 Task: Research Airbnb accommodation in Lappeenranta, Finland from 15th December, 2023 to 20th December, 2023 for 1 adult.1  bedroom having 1 bed and 1 bathroom. Property type can be hotel. Look for 4 properties as per requirement.
Action: Mouse moved to (434, 51)
Screenshot: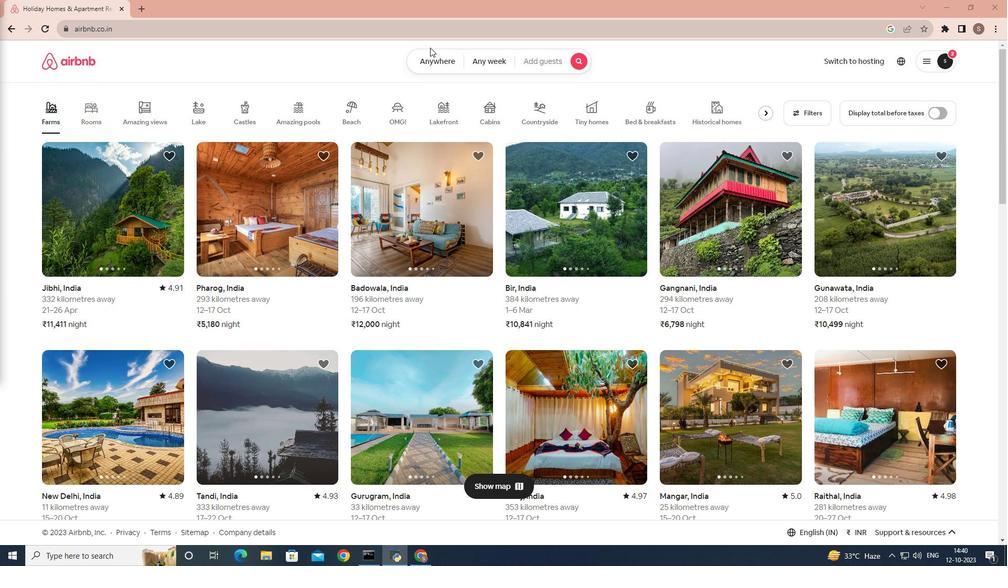 
Action: Mouse pressed left at (434, 51)
Screenshot: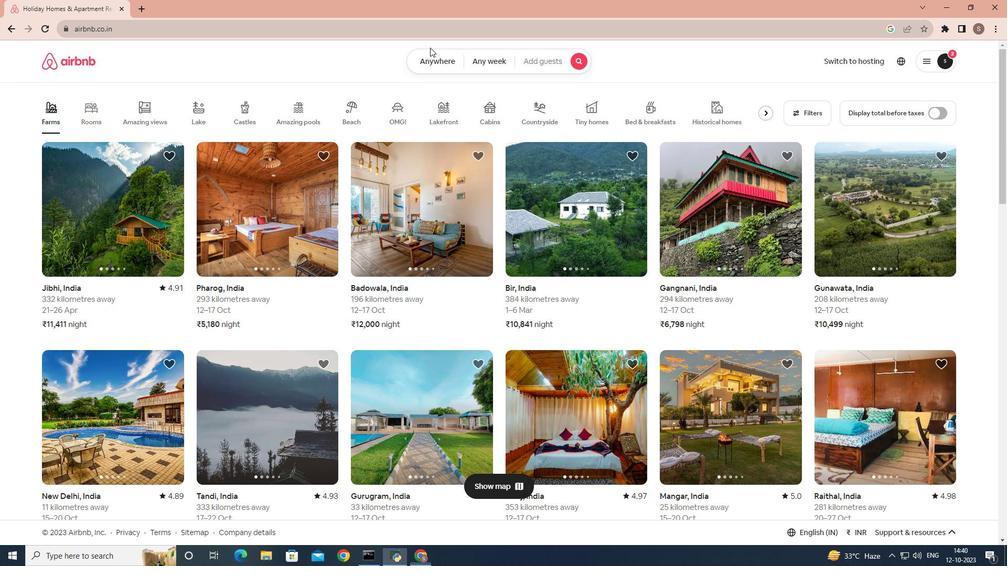 
Action: Mouse moved to (432, 60)
Screenshot: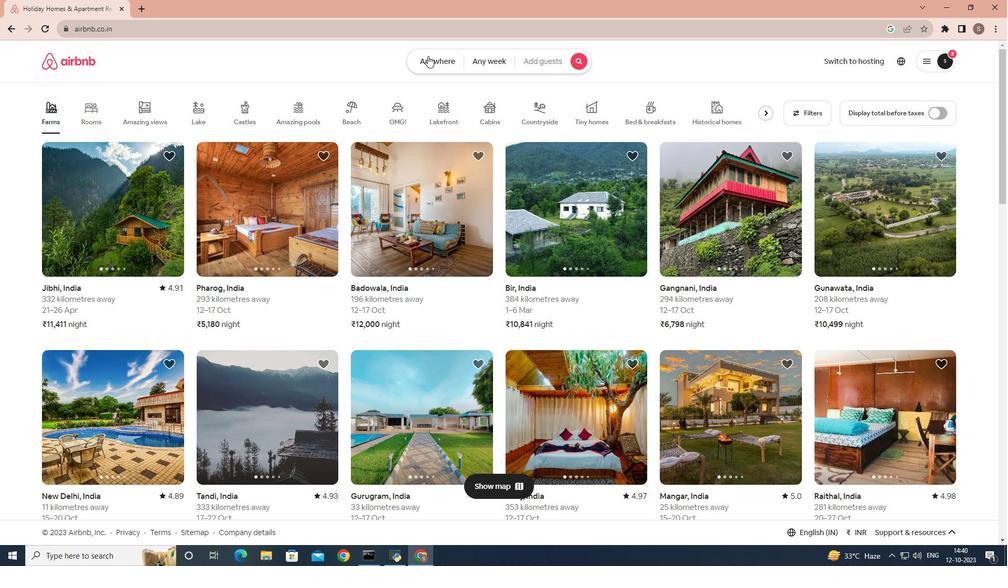 
Action: Mouse pressed left at (432, 60)
Screenshot: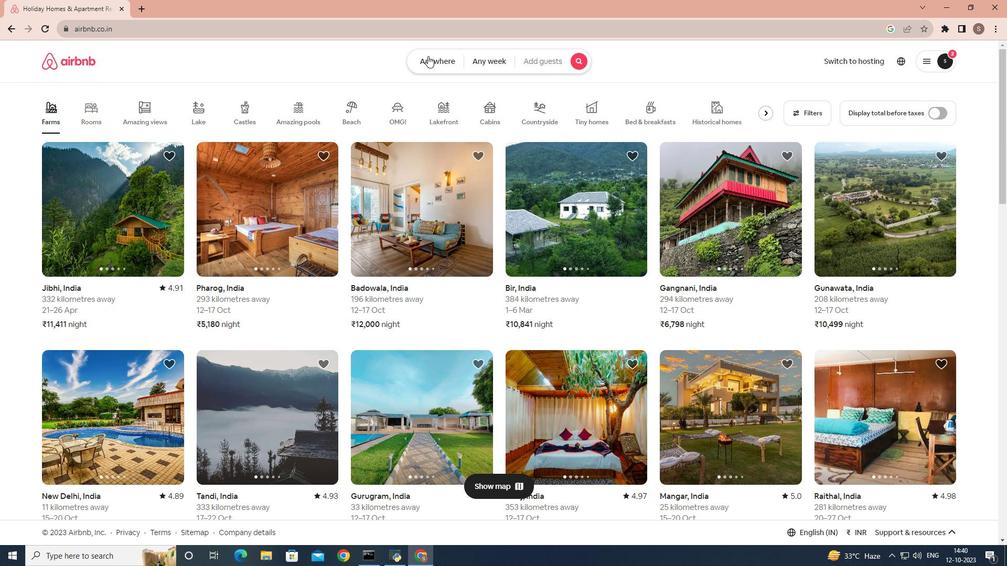 
Action: Mouse moved to (358, 103)
Screenshot: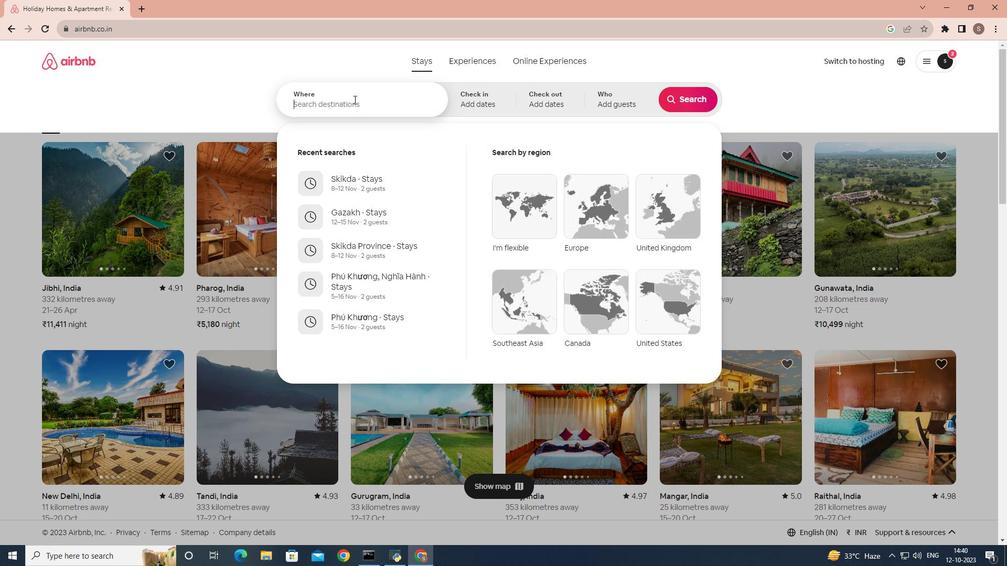 
Action: Mouse pressed left at (358, 103)
Screenshot: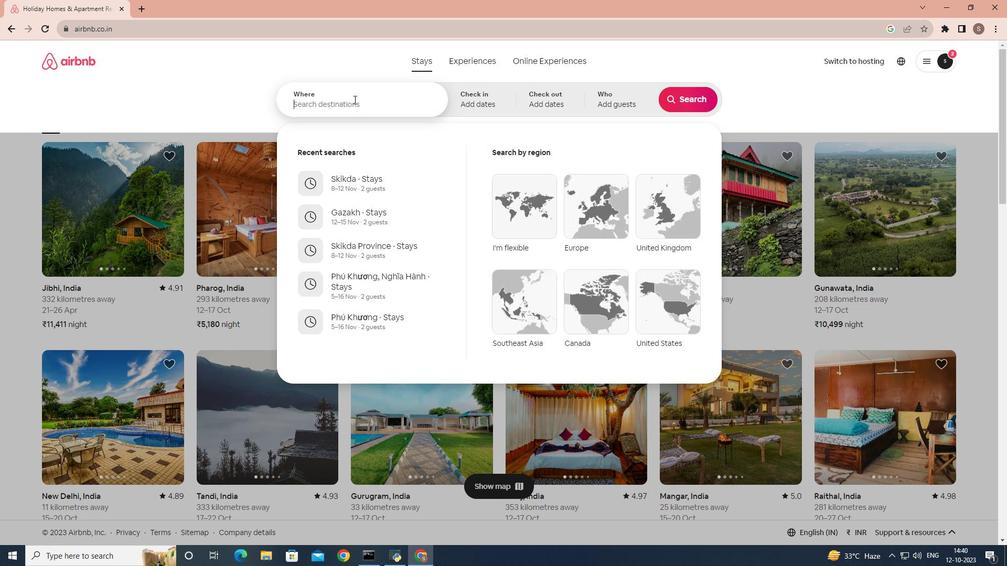 
Action: Mouse moved to (364, 103)
Screenshot: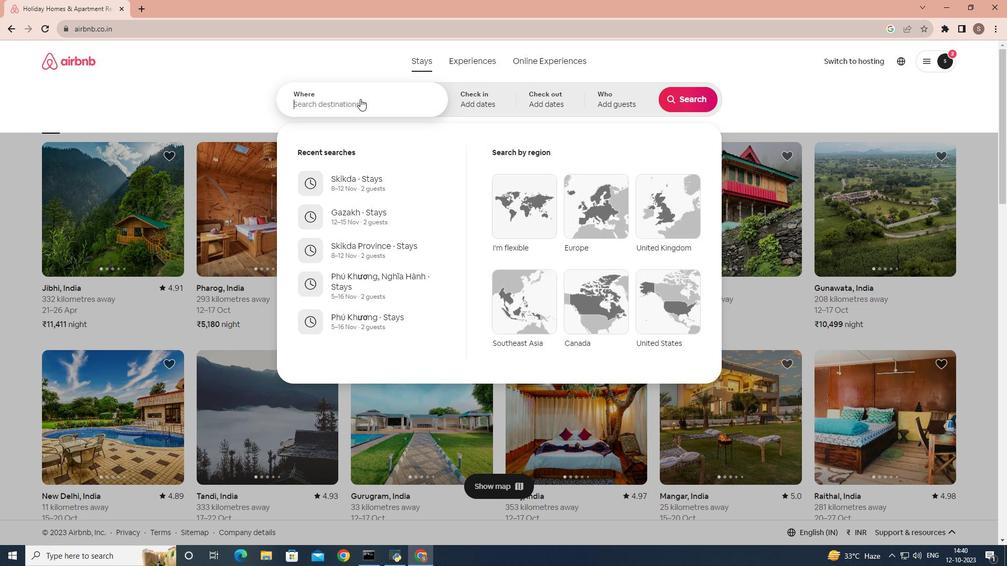 
Action: Key pressed lappeenranta
Screenshot: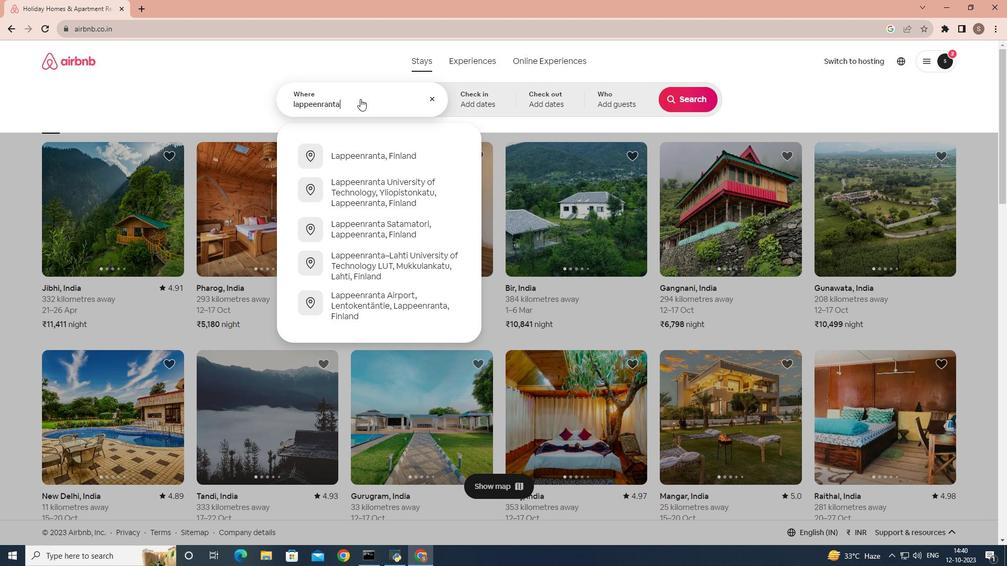 
Action: Mouse moved to (386, 166)
Screenshot: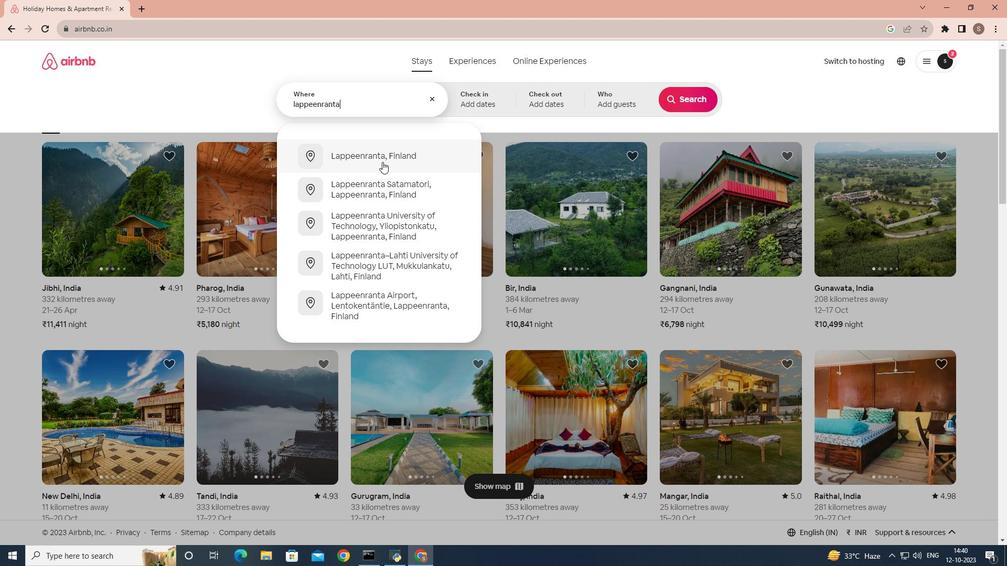 
Action: Mouse pressed left at (386, 166)
Screenshot: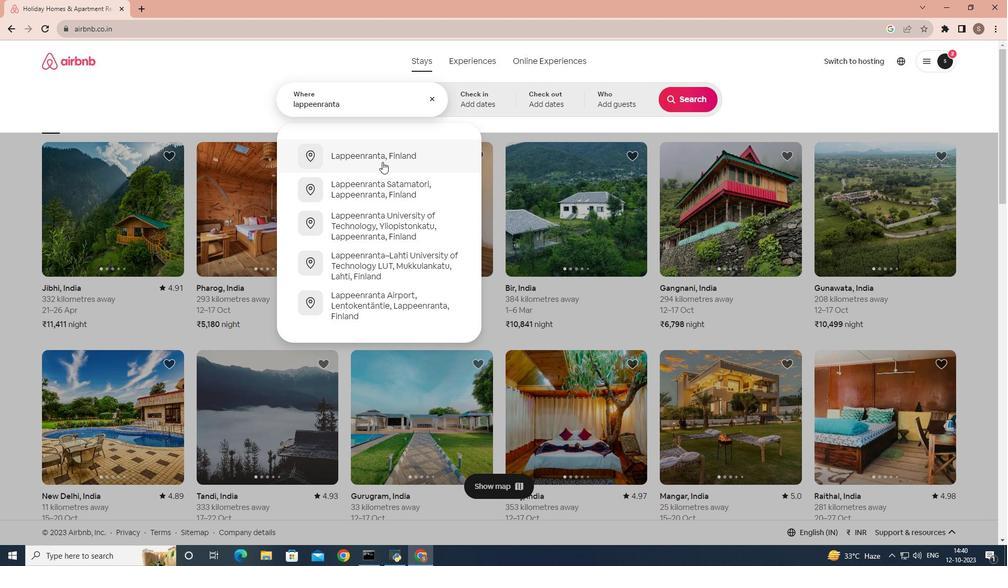 
Action: Mouse moved to (686, 184)
Screenshot: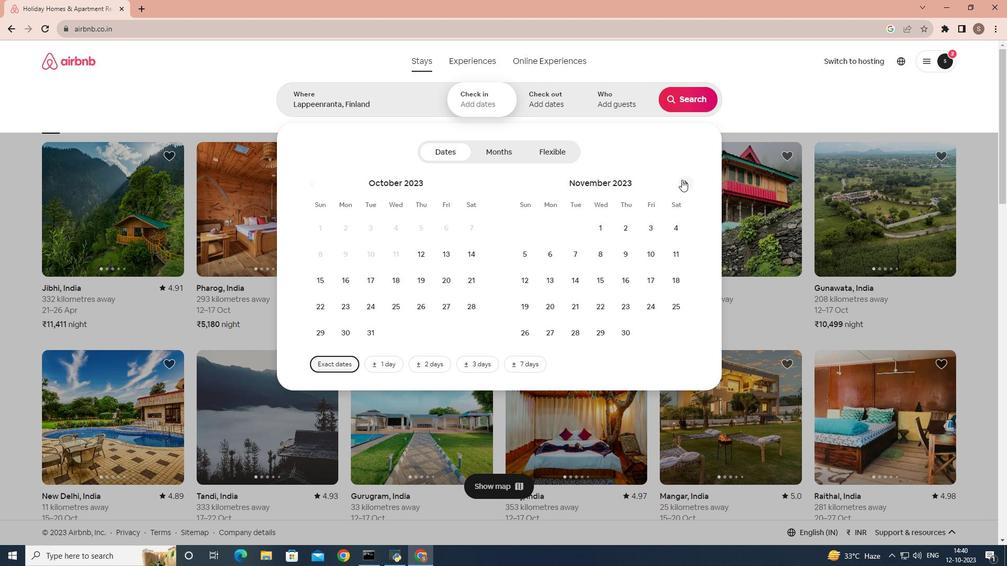 
Action: Mouse pressed left at (686, 184)
Screenshot: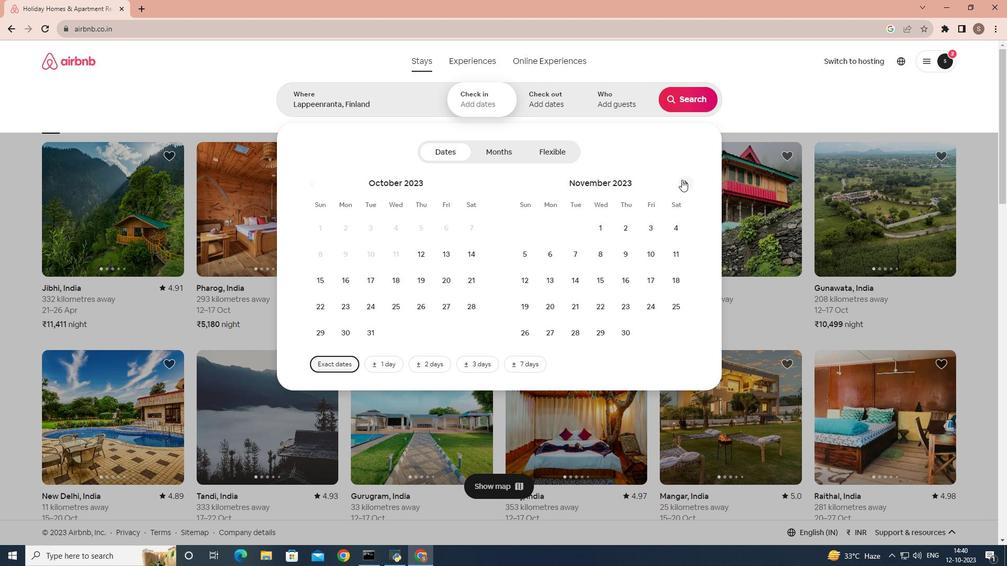 
Action: Mouse moved to (652, 284)
Screenshot: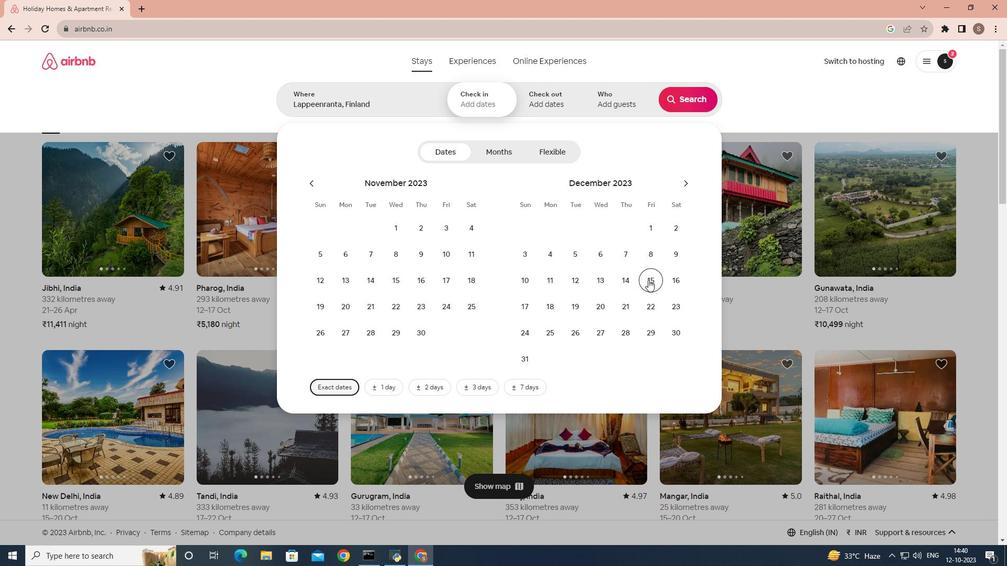 
Action: Mouse pressed left at (652, 284)
Screenshot: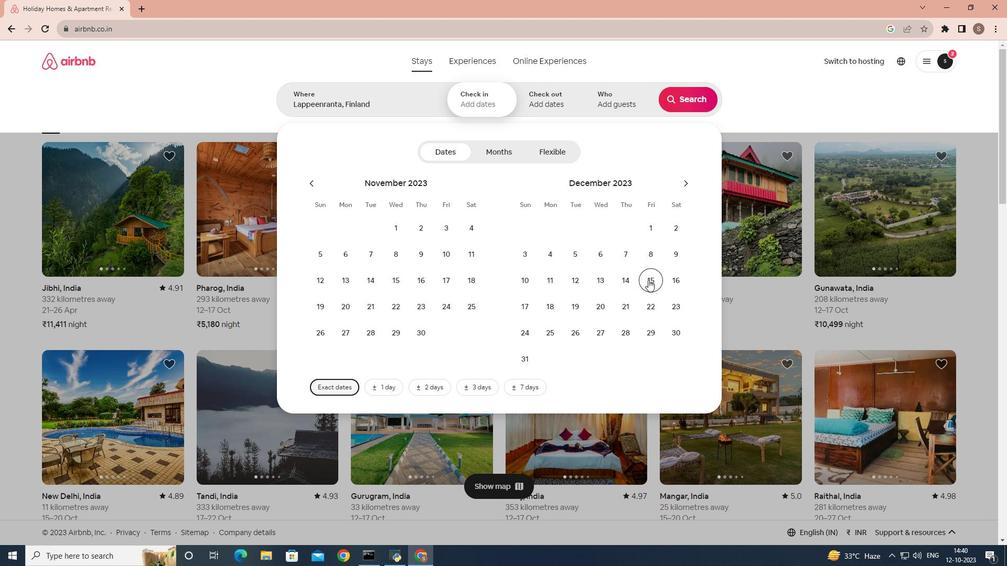 
Action: Mouse moved to (595, 309)
Screenshot: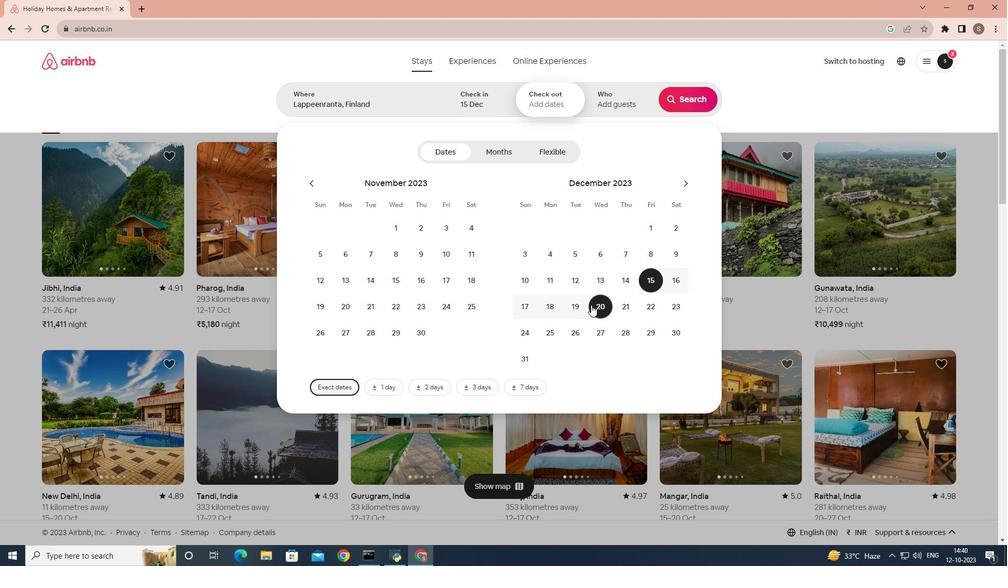 
Action: Mouse pressed left at (595, 309)
Screenshot: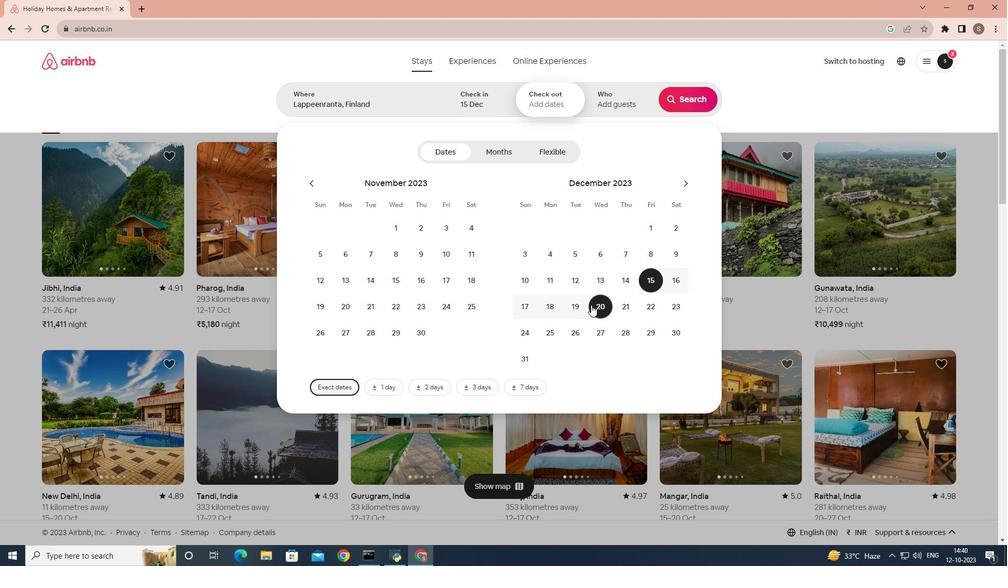
Action: Mouse moved to (623, 113)
Screenshot: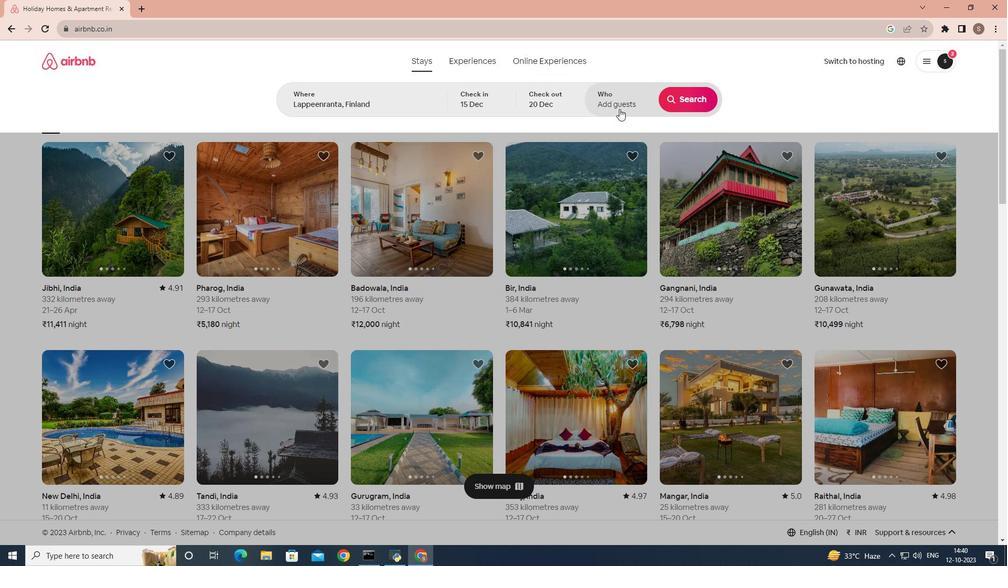 
Action: Mouse pressed left at (623, 113)
Screenshot: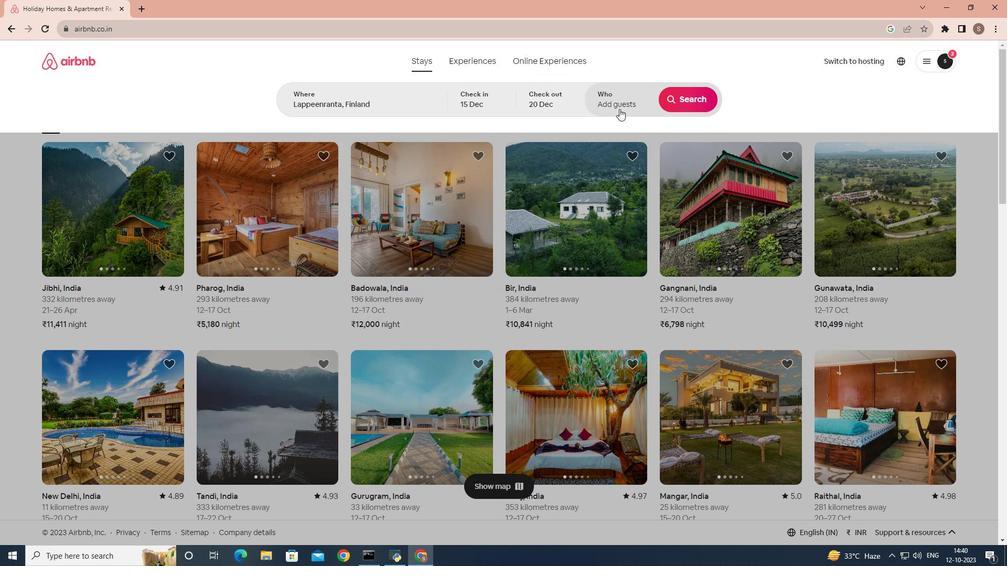 
Action: Mouse moved to (700, 161)
Screenshot: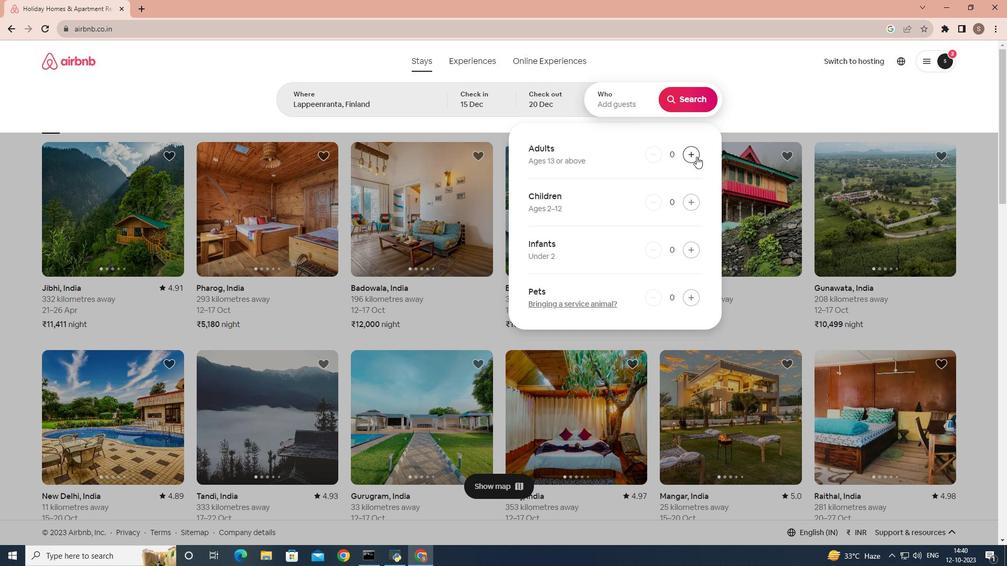 
Action: Mouse pressed left at (700, 161)
Screenshot: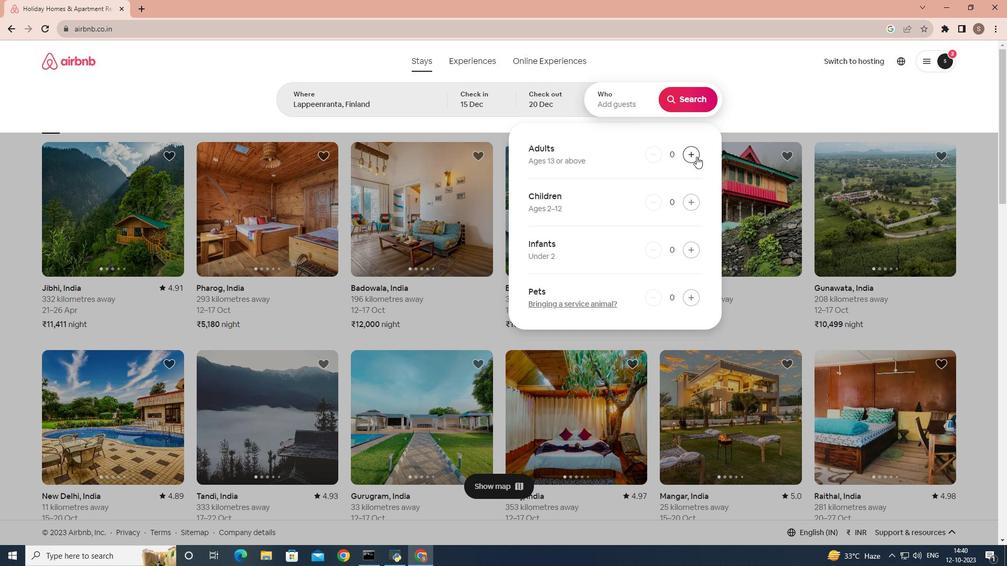 
Action: Mouse moved to (699, 109)
Screenshot: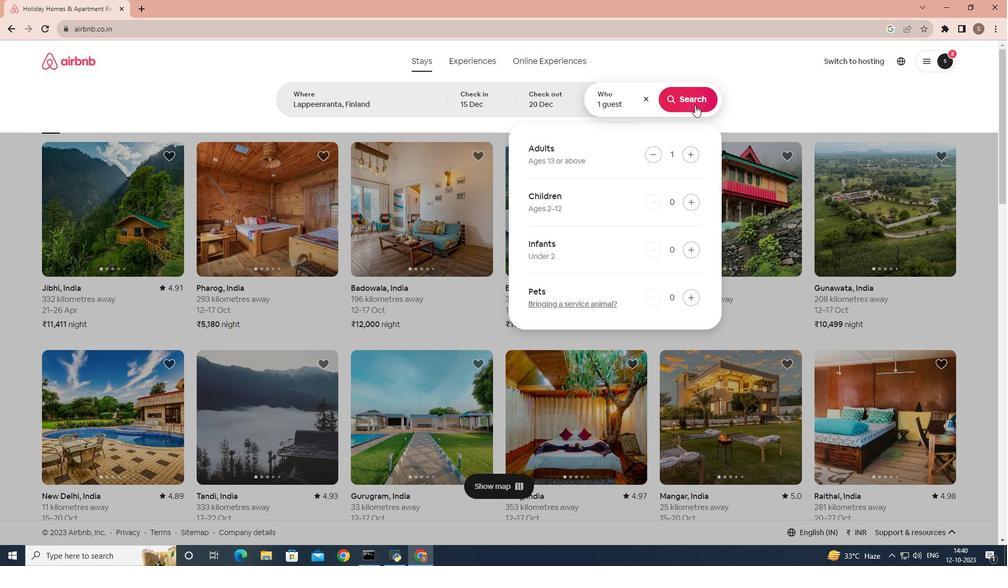 
Action: Mouse pressed left at (699, 109)
Screenshot: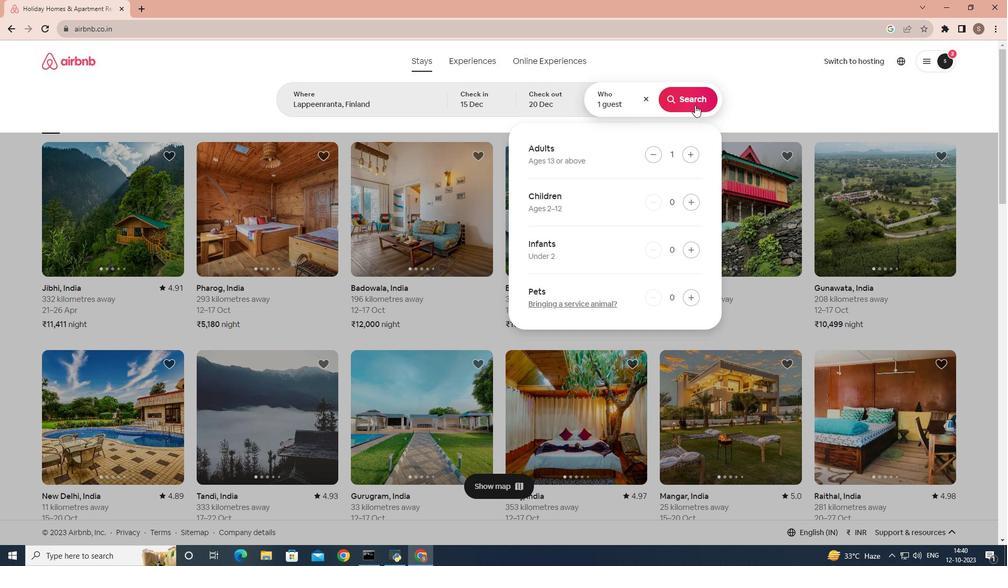 
Action: Mouse moved to (843, 109)
Screenshot: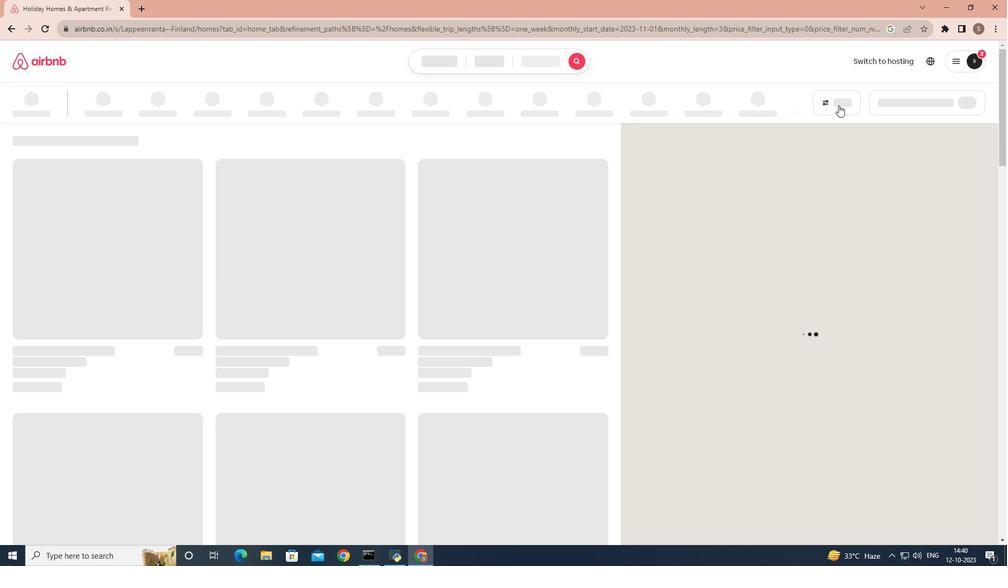 
Action: Mouse pressed left at (843, 109)
Screenshot: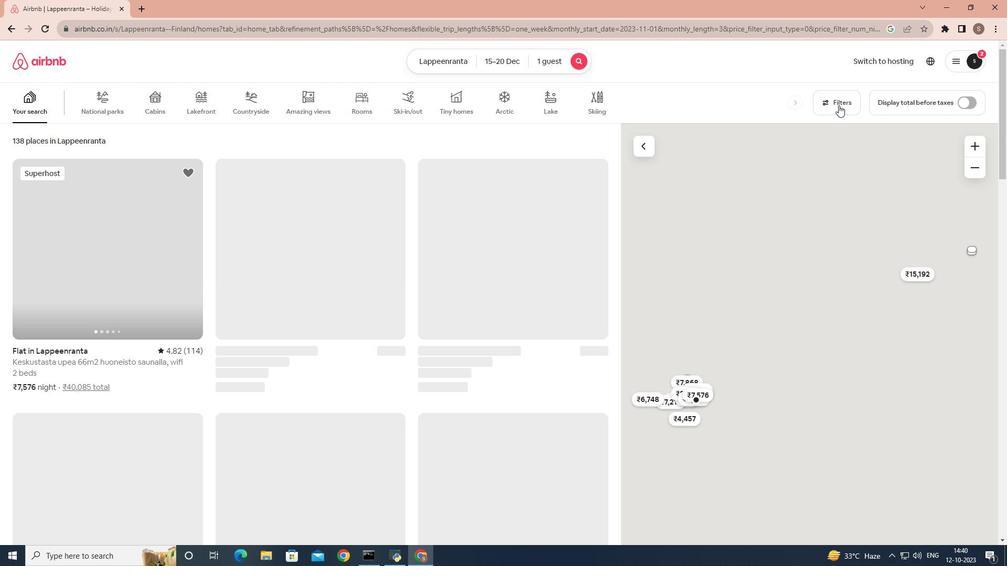 
Action: Mouse moved to (380, 331)
Screenshot: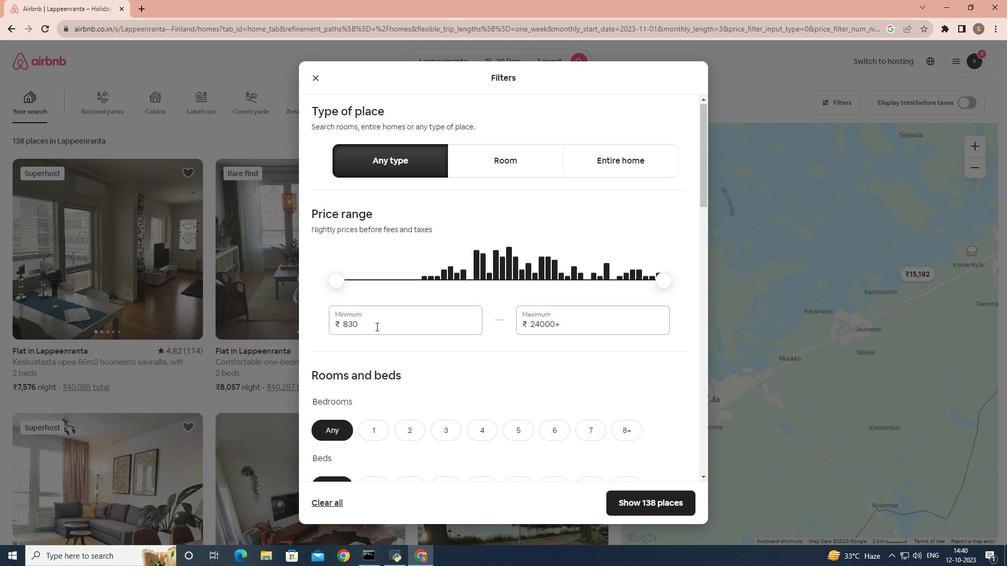 
Action: Mouse scrolled (380, 330) with delta (0, 0)
Screenshot: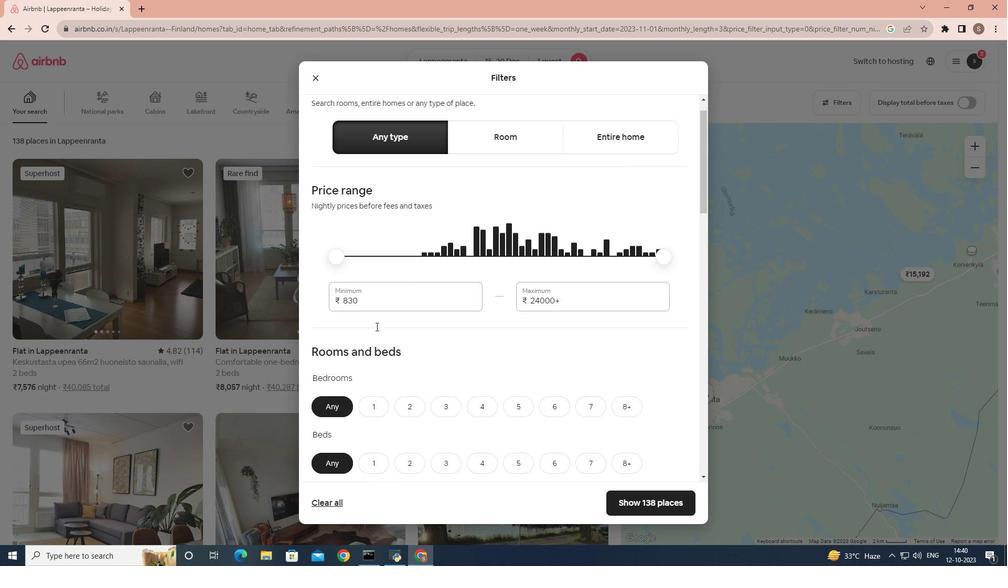 
Action: Mouse scrolled (380, 330) with delta (0, 0)
Screenshot: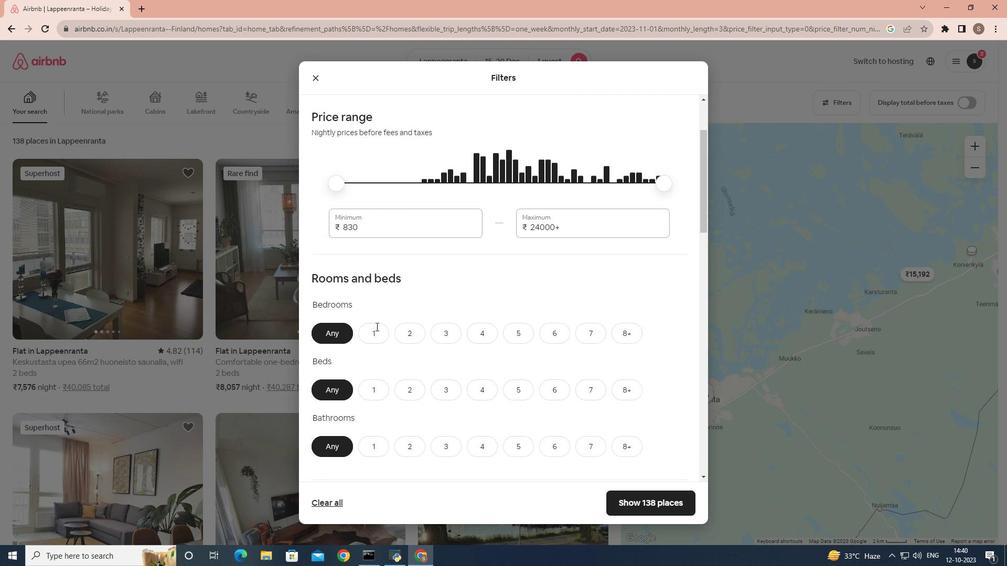 
Action: Mouse scrolled (380, 330) with delta (0, 0)
Screenshot: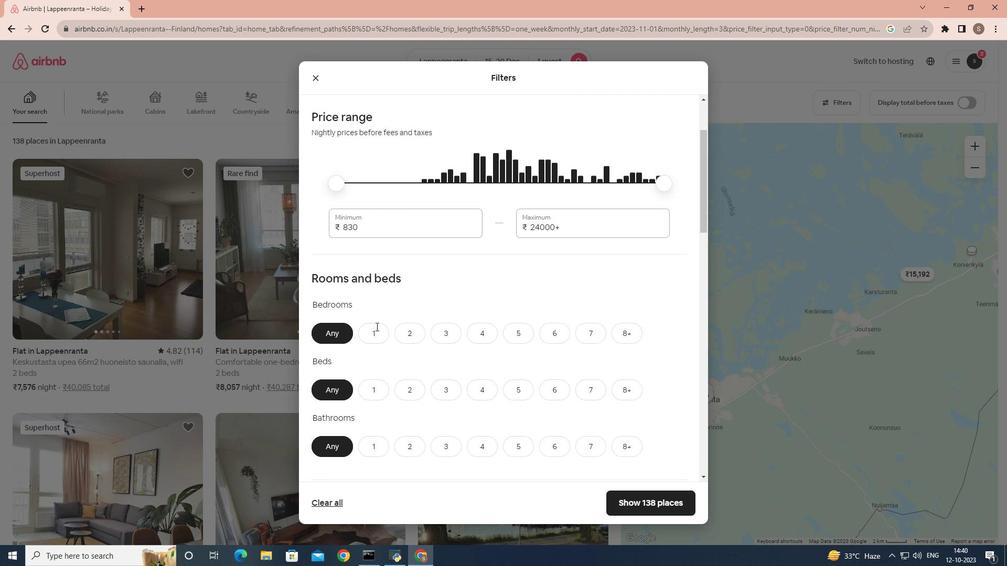 
Action: Mouse scrolled (380, 330) with delta (0, 0)
Screenshot: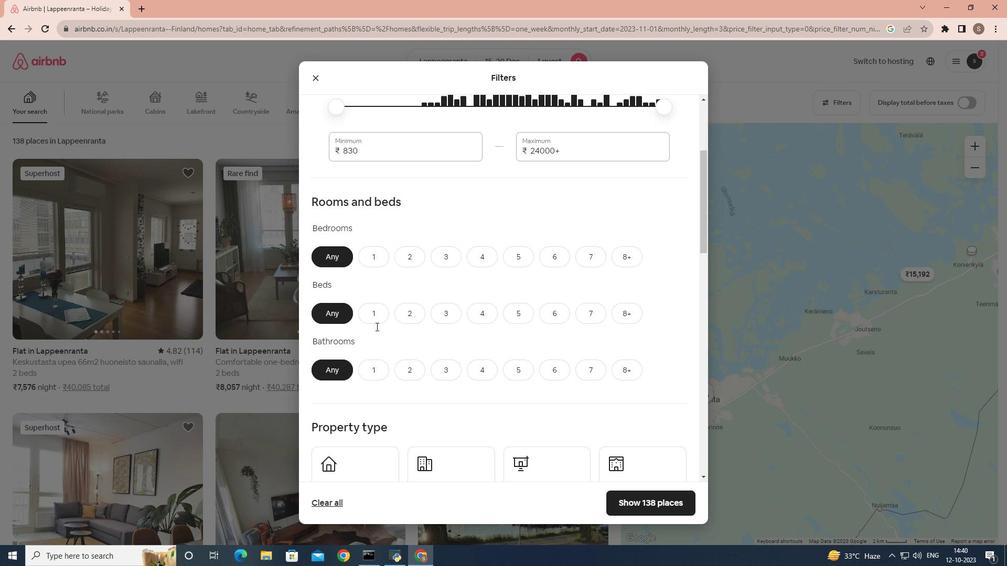 
Action: Mouse moved to (375, 230)
Screenshot: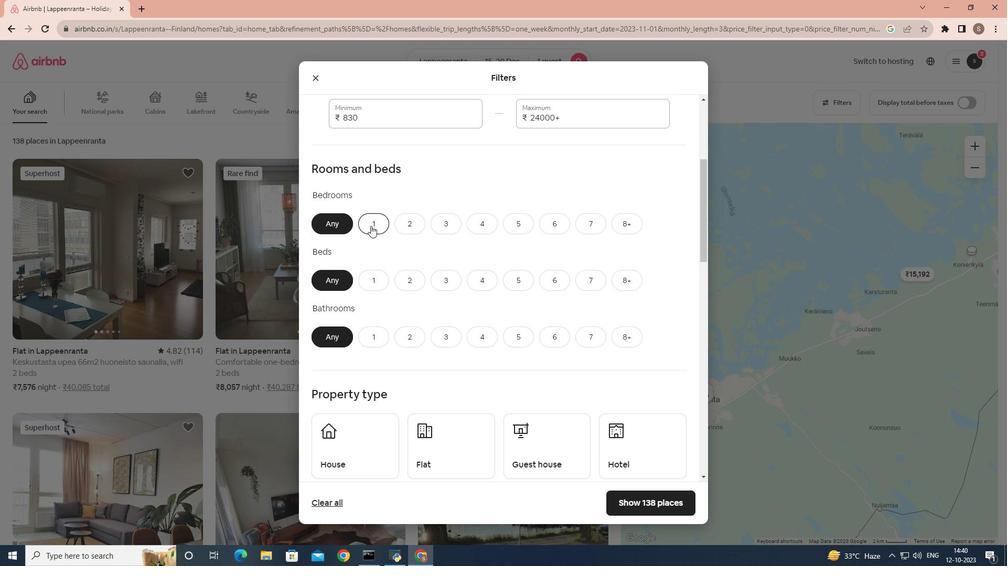 
Action: Mouse pressed left at (375, 230)
Screenshot: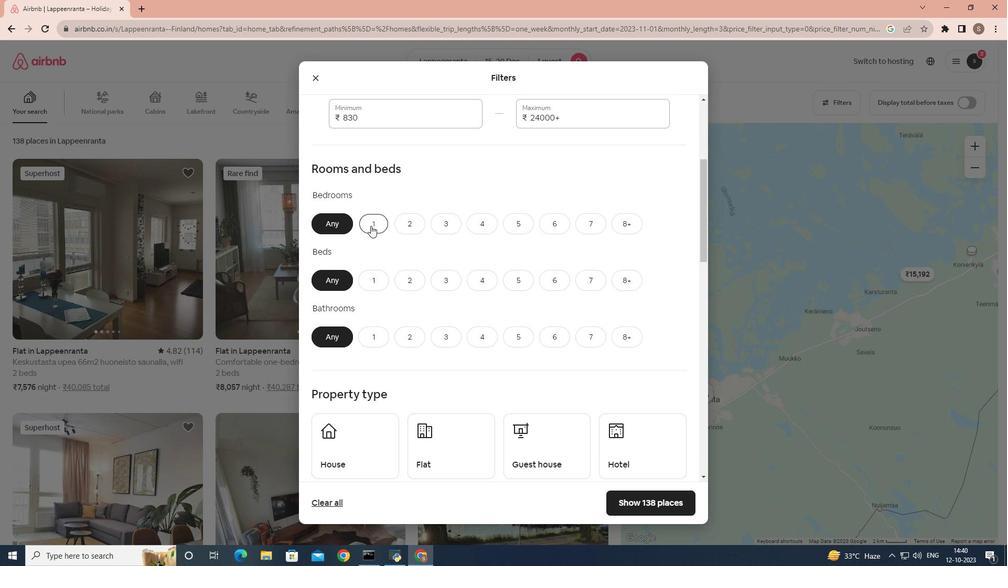 
Action: Mouse moved to (375, 278)
Screenshot: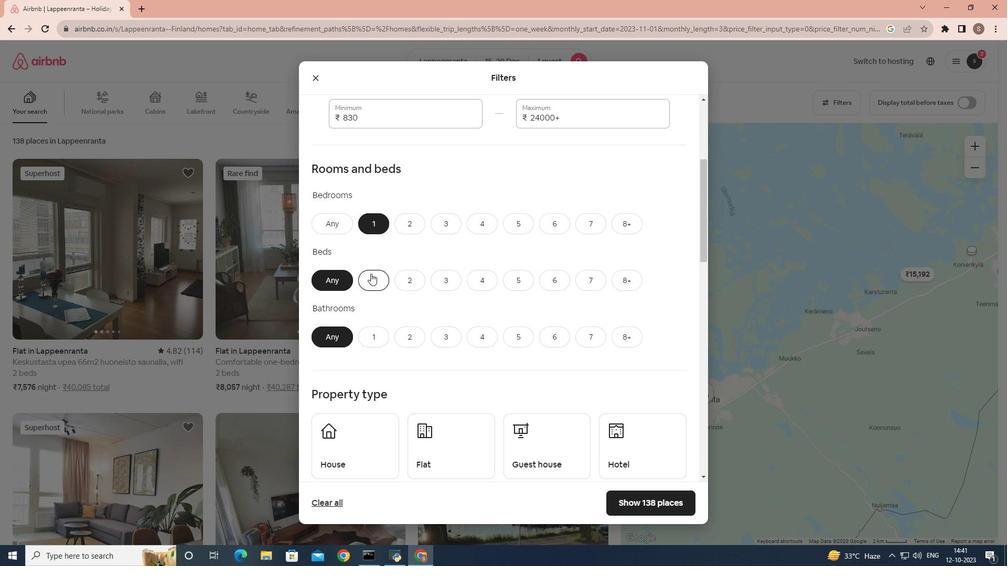 
Action: Mouse pressed left at (375, 278)
Screenshot: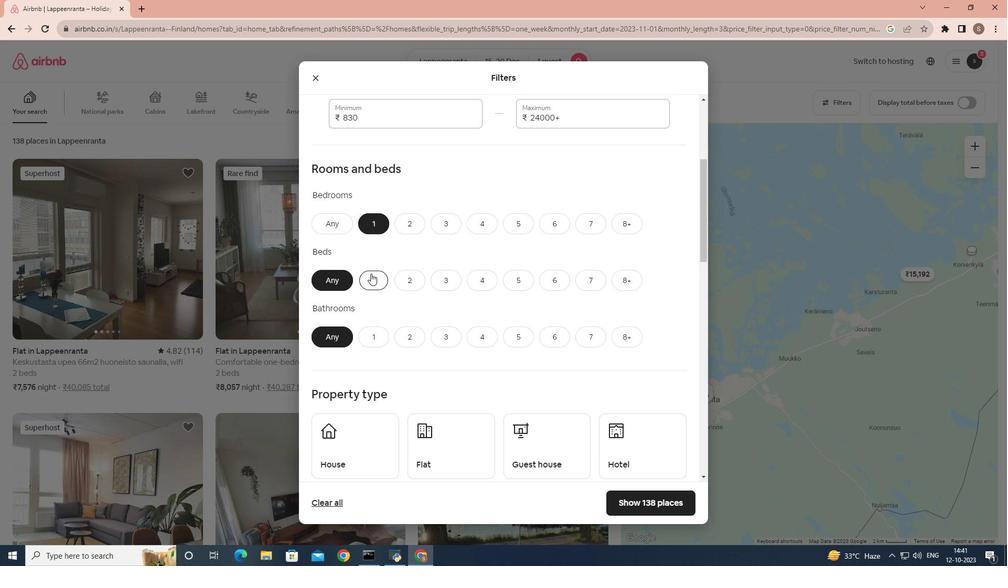 
Action: Mouse moved to (367, 332)
Screenshot: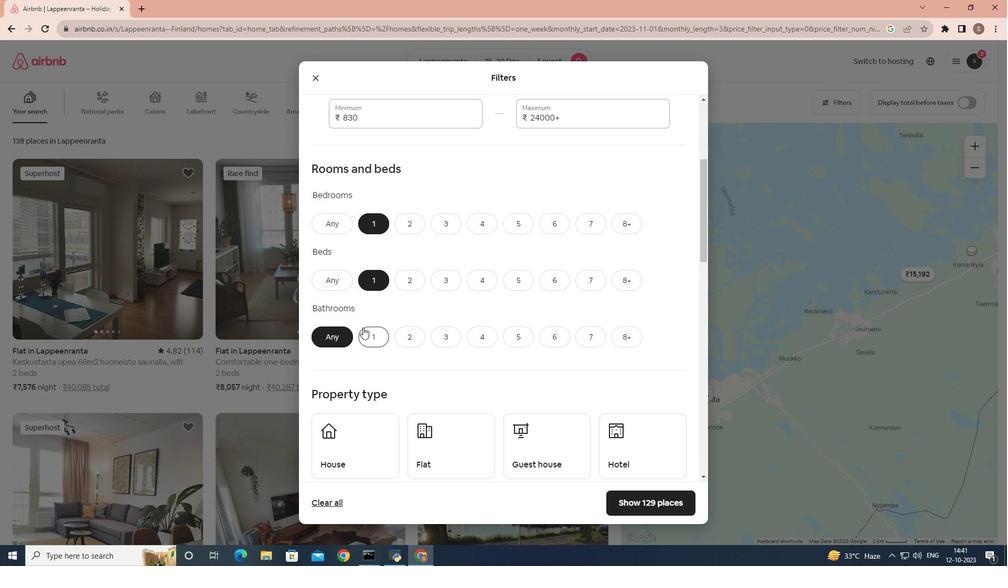 
Action: Mouse pressed left at (367, 332)
Screenshot: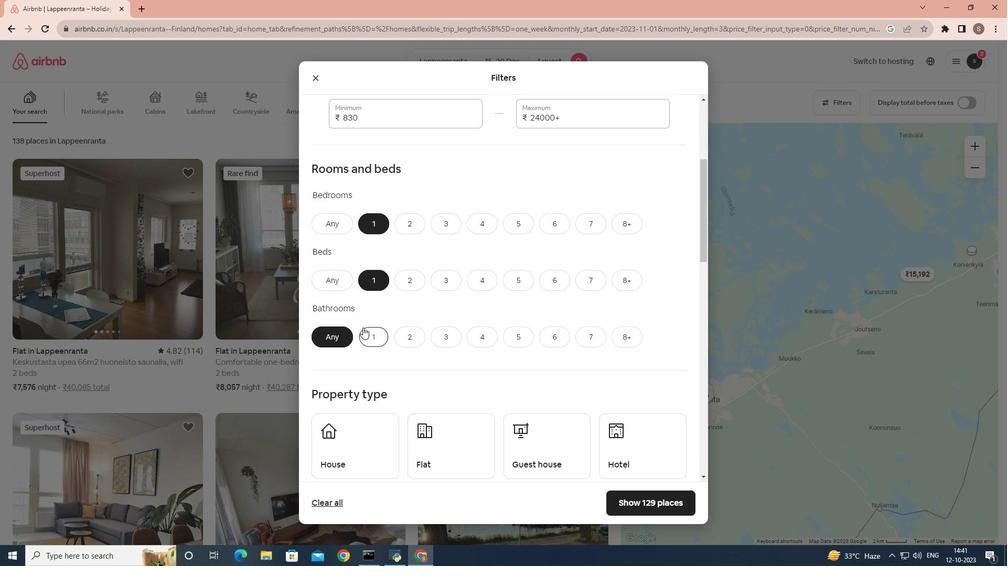 
Action: Mouse moved to (413, 303)
Screenshot: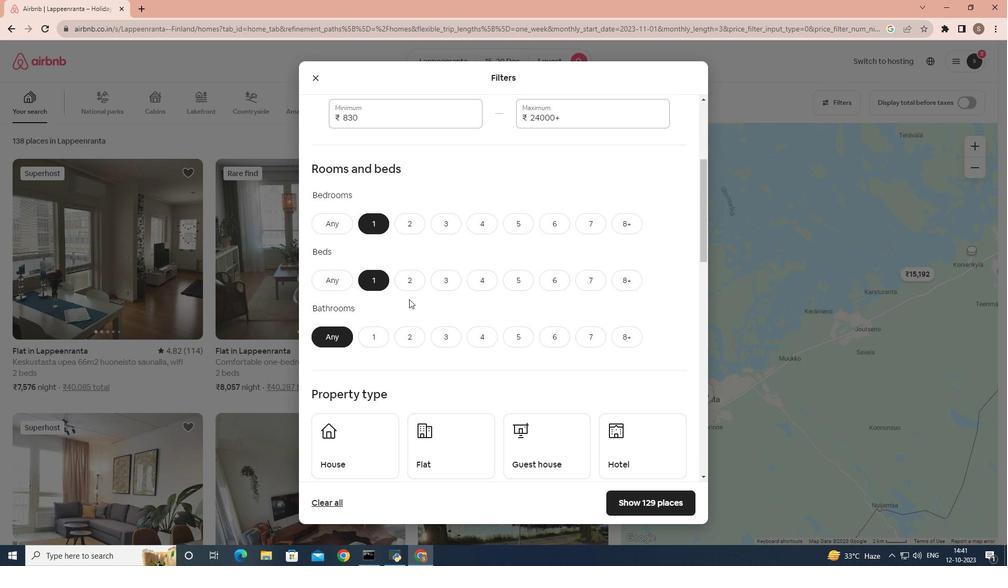 
Action: Mouse scrolled (413, 303) with delta (0, 0)
Screenshot: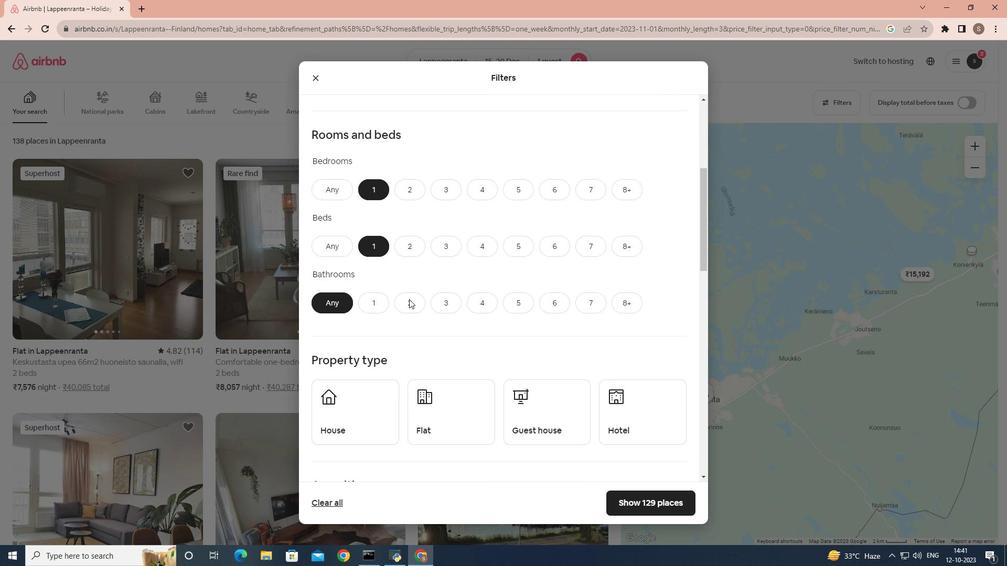 
Action: Mouse moved to (387, 291)
Screenshot: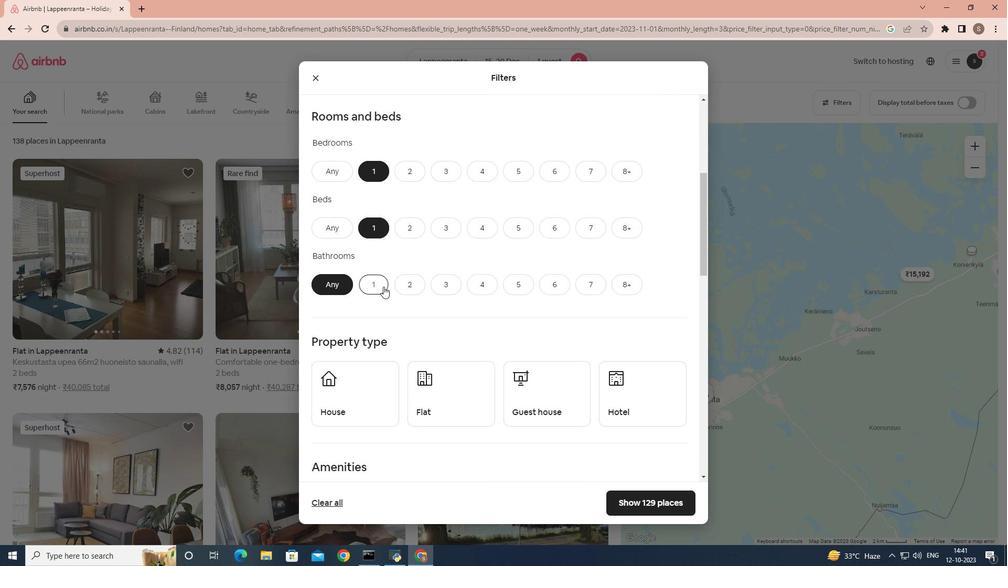 
Action: Mouse pressed left at (387, 291)
Screenshot: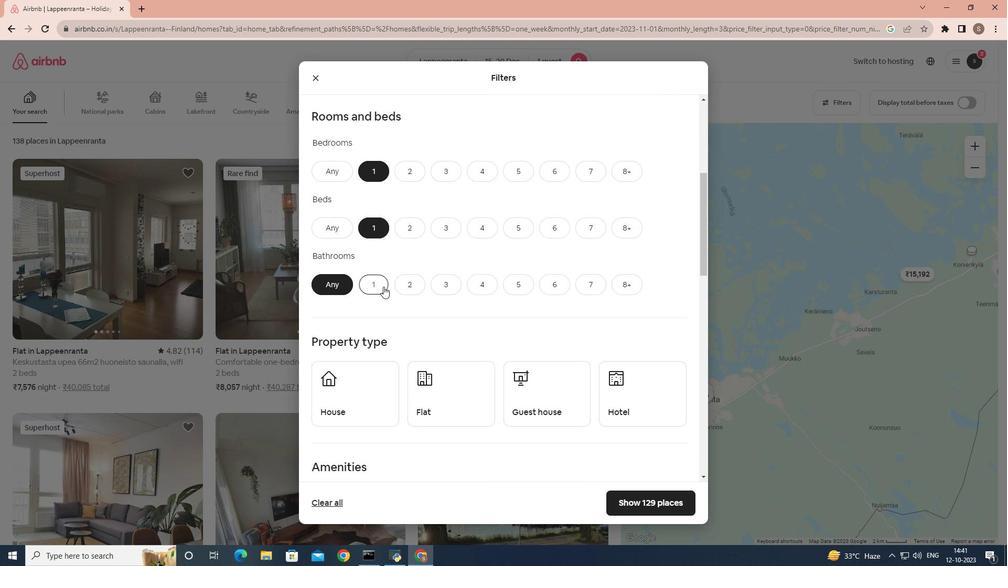 
Action: Mouse moved to (608, 398)
Screenshot: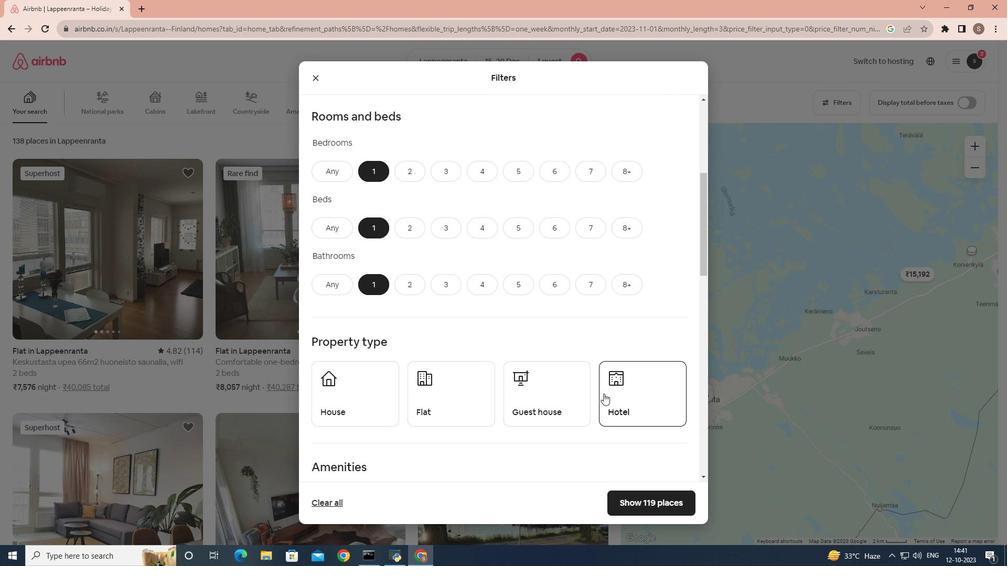 
Action: Mouse pressed left at (608, 398)
Screenshot: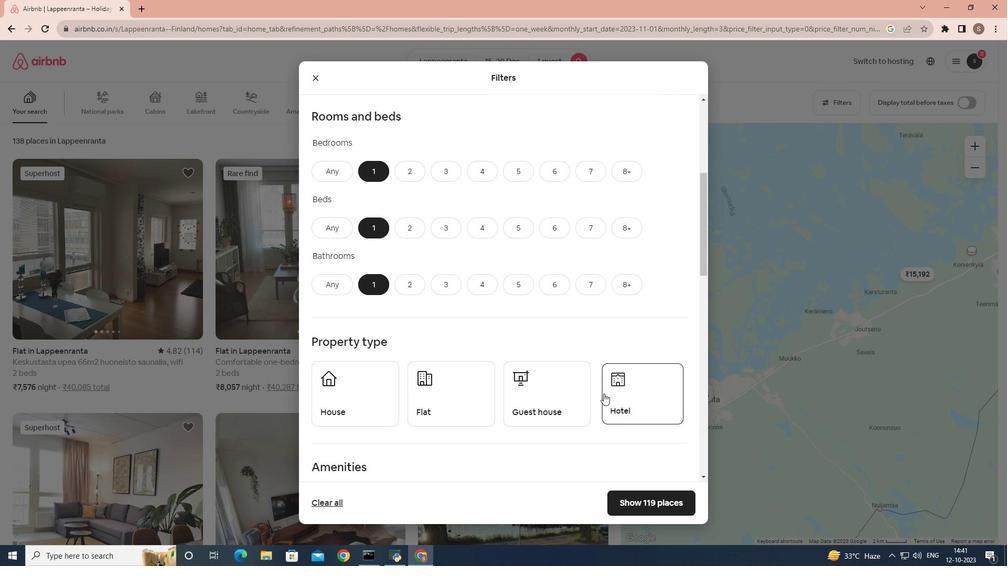 
Action: Mouse moved to (586, 384)
Screenshot: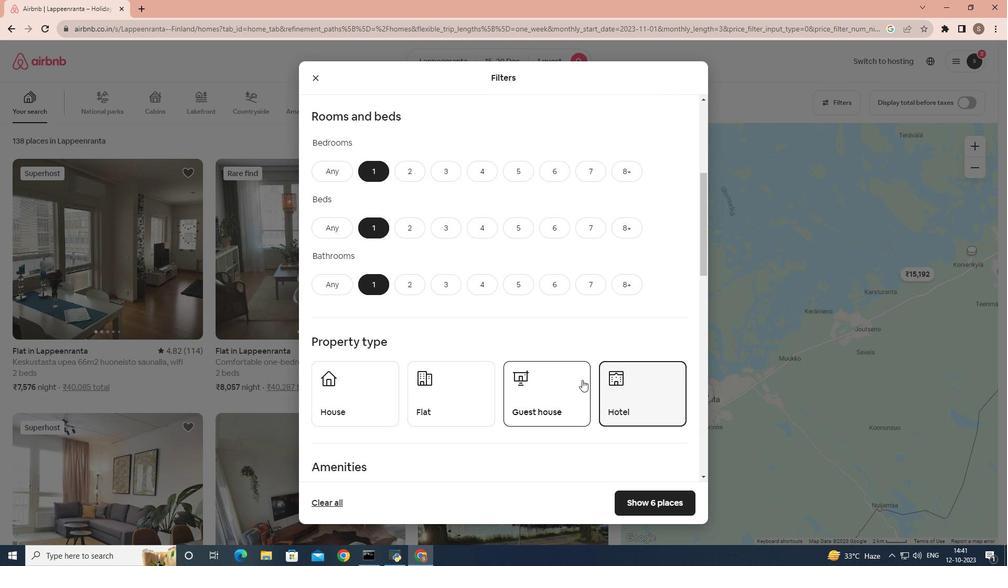 
Action: Mouse scrolled (586, 384) with delta (0, 0)
Screenshot: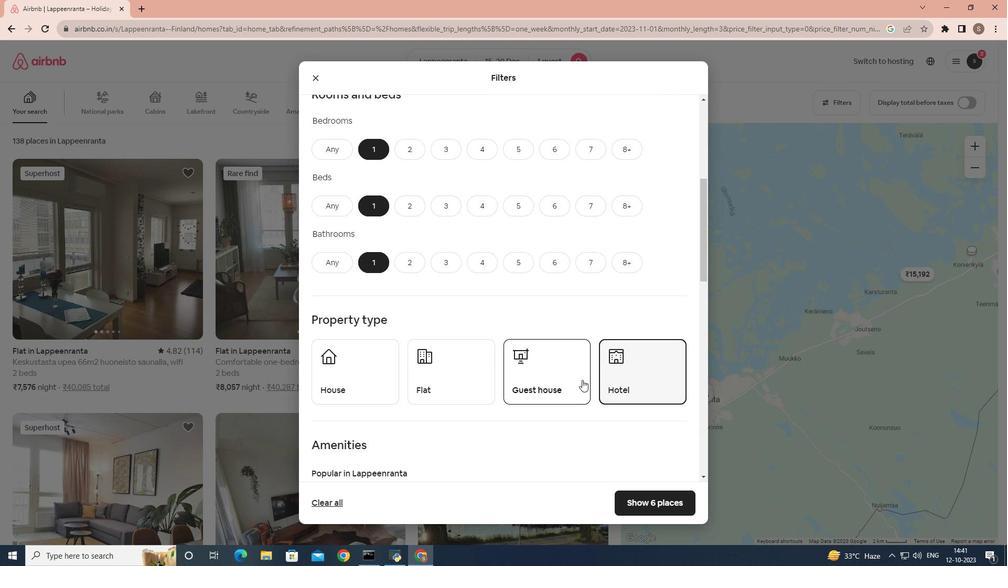 
Action: Mouse scrolled (586, 384) with delta (0, 0)
Screenshot: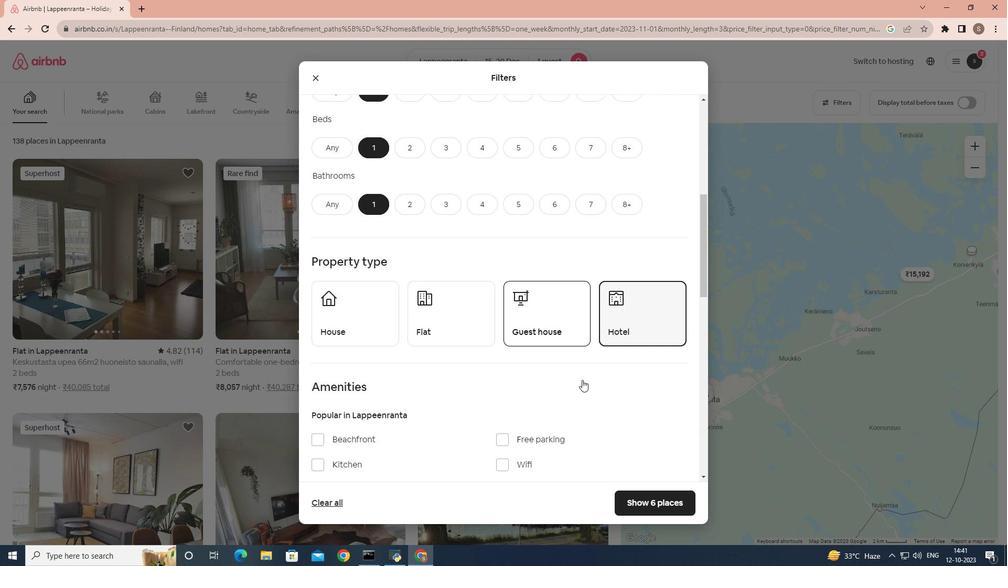 
Action: Mouse scrolled (586, 384) with delta (0, 0)
Screenshot: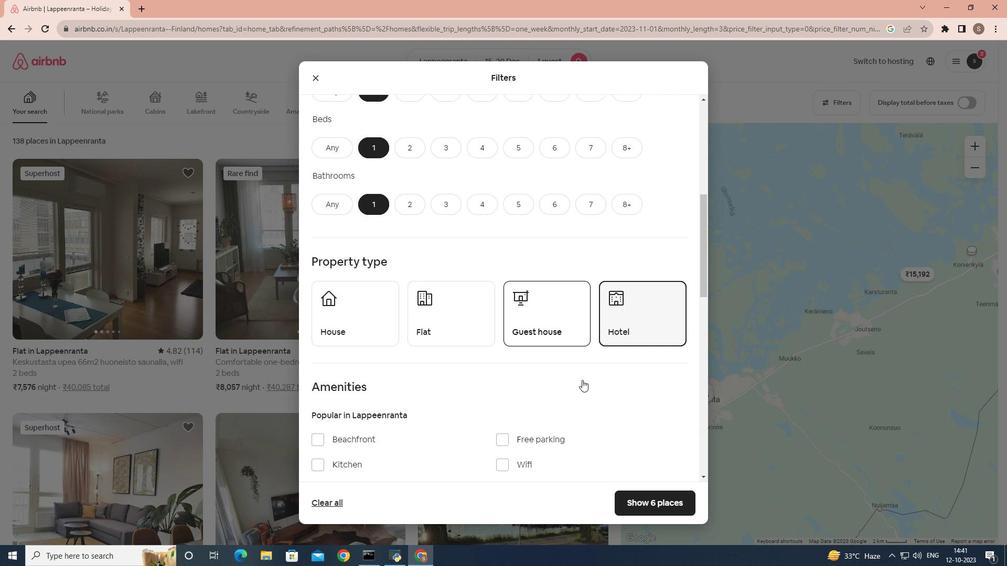 
Action: Mouse scrolled (586, 384) with delta (0, 0)
Screenshot: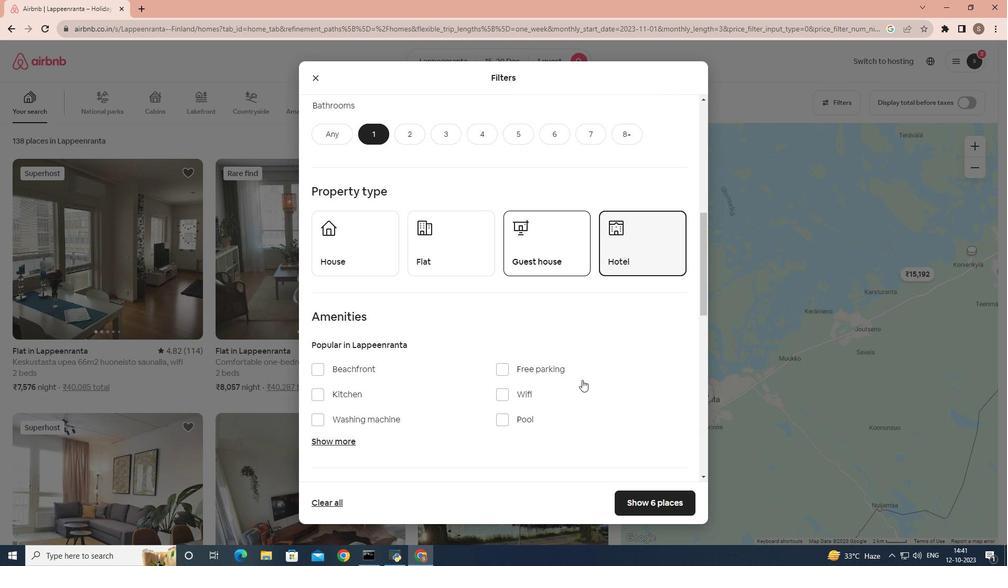 
Action: Mouse moved to (650, 504)
Screenshot: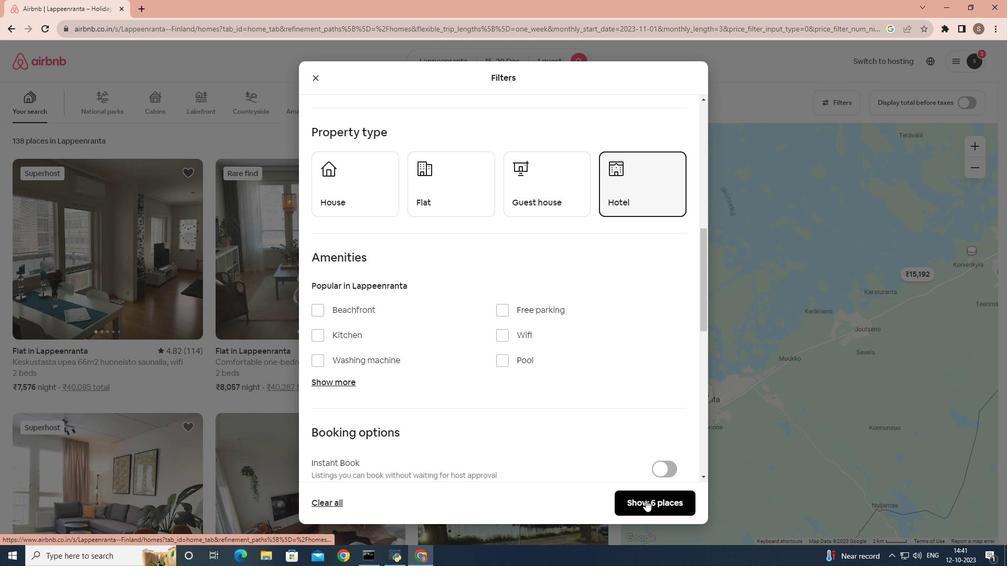 
Action: Mouse pressed left at (650, 504)
Screenshot: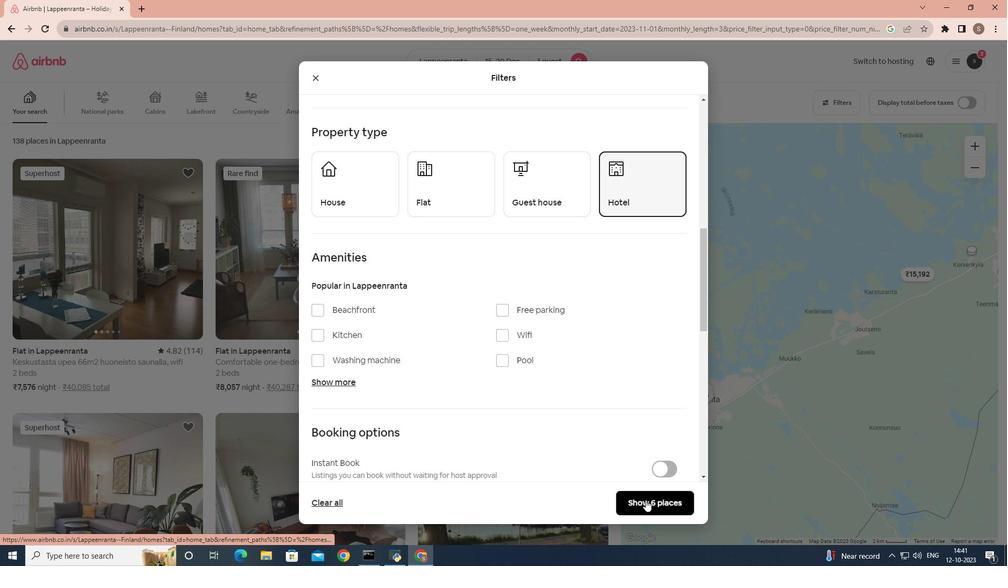 
Action: Mouse moved to (326, 315)
Screenshot: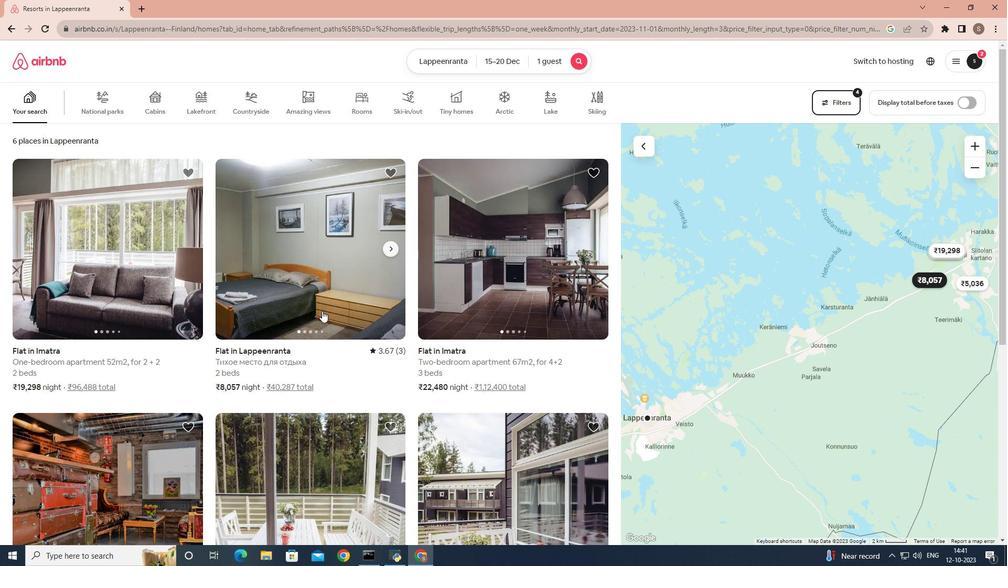 
Action: Mouse scrolled (326, 314) with delta (0, 0)
Screenshot: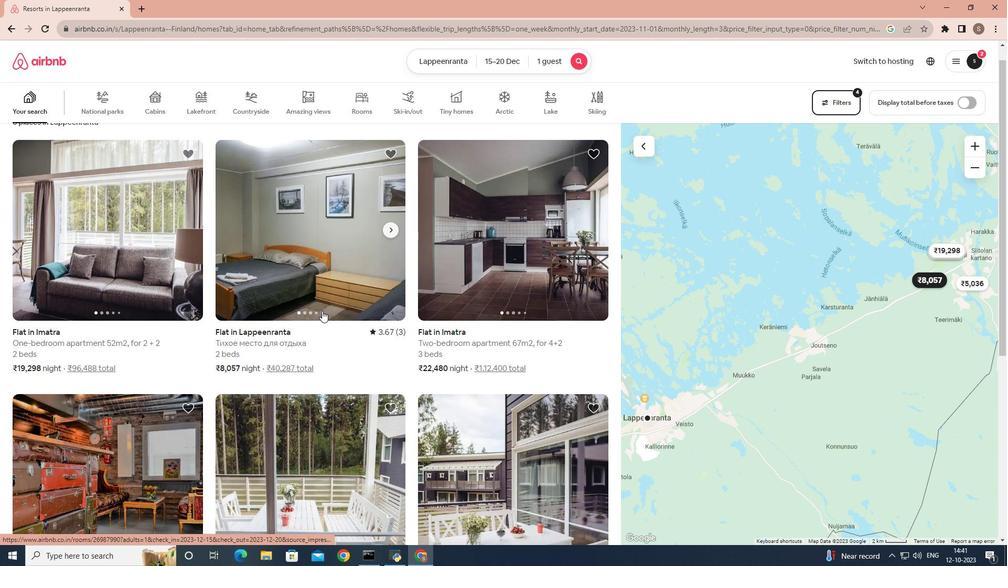 
Action: Mouse scrolled (326, 314) with delta (0, 0)
Screenshot: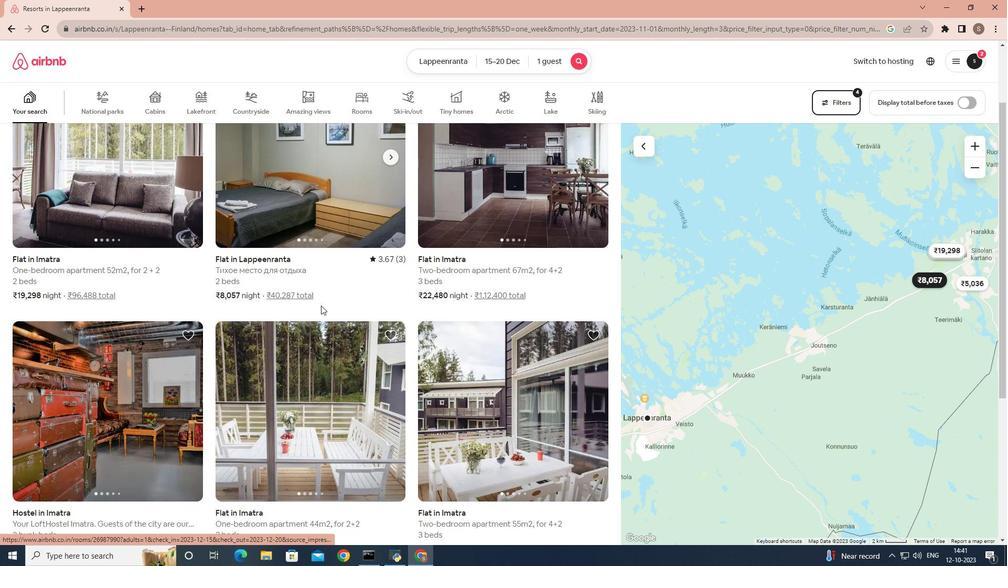 
Action: Mouse moved to (281, 212)
Screenshot: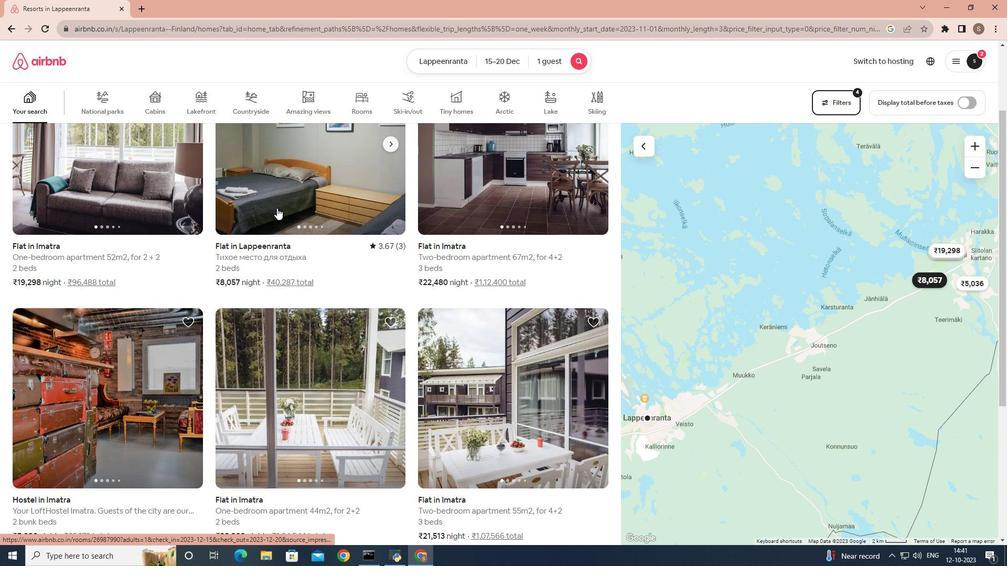 
Action: Mouse pressed left at (281, 212)
Screenshot: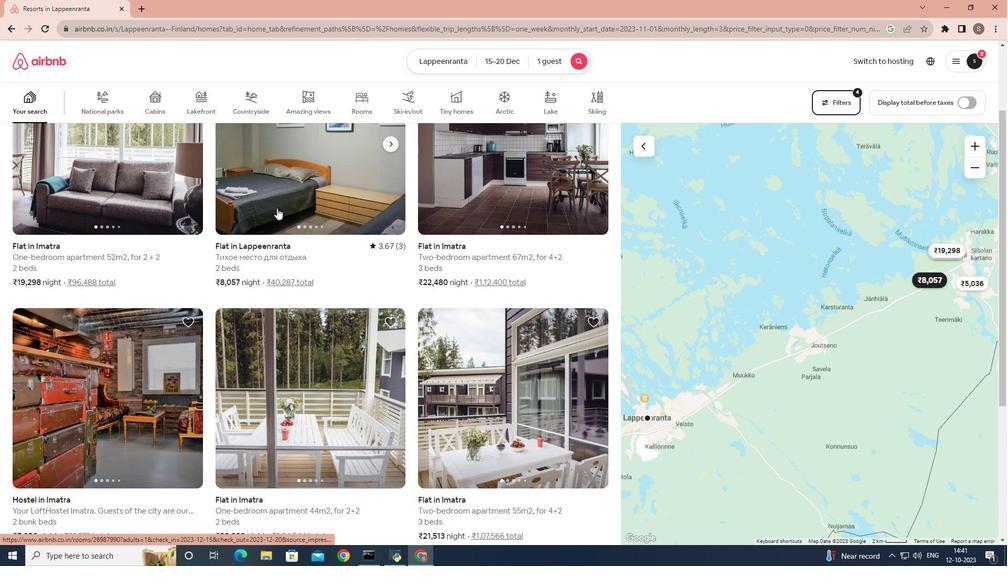 
Action: Mouse moved to (278, 219)
Screenshot: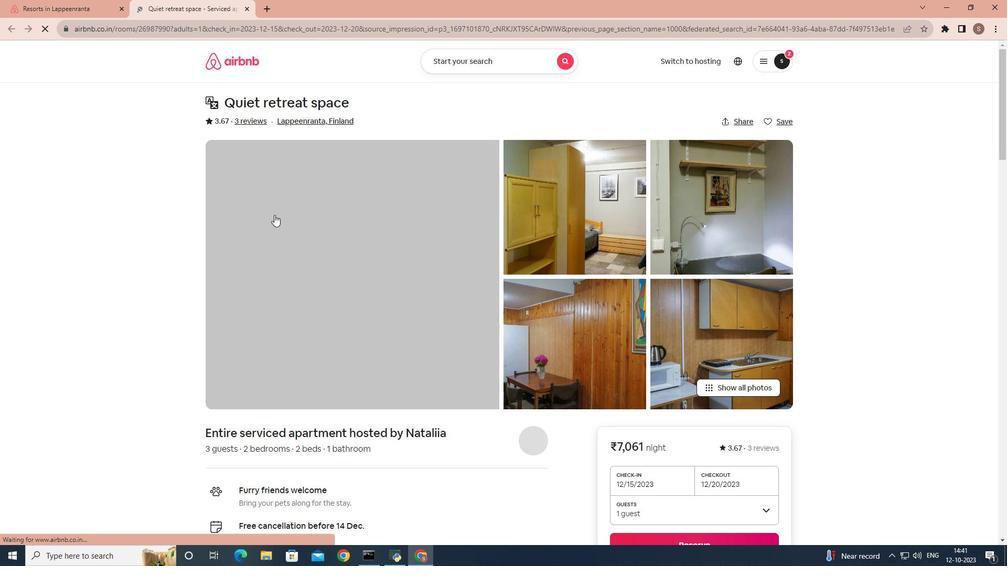 
Action: Mouse scrolled (278, 218) with delta (0, 0)
Screenshot: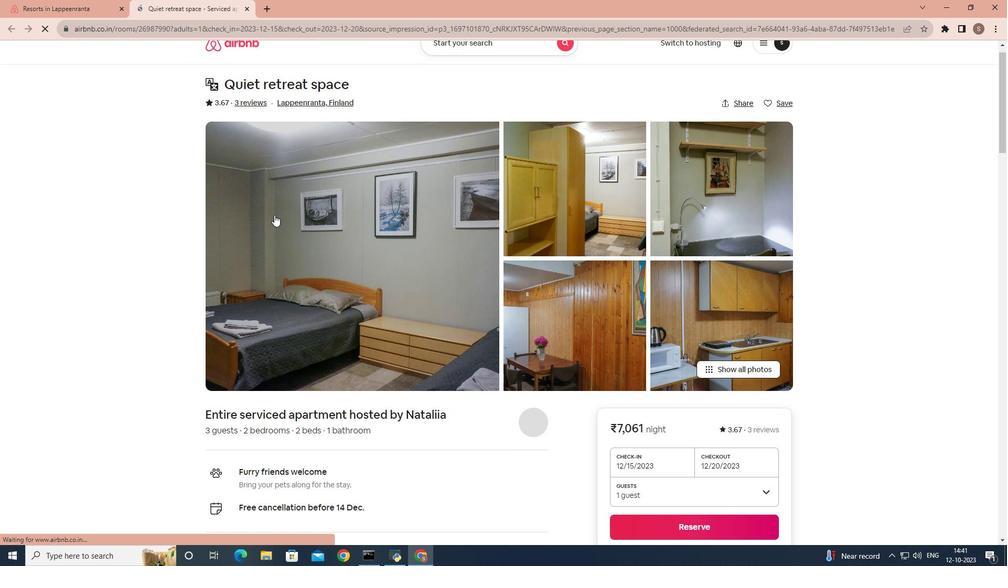 
Action: Mouse scrolled (278, 218) with delta (0, 0)
Screenshot: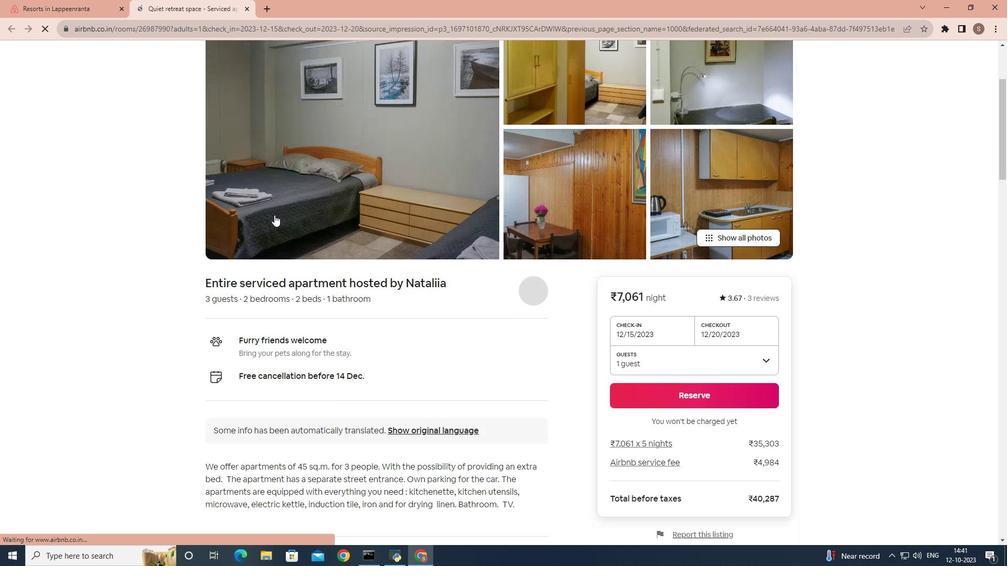 
Action: Mouse scrolled (278, 218) with delta (0, 0)
Screenshot: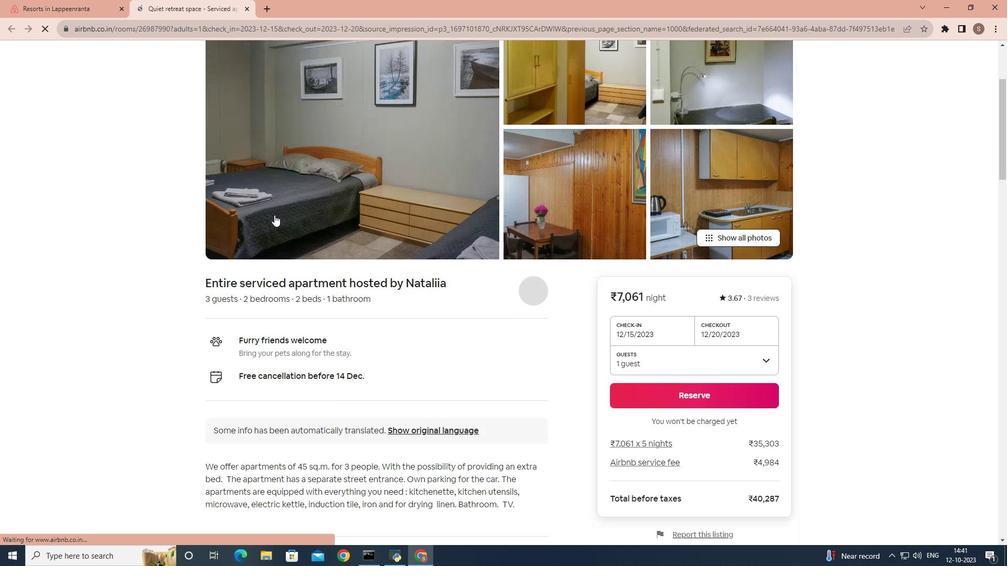 
Action: Mouse scrolled (278, 218) with delta (0, 0)
Screenshot: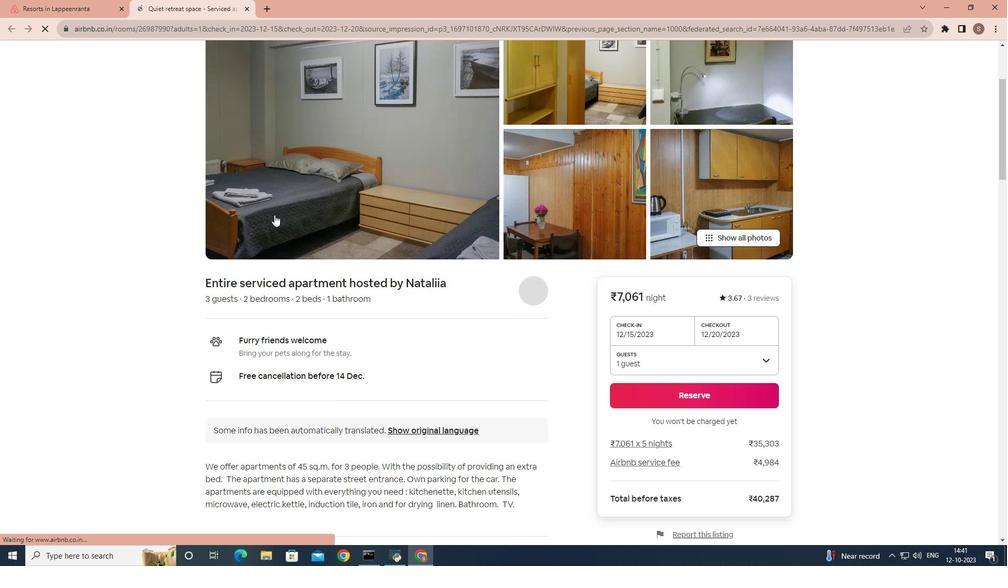 
Action: Mouse scrolled (278, 218) with delta (0, 0)
Screenshot: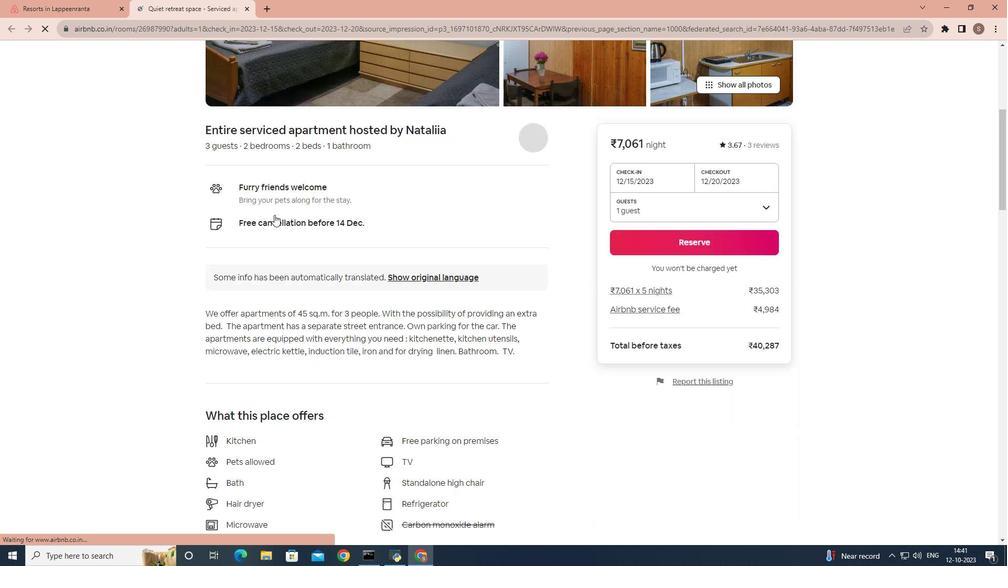 
Action: Mouse scrolled (278, 218) with delta (0, 0)
Screenshot: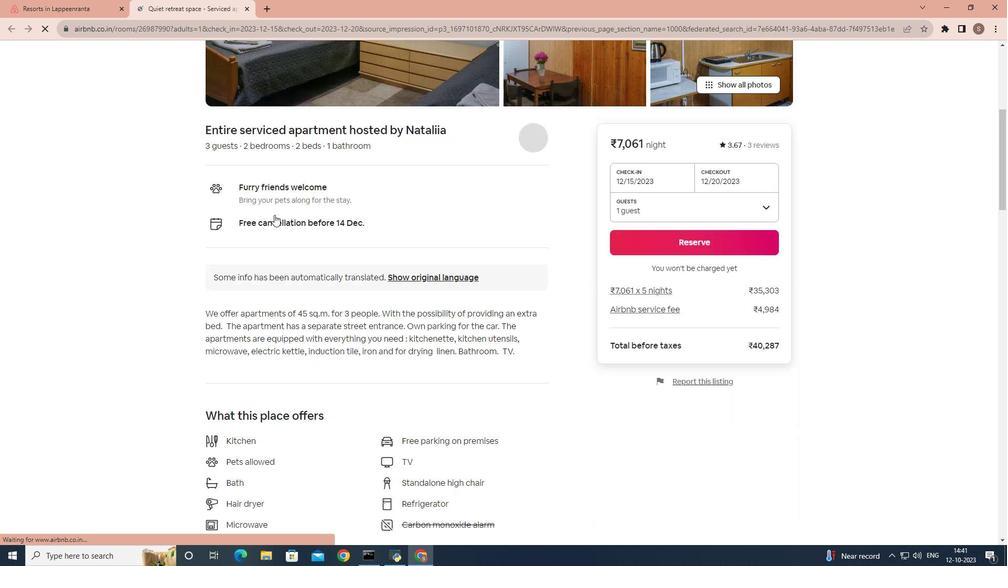 
Action: Mouse scrolled (278, 218) with delta (0, 0)
Screenshot: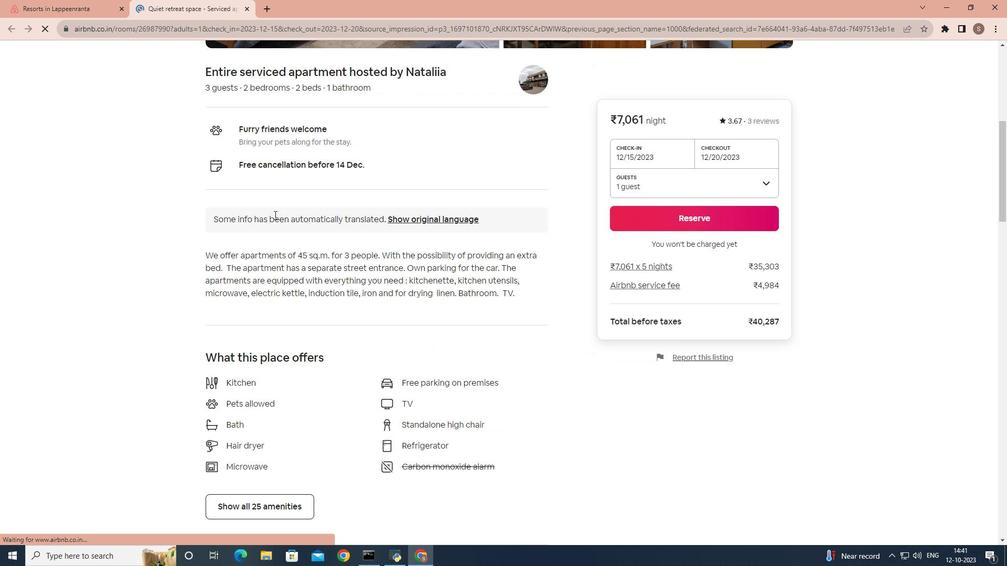 
Action: Mouse scrolled (278, 218) with delta (0, 0)
Screenshot: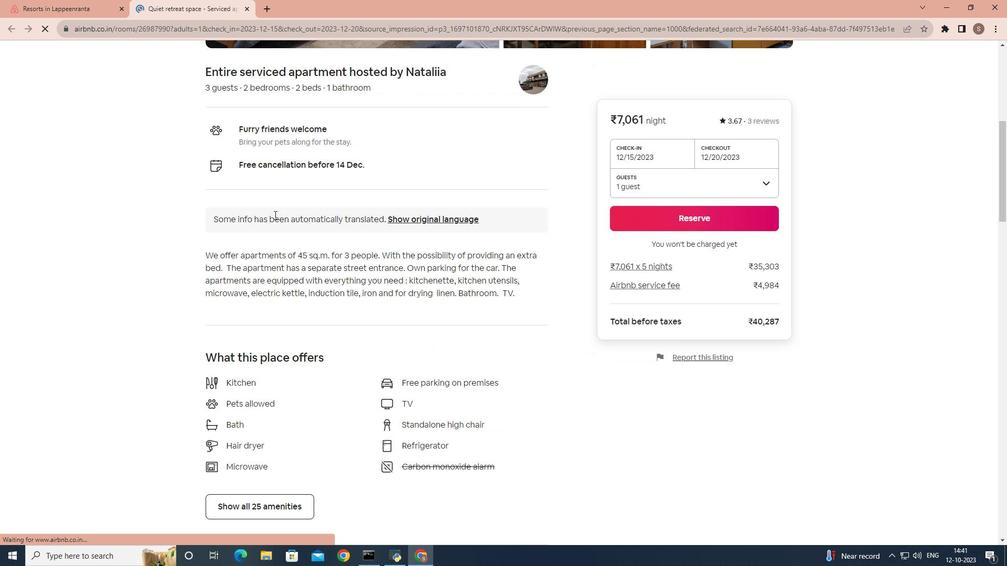 
Action: Mouse scrolled (278, 218) with delta (0, 0)
Screenshot: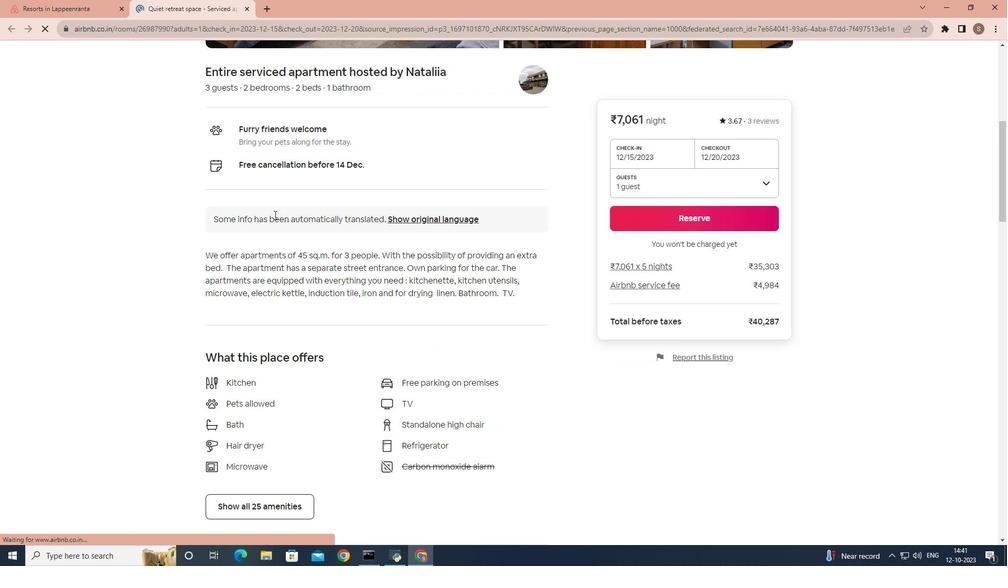 
Action: Mouse scrolled (278, 218) with delta (0, 0)
Screenshot: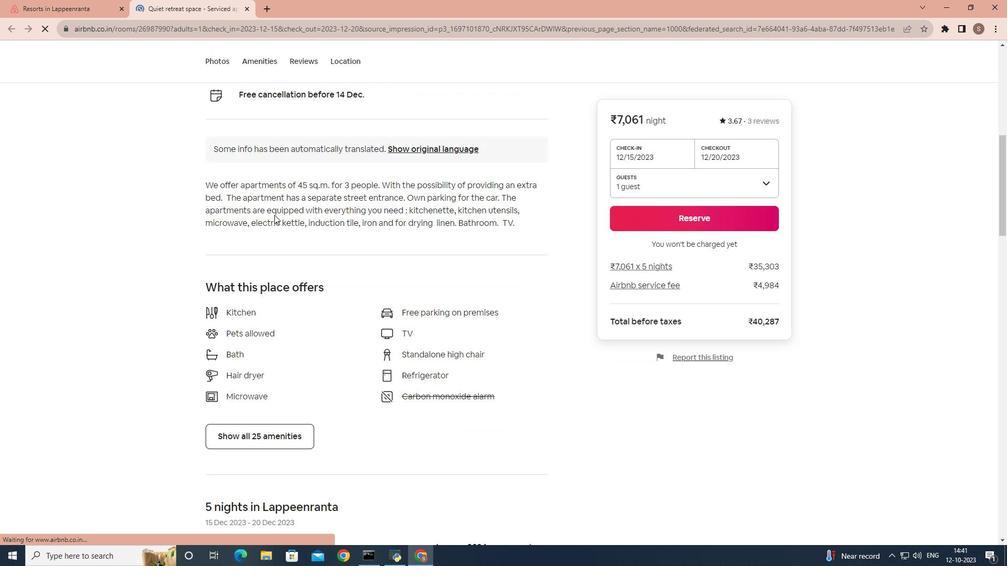 
Action: Mouse moved to (230, 342)
Screenshot: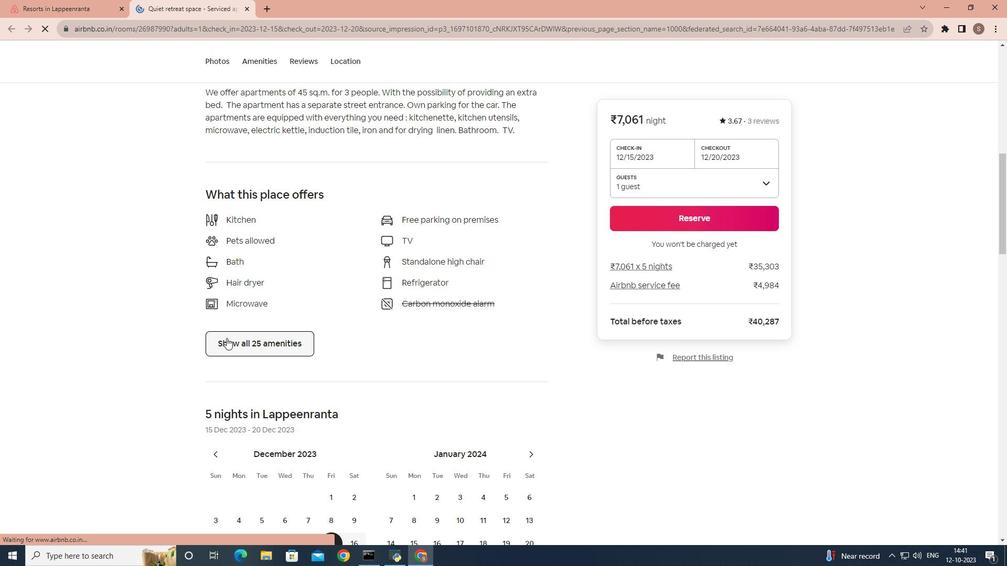 
Action: Mouse pressed left at (230, 342)
Screenshot: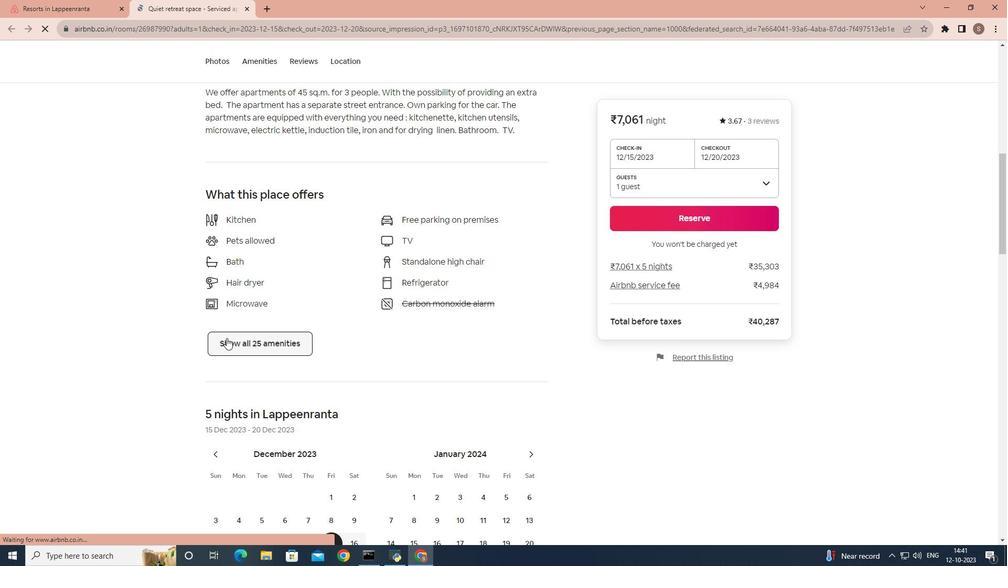 
Action: Mouse moved to (357, 277)
Screenshot: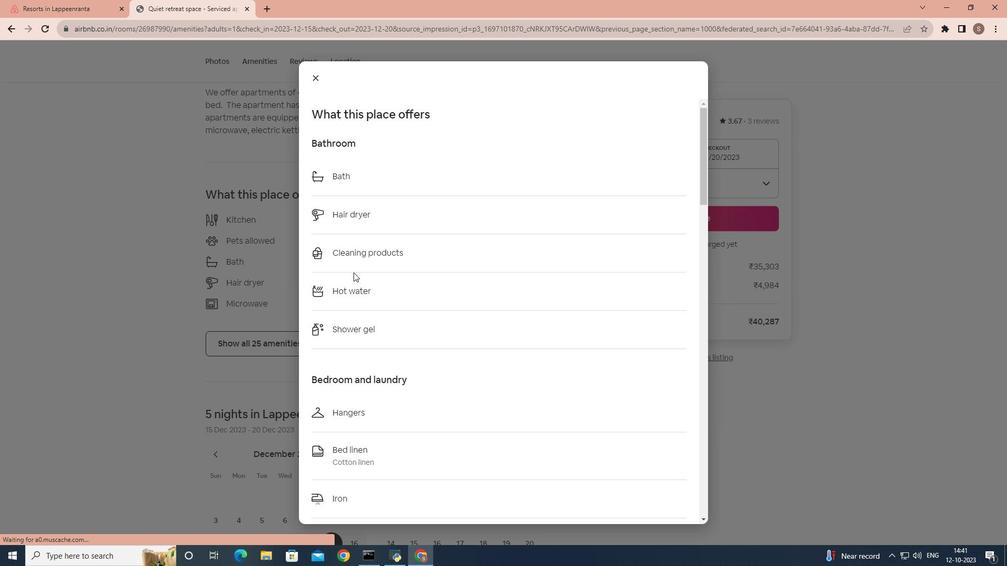 
Action: Mouse scrolled (357, 276) with delta (0, 0)
Screenshot: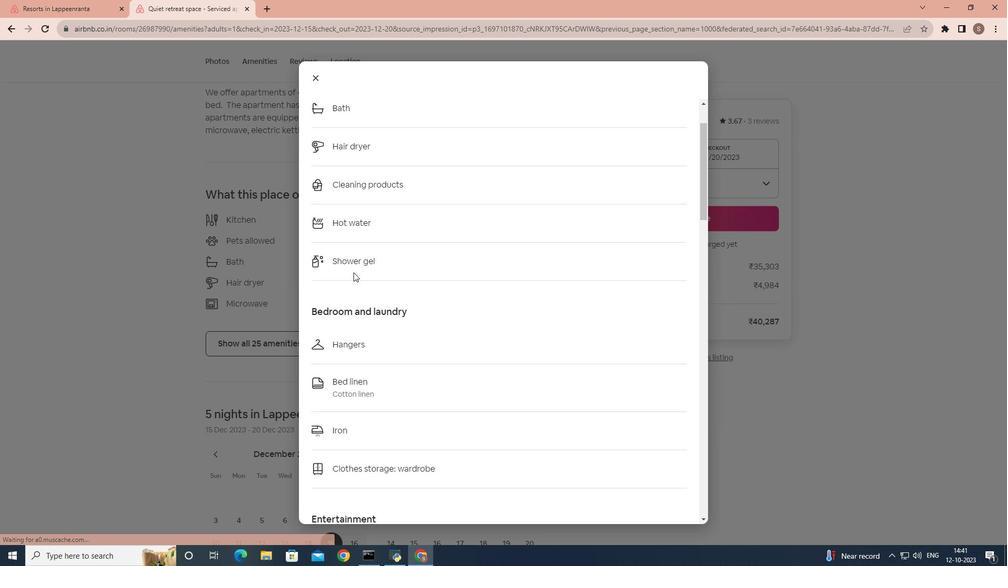 
Action: Mouse scrolled (357, 276) with delta (0, 0)
Screenshot: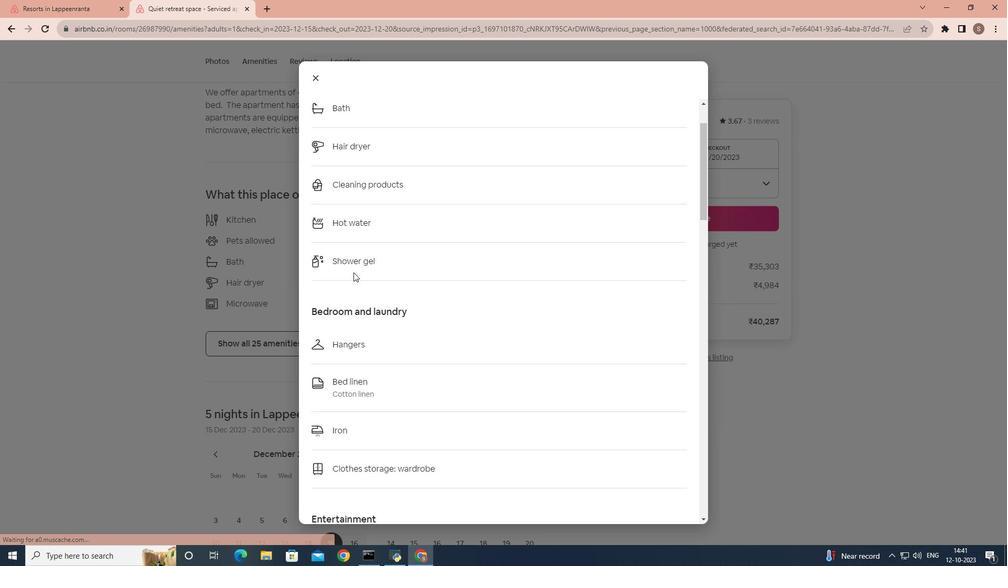 
Action: Mouse scrolled (357, 276) with delta (0, 0)
Screenshot: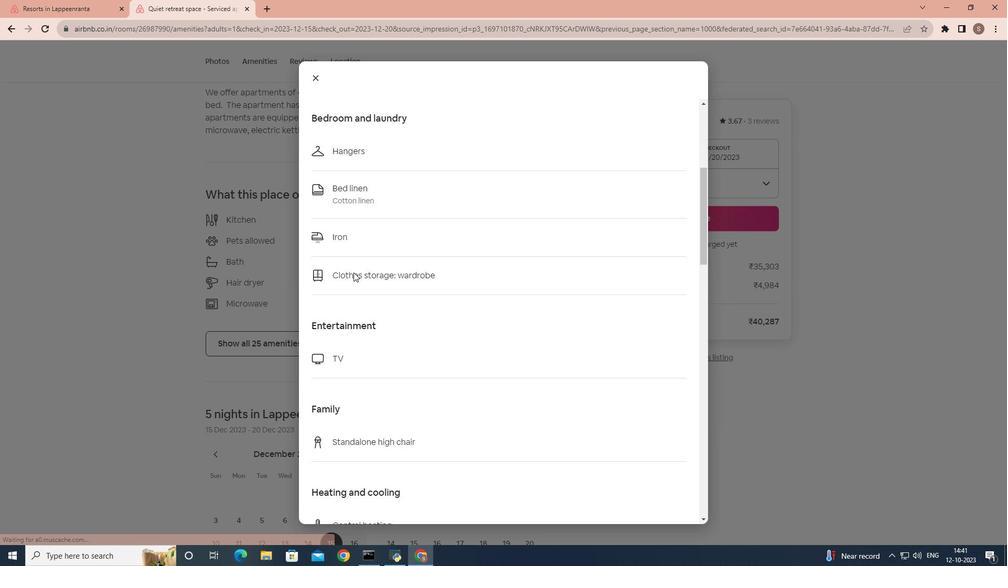 
Action: Mouse scrolled (357, 276) with delta (0, 0)
Screenshot: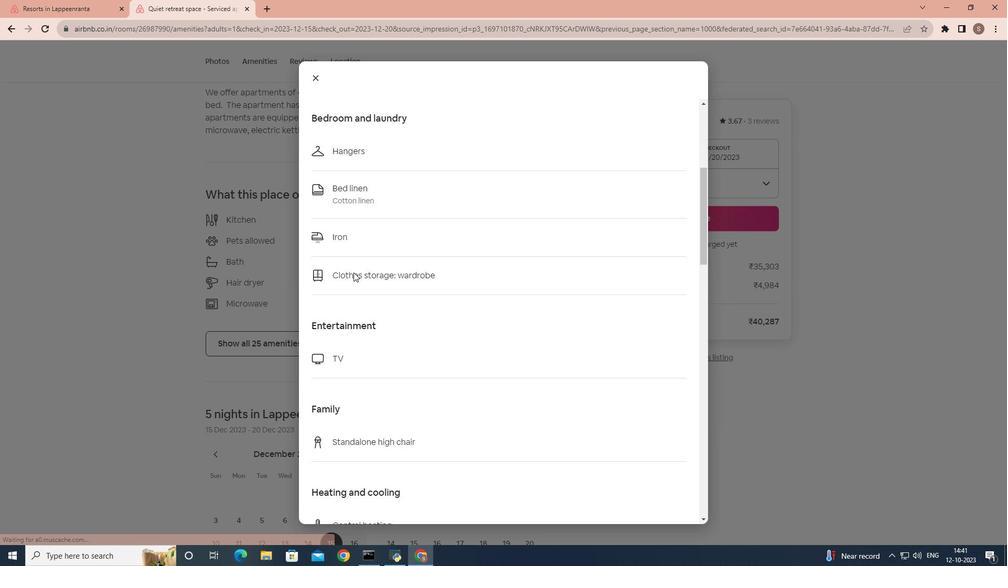 
Action: Mouse scrolled (357, 276) with delta (0, 0)
Screenshot: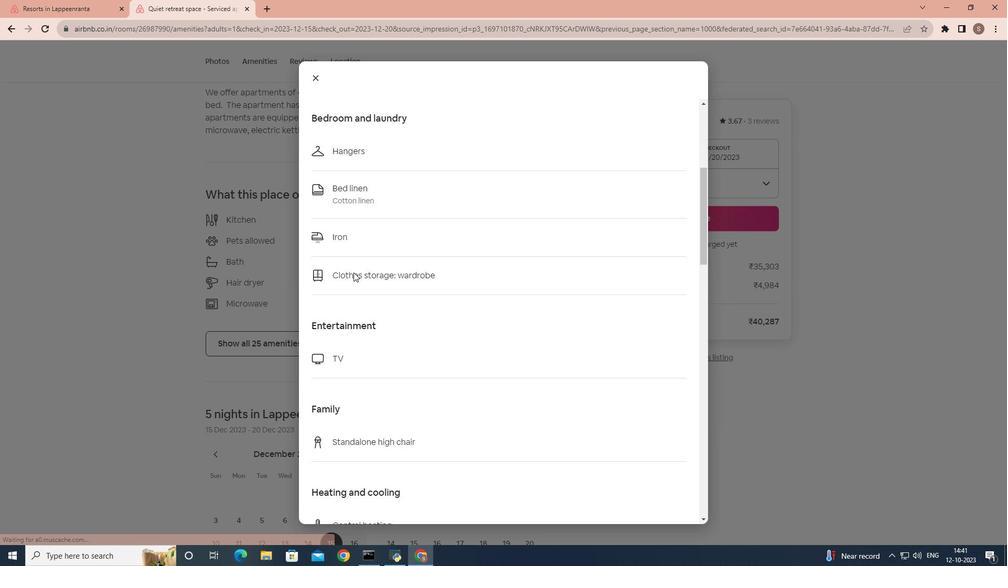 
Action: Mouse scrolled (357, 276) with delta (0, 0)
Screenshot: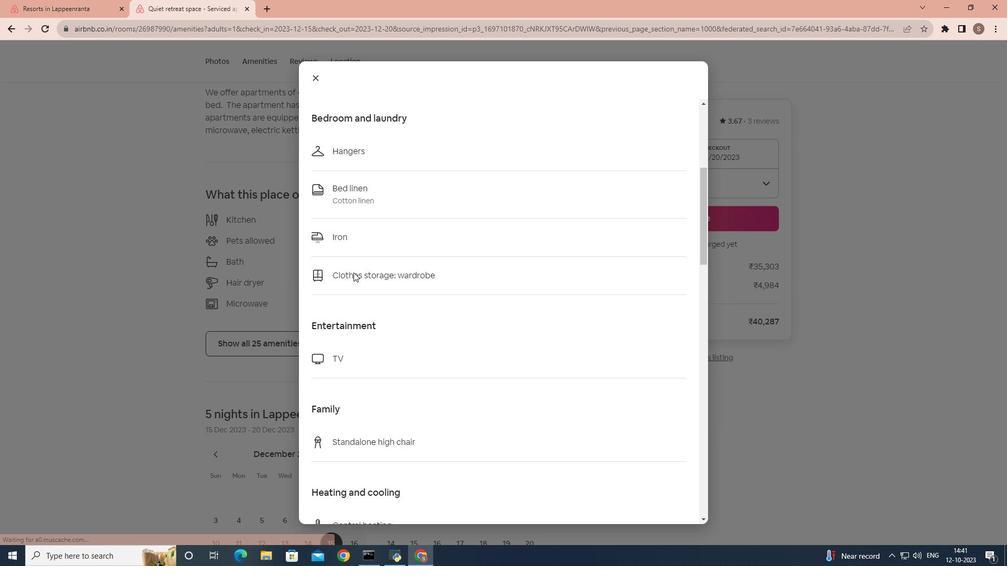 
Action: Mouse scrolled (357, 276) with delta (0, 0)
Screenshot: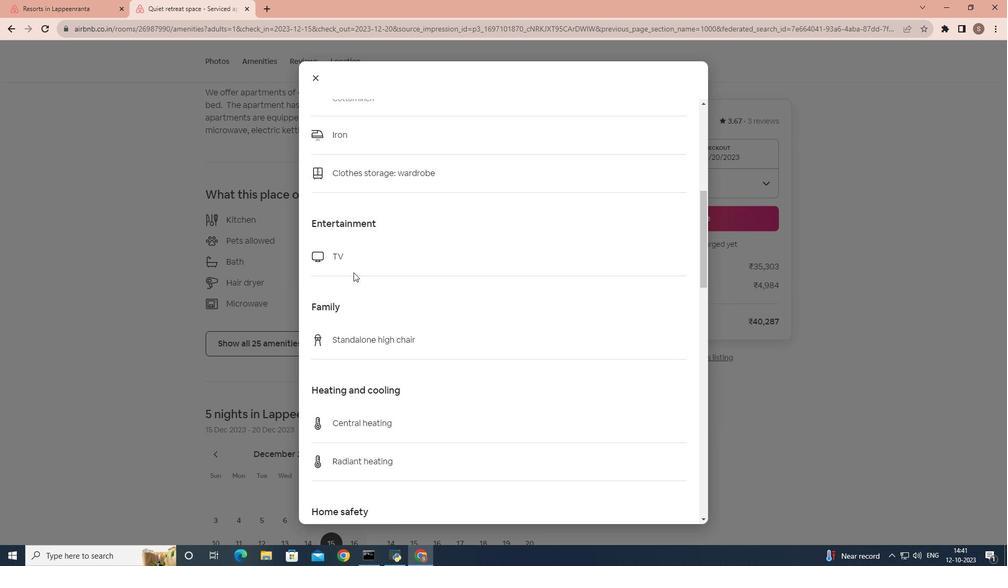 
Action: Mouse scrolled (357, 277) with delta (0, 0)
Screenshot: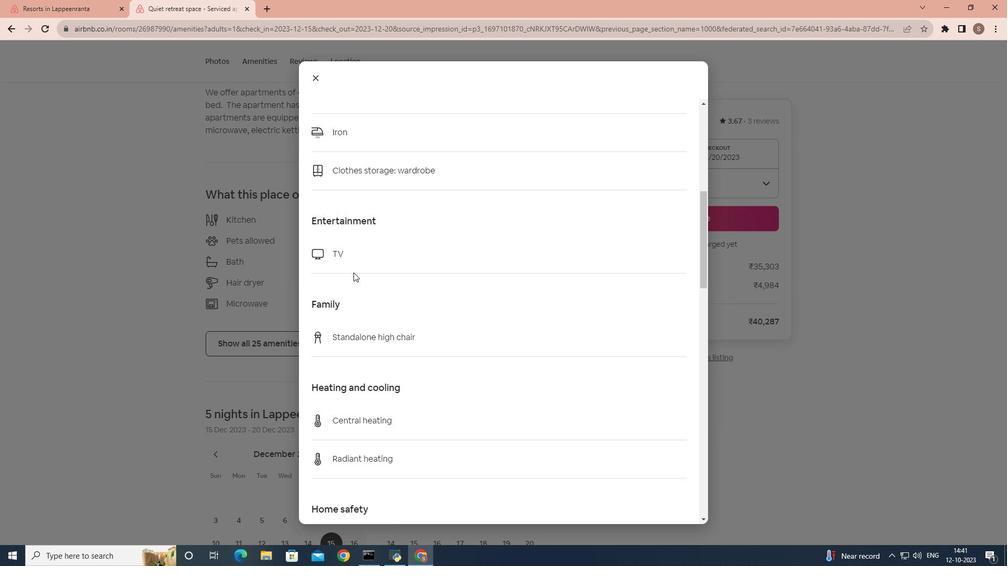 
Action: Mouse moved to (357, 277)
Screenshot: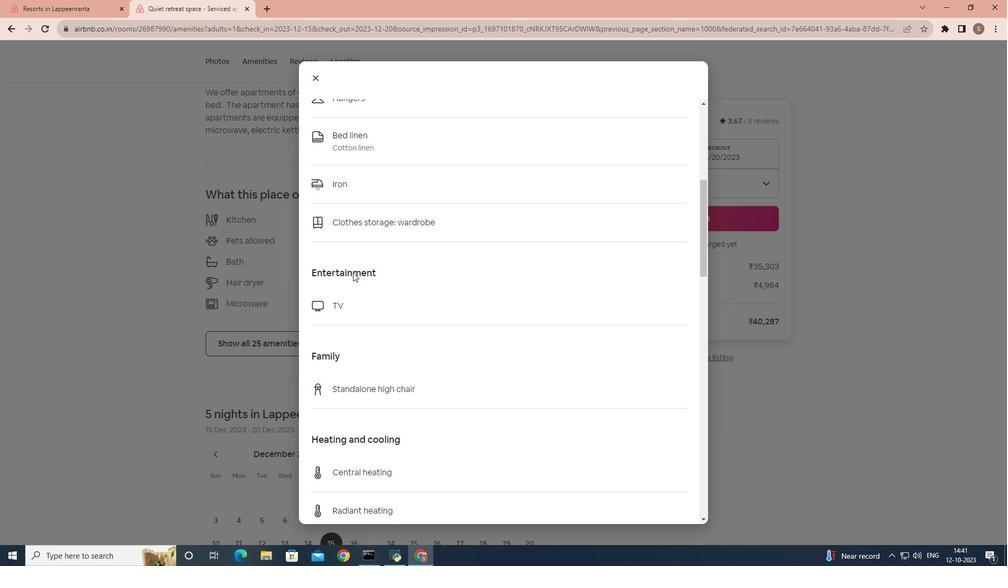 
Action: Mouse scrolled (357, 276) with delta (0, 0)
Screenshot: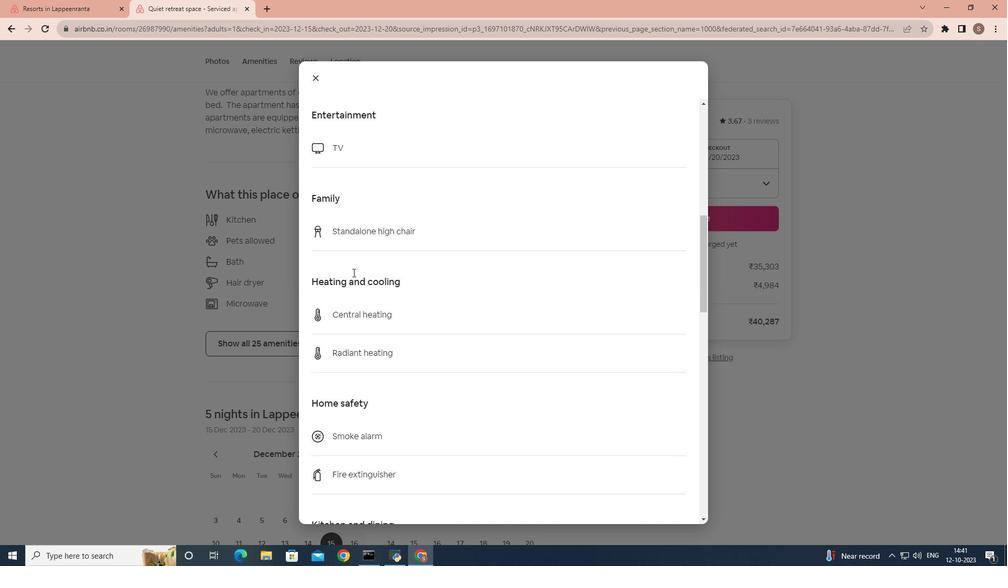 
Action: Mouse scrolled (357, 276) with delta (0, 0)
Screenshot: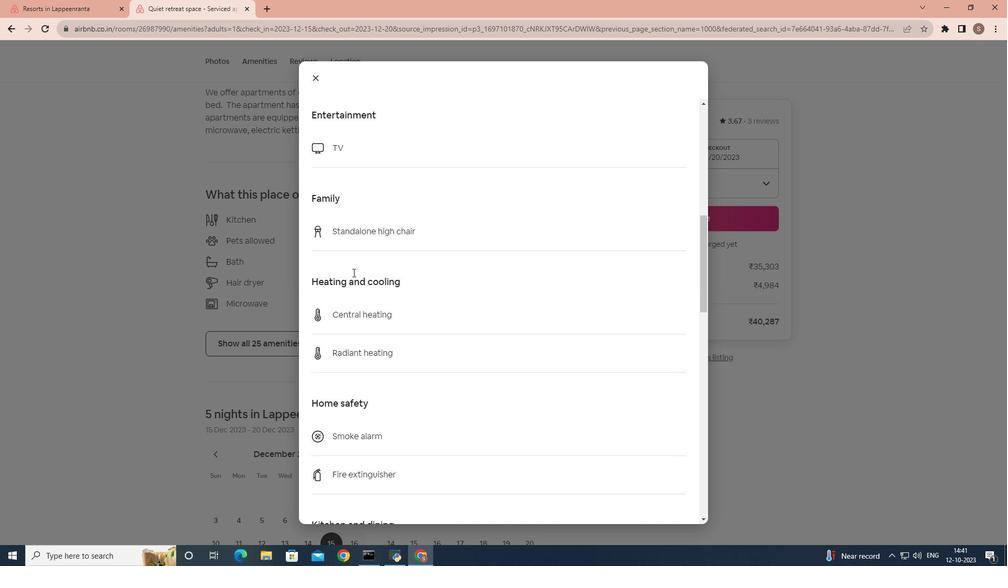 
Action: Mouse scrolled (357, 276) with delta (0, 0)
Screenshot: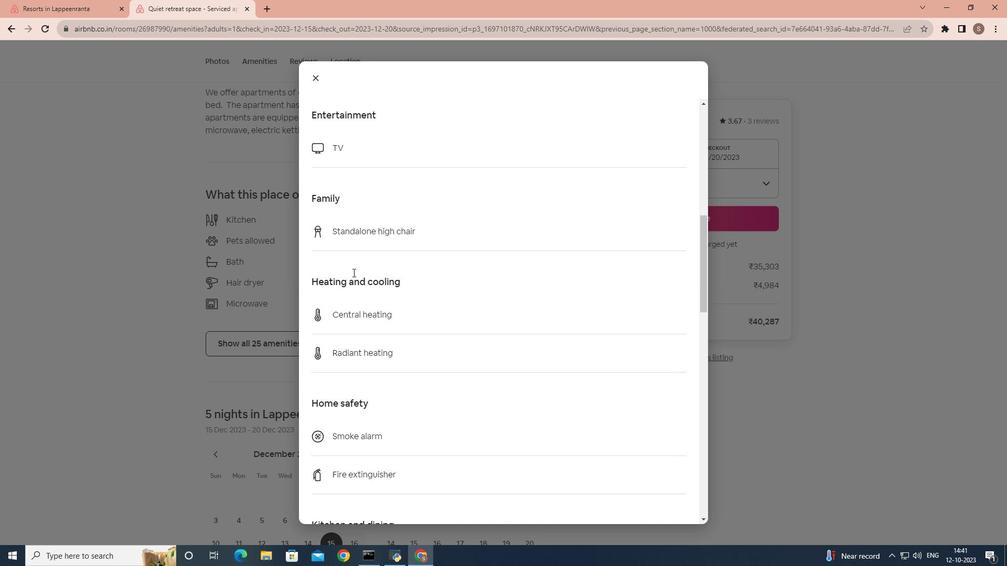 
Action: Mouse scrolled (357, 276) with delta (0, 0)
Screenshot: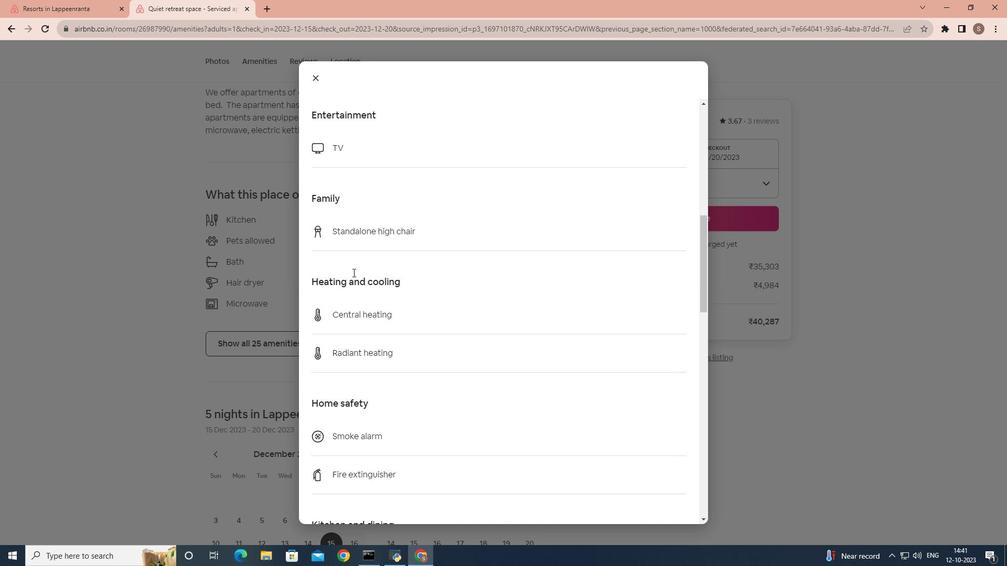 
Action: Mouse scrolled (357, 276) with delta (0, 0)
Screenshot: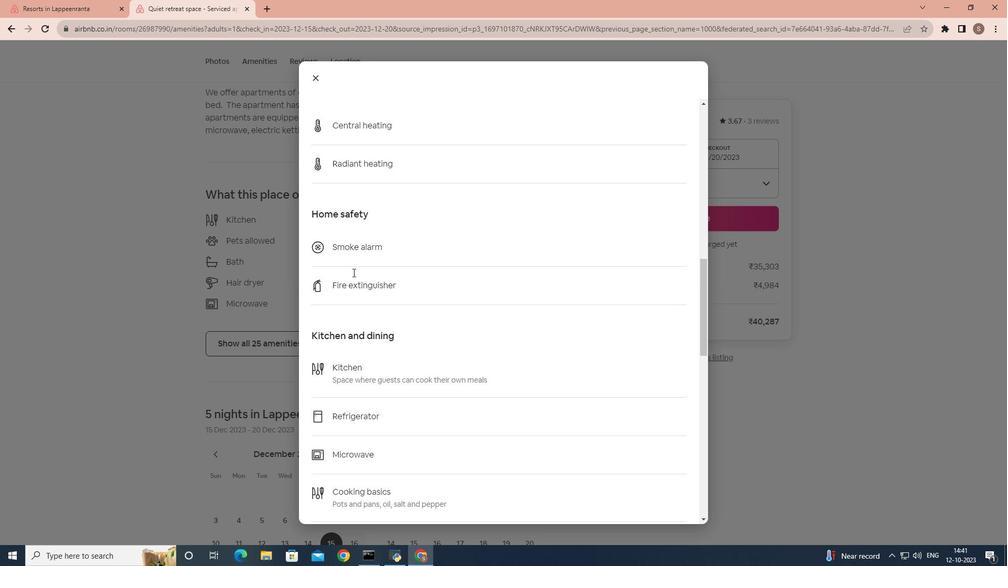 
Action: Mouse scrolled (357, 276) with delta (0, 0)
Screenshot: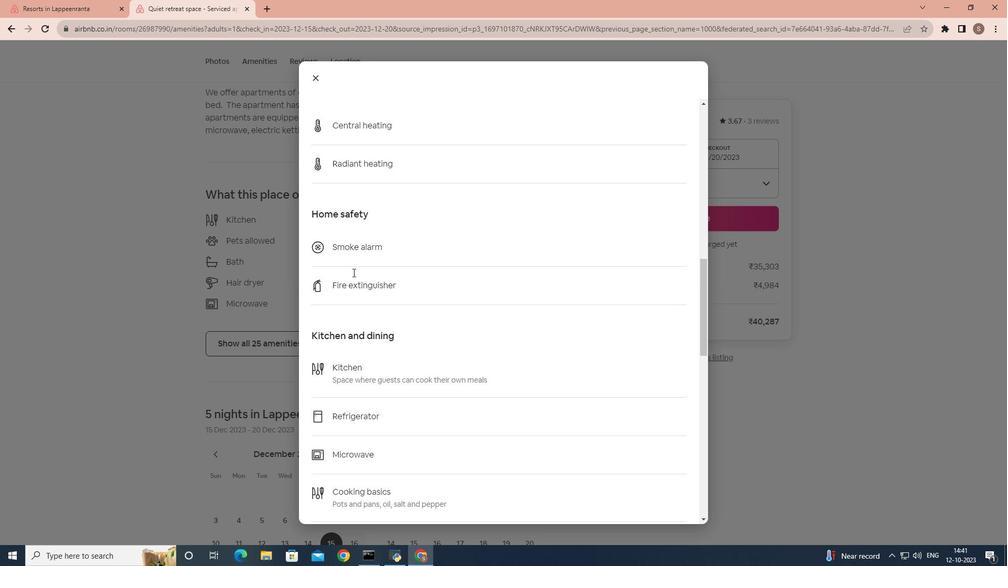 
Action: Mouse scrolled (357, 276) with delta (0, 0)
Screenshot: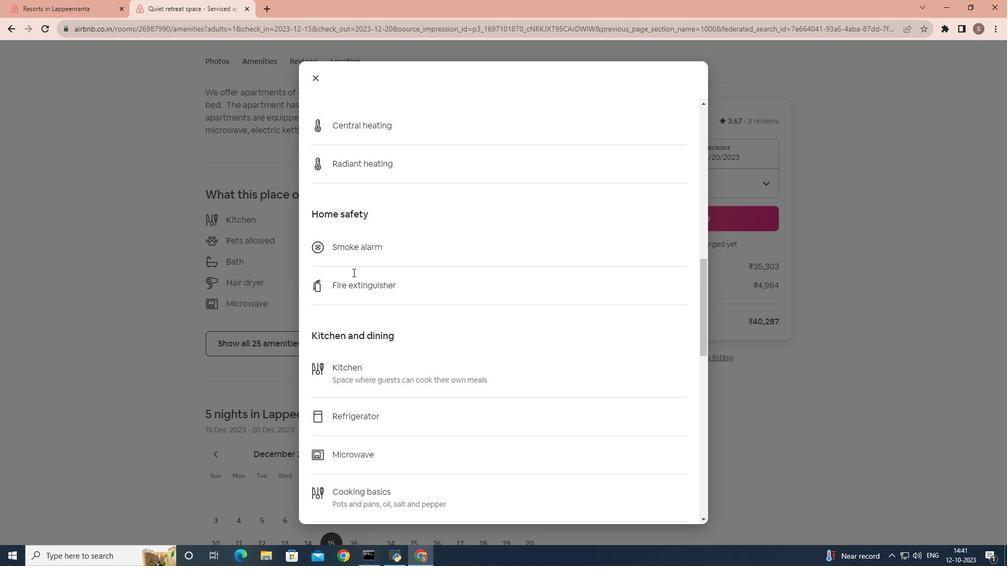 
Action: Mouse moved to (356, 277)
Screenshot: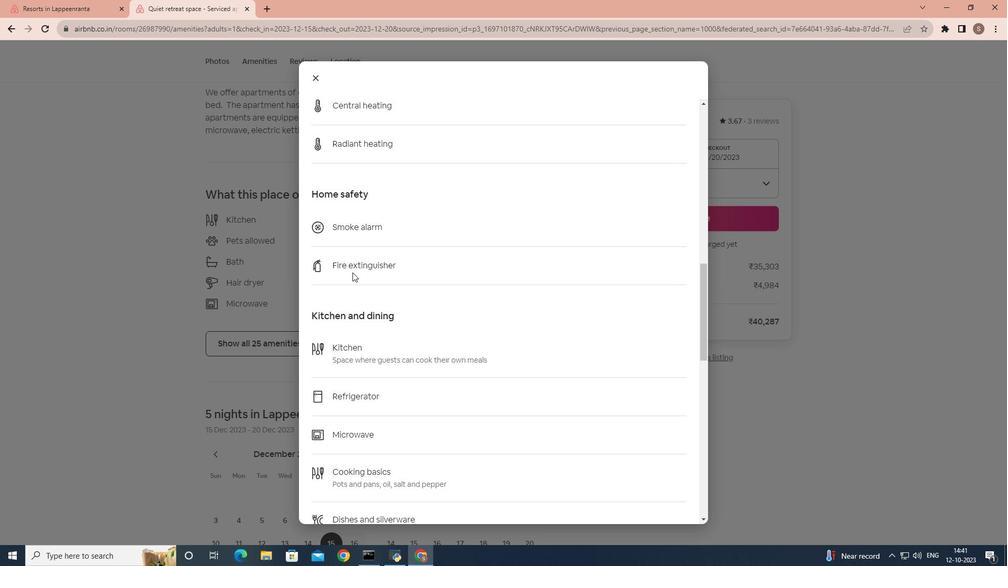 
Action: Mouse scrolled (356, 276) with delta (0, 0)
Screenshot: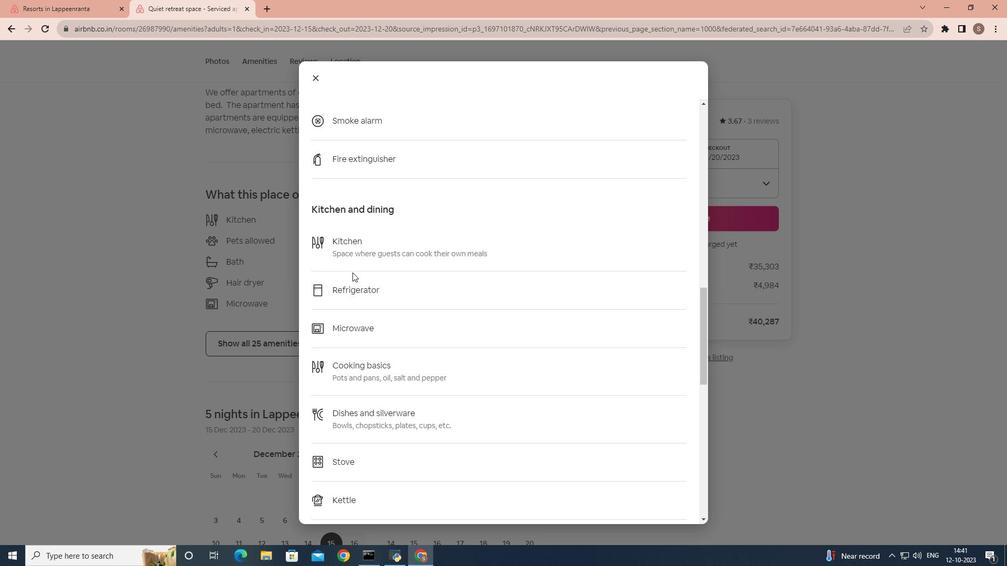 
Action: Mouse scrolled (356, 276) with delta (0, 0)
Screenshot: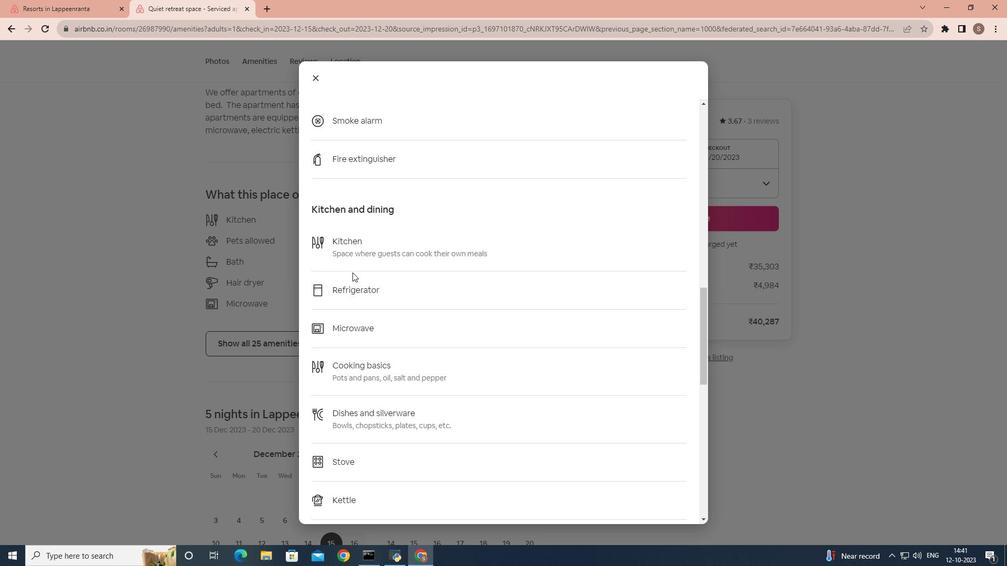 
Action: Mouse scrolled (356, 276) with delta (0, 0)
Screenshot: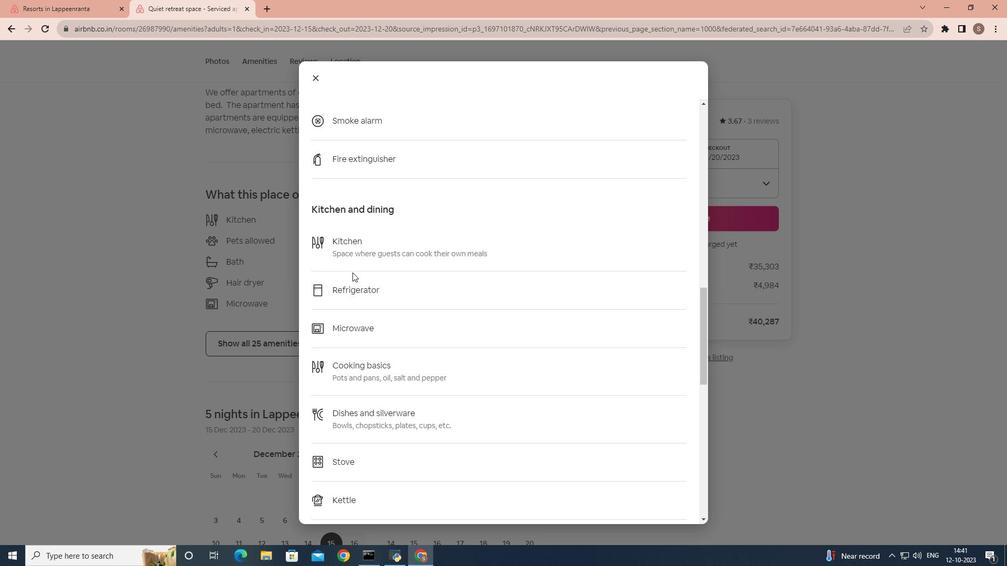 
Action: Mouse scrolled (356, 276) with delta (0, 0)
Screenshot: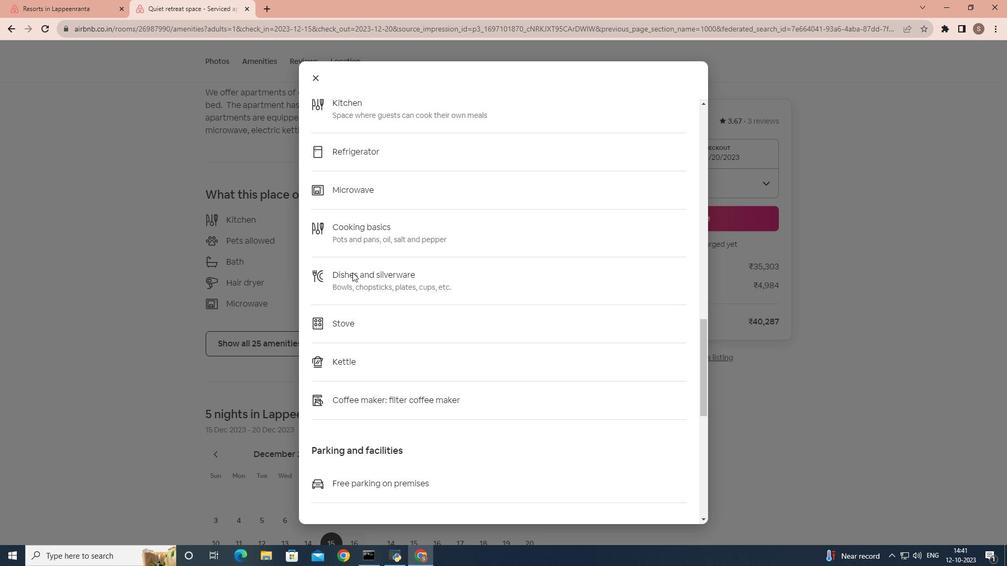 
Action: Mouse scrolled (356, 276) with delta (0, 0)
Screenshot: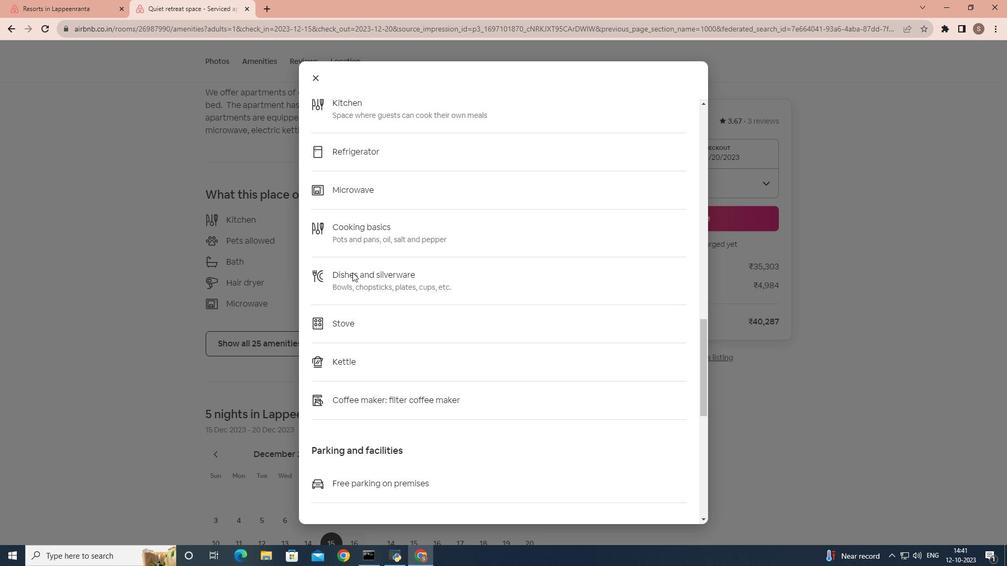 
Action: Mouse scrolled (356, 276) with delta (0, 0)
Screenshot: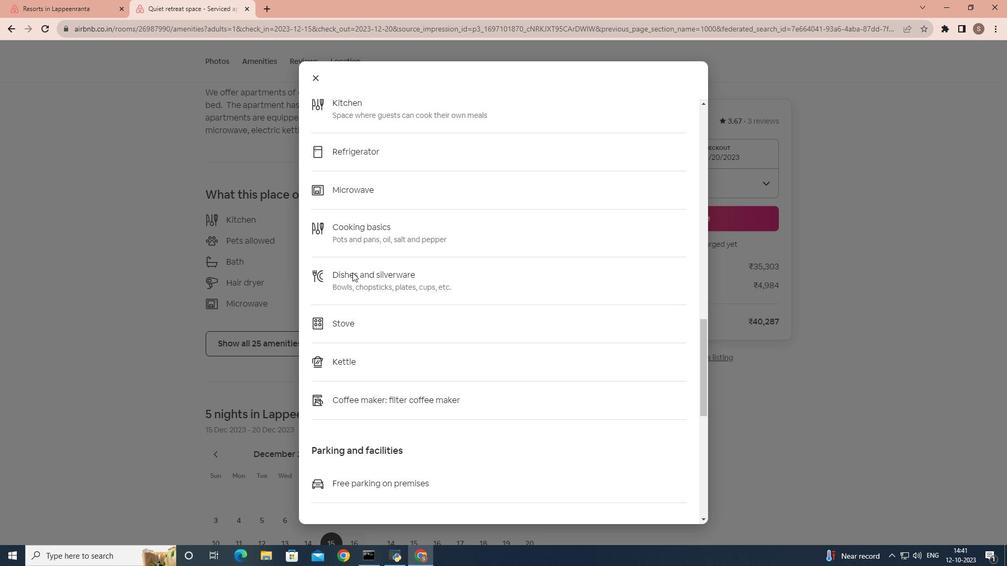 
Action: Mouse scrolled (356, 276) with delta (0, 0)
Screenshot: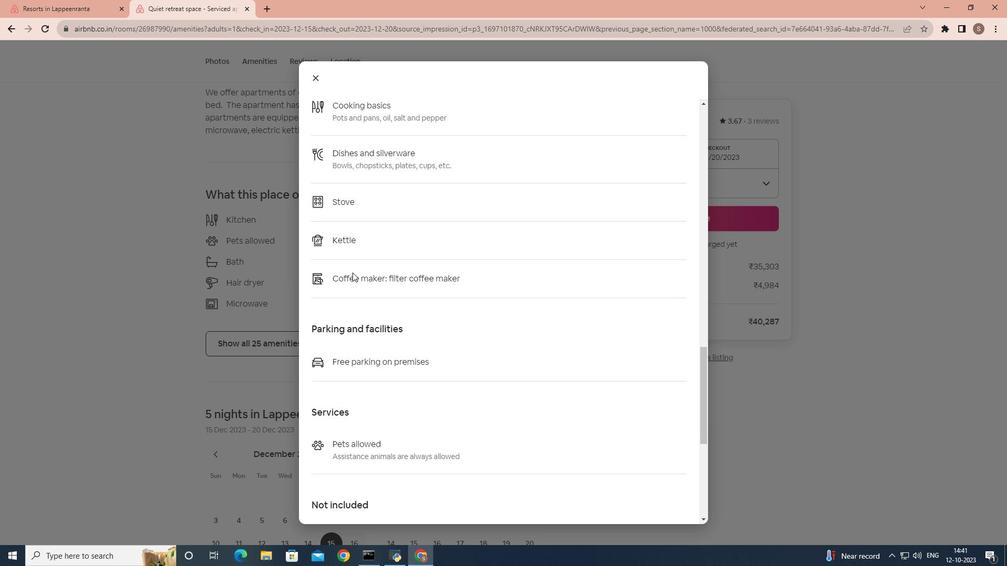 
Action: Mouse scrolled (356, 276) with delta (0, 0)
Screenshot: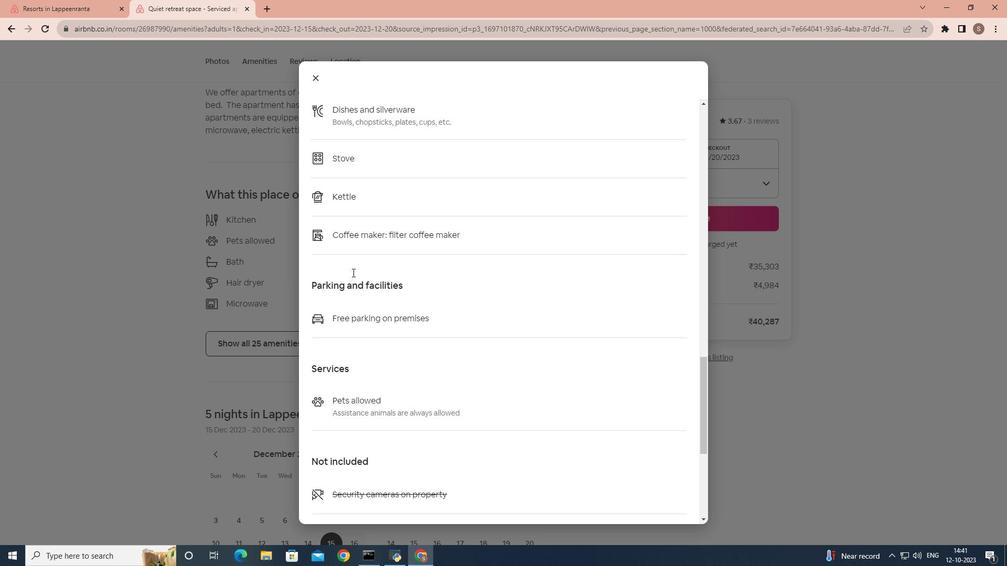 
Action: Mouse scrolled (356, 276) with delta (0, 0)
Screenshot: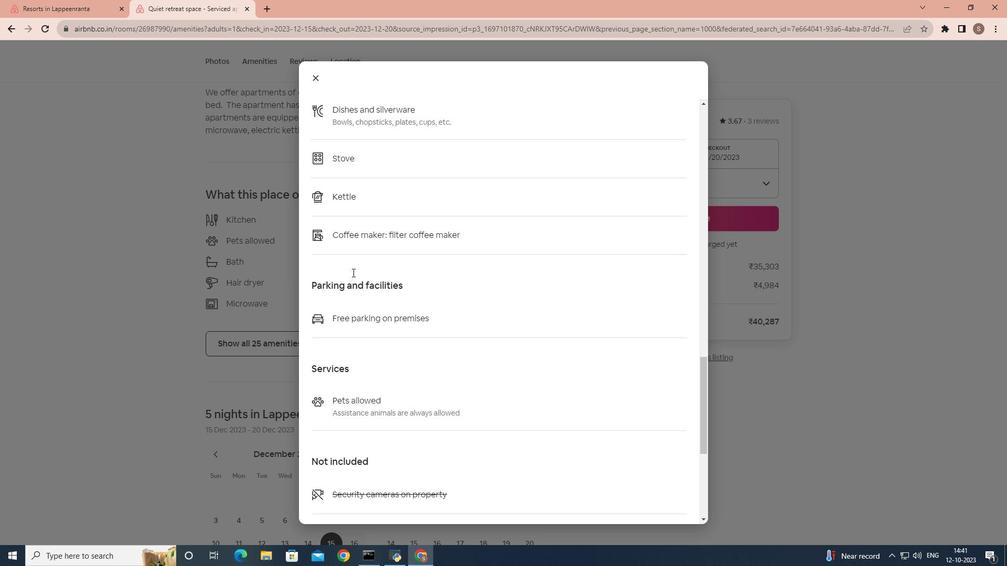 
Action: Mouse scrolled (356, 276) with delta (0, 0)
Screenshot: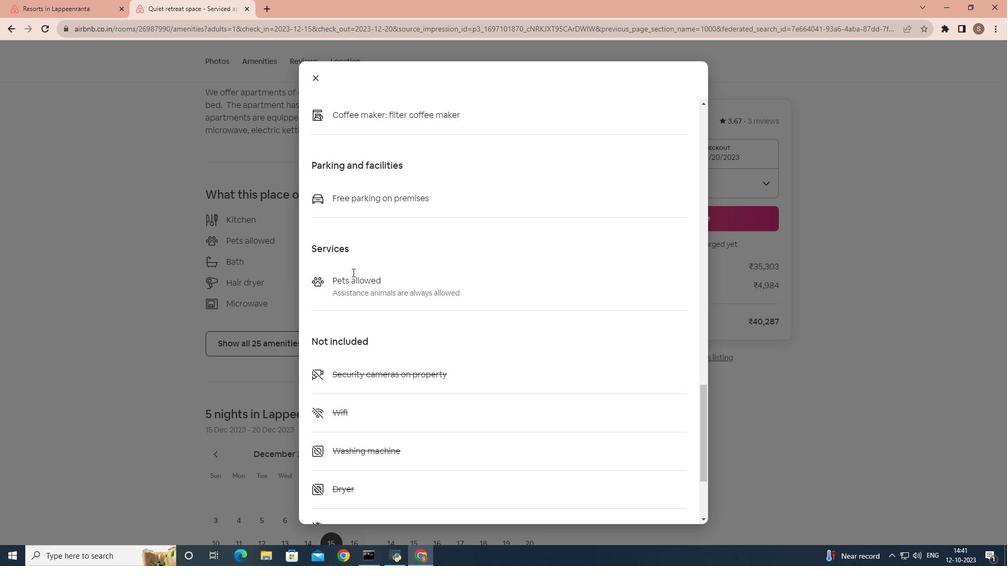 
Action: Mouse scrolled (356, 276) with delta (0, 0)
Screenshot: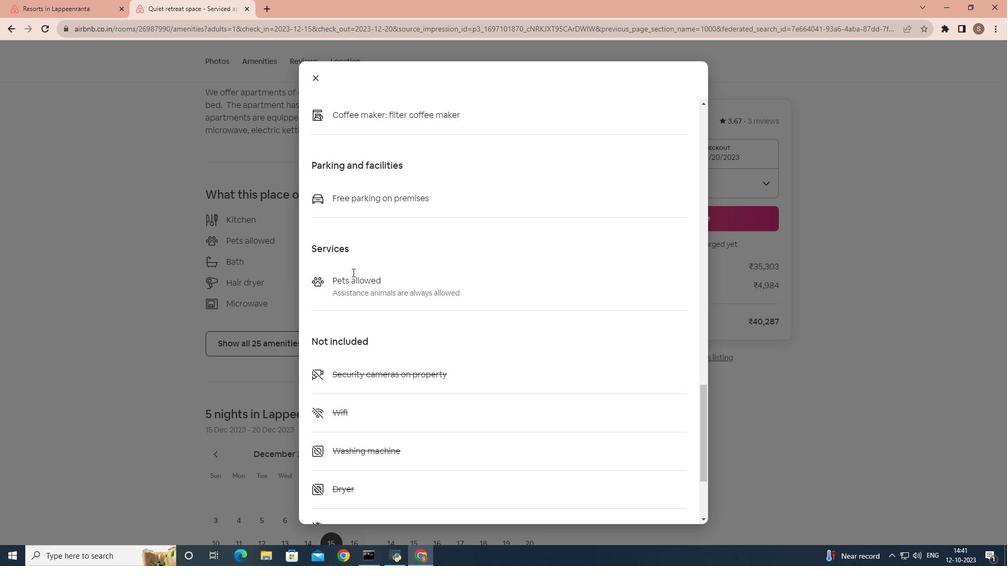 
Action: Mouse scrolled (356, 276) with delta (0, 0)
Screenshot: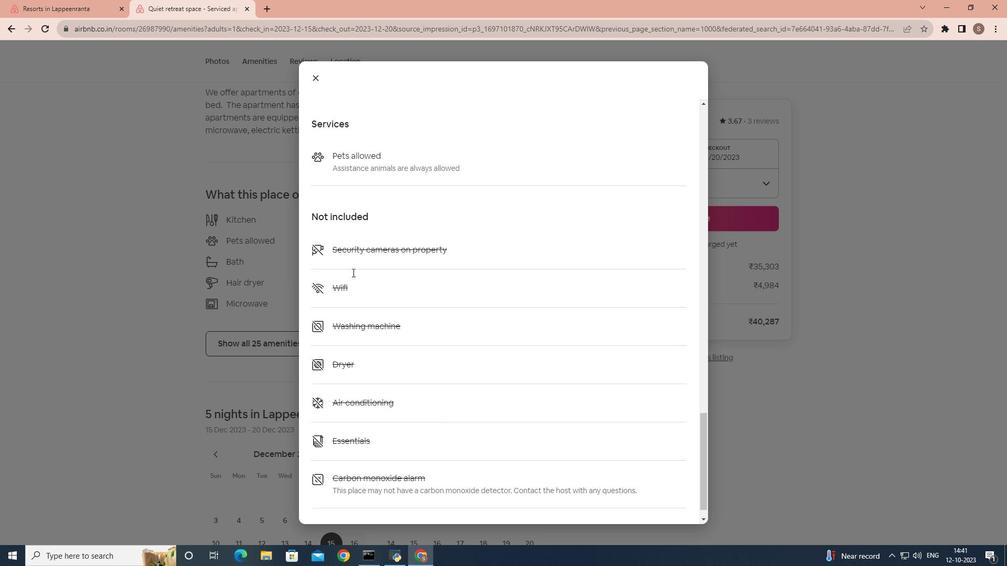 
Action: Mouse scrolled (356, 276) with delta (0, 0)
Screenshot: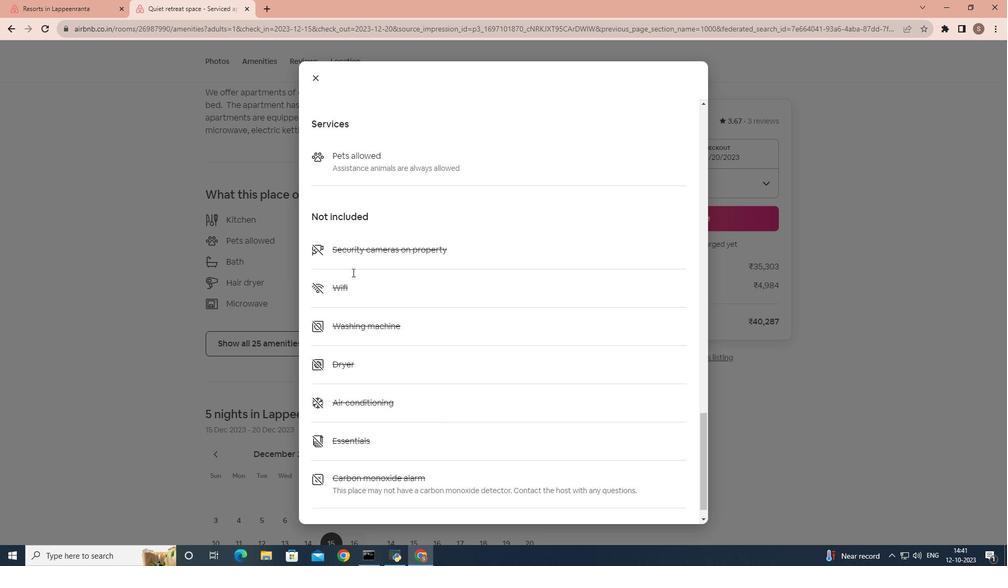 
Action: Mouse scrolled (356, 276) with delta (0, 0)
Screenshot: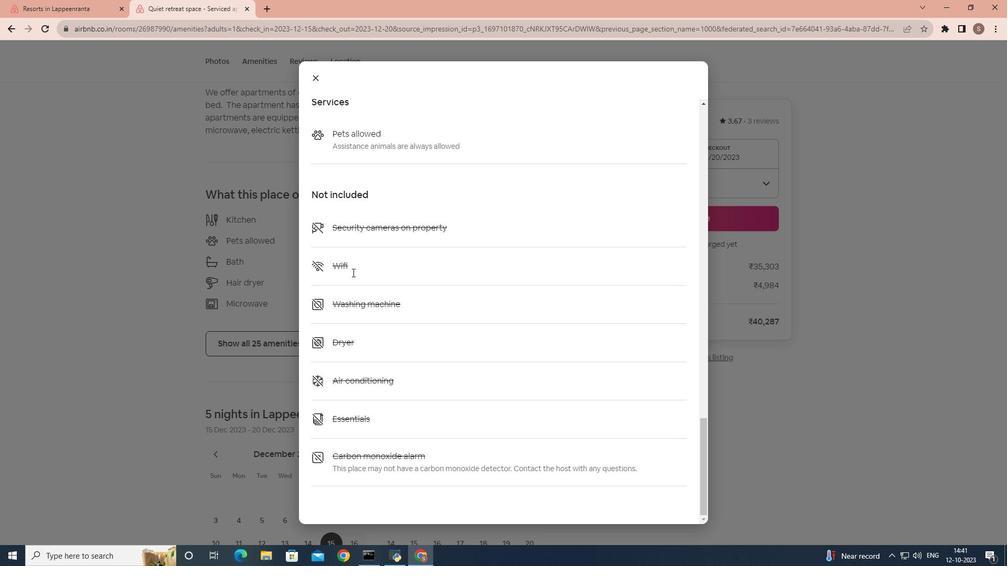
Action: Mouse scrolled (356, 276) with delta (0, 0)
Screenshot: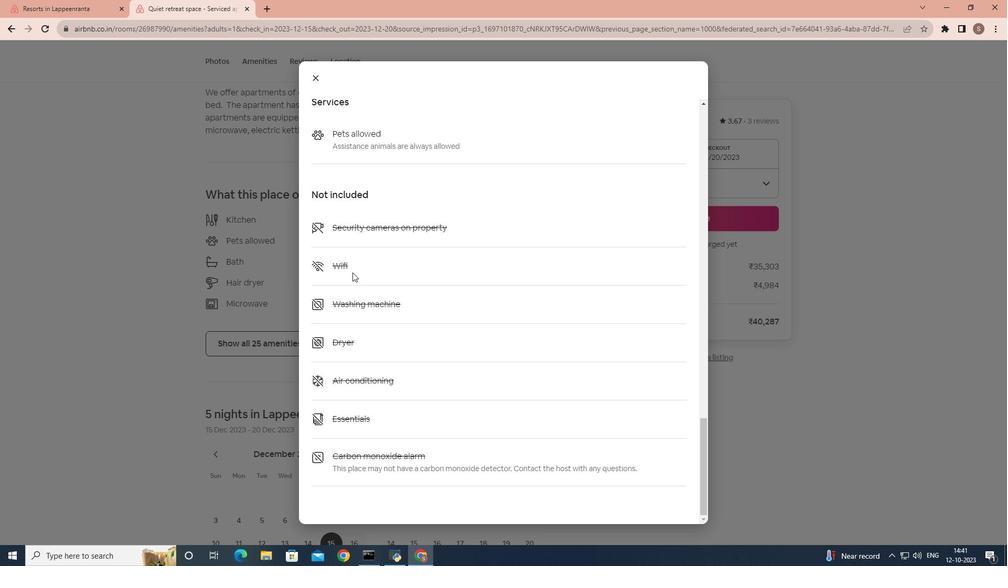 
Action: Mouse scrolled (356, 276) with delta (0, 0)
Screenshot: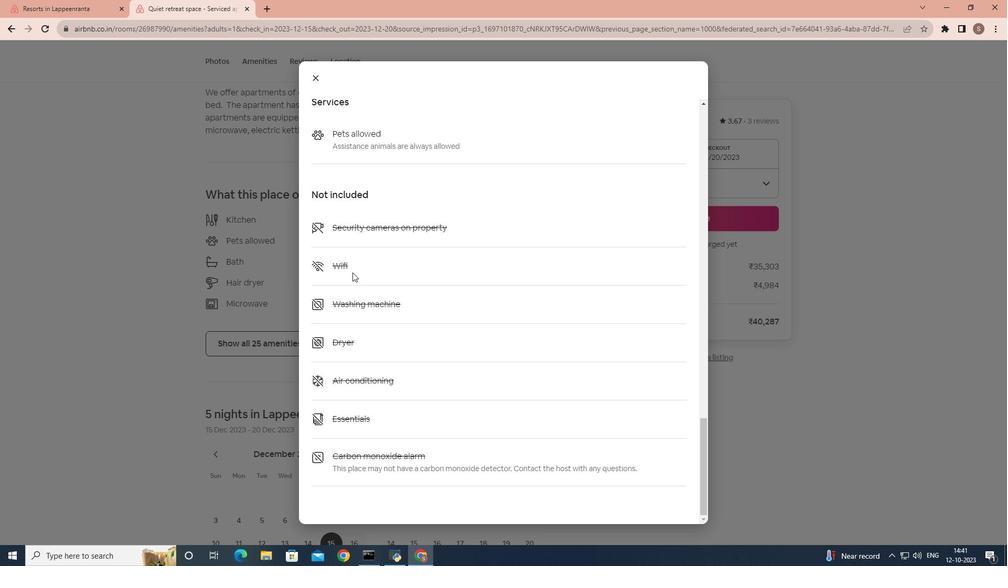 
Action: Mouse scrolled (356, 276) with delta (0, 0)
Screenshot: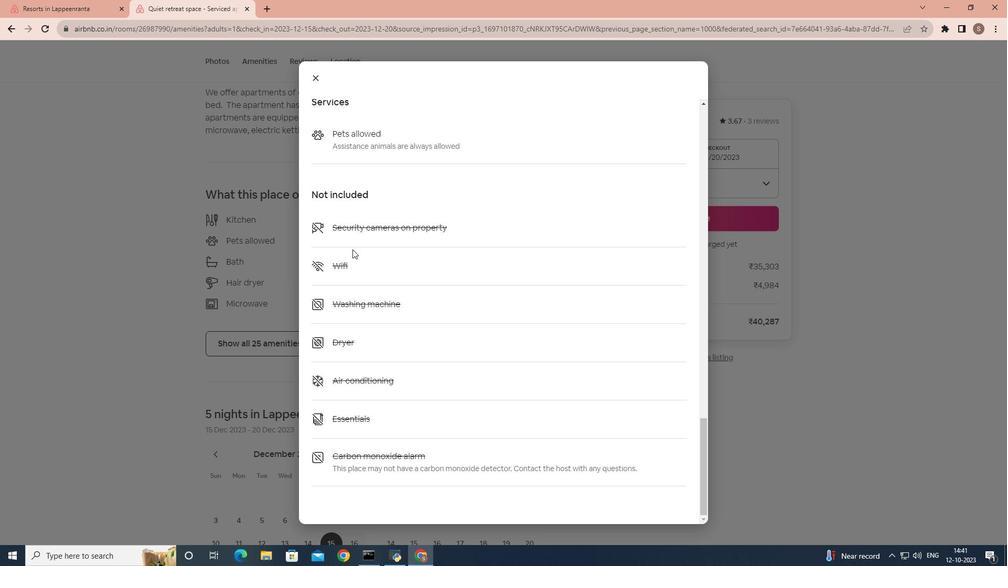 
Action: Mouse scrolled (356, 276) with delta (0, 0)
Screenshot: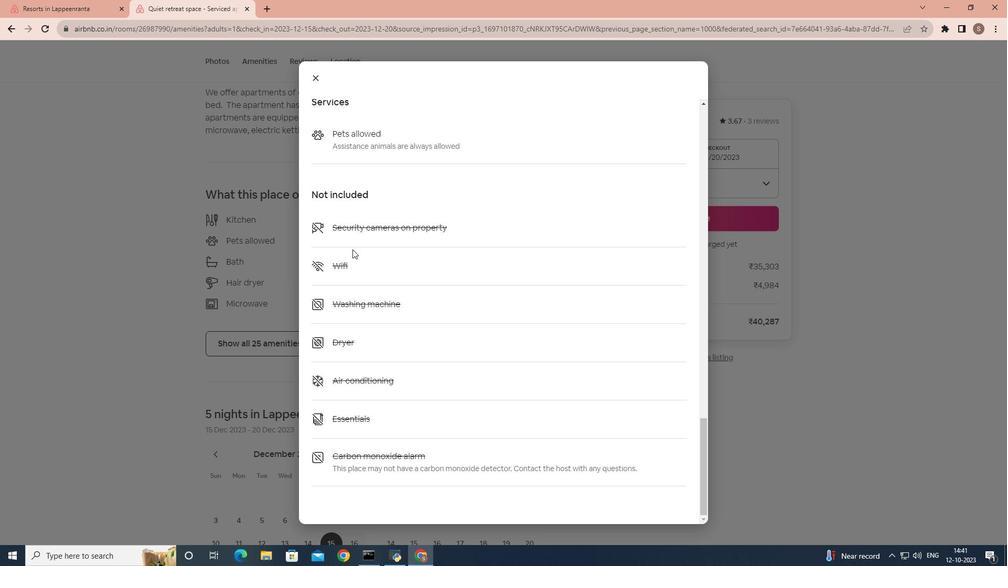 
Action: Mouse moved to (318, 82)
Screenshot: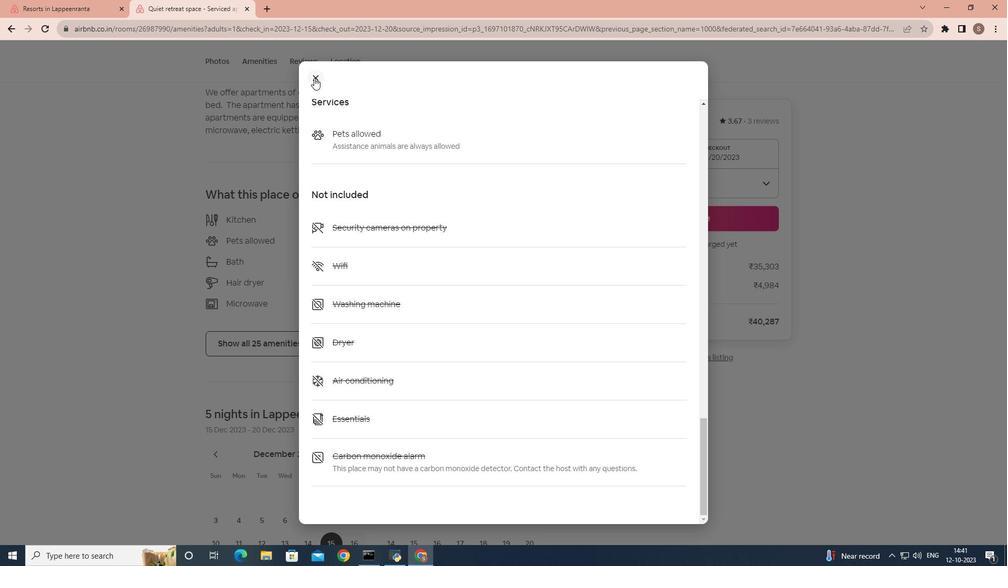 
Action: Mouse pressed left at (318, 82)
Screenshot: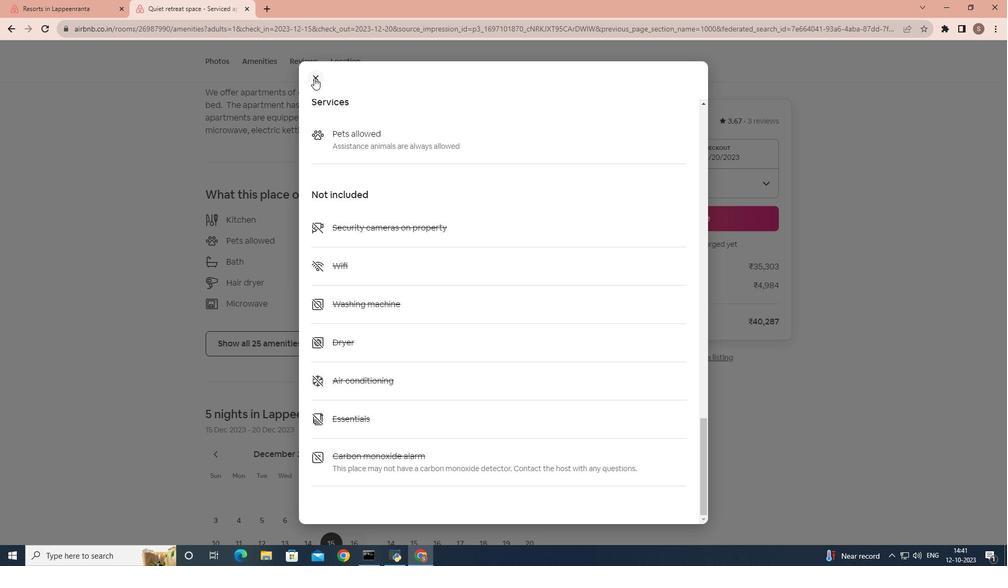 
Action: Mouse moved to (284, 262)
Screenshot: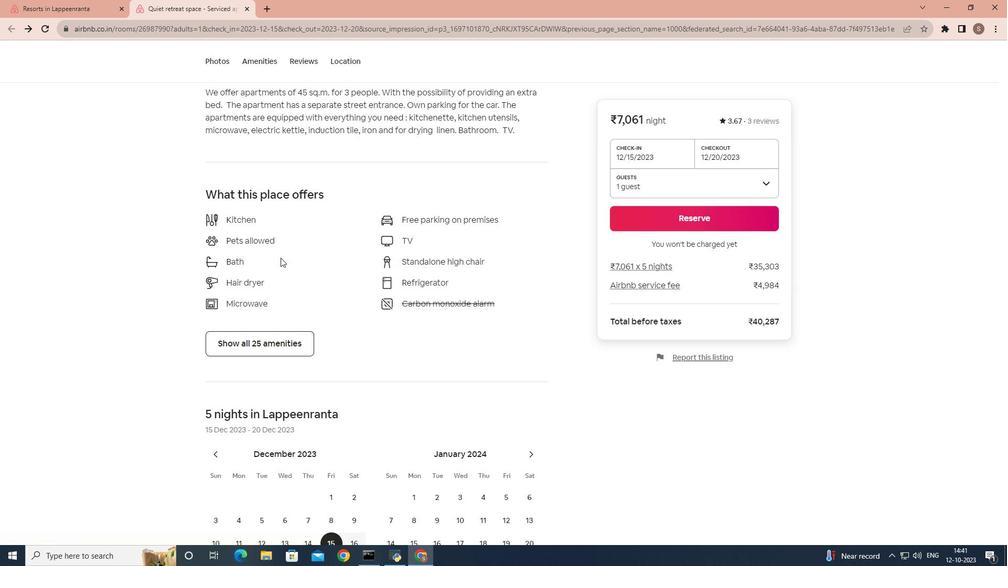 
Action: Mouse scrolled (284, 261) with delta (0, 0)
Screenshot: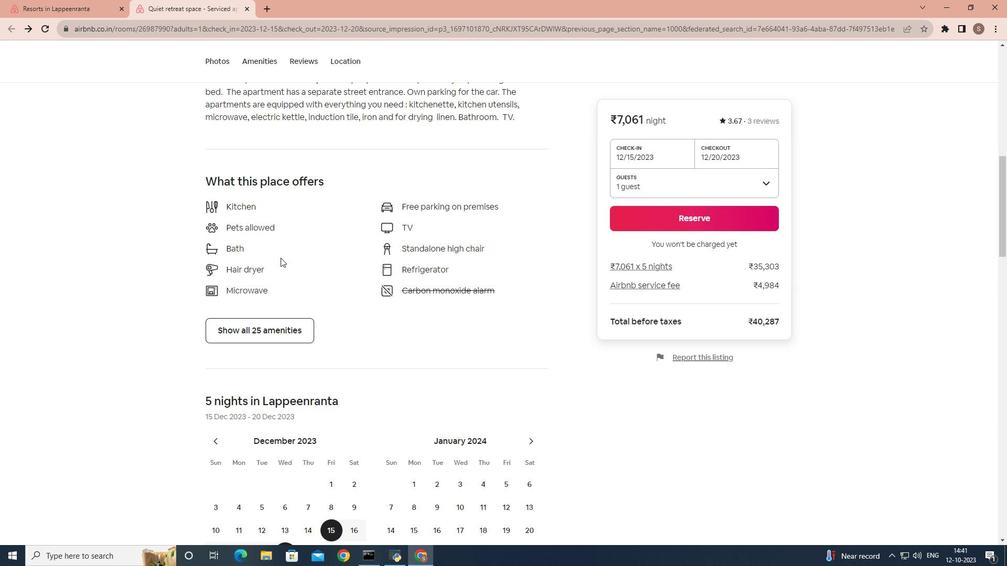 
Action: Mouse scrolled (284, 261) with delta (0, 0)
Screenshot: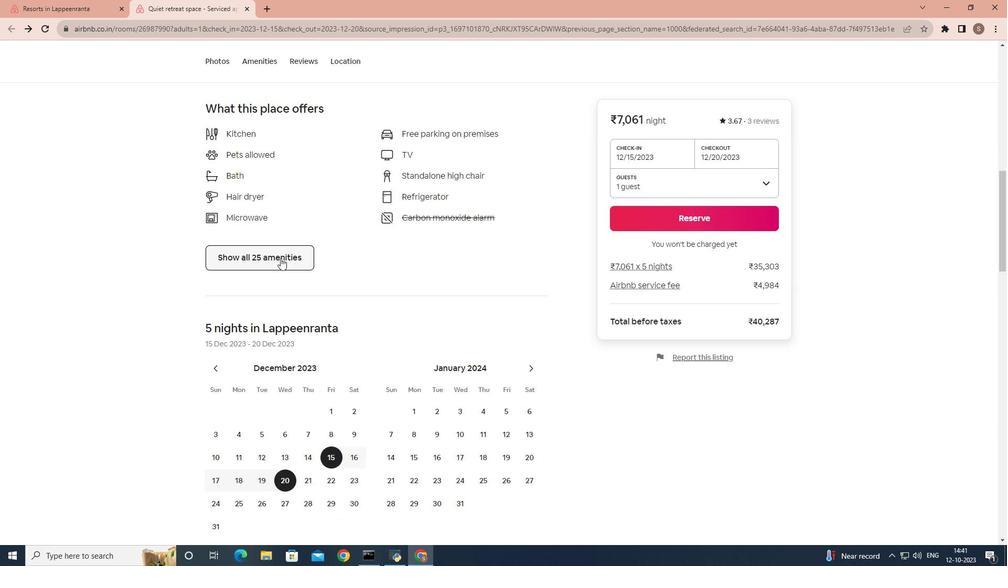 
Action: Mouse scrolled (284, 261) with delta (0, 0)
Screenshot: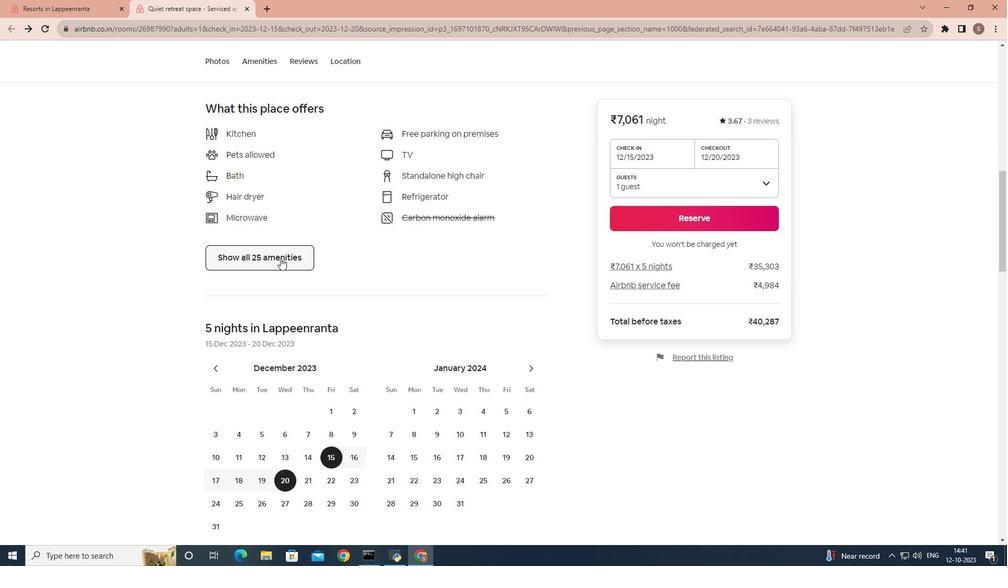 
Action: Mouse scrolled (284, 261) with delta (0, 0)
Screenshot: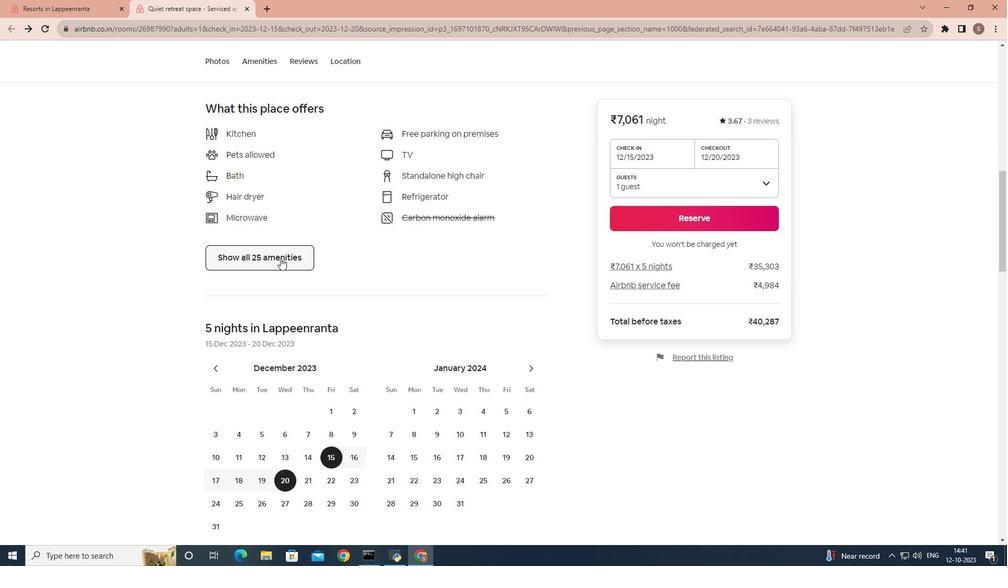 
Action: Mouse moved to (284, 262)
Screenshot: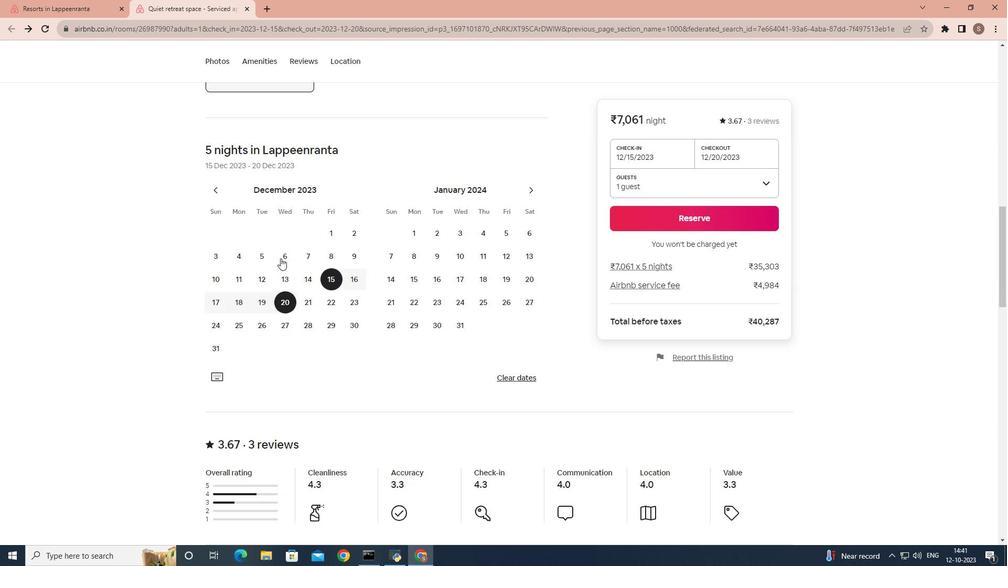 
Action: Mouse scrolled (284, 262) with delta (0, 0)
Screenshot: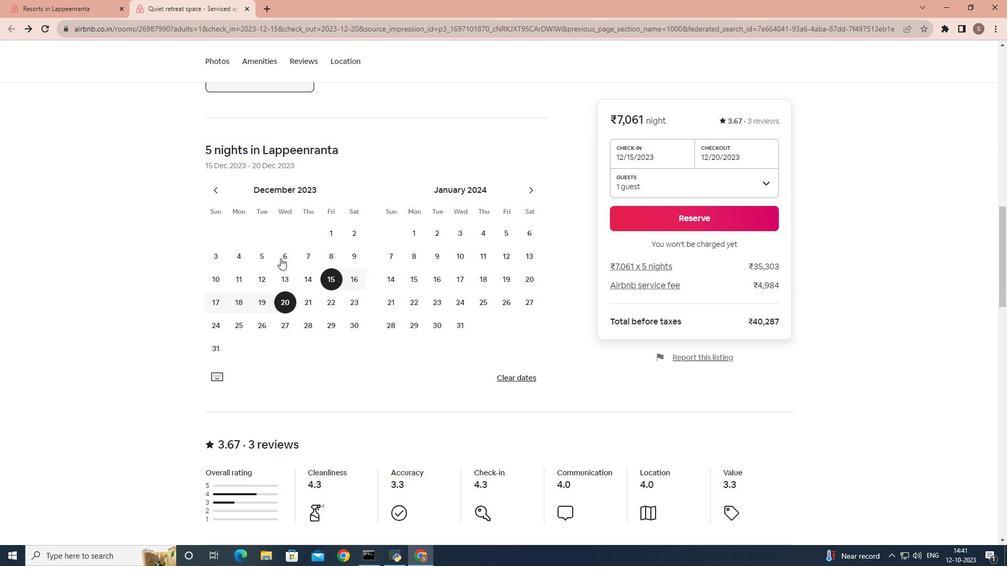 
Action: Mouse scrolled (284, 262) with delta (0, 0)
Screenshot: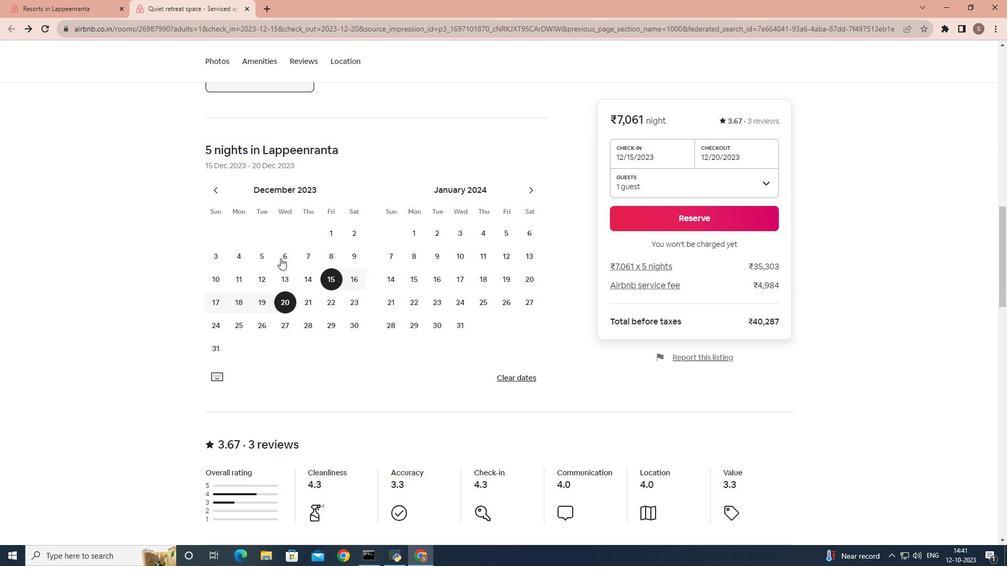 
Action: Mouse scrolled (284, 262) with delta (0, 0)
Screenshot: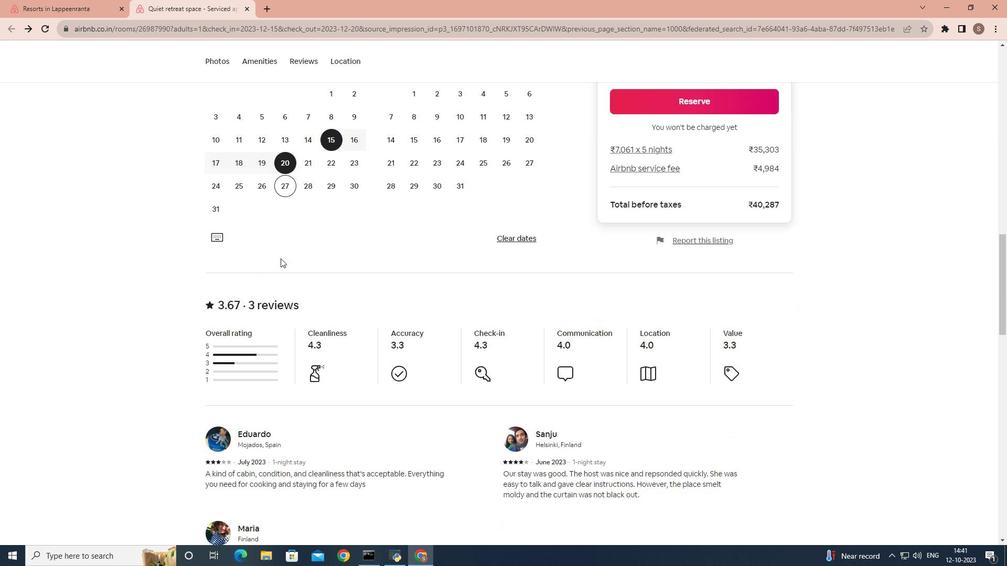 
Action: Mouse scrolled (284, 262) with delta (0, 0)
Screenshot: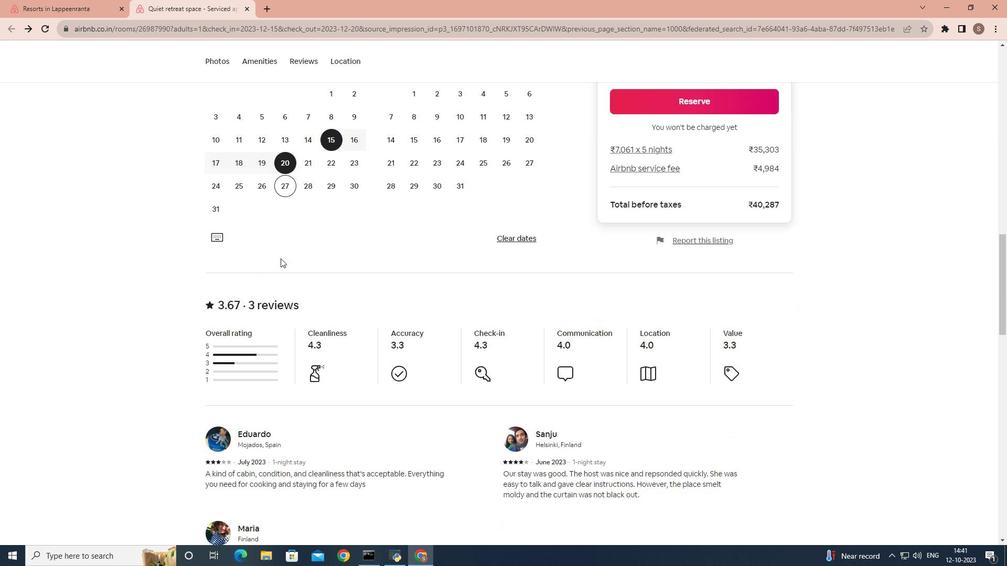 
Action: Mouse scrolled (284, 262) with delta (0, 0)
Screenshot: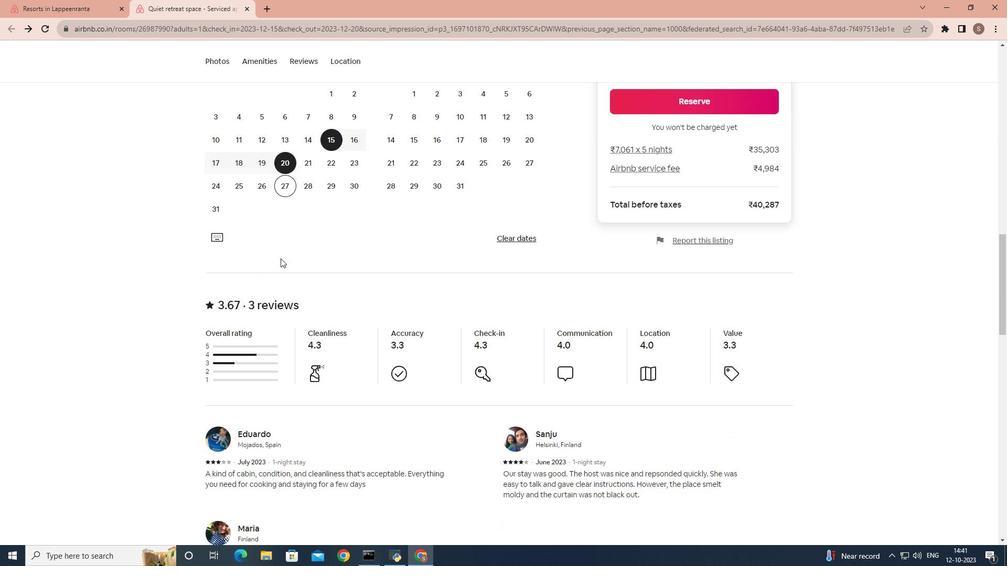 
Action: Mouse scrolled (284, 262) with delta (0, 0)
Screenshot: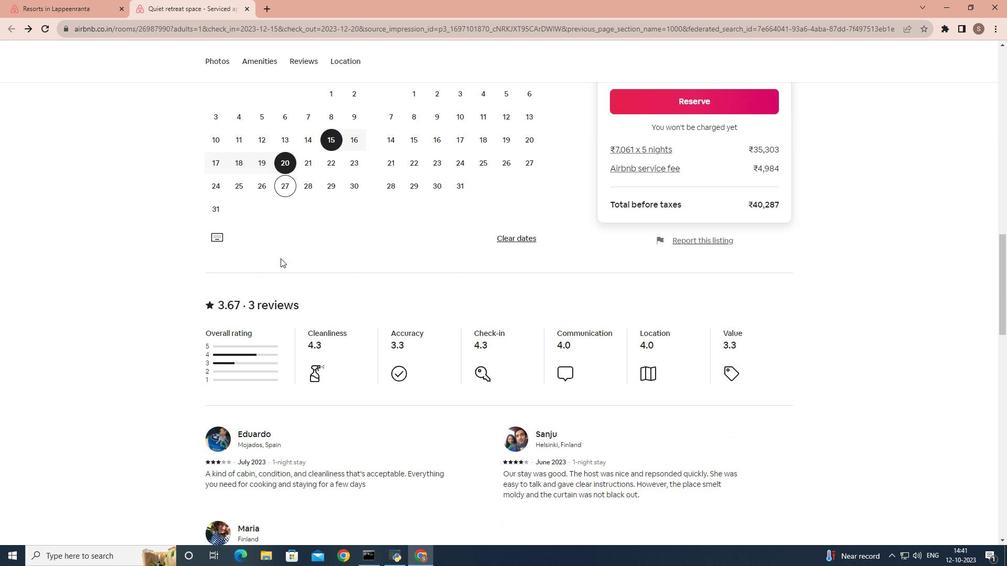 
Action: Mouse scrolled (284, 262) with delta (0, 0)
Screenshot: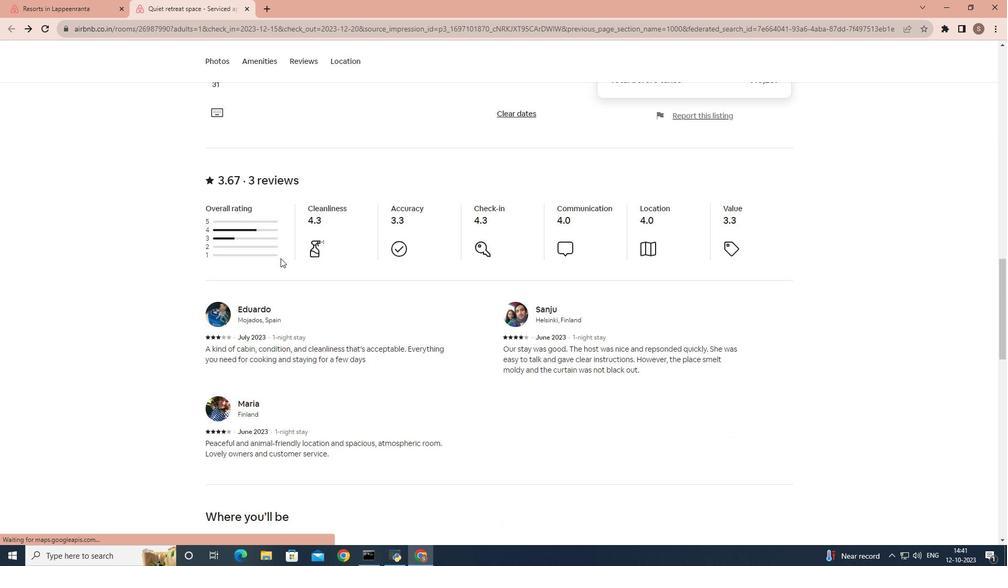 
Action: Mouse scrolled (284, 262) with delta (0, 0)
Screenshot: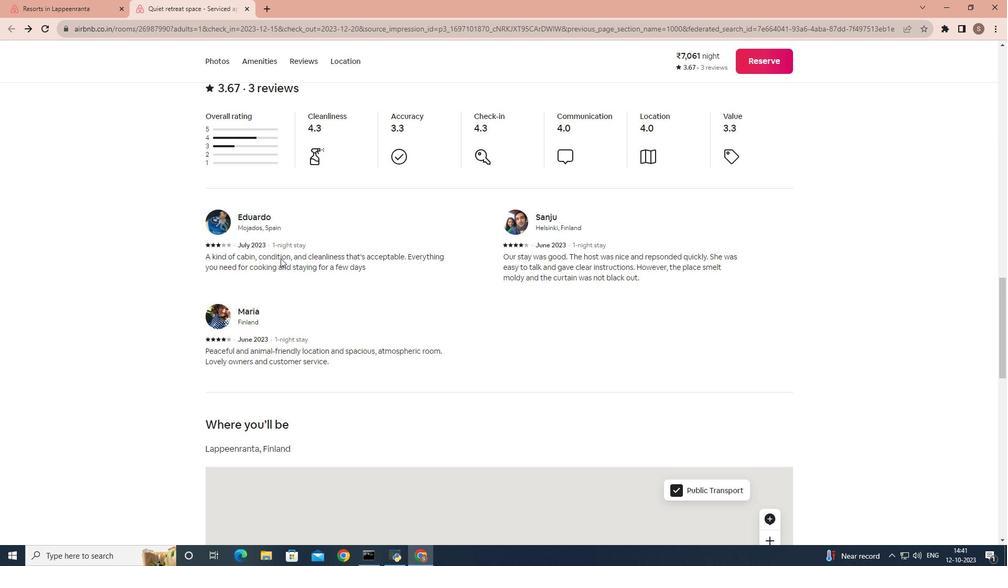
Action: Mouse scrolled (284, 262) with delta (0, 0)
Screenshot: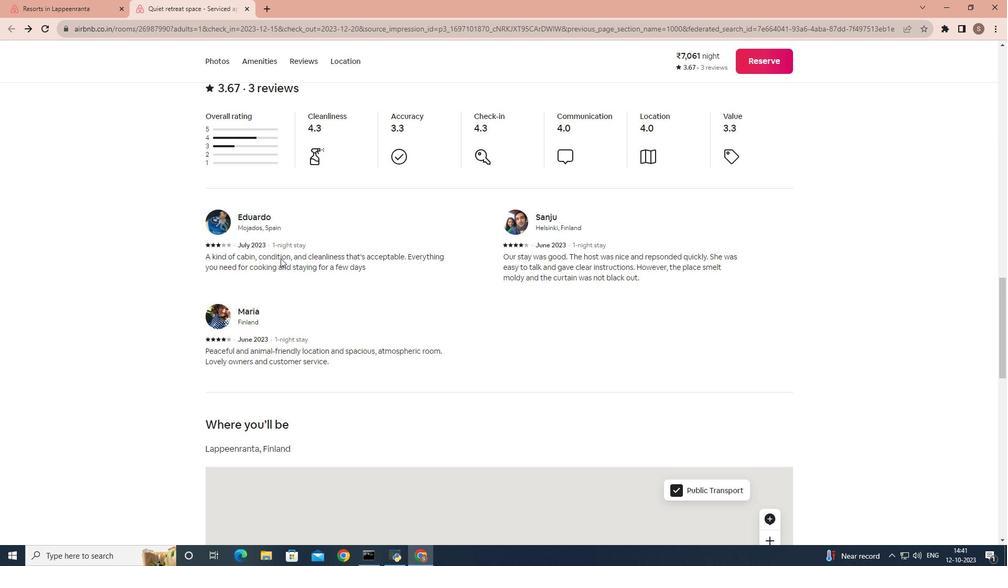 
Action: Mouse scrolled (284, 262) with delta (0, 0)
Screenshot: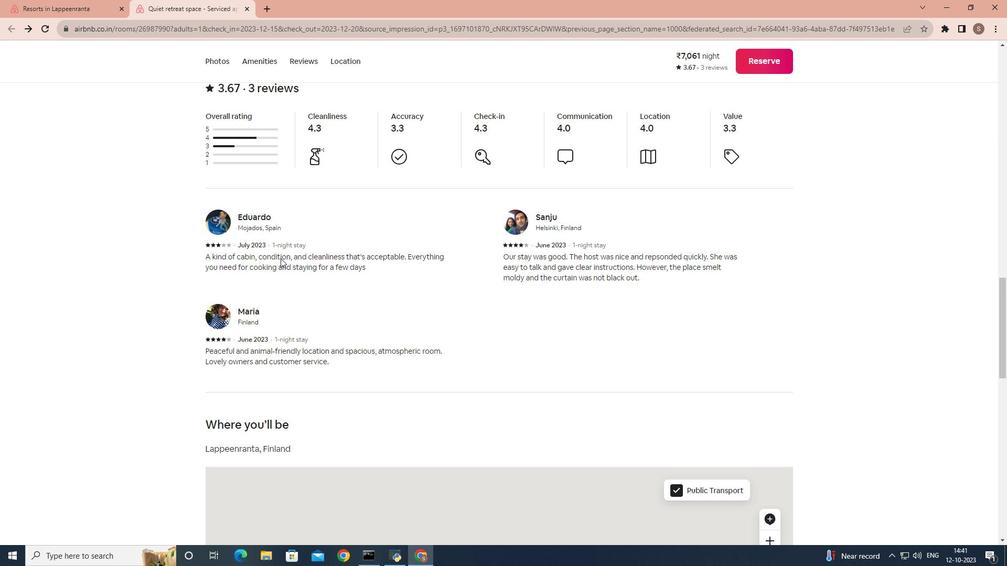 
Action: Mouse scrolled (284, 262) with delta (0, 0)
Screenshot: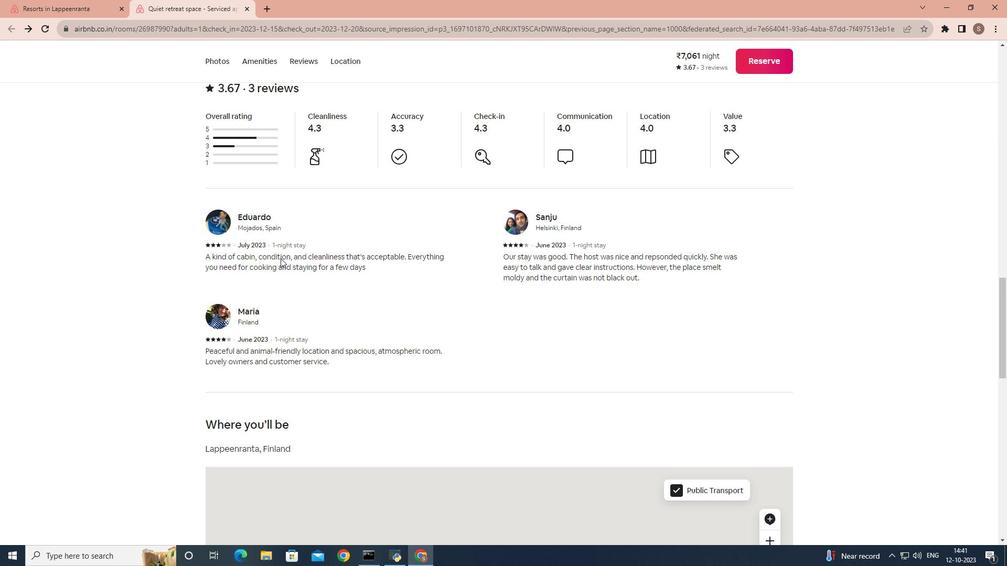 
Action: Mouse scrolled (284, 262) with delta (0, 0)
Screenshot: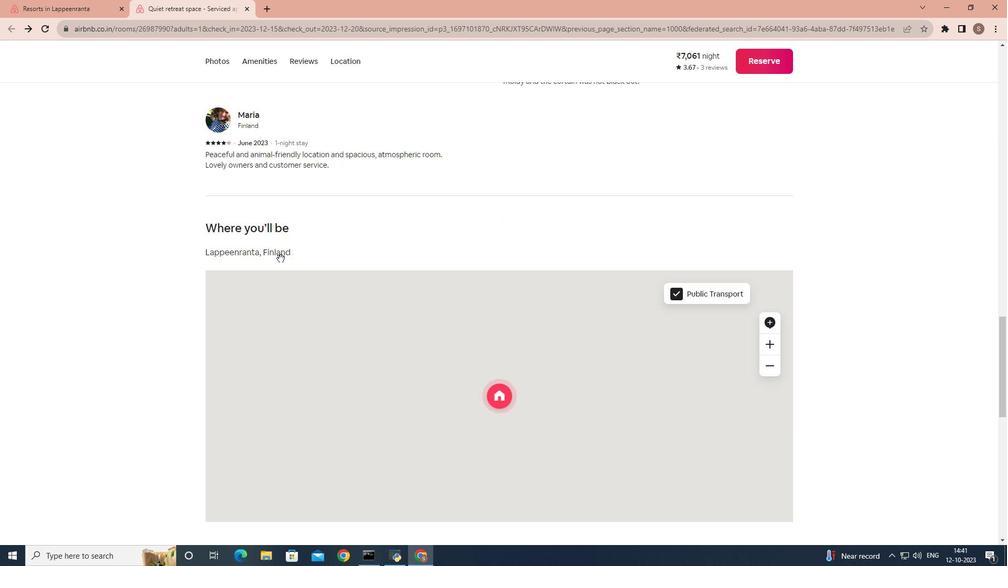 
Action: Mouse scrolled (284, 262) with delta (0, 0)
Screenshot: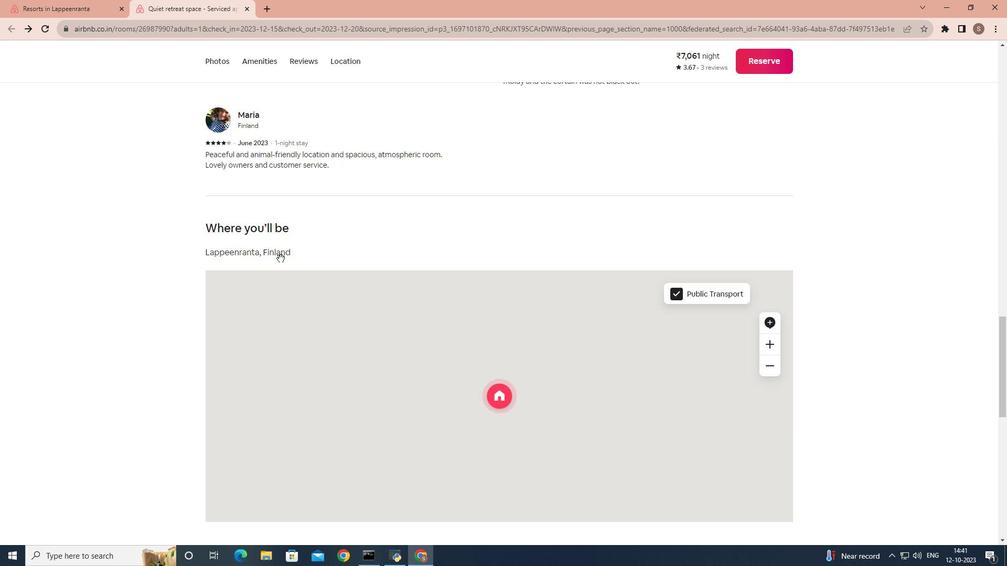 
Action: Mouse scrolled (284, 263) with delta (0, 0)
Screenshot: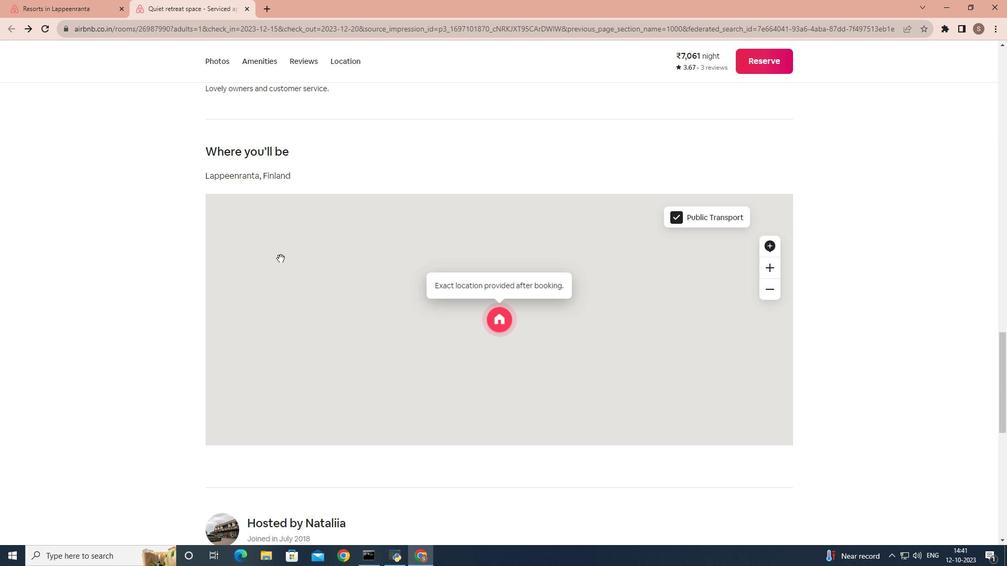 
Action: Mouse scrolled (284, 262) with delta (0, 0)
Screenshot: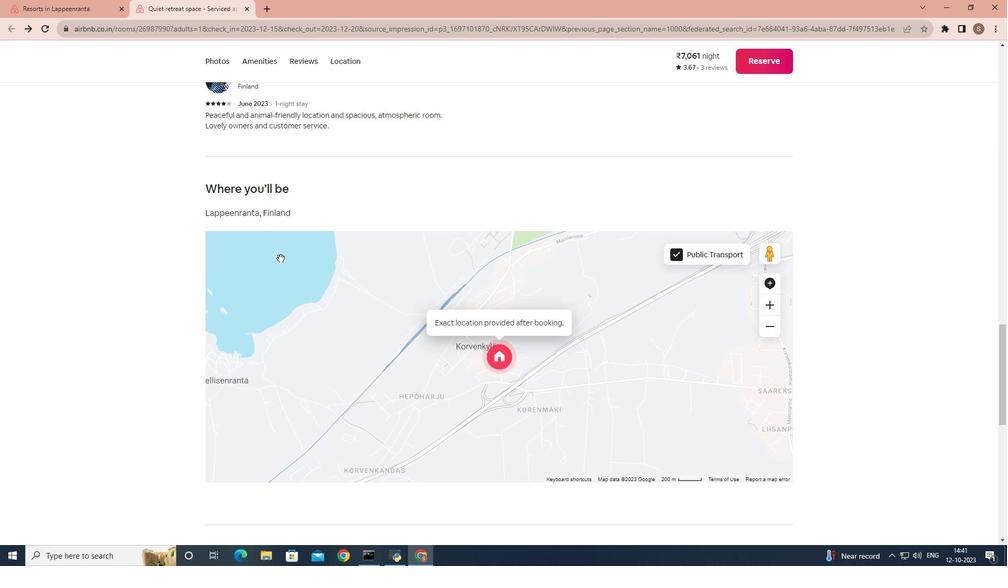 
Action: Mouse scrolled (284, 262) with delta (0, 0)
Screenshot: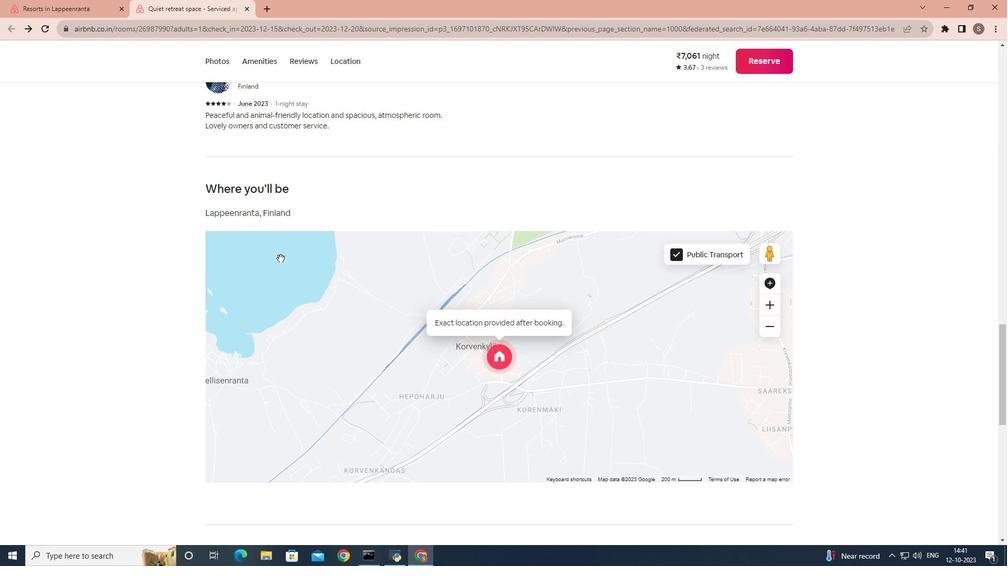 
Action: Mouse scrolled (284, 262) with delta (0, 0)
Screenshot: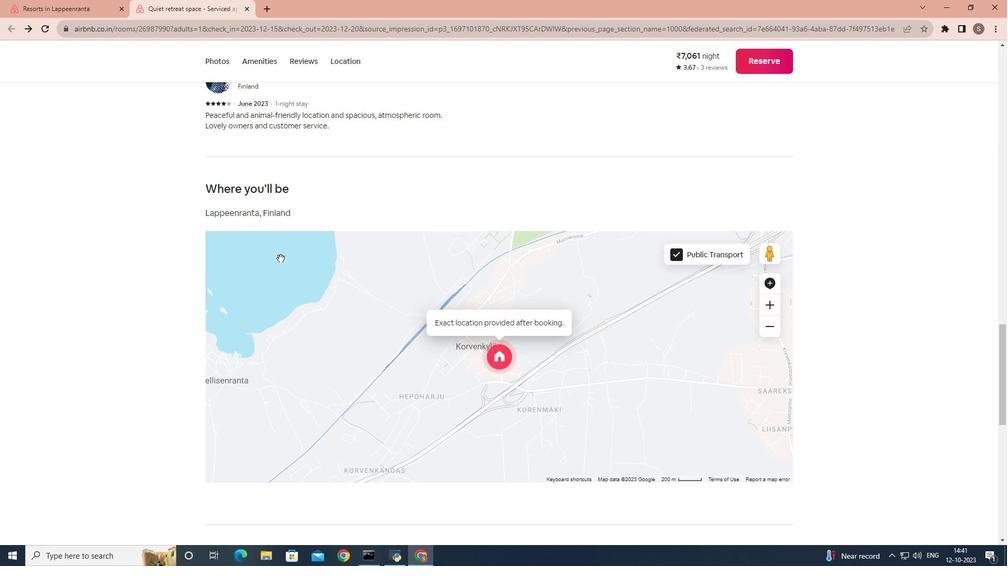 
Action: Mouse scrolled (284, 262) with delta (0, 0)
Screenshot: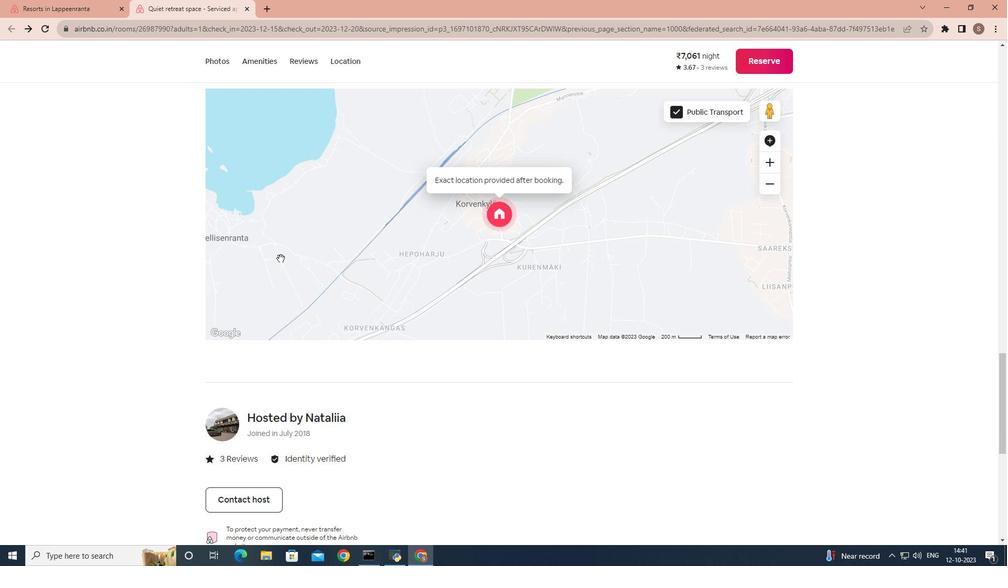 
Action: Mouse scrolled (284, 262) with delta (0, 0)
Screenshot: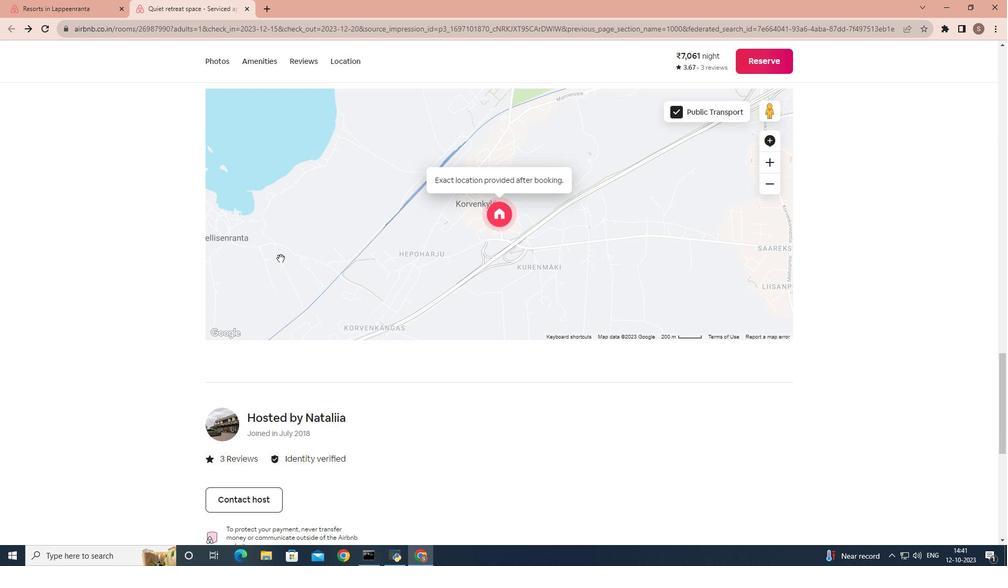 
Action: Mouse scrolled (284, 262) with delta (0, 0)
Screenshot: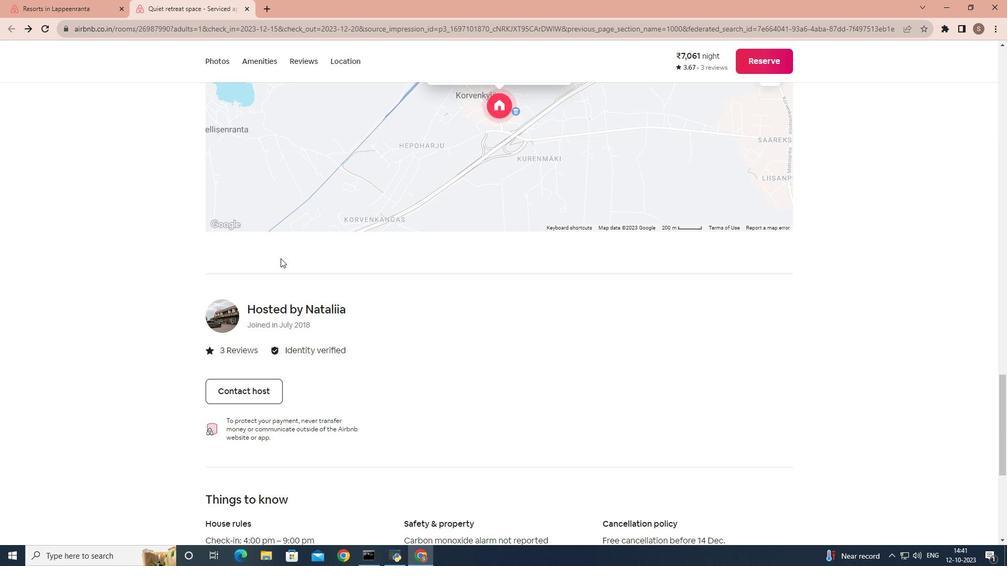 
Action: Mouse scrolled (284, 262) with delta (0, 0)
Screenshot: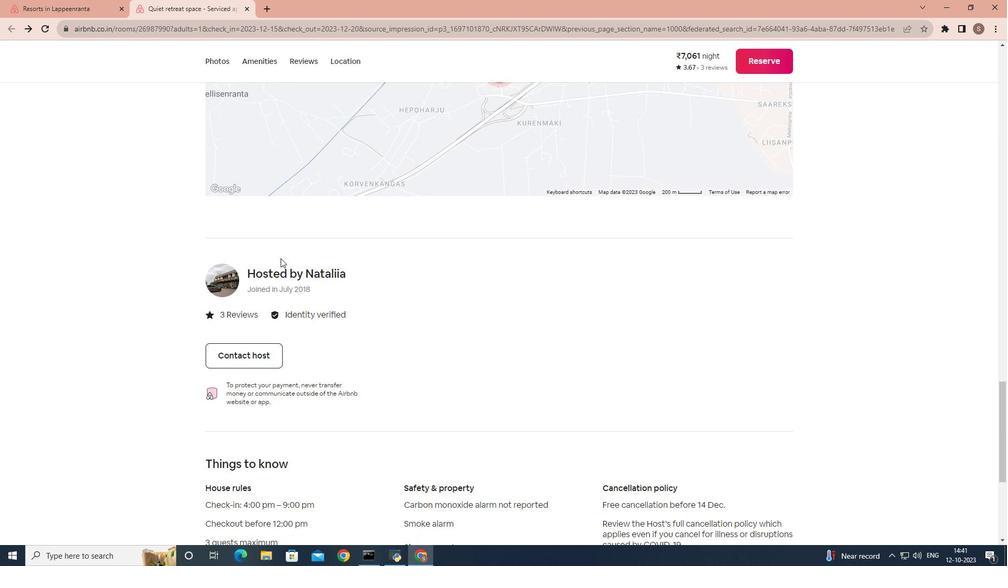 
Action: Mouse scrolled (284, 262) with delta (0, 0)
Screenshot: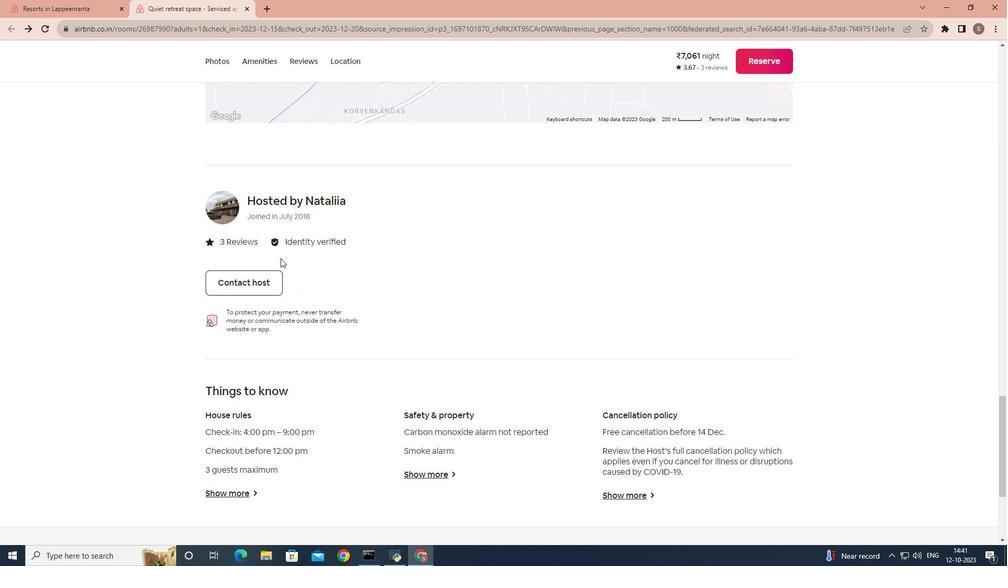 
Action: Mouse scrolled (284, 262) with delta (0, 0)
Screenshot: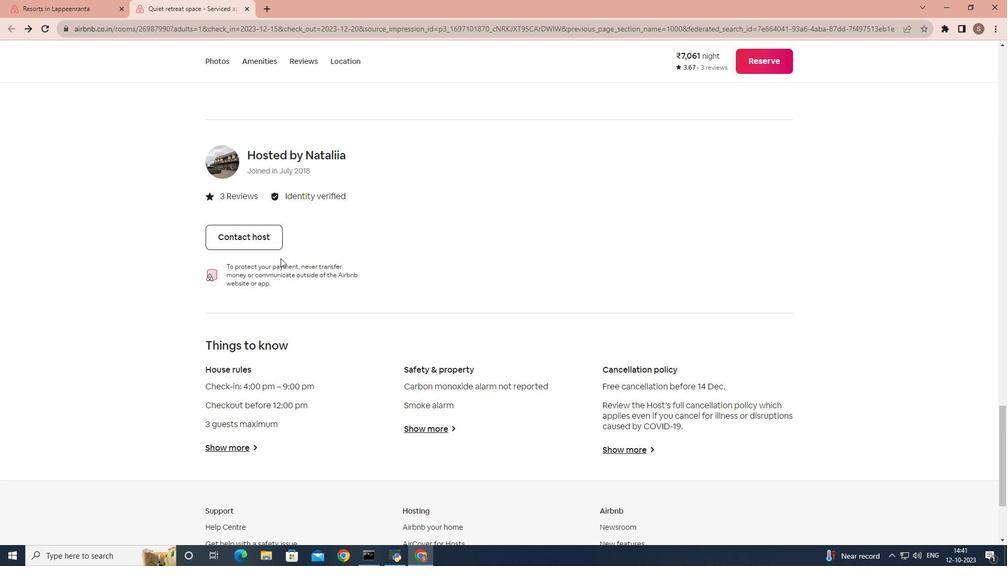 
Action: Mouse scrolled (284, 262) with delta (0, 0)
Screenshot: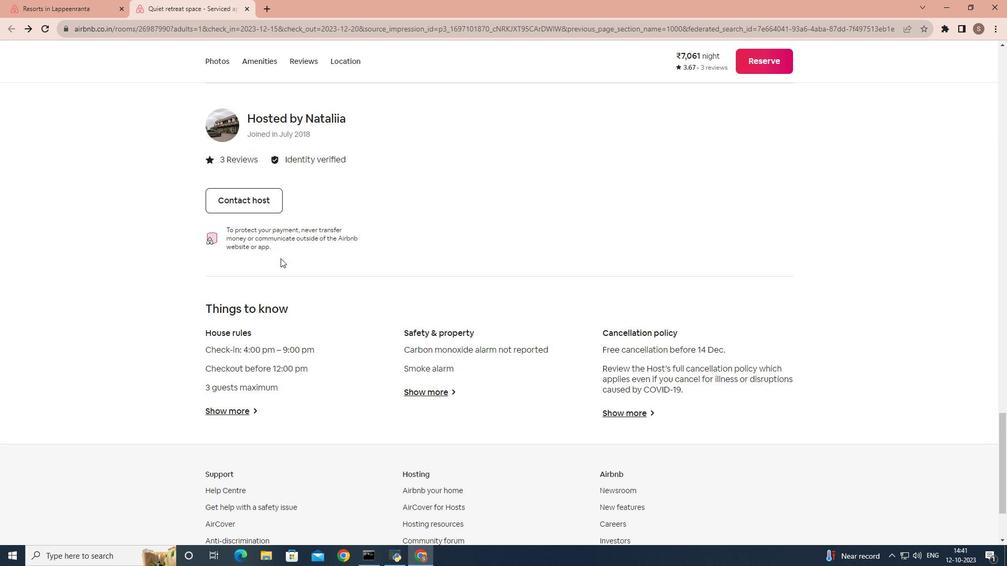 
Action: Mouse moved to (232, 347)
Screenshot: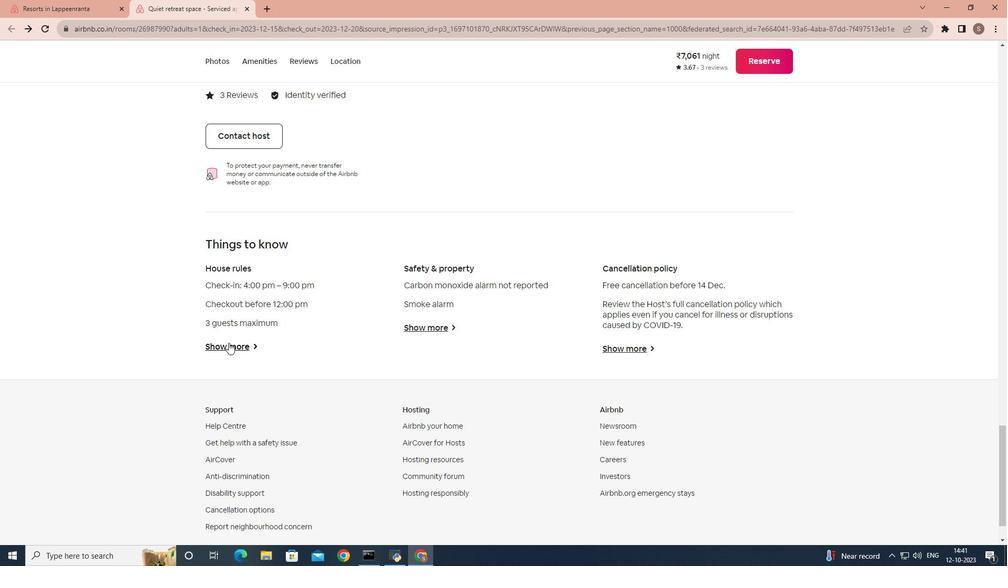 
Action: Mouse pressed left at (232, 347)
Screenshot: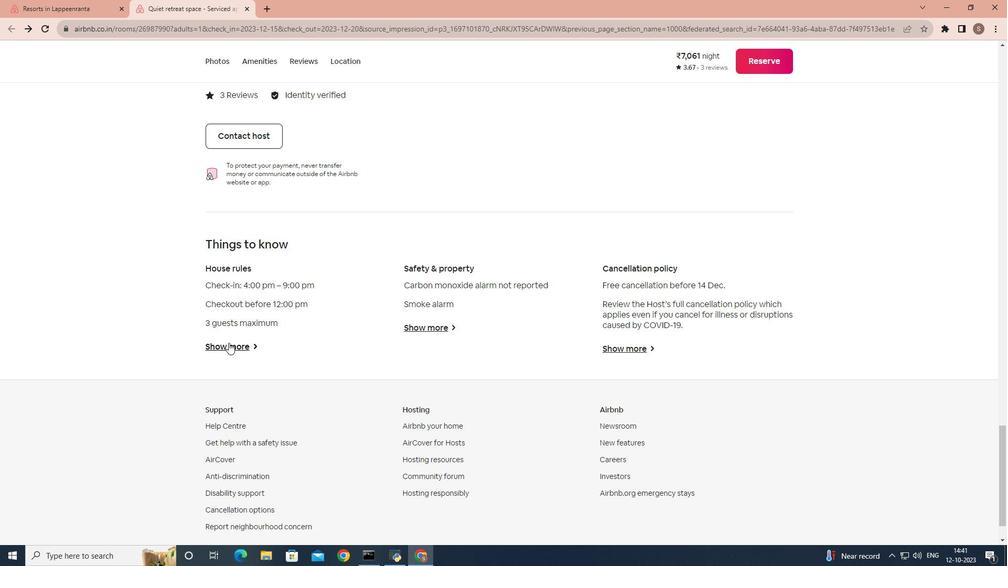 
Action: Mouse moved to (316, 101)
Screenshot: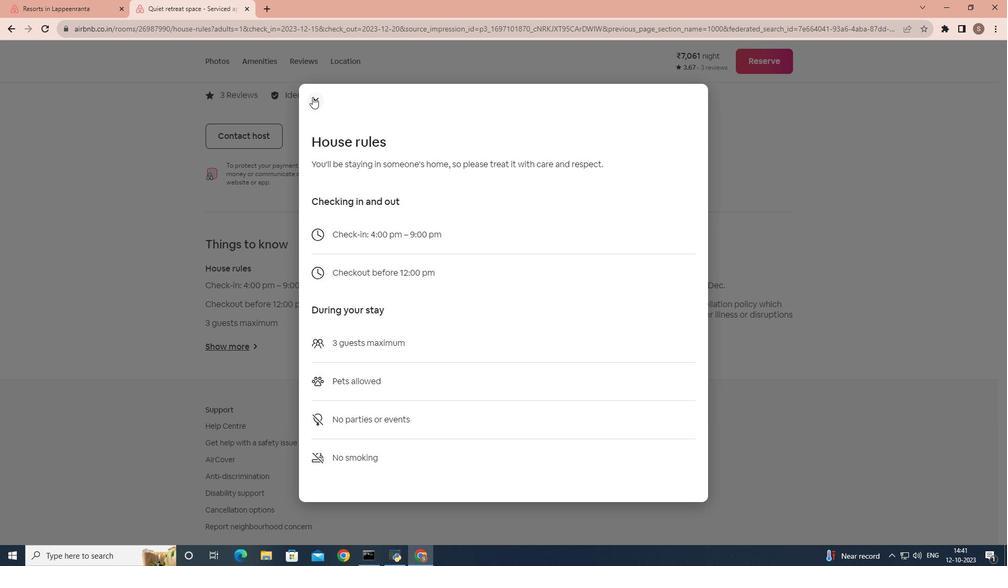 
Action: Mouse pressed left at (316, 101)
Screenshot: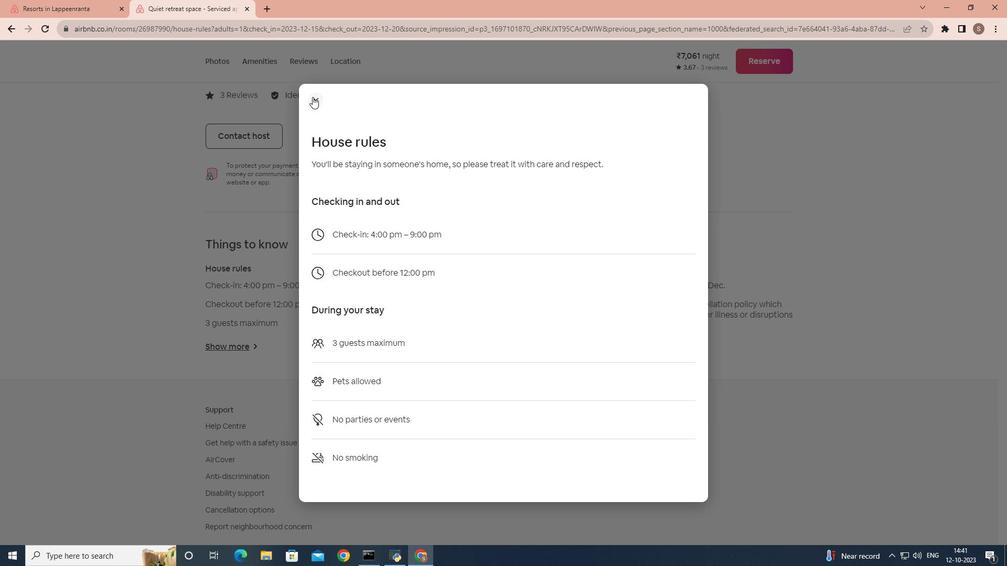 
Action: Mouse moved to (405, 333)
Screenshot: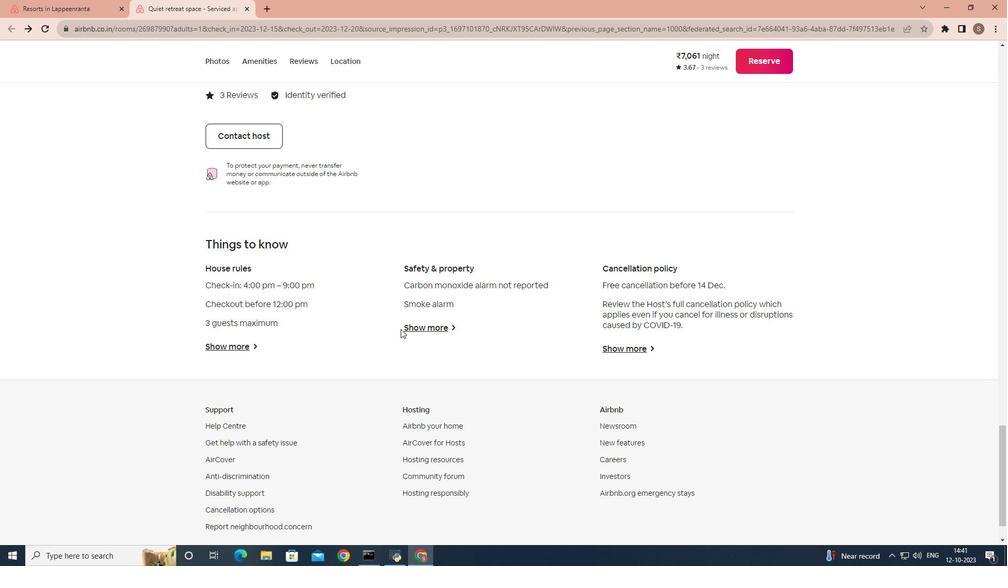
Action: Mouse pressed left at (405, 333)
Screenshot: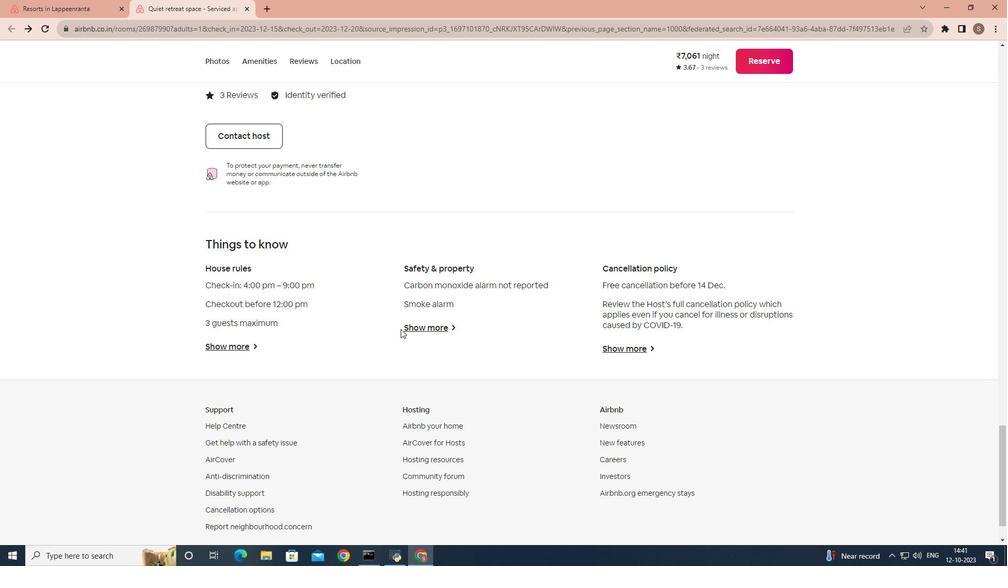 
Action: Mouse moved to (412, 324)
Screenshot: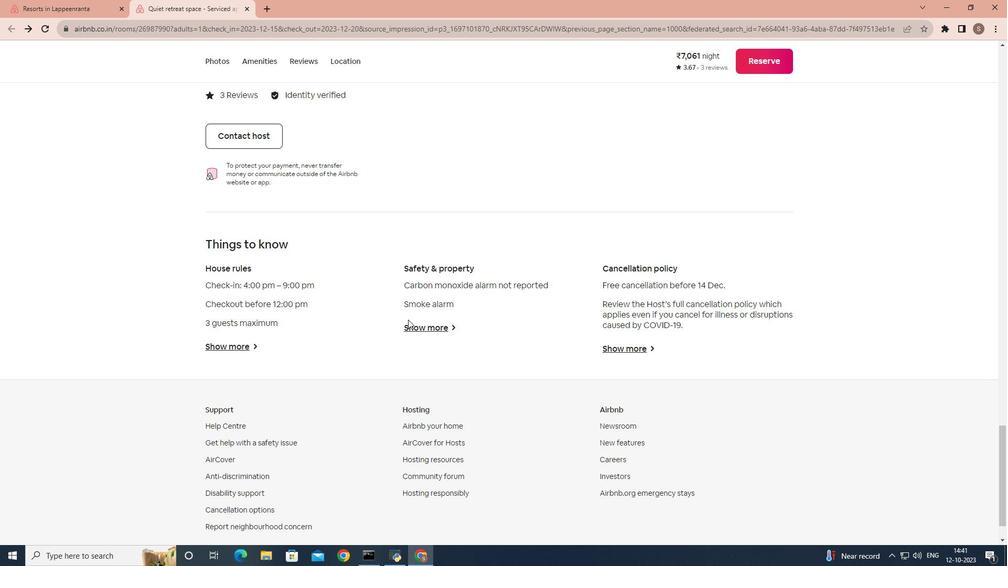 
Action: Mouse pressed left at (412, 324)
Screenshot: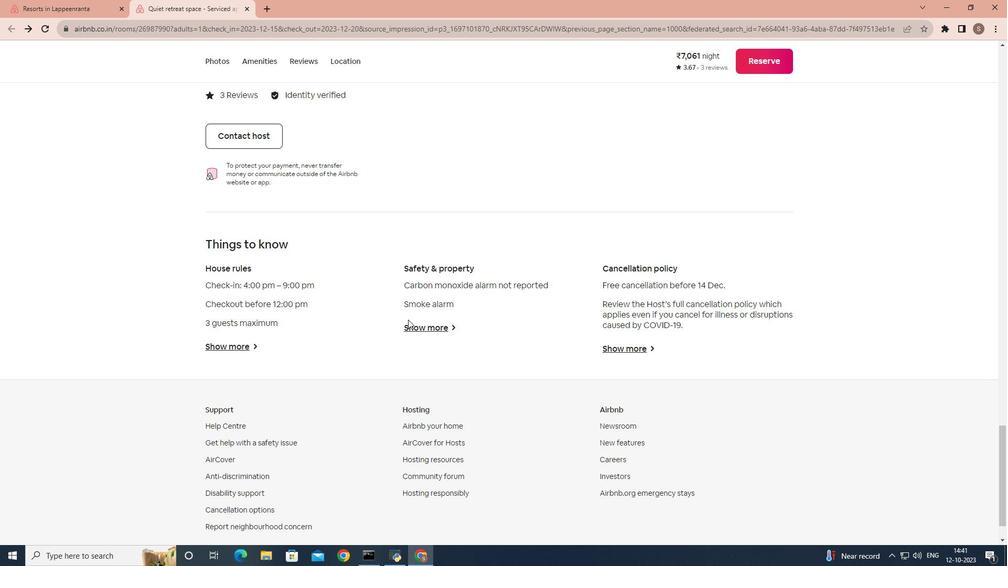 
Action: Mouse moved to (412, 331)
Screenshot: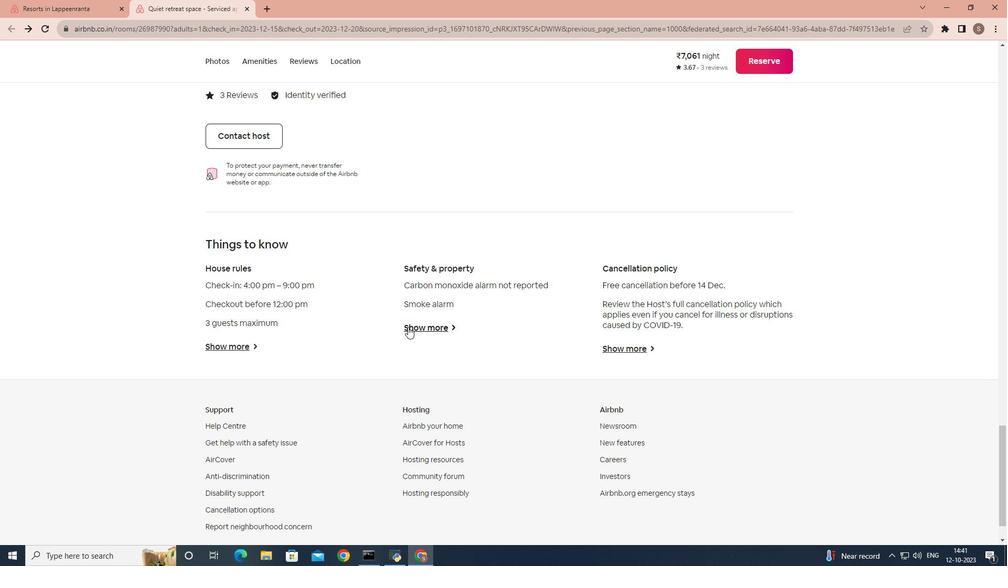 
Action: Mouse pressed left at (412, 331)
Screenshot: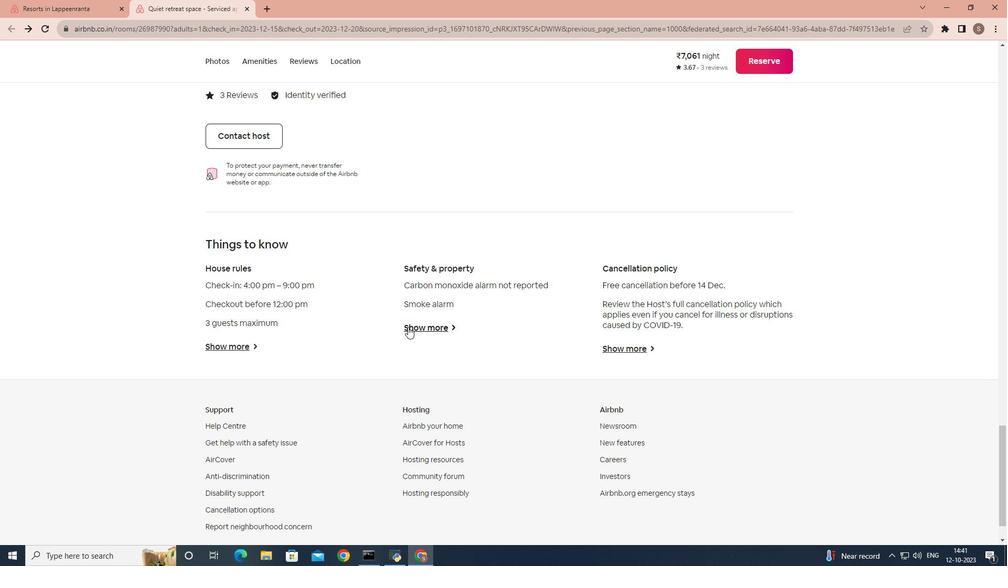 
Action: Mouse moved to (316, 187)
Screenshot: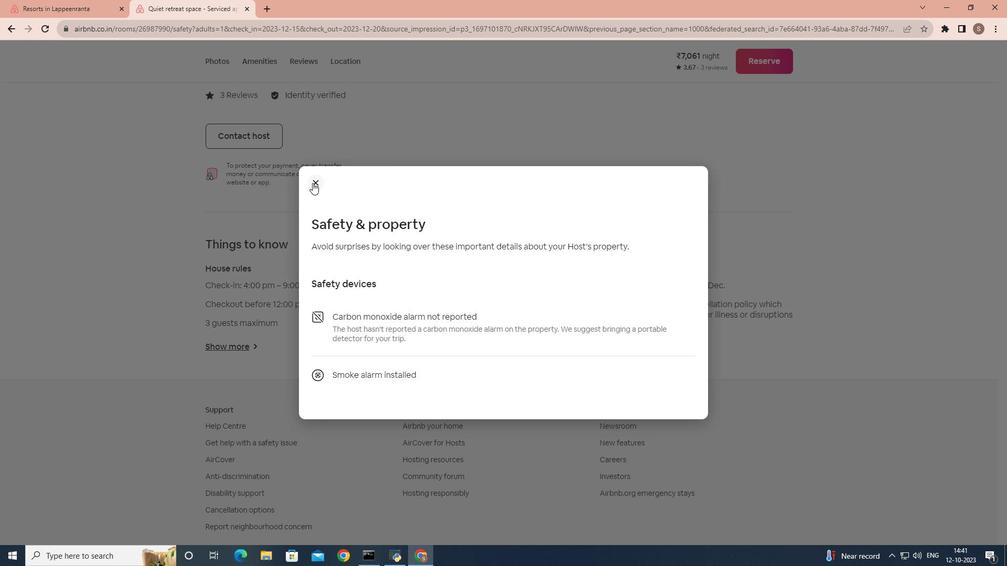 
Action: Mouse pressed left at (316, 187)
Screenshot: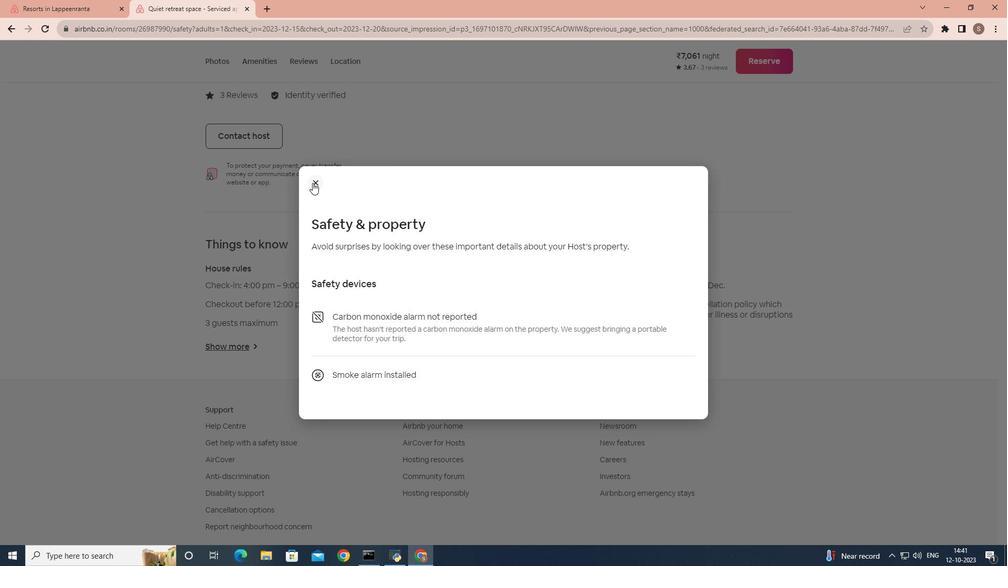 
Action: Mouse moved to (621, 348)
Screenshot: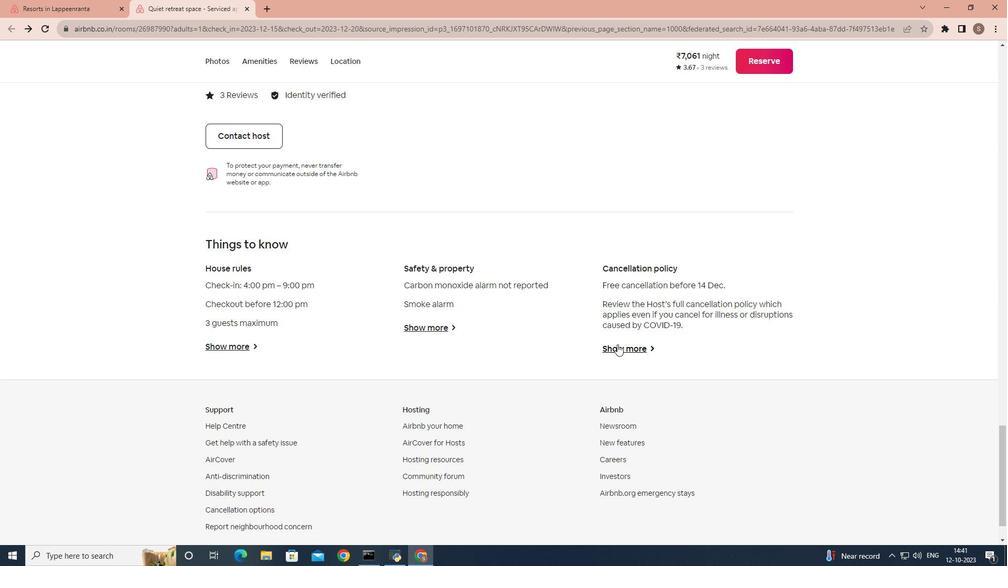 
Action: Mouse pressed left at (621, 348)
Screenshot: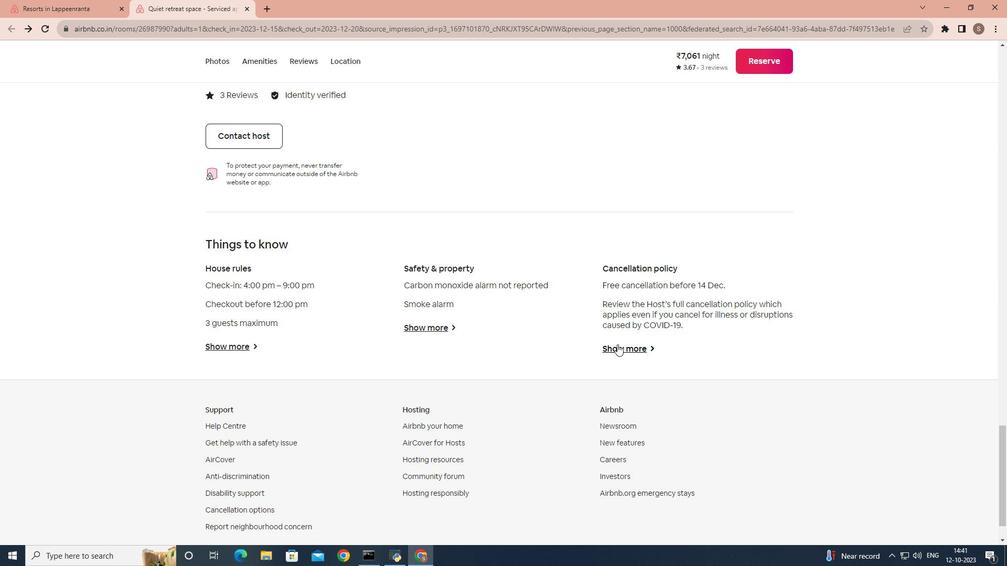 
Action: Mouse moved to (376, 161)
Screenshot: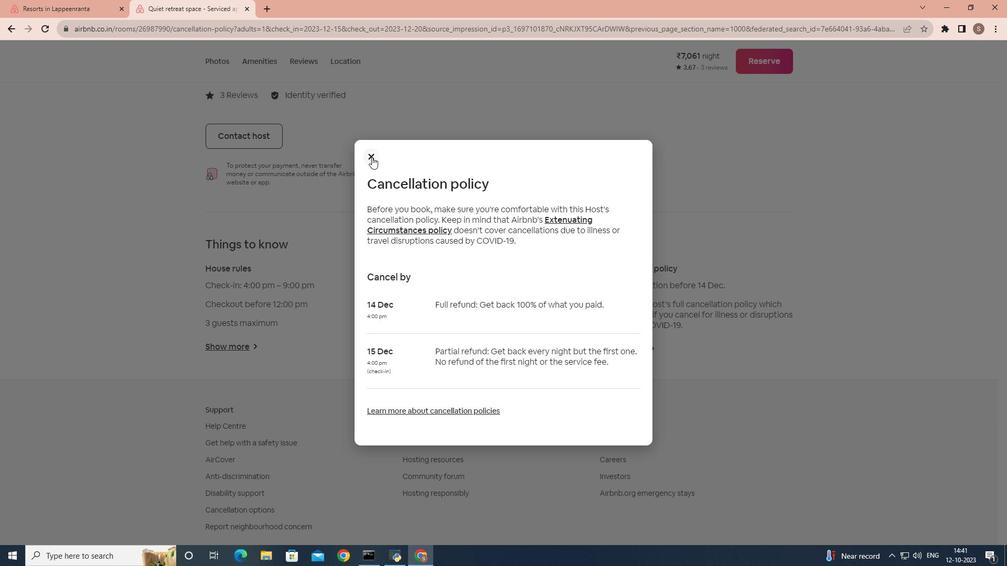 
Action: Mouse pressed left at (376, 161)
Screenshot: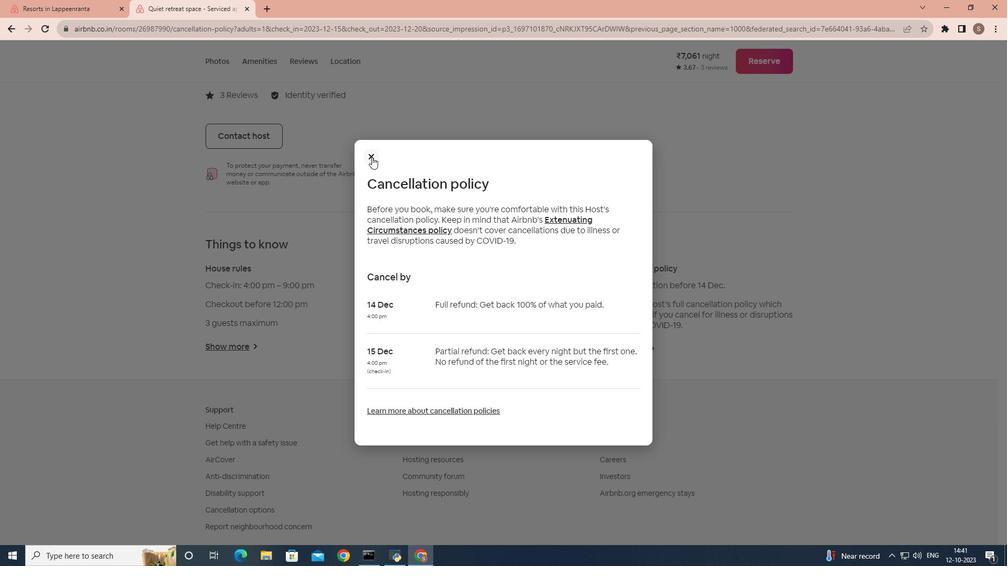 
Action: Mouse moved to (353, 251)
Screenshot: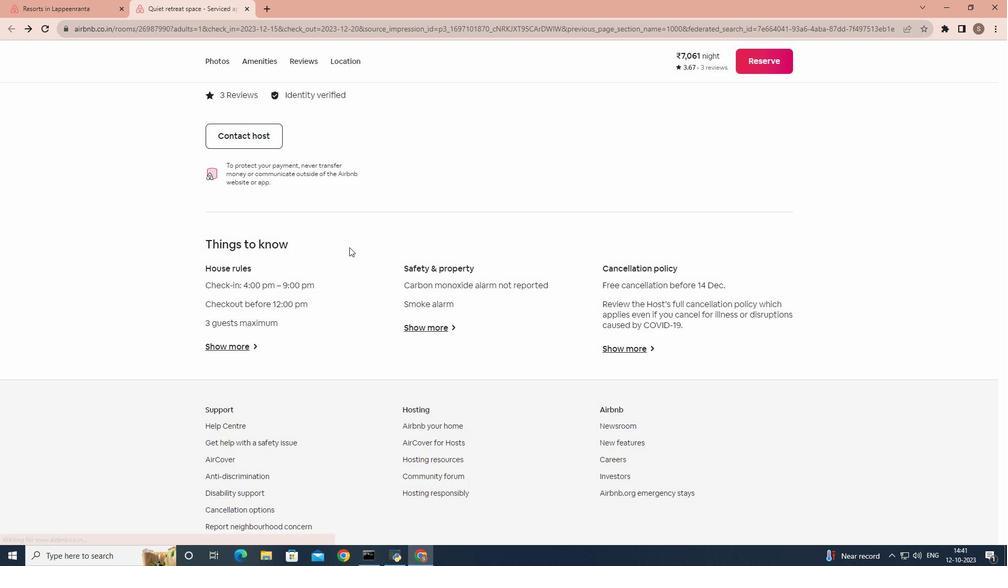 
Action: Mouse scrolled (353, 252) with delta (0, 0)
Screenshot: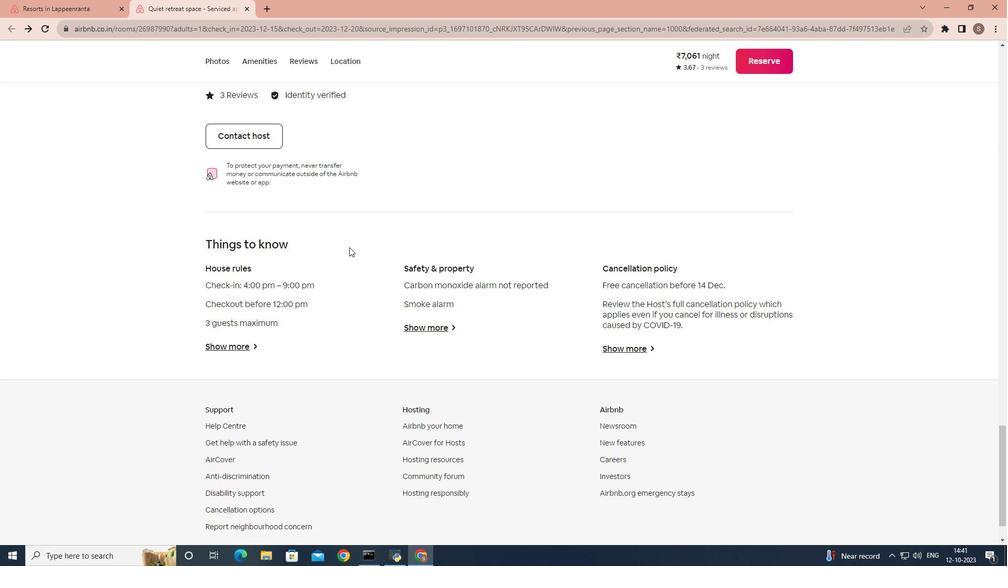 
Action: Mouse scrolled (353, 252) with delta (0, 0)
Screenshot: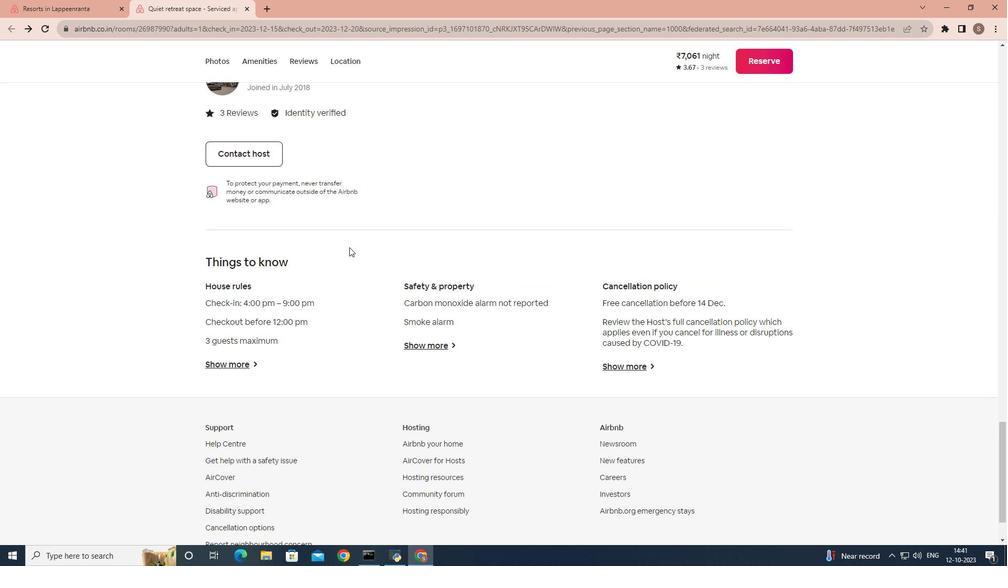 
Action: Mouse scrolled (353, 252) with delta (0, 0)
Screenshot: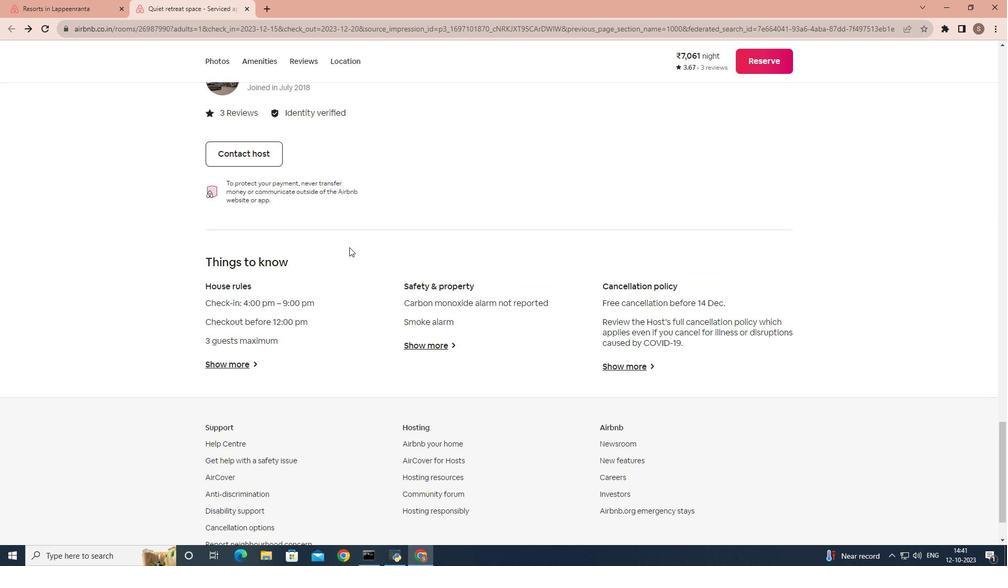 
Action: Mouse scrolled (353, 252) with delta (0, 0)
Screenshot: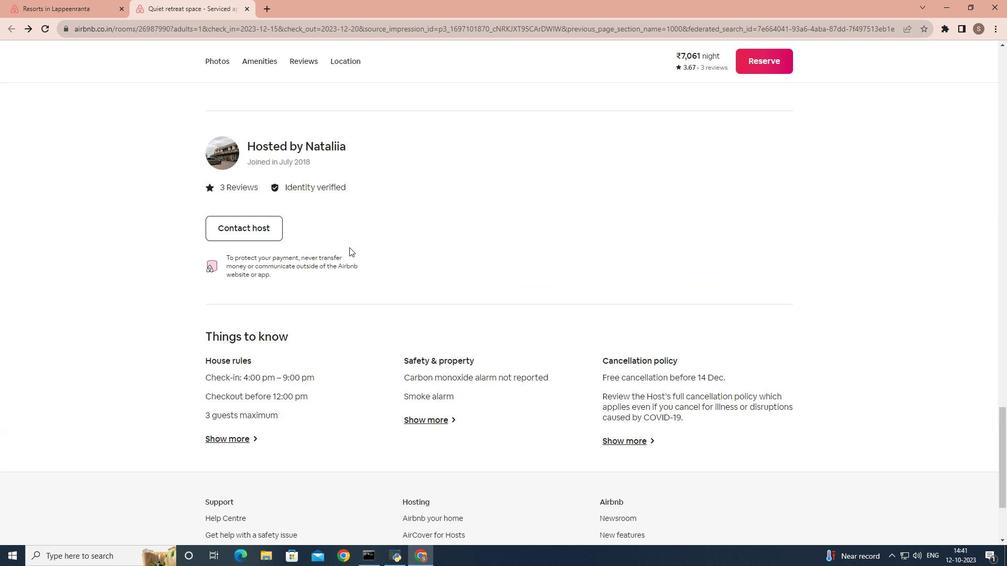 
Action: Mouse scrolled (353, 252) with delta (0, 0)
Screenshot: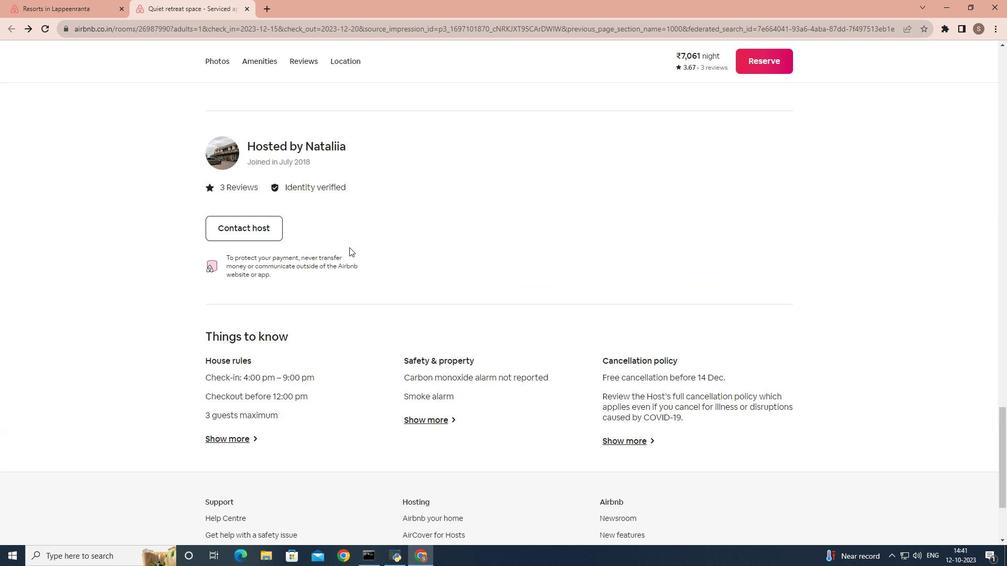 
Action: Mouse scrolled (353, 252) with delta (0, 0)
Screenshot: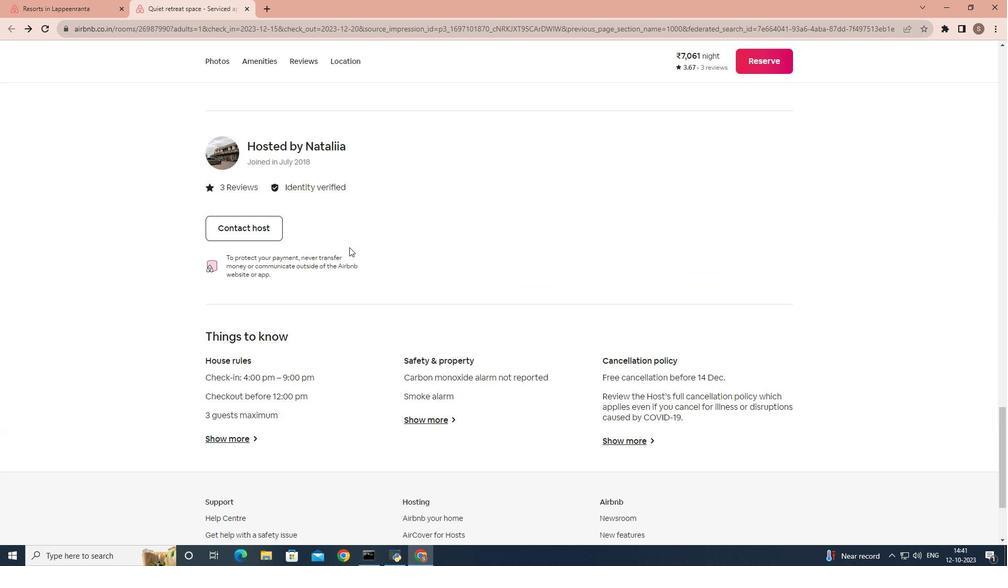 
Action: Mouse scrolled (353, 252) with delta (0, 0)
Screenshot: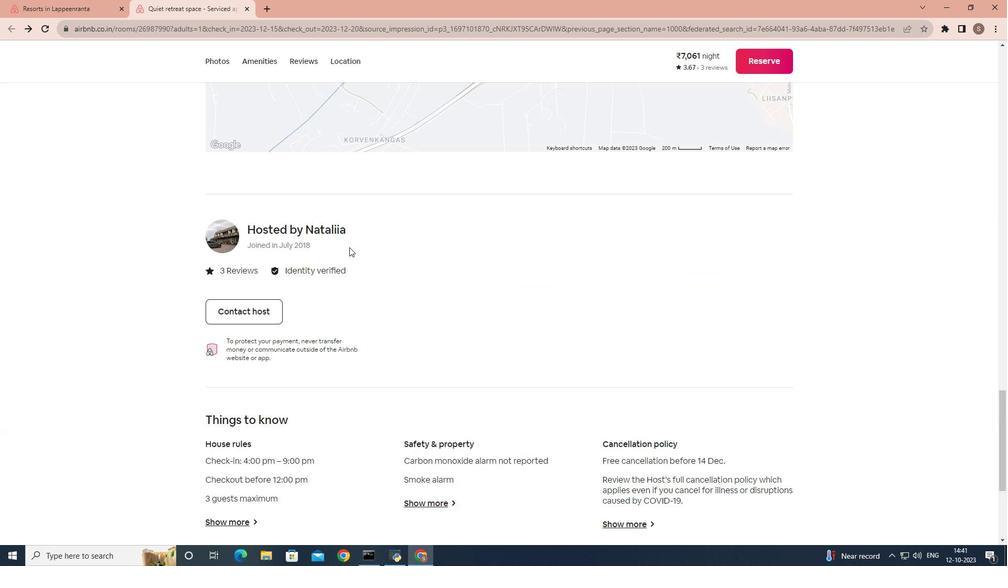 
Action: Mouse scrolled (353, 252) with delta (0, 0)
Screenshot: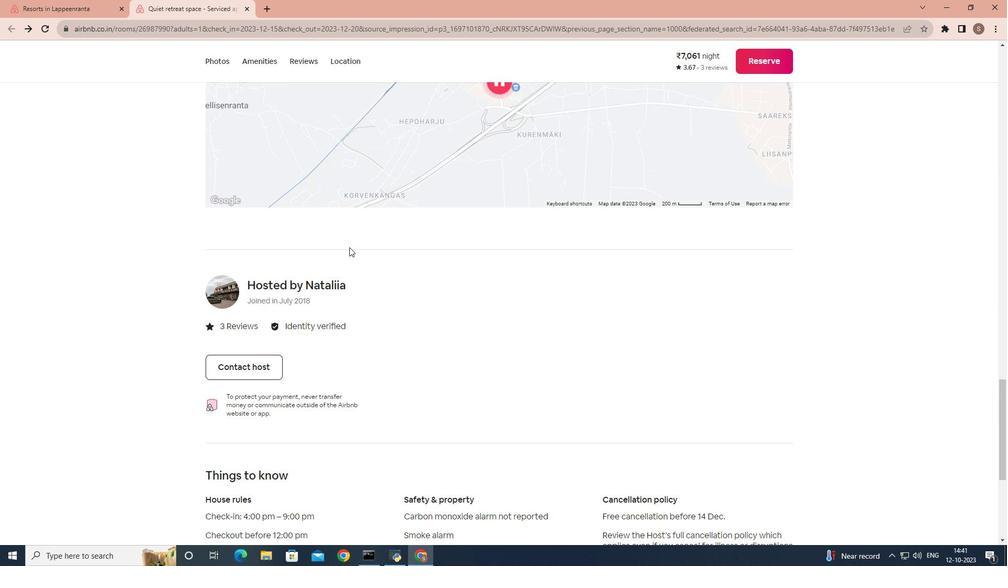 
Action: Mouse scrolled (353, 252) with delta (0, 0)
Screenshot: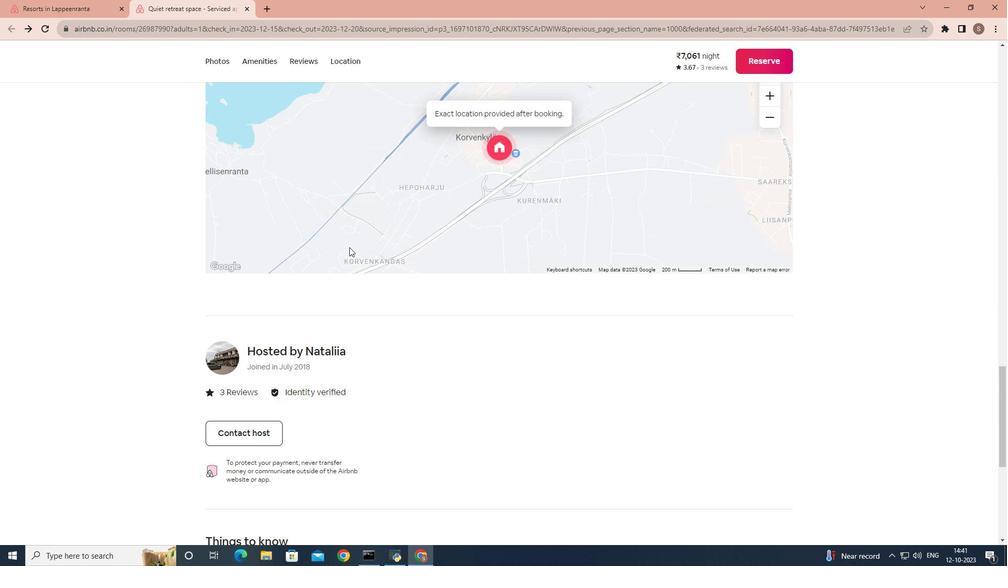 
Action: Mouse scrolled (353, 252) with delta (0, 0)
Screenshot: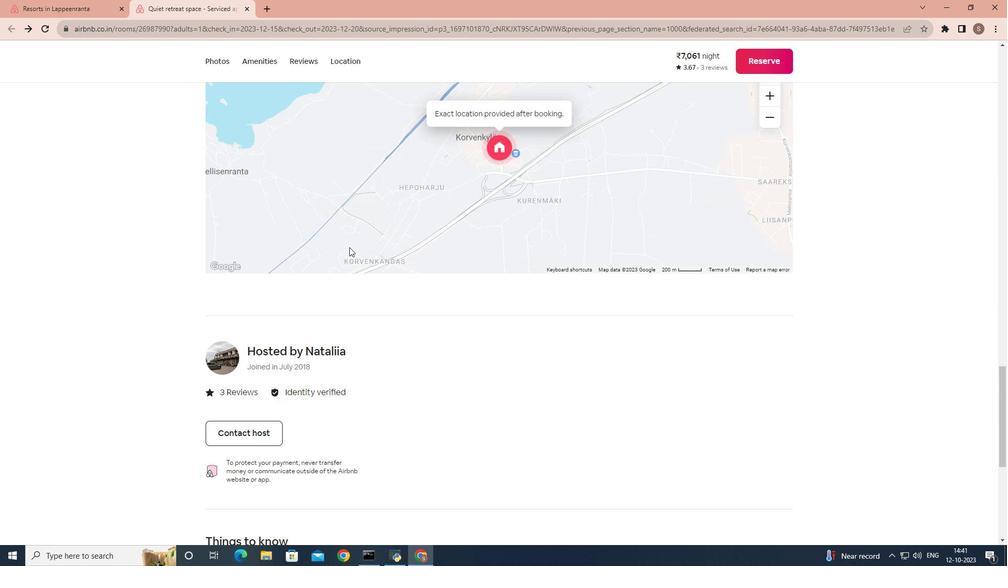 
Action: Mouse scrolled (353, 252) with delta (0, 0)
Screenshot: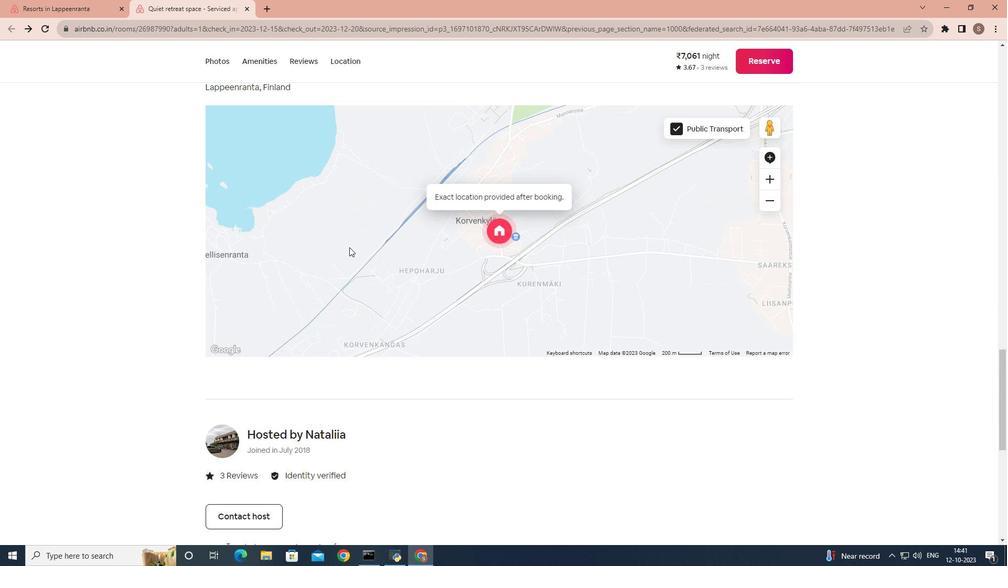 
Action: Mouse moved to (353, 252)
Screenshot: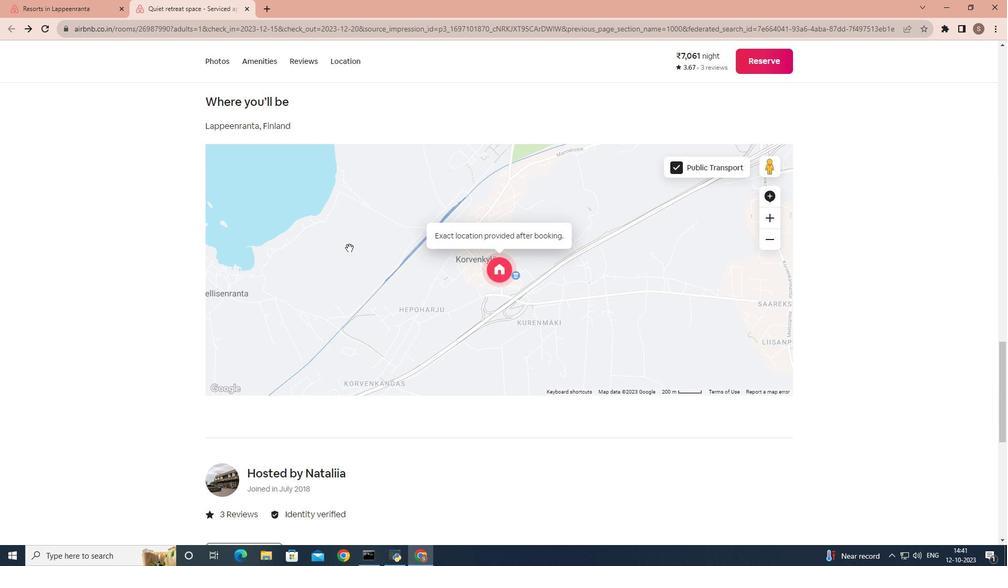 
Action: Mouse scrolled (353, 252) with delta (0, 0)
Screenshot: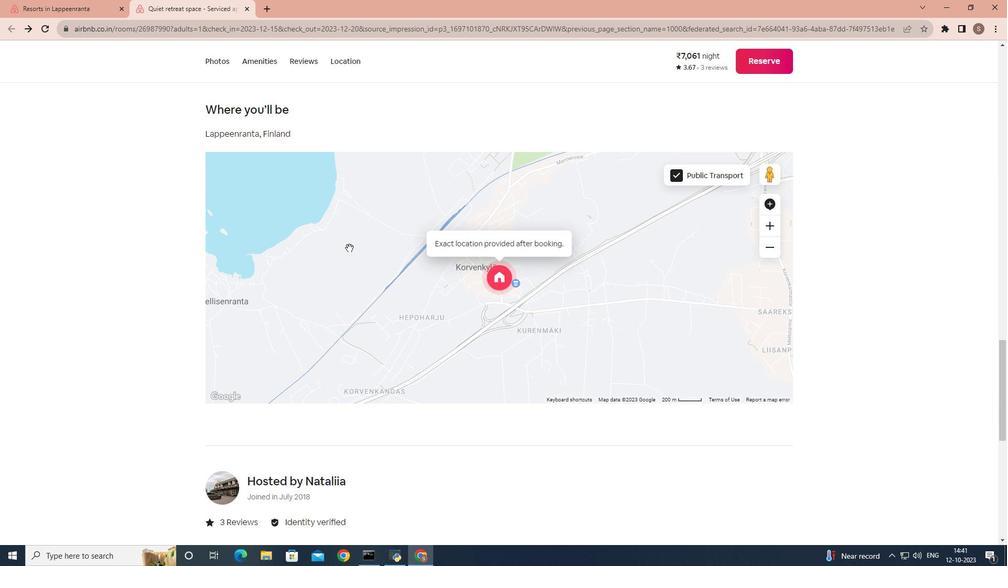 
Action: Mouse scrolled (353, 252) with delta (0, 0)
Screenshot: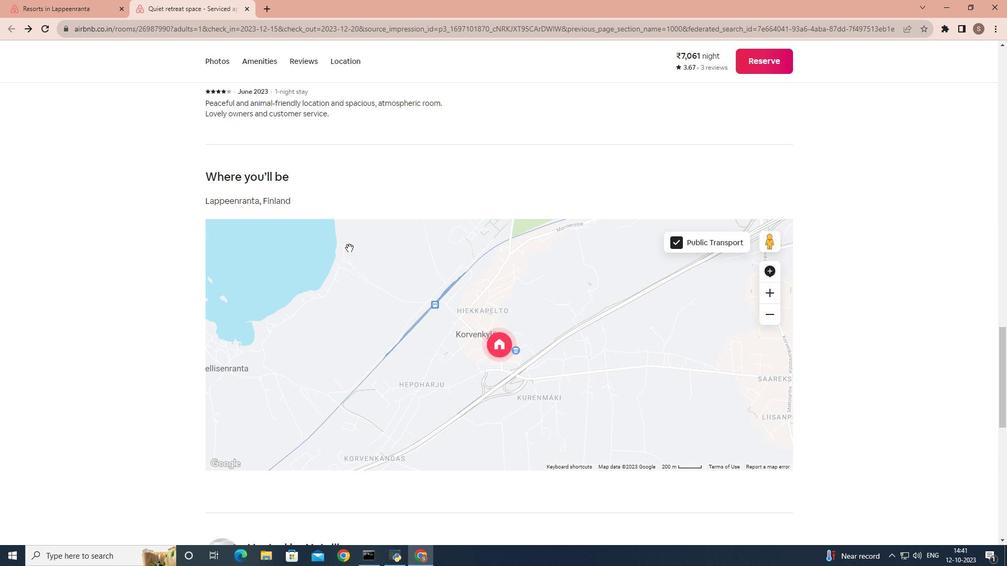 
Action: Mouse scrolled (353, 252) with delta (0, 0)
Screenshot: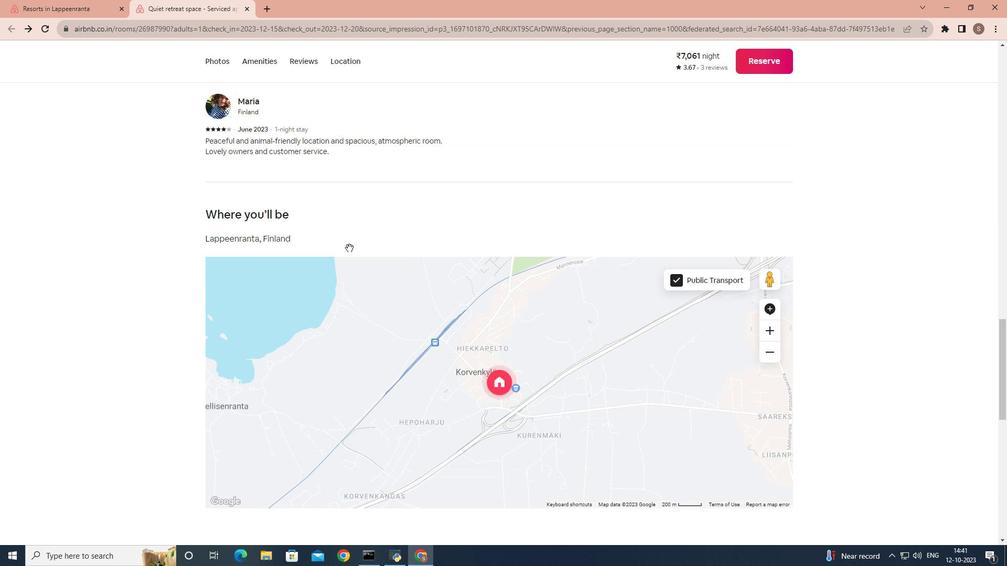 
Action: Mouse scrolled (353, 252) with delta (0, 0)
Screenshot: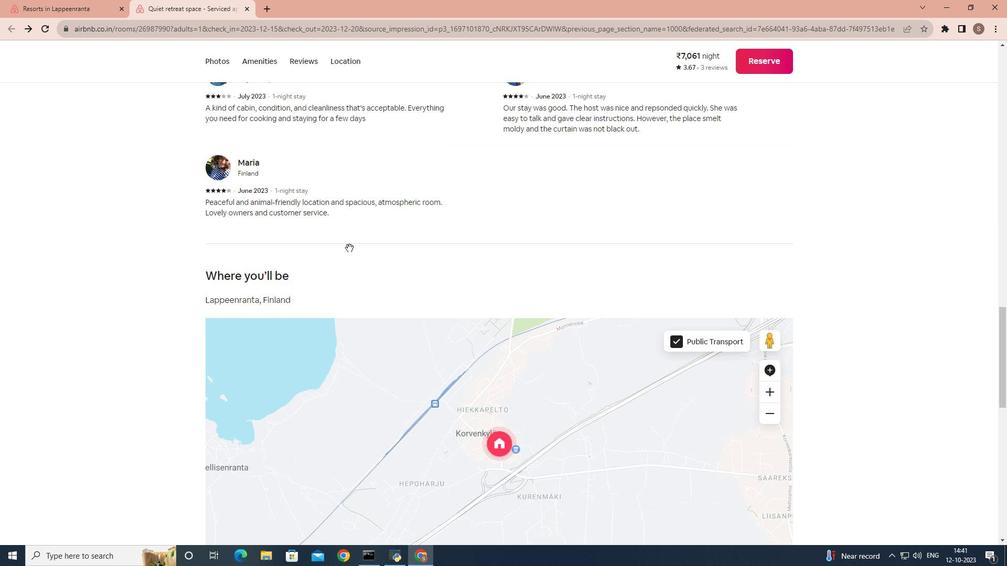 
Action: Mouse scrolled (353, 252) with delta (0, 0)
Screenshot: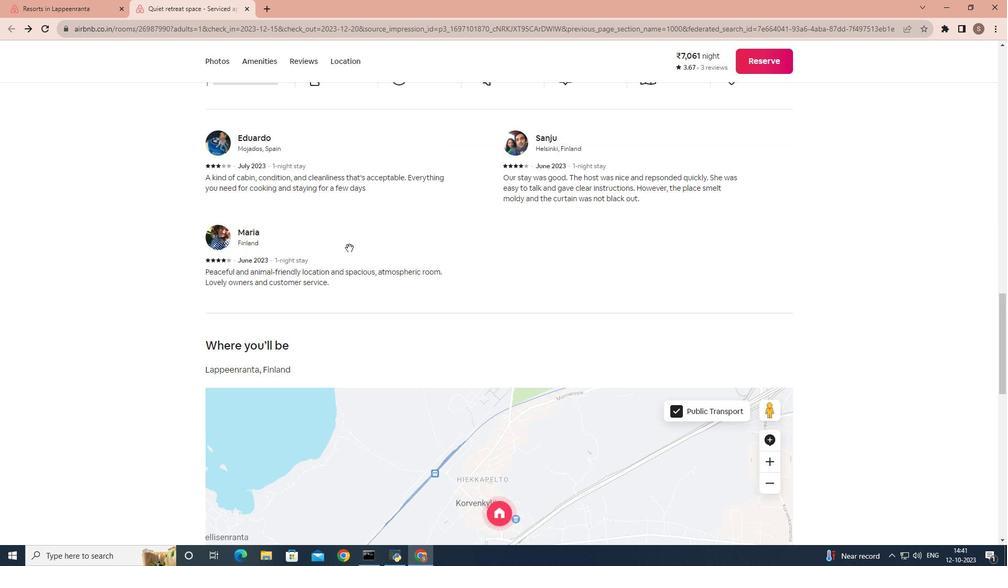 
Action: Mouse scrolled (353, 252) with delta (0, 0)
Screenshot: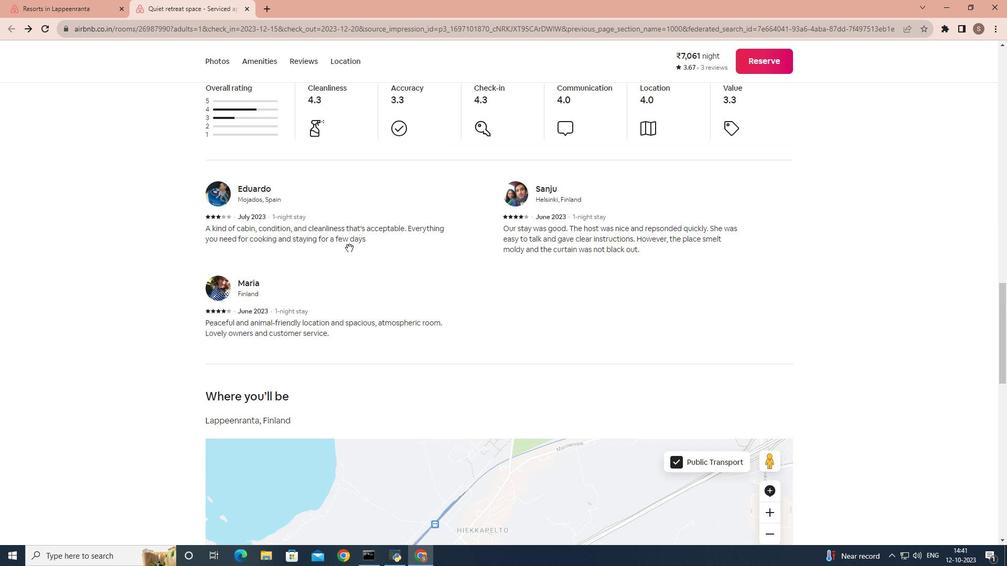 
Action: Mouse scrolled (353, 252) with delta (0, 0)
Screenshot: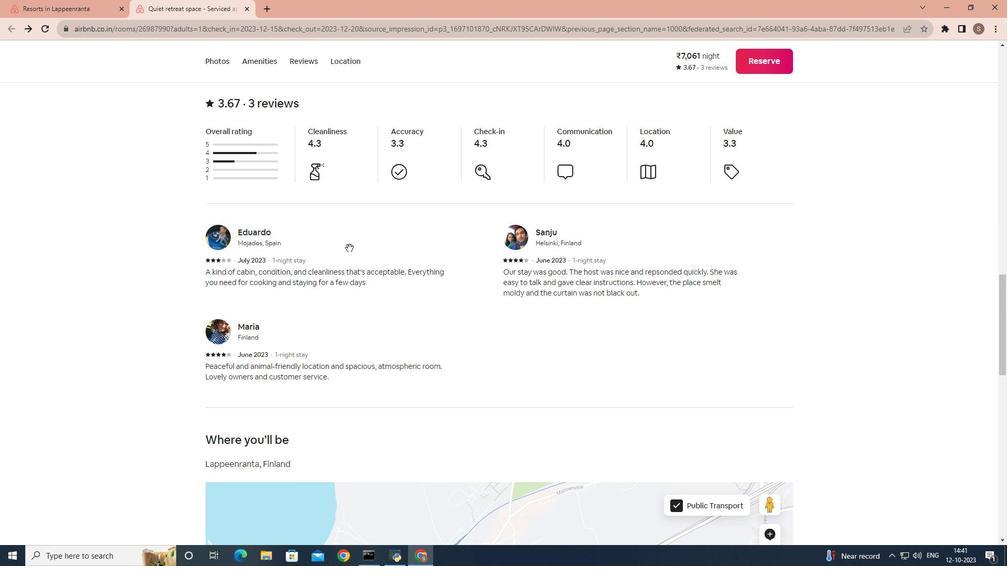 
Action: Mouse scrolled (353, 252) with delta (0, 0)
Screenshot: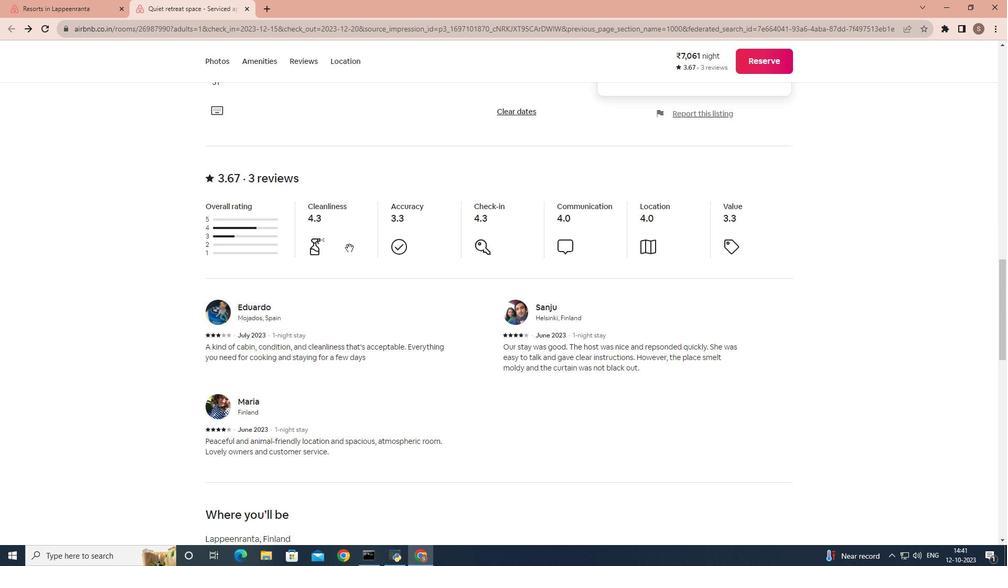 
Action: Mouse scrolled (353, 252) with delta (0, 0)
Screenshot: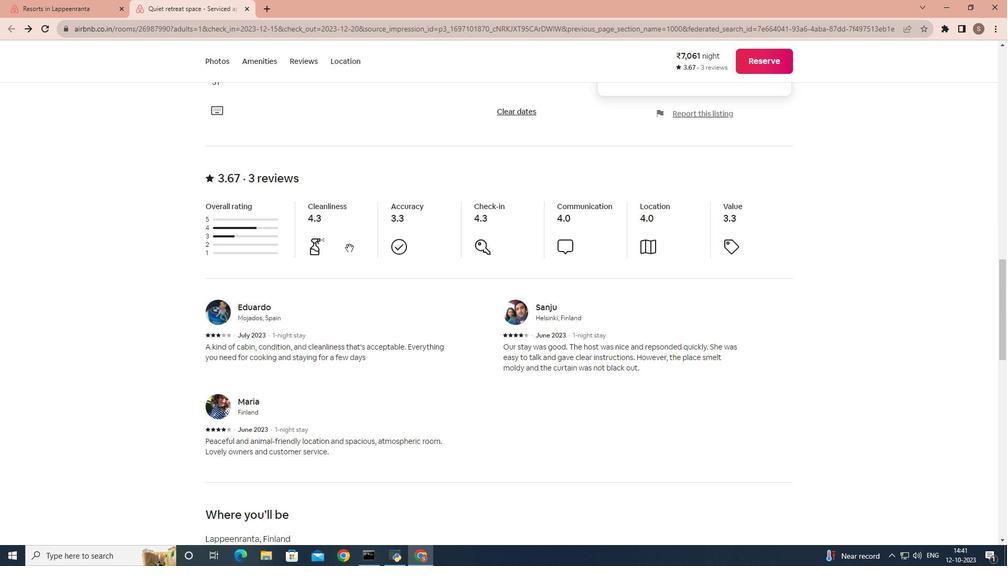 
Action: Mouse scrolled (353, 252) with delta (0, 0)
Screenshot: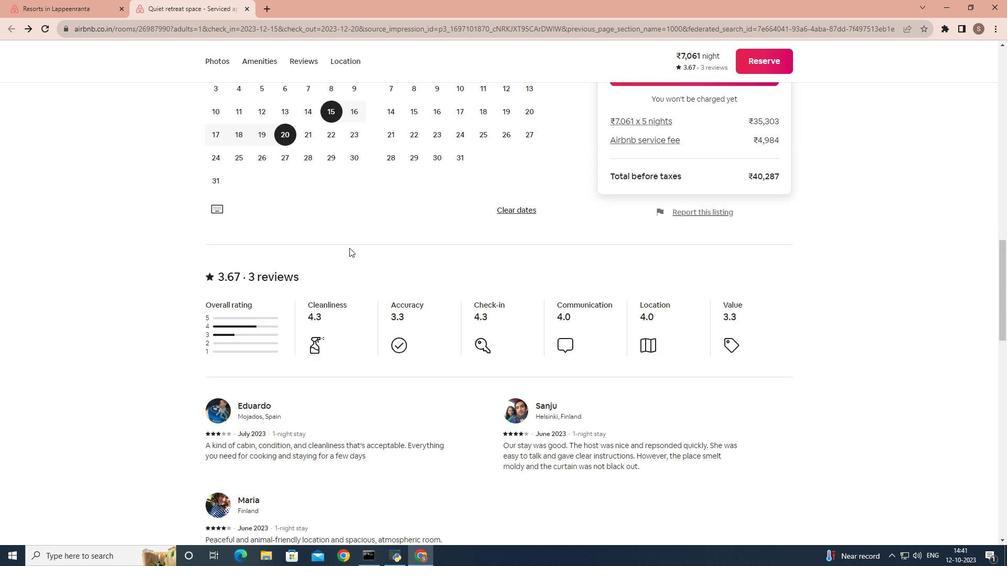 
Action: Mouse scrolled (353, 252) with delta (0, 0)
Screenshot: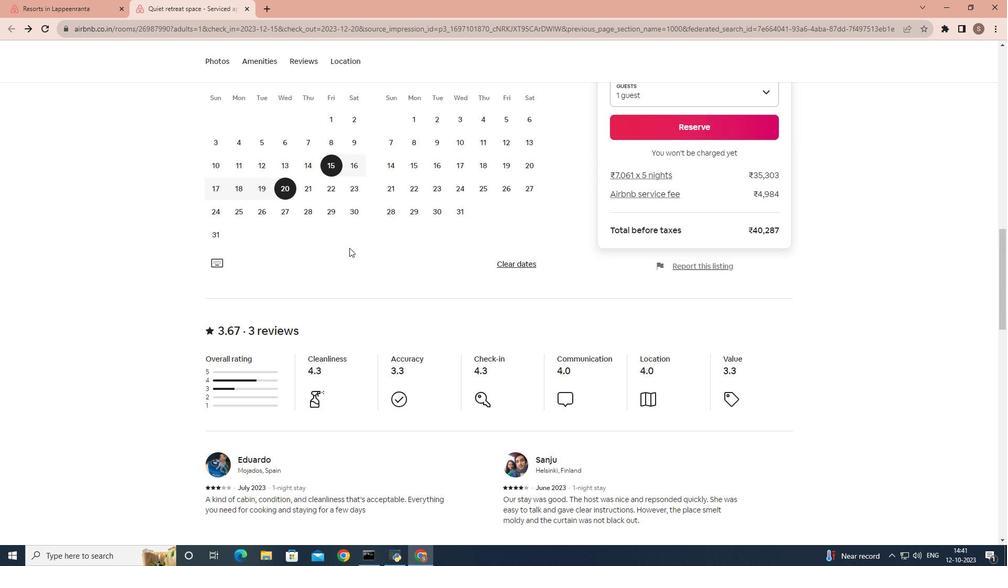 
Action: Mouse scrolled (353, 252) with delta (0, 0)
Screenshot: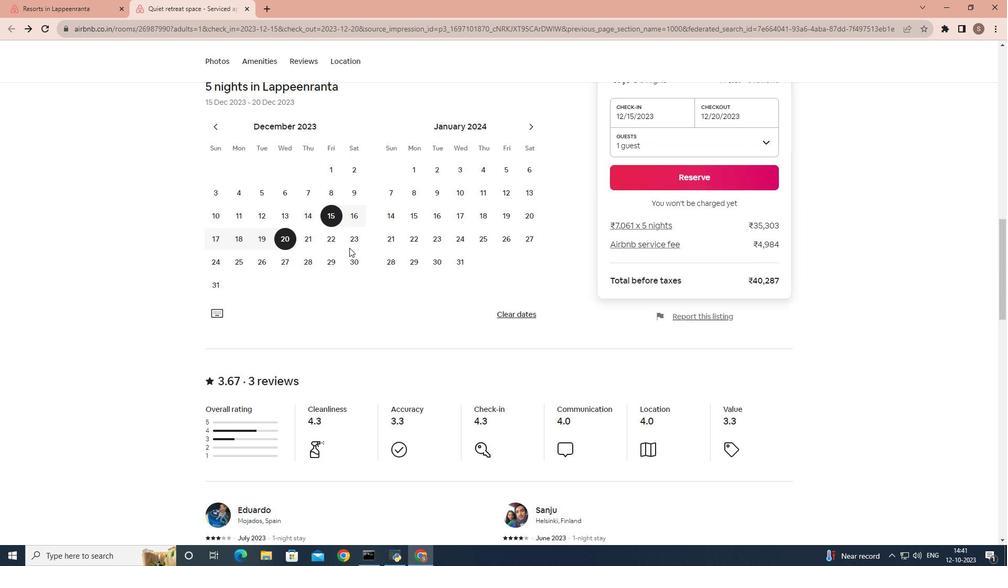
Action: Mouse scrolled (353, 252) with delta (0, 0)
Screenshot: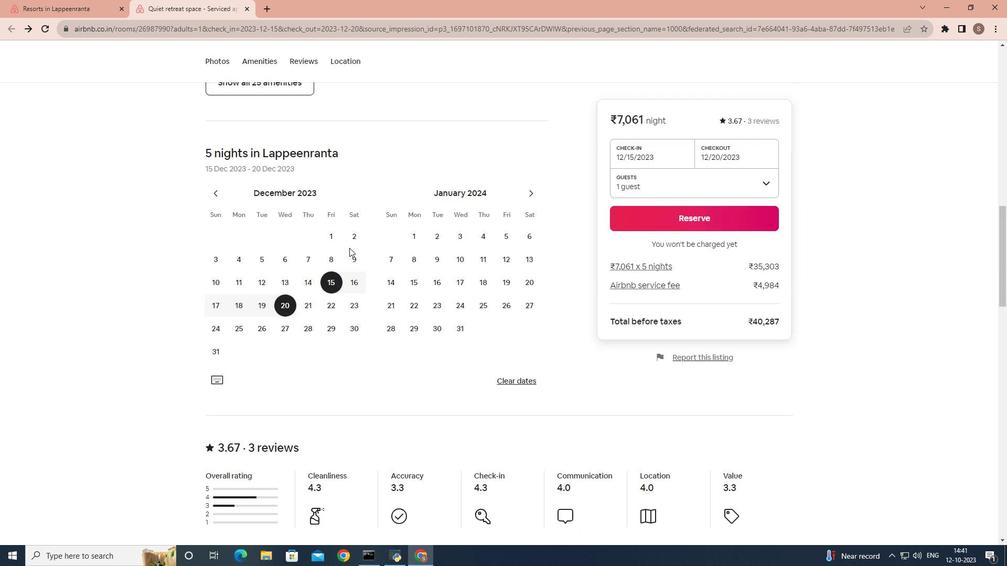 
Action: Mouse scrolled (353, 252) with delta (0, 0)
Screenshot: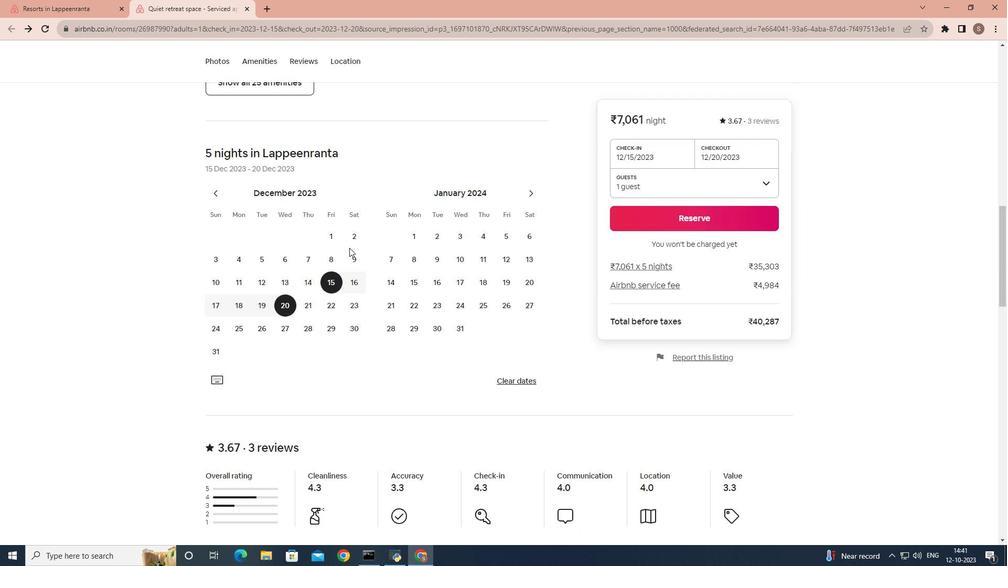 
Action: Mouse scrolled (353, 252) with delta (0, 0)
Screenshot: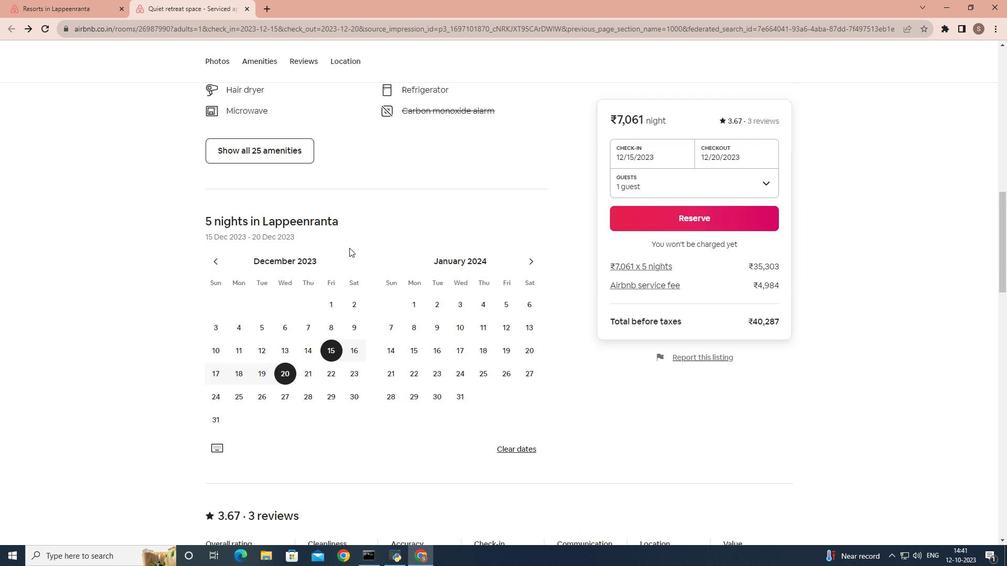 
Action: Mouse scrolled (353, 252) with delta (0, 0)
Screenshot: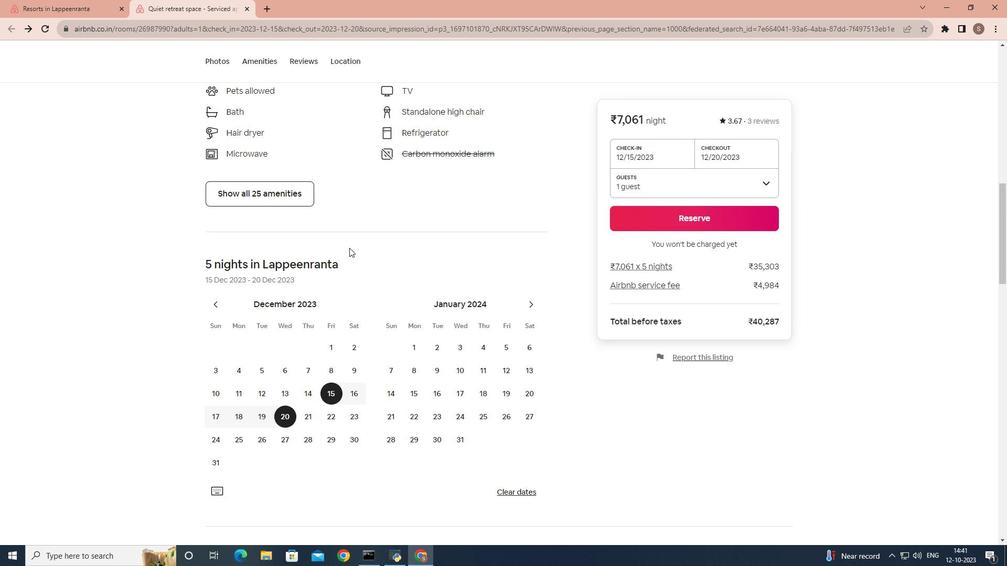 
Action: Mouse scrolled (353, 252) with delta (0, 0)
Screenshot: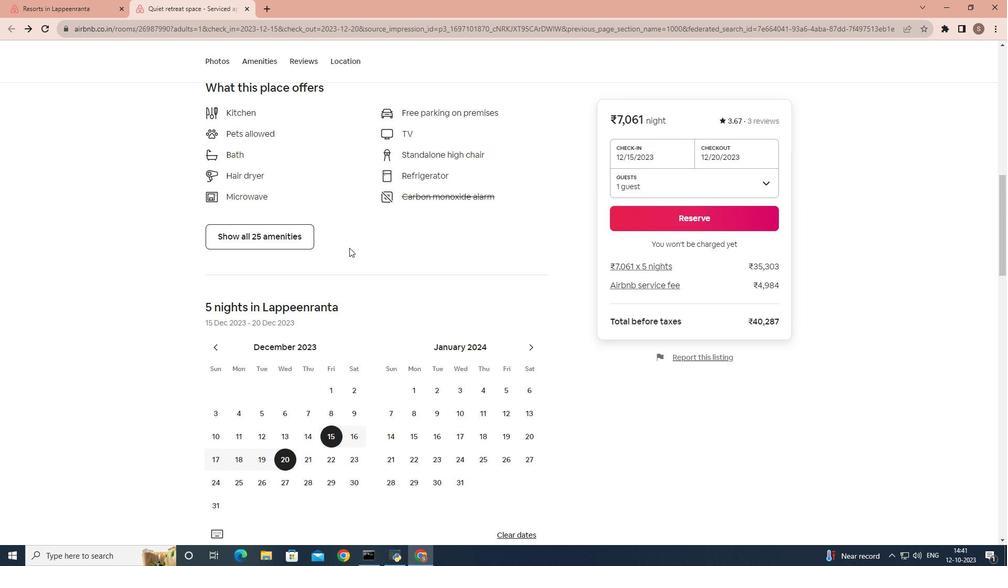 
Action: Mouse scrolled (353, 252) with delta (0, 0)
Screenshot: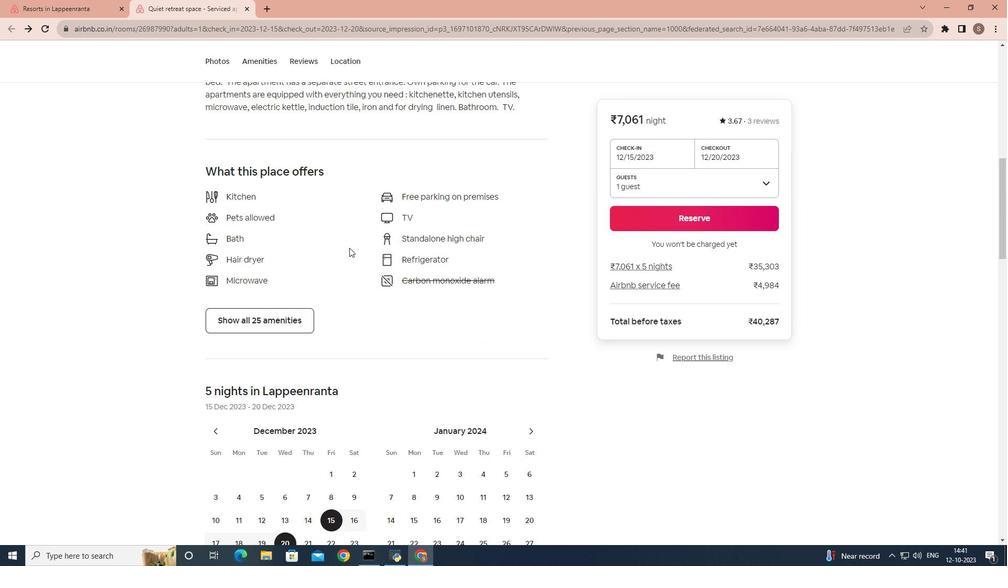 
Action: Mouse scrolled (353, 252) with delta (0, 0)
Screenshot: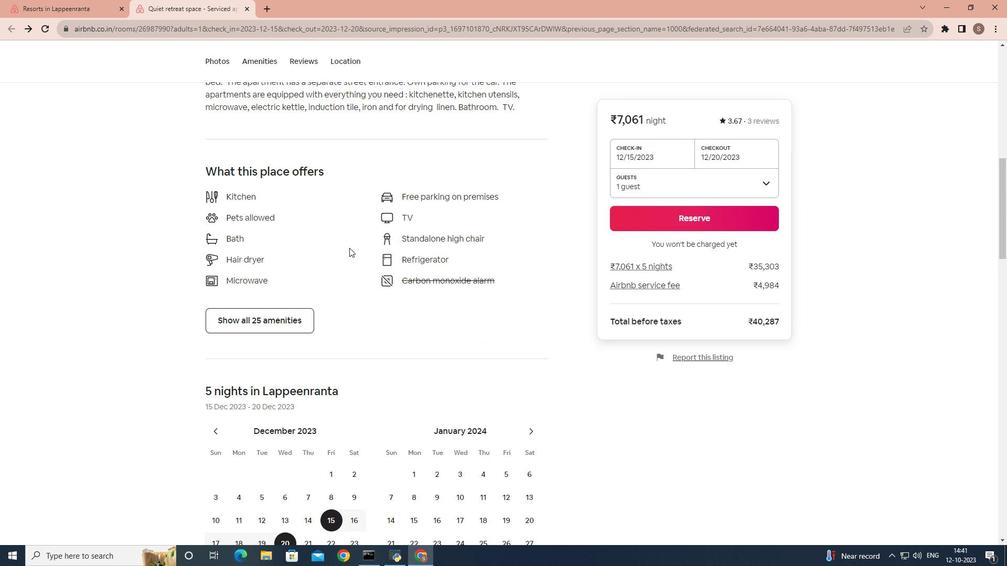 
Action: Mouse scrolled (353, 252) with delta (0, 0)
Screenshot: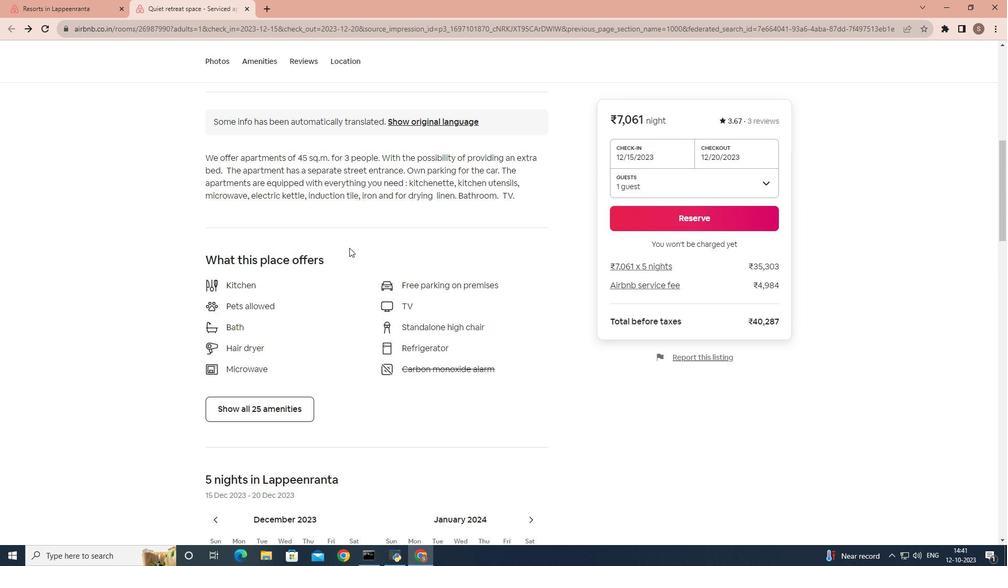 
Action: Mouse scrolled (353, 252) with delta (0, 0)
Screenshot: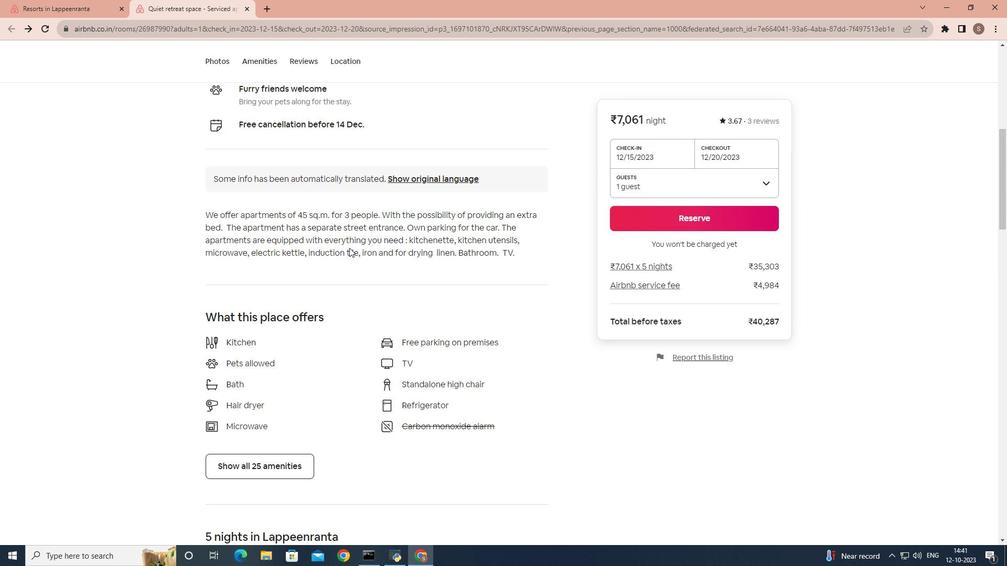 
Action: Mouse scrolled (353, 252) with delta (0, 0)
Screenshot: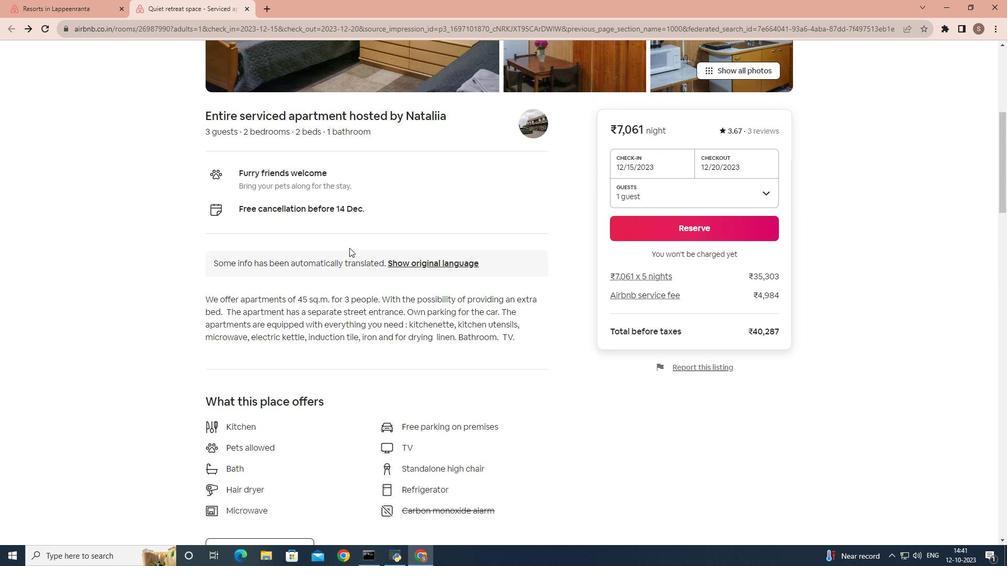 
Action: Mouse scrolled (353, 252) with delta (0, 0)
Screenshot: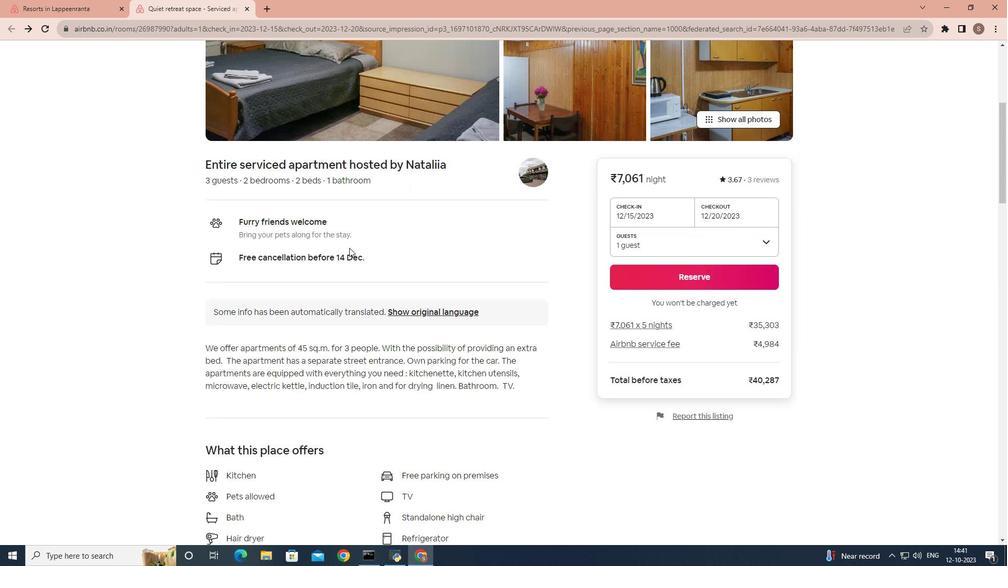 
Action: Mouse scrolled (353, 252) with delta (0, 0)
Screenshot: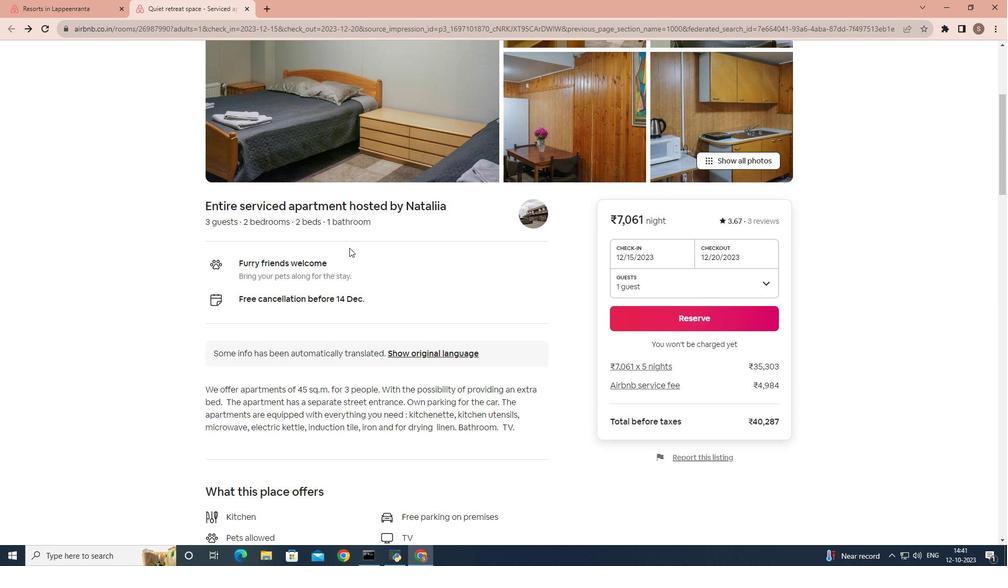 
Action: Mouse scrolled (353, 252) with delta (0, 0)
Screenshot: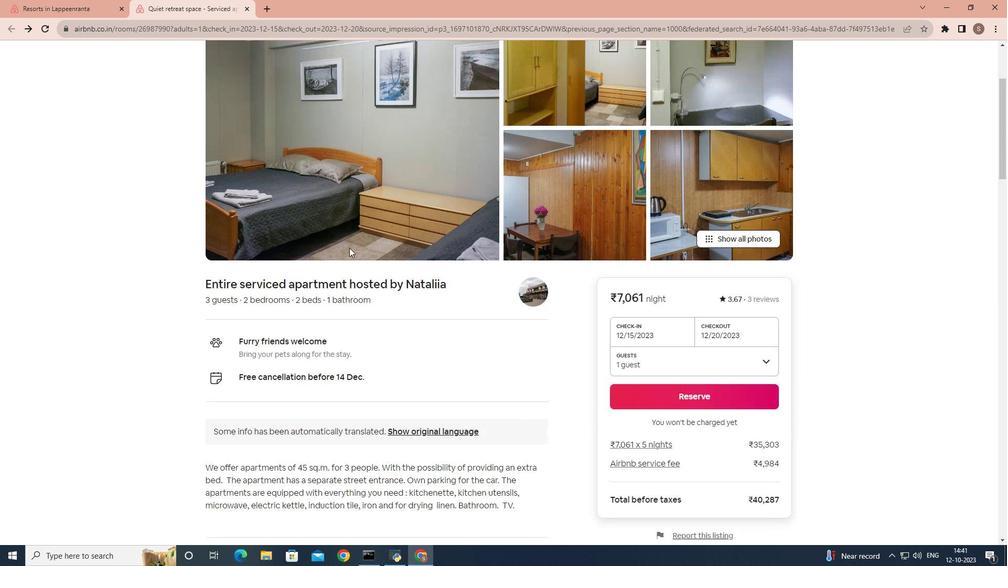 
Action: Mouse scrolled (353, 252) with delta (0, 0)
Screenshot: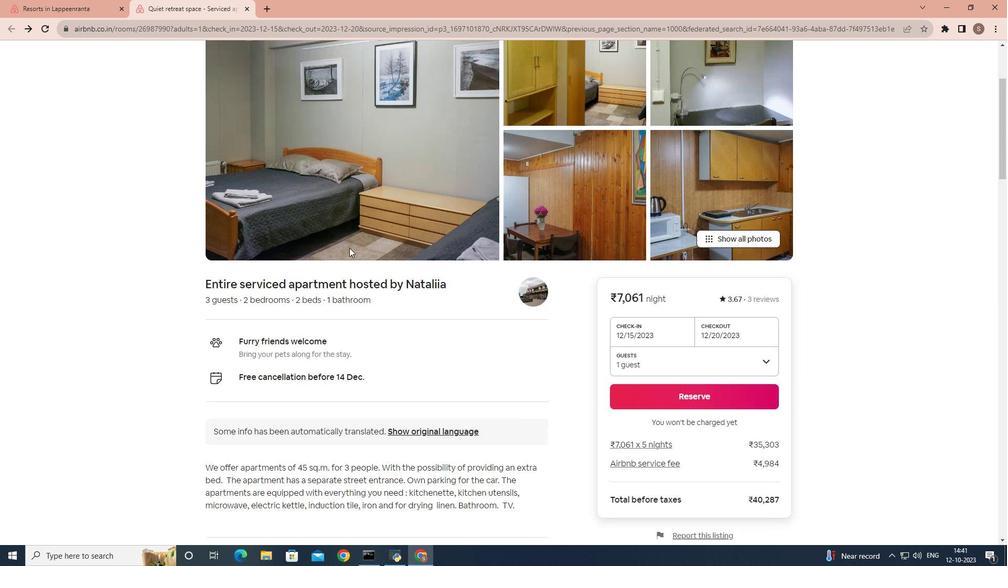 
Action: Mouse scrolled (353, 252) with delta (0, 0)
Screenshot: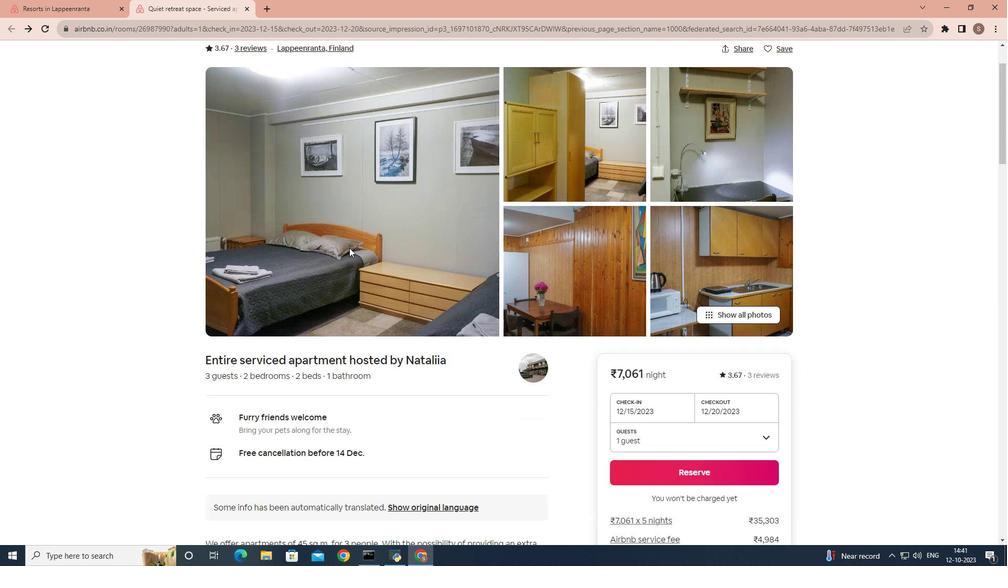 
Action: Mouse pressed left at (353, 252)
Screenshot: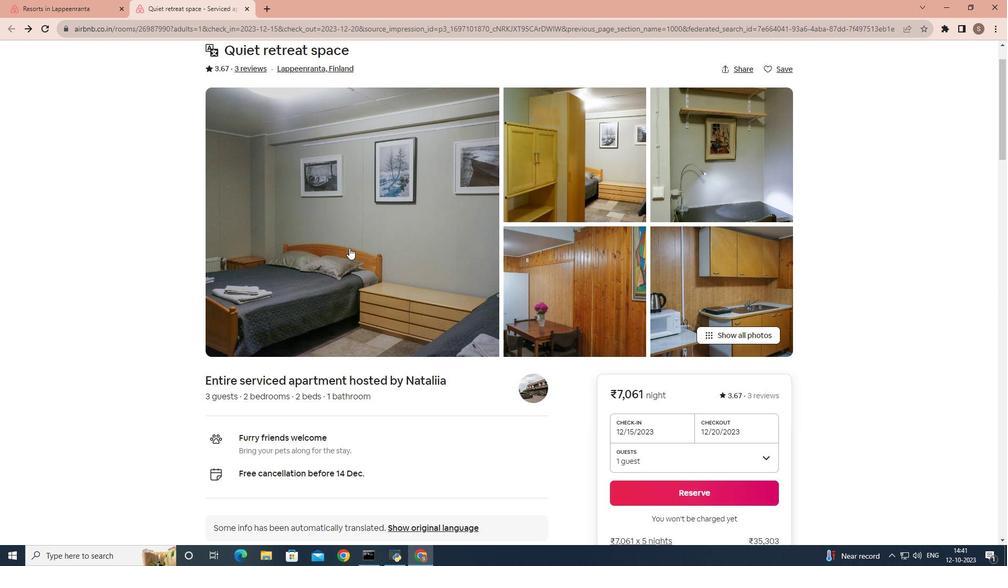 
Action: Mouse scrolled (353, 251) with delta (0, 0)
Screenshot: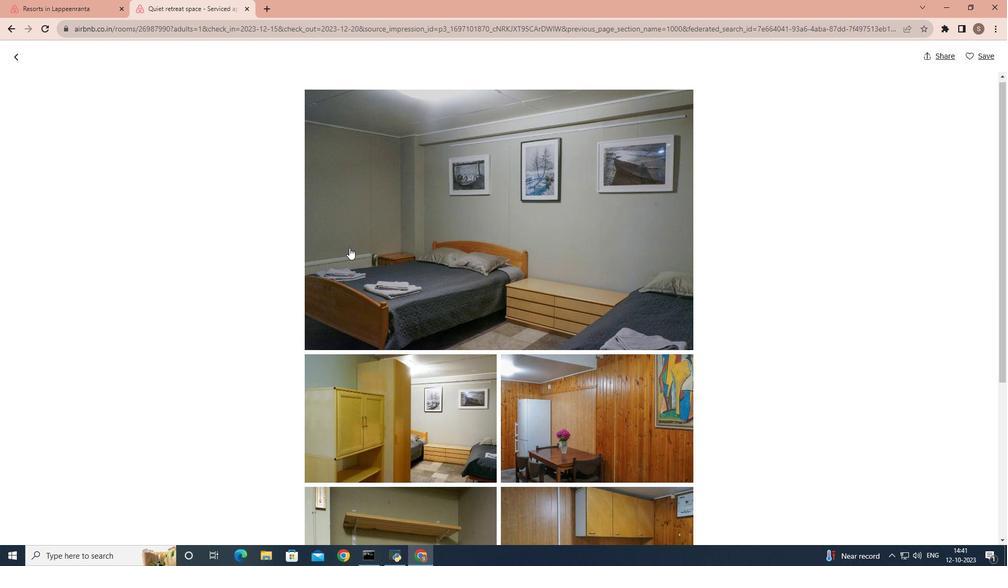 
Action: Mouse scrolled (353, 251) with delta (0, 0)
Screenshot: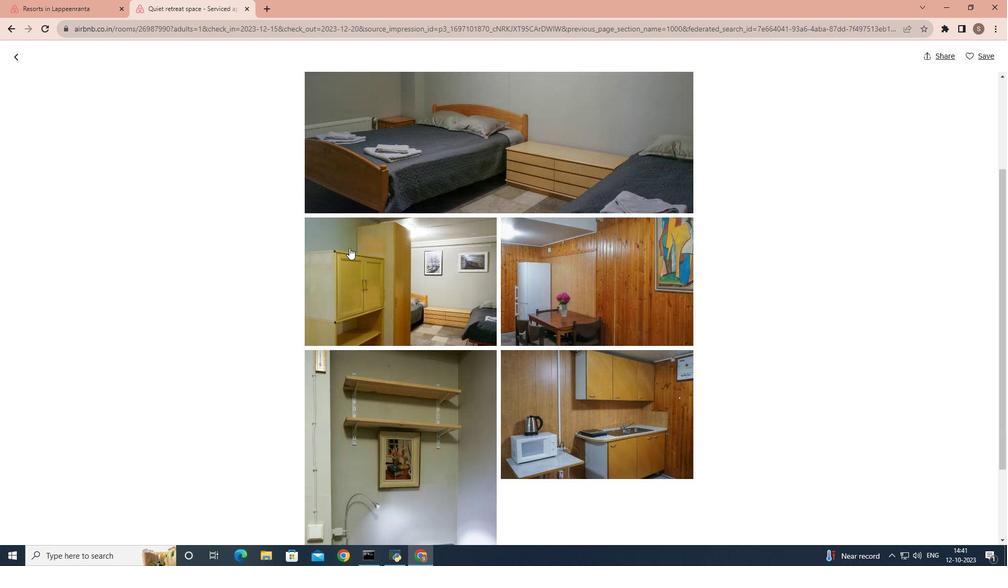 
Action: Mouse scrolled (353, 251) with delta (0, 0)
Screenshot: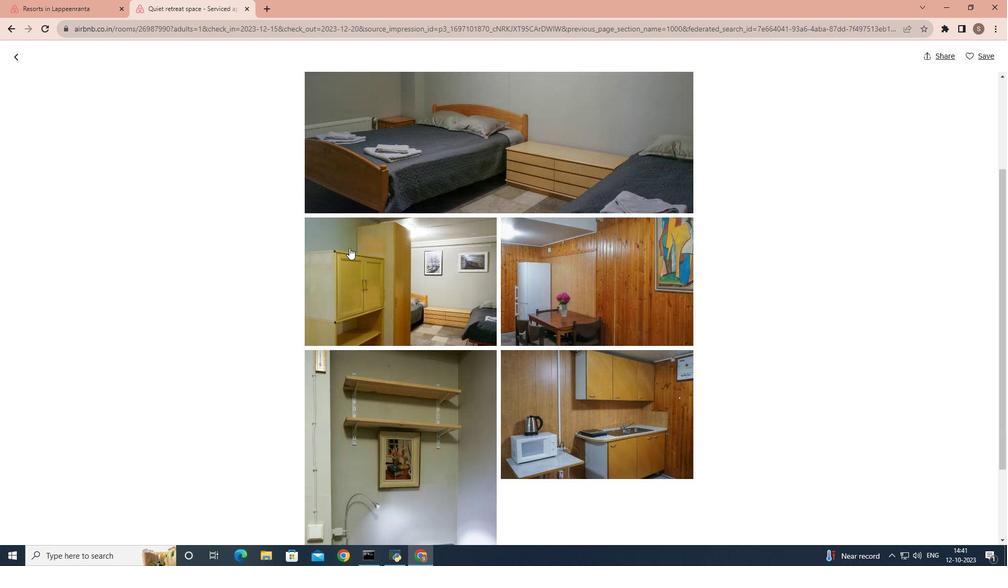 
Action: Mouse scrolled (353, 251) with delta (0, 0)
Screenshot: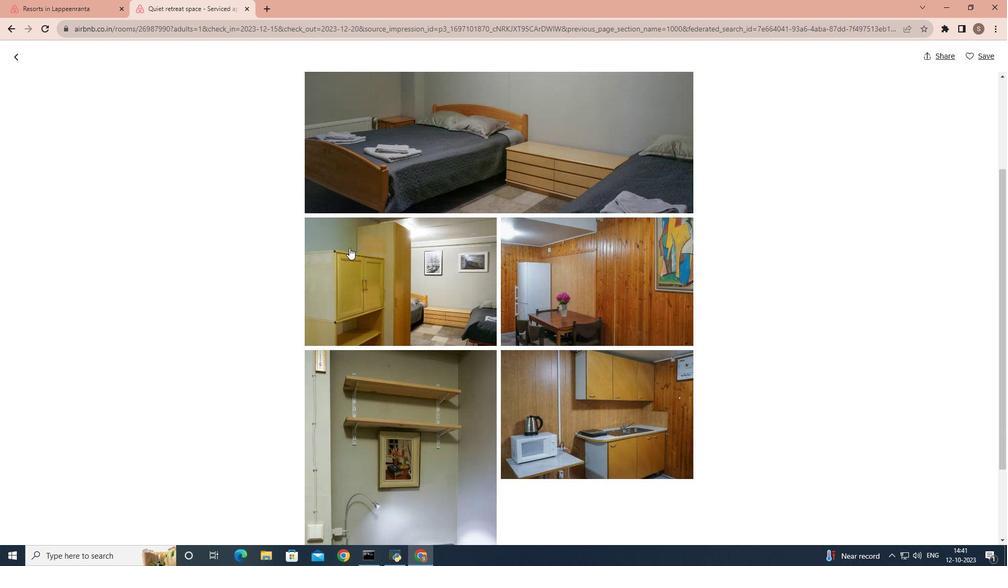 
Action: Mouse scrolled (353, 251) with delta (0, 0)
Screenshot: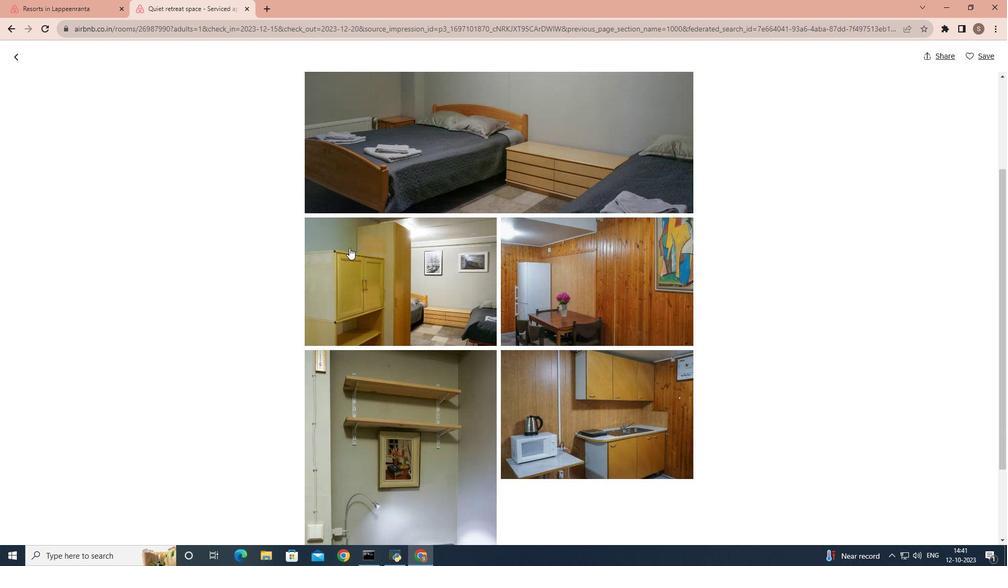 
Action: Mouse scrolled (353, 251) with delta (0, 0)
Screenshot: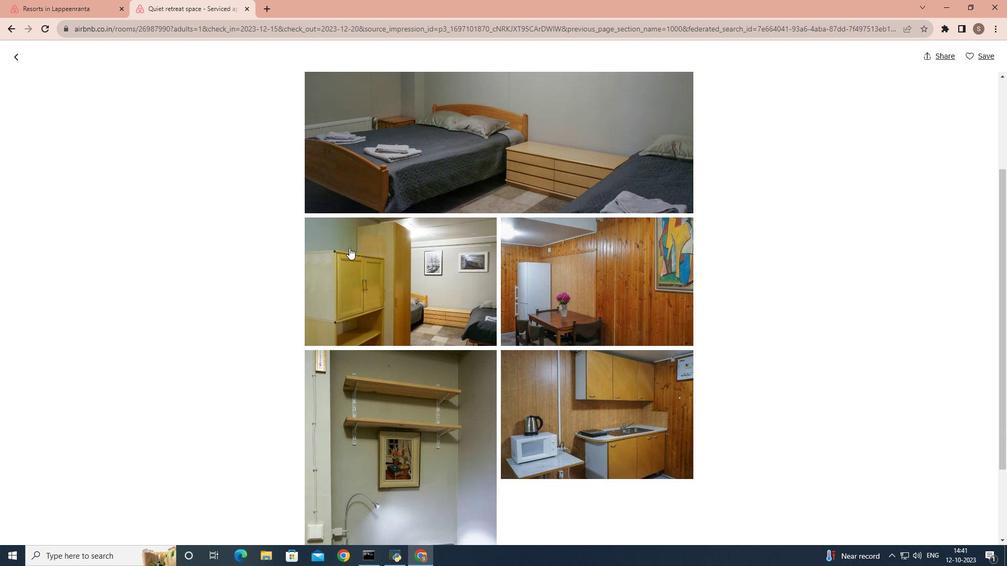 
Action: Mouse scrolled (353, 251) with delta (0, 0)
Screenshot: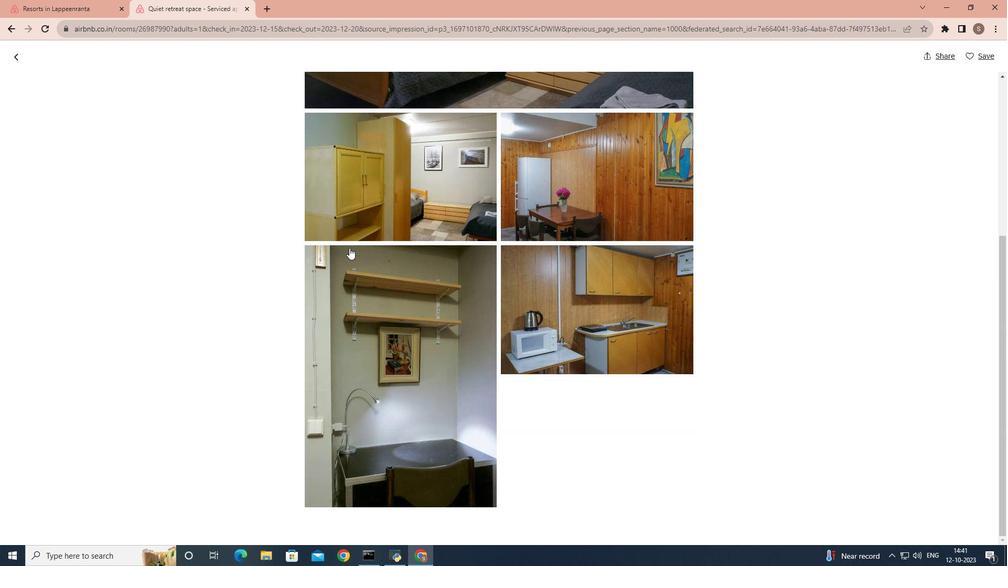 
Action: Mouse scrolled (353, 251) with delta (0, 0)
Screenshot: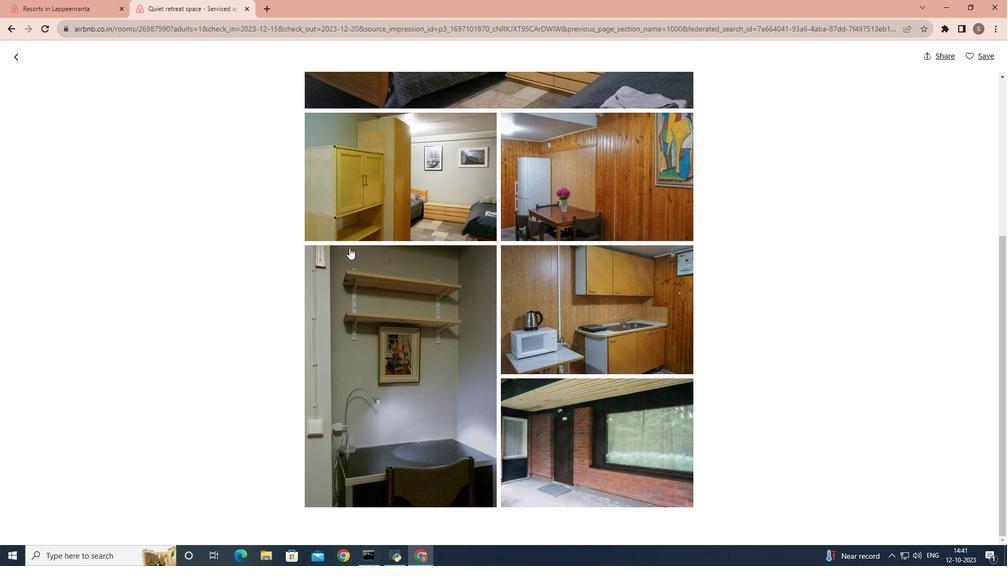 
Action: Mouse scrolled (353, 251) with delta (0, 0)
Screenshot: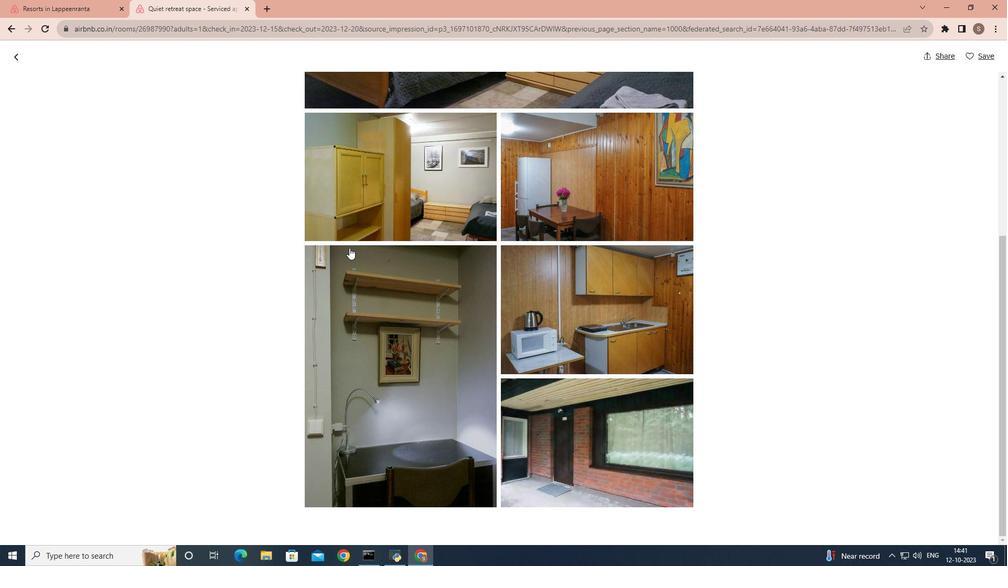 
Action: Mouse scrolled (353, 251) with delta (0, 0)
Screenshot: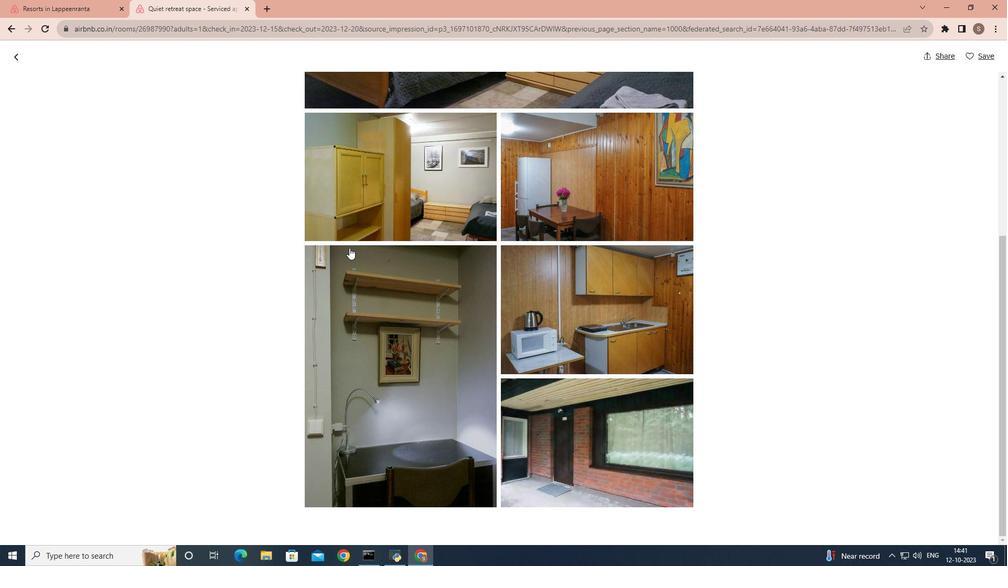 
Action: Mouse scrolled (353, 251) with delta (0, 0)
Screenshot: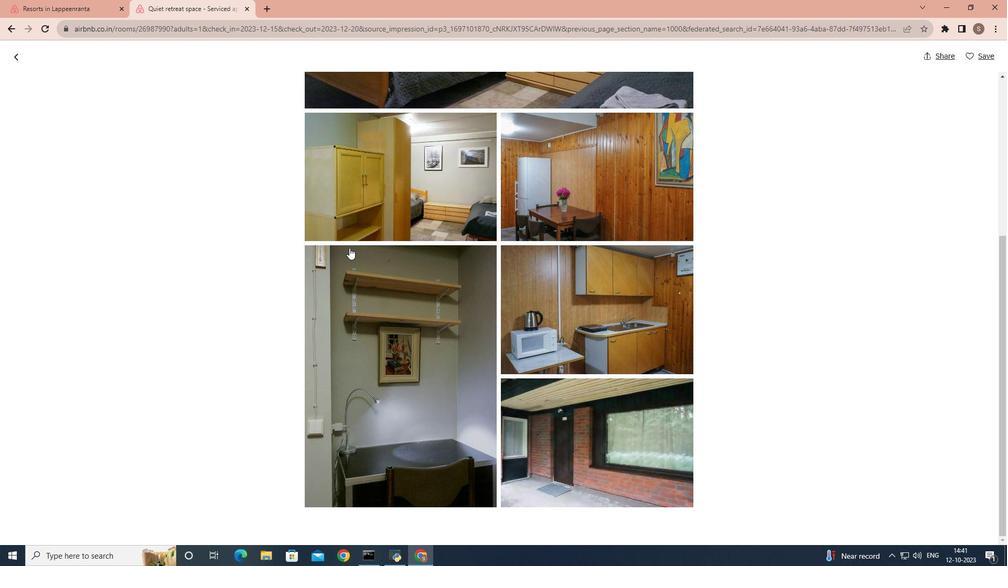 
Action: Mouse scrolled (353, 251) with delta (0, 0)
Screenshot: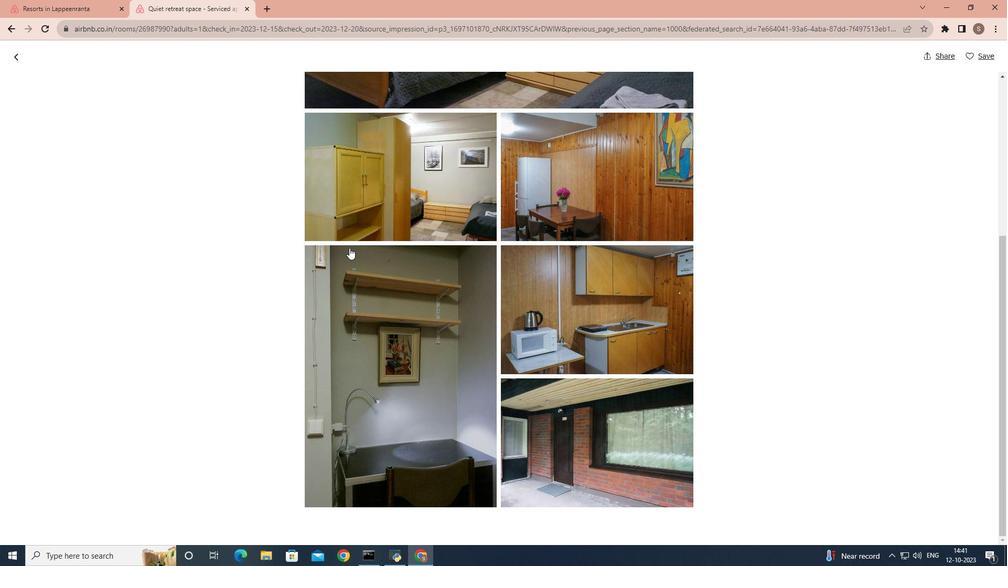 
Action: Mouse scrolled (353, 251) with delta (0, 0)
Screenshot: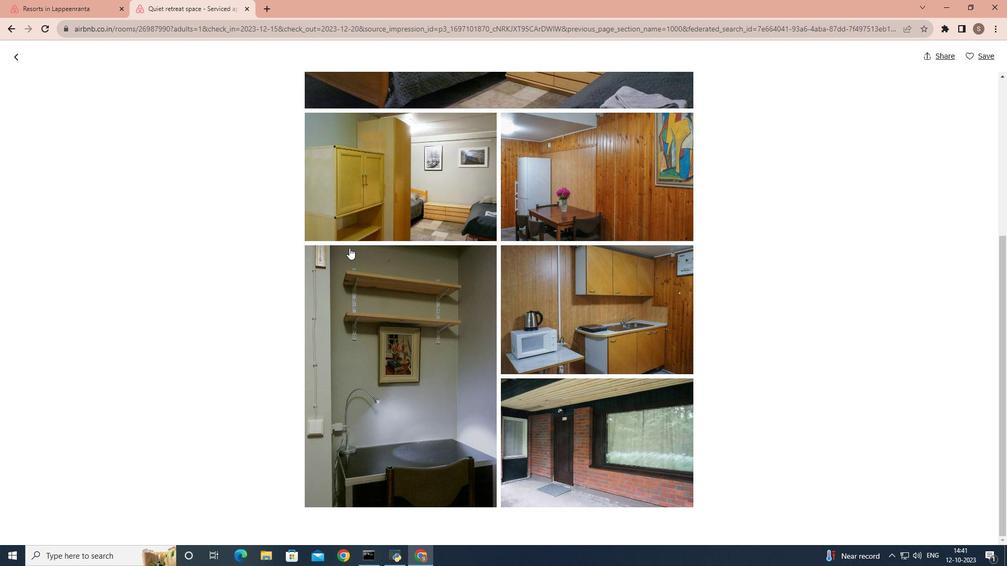 
Action: Mouse scrolled (353, 251) with delta (0, 0)
Screenshot: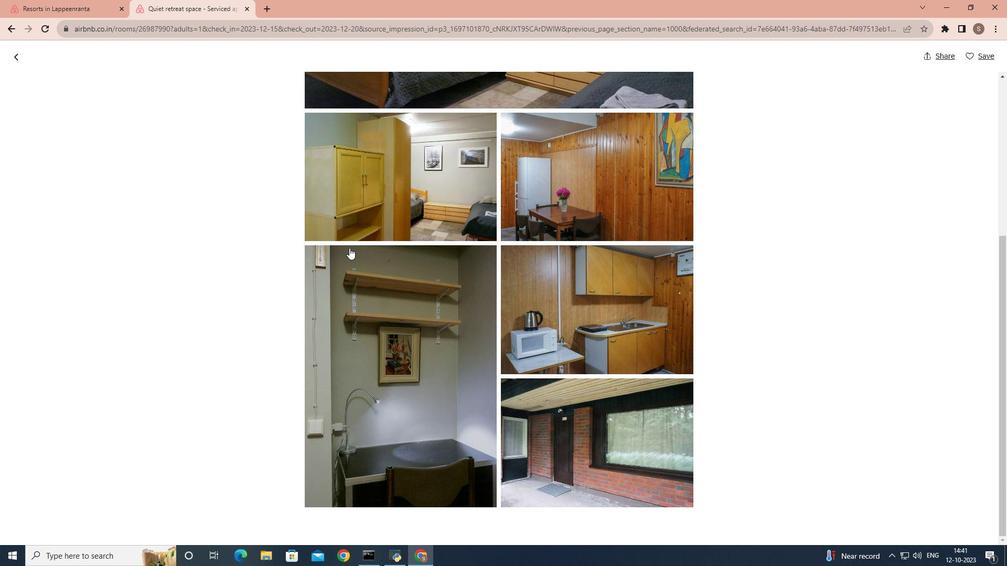 
Action: Mouse scrolled (353, 251) with delta (0, 0)
Screenshot: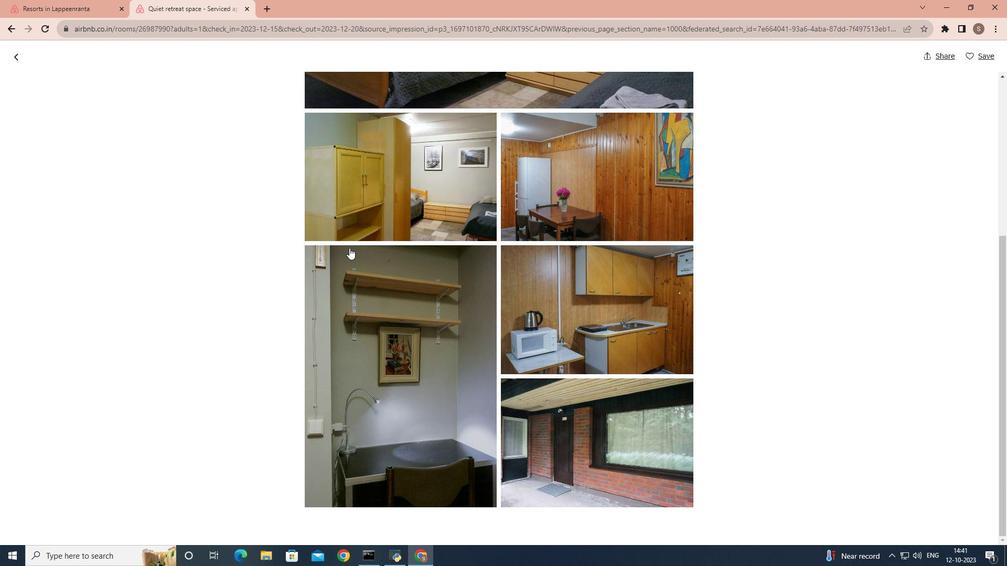 
Action: Mouse scrolled (353, 251) with delta (0, 0)
Screenshot: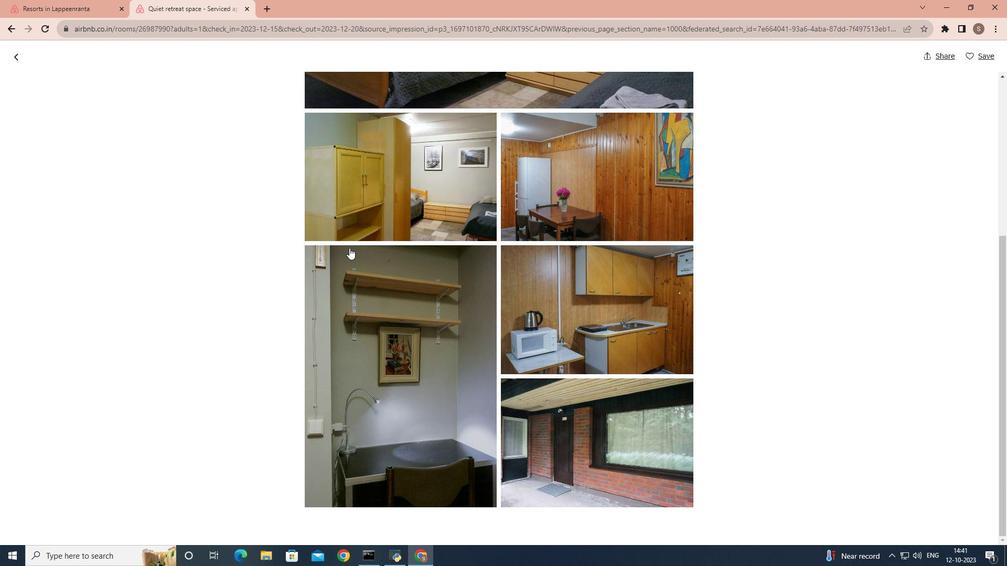 
Action: Mouse scrolled (353, 251) with delta (0, 0)
Screenshot: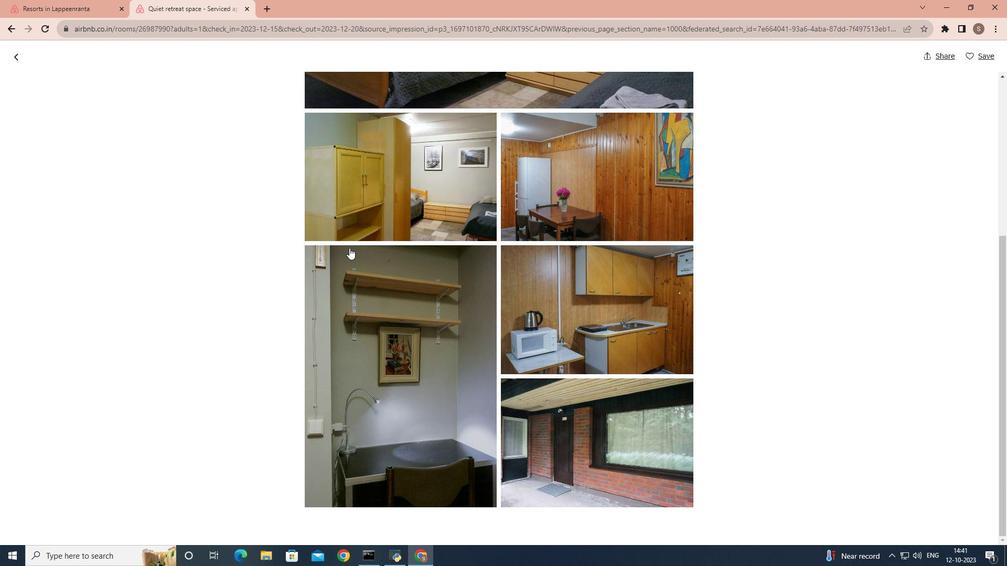 
Action: Mouse scrolled (353, 251) with delta (0, 0)
Screenshot: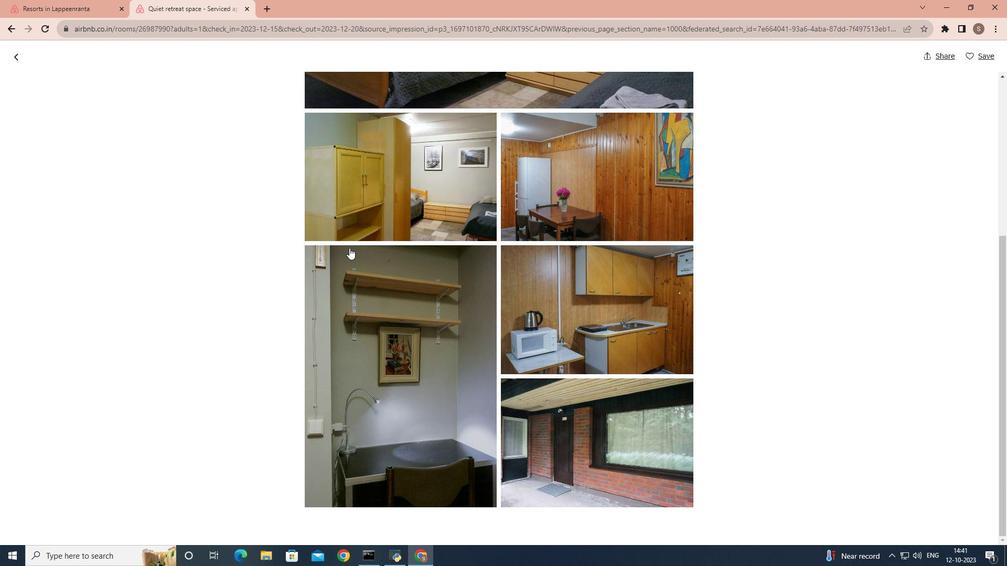 
Action: Mouse scrolled (353, 252) with delta (0, 0)
Screenshot: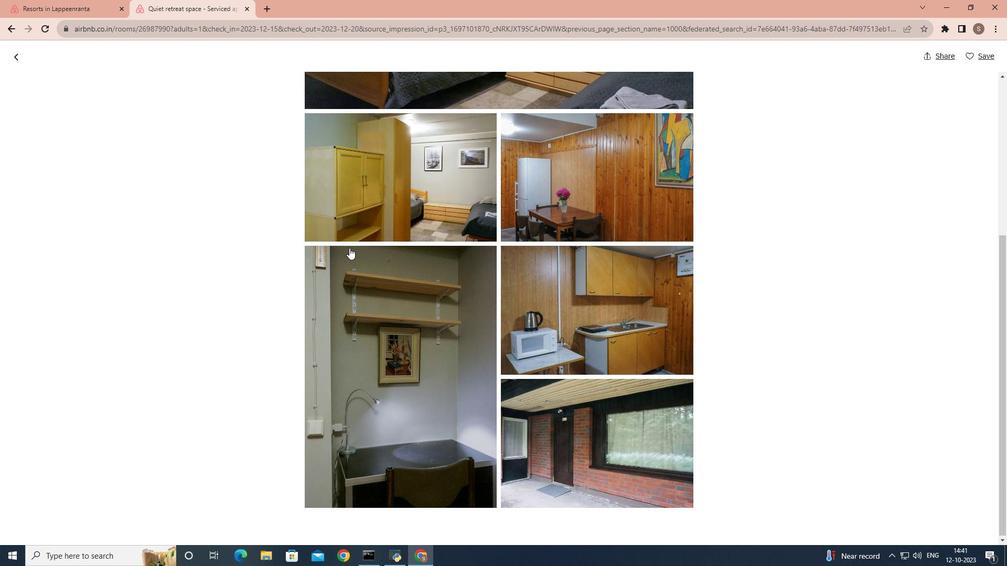 
Action: Mouse scrolled (353, 252) with delta (0, 0)
Screenshot: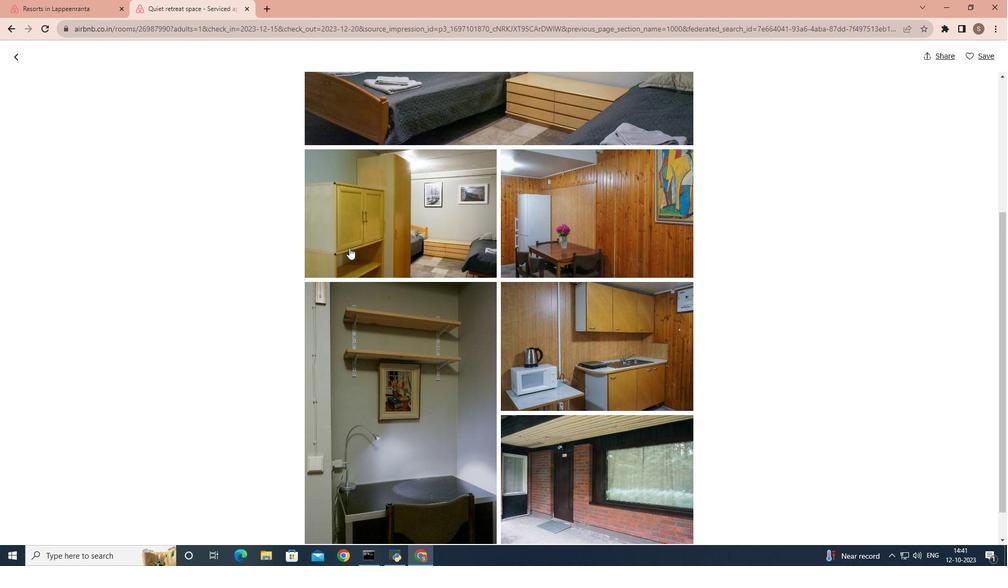 
Action: Mouse scrolled (353, 252) with delta (0, 0)
Screenshot: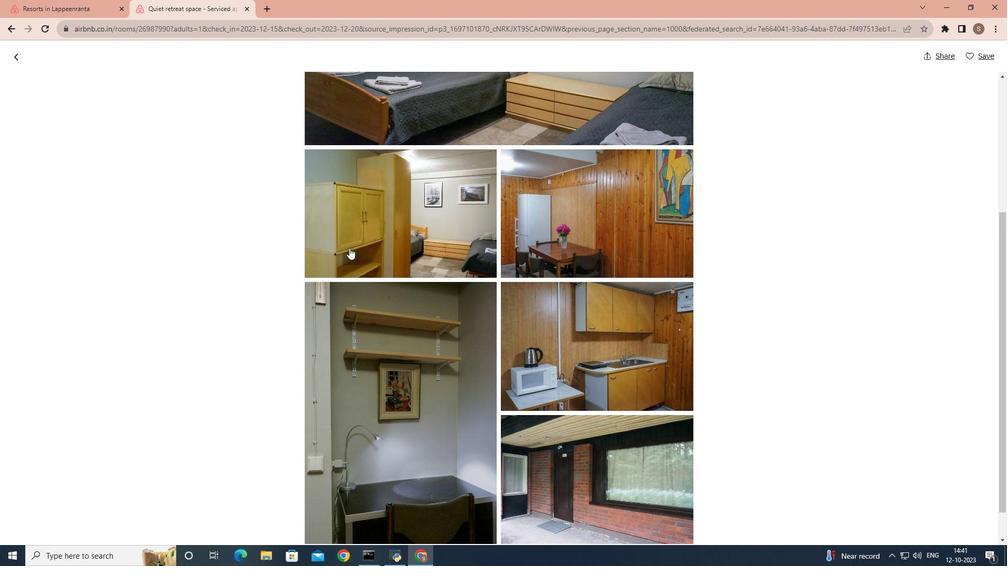 
Action: Mouse scrolled (353, 252) with delta (0, 0)
Screenshot: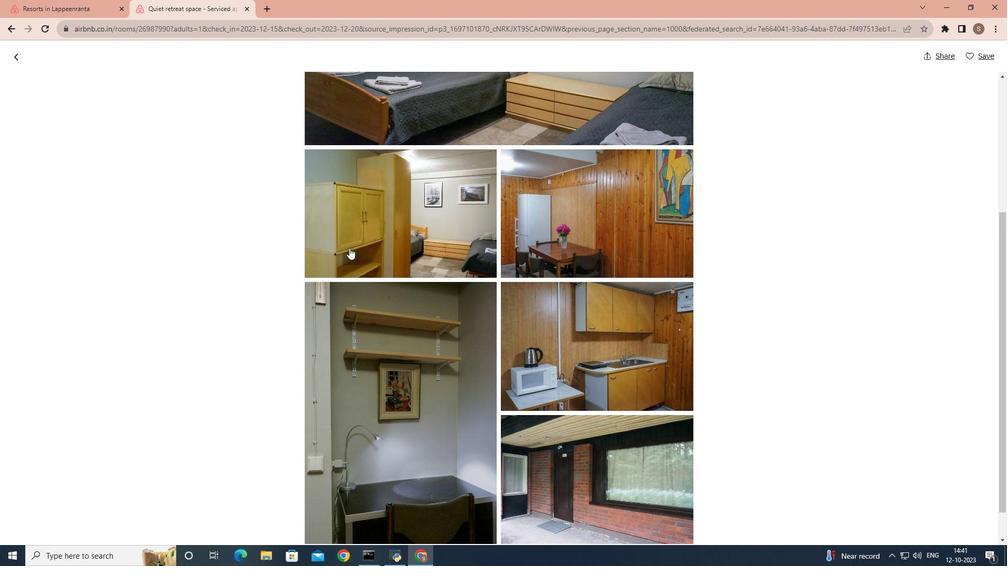 
Action: Mouse scrolled (353, 252) with delta (0, 0)
Screenshot: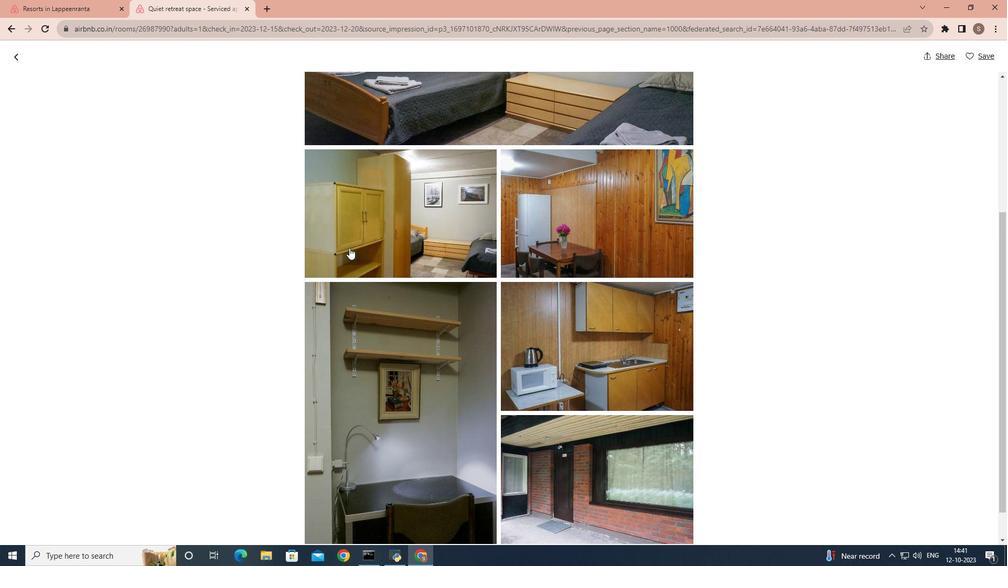 
Action: Mouse scrolled (353, 252) with delta (0, 0)
Screenshot: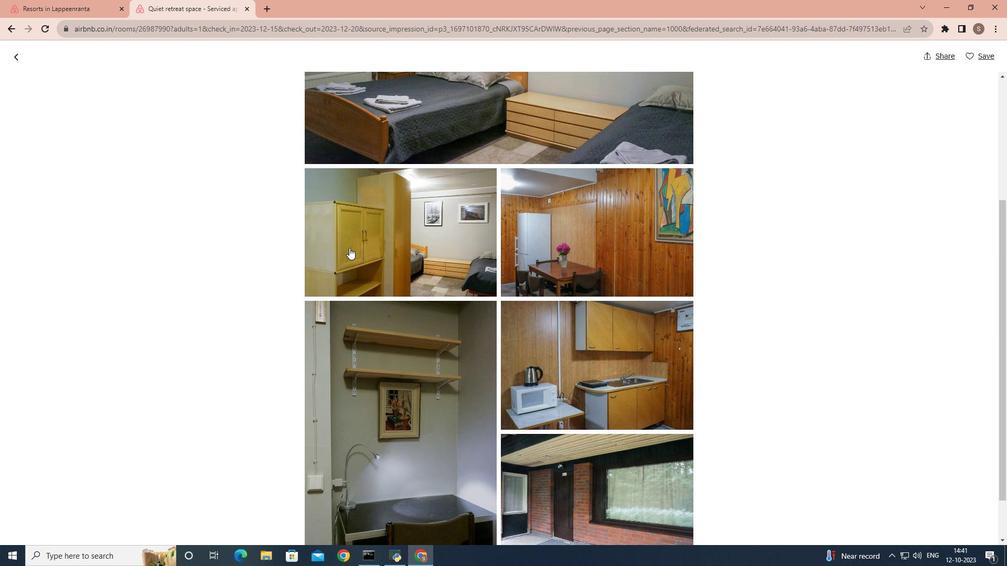 
Action: Mouse moved to (22, 64)
Screenshot: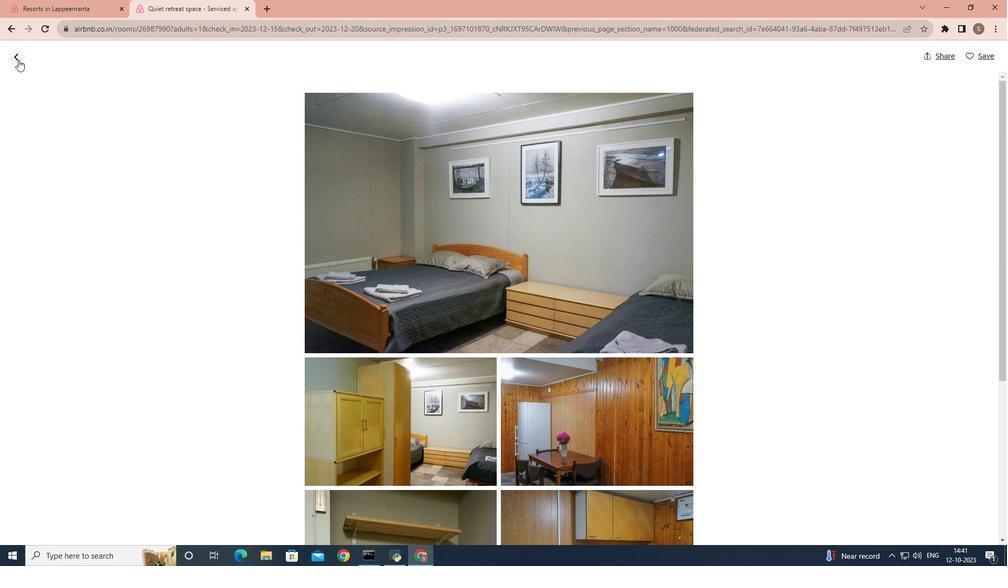 
Action: Mouse pressed left at (22, 64)
Screenshot: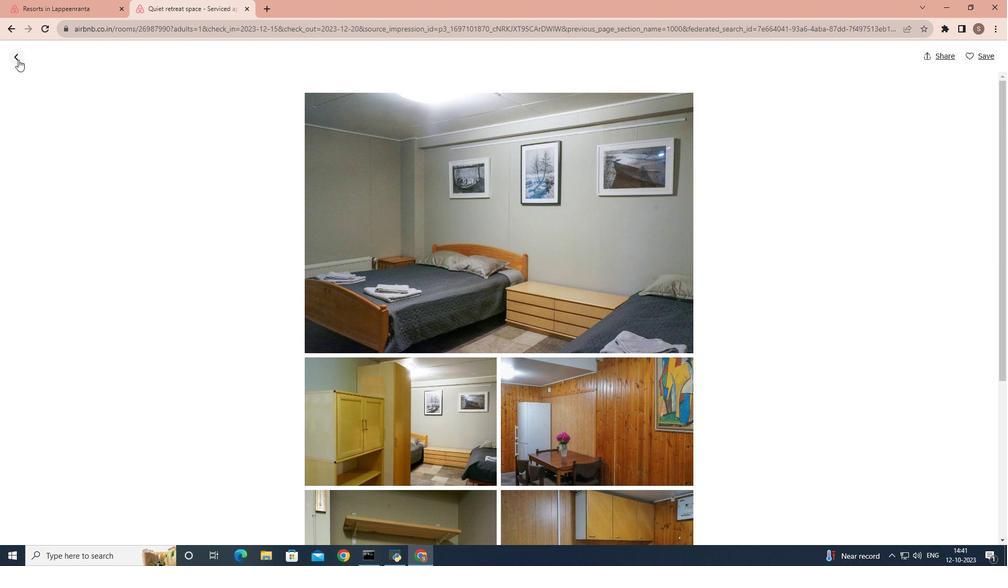 
Action: Mouse moved to (341, 157)
Screenshot: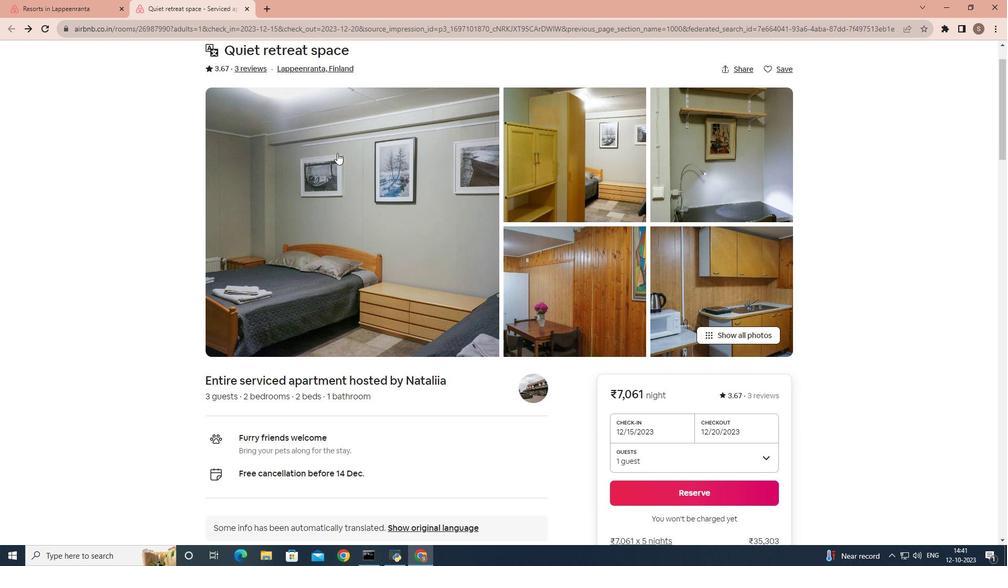 
Action: Mouse scrolled (341, 157) with delta (0, 0)
Screenshot: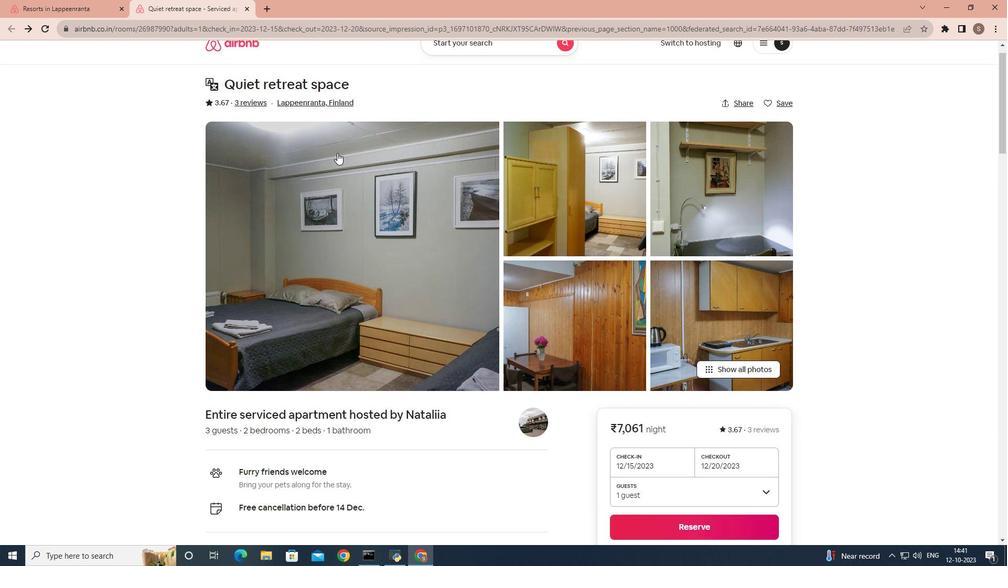 
Action: Mouse scrolled (341, 157) with delta (0, 0)
Screenshot: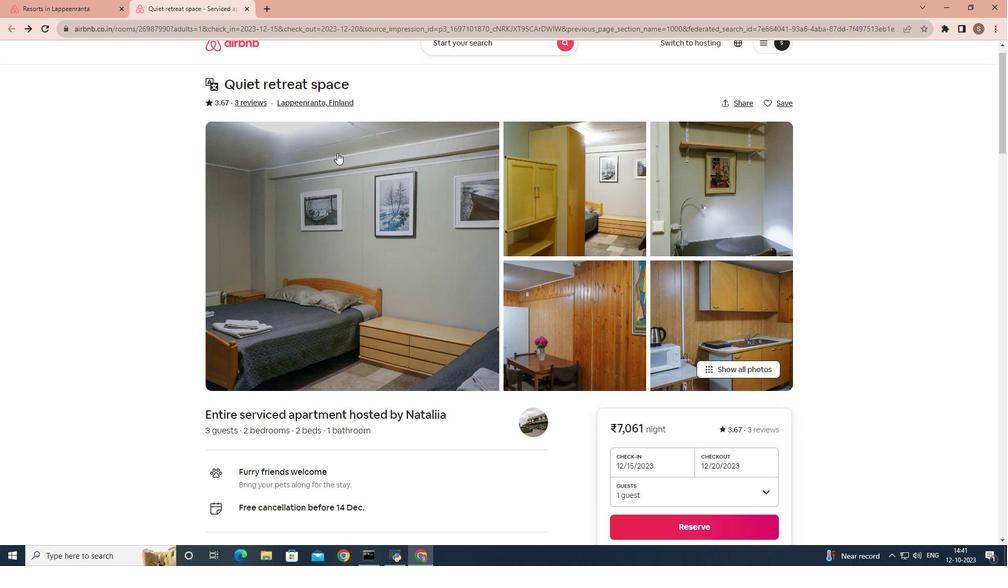 
Action: Mouse scrolled (341, 157) with delta (0, 0)
Screenshot: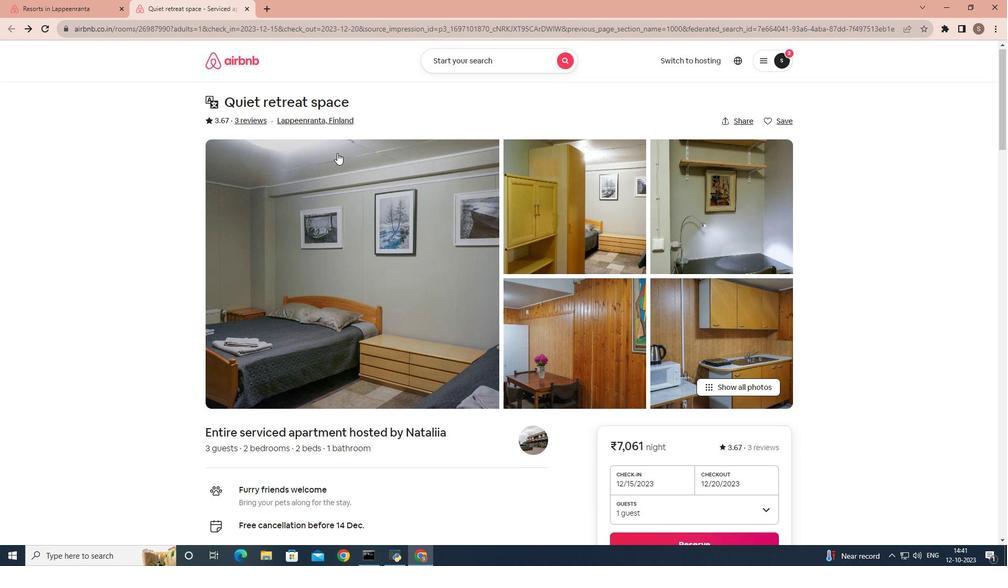 
Action: Mouse scrolled (341, 157) with delta (0, 0)
Screenshot: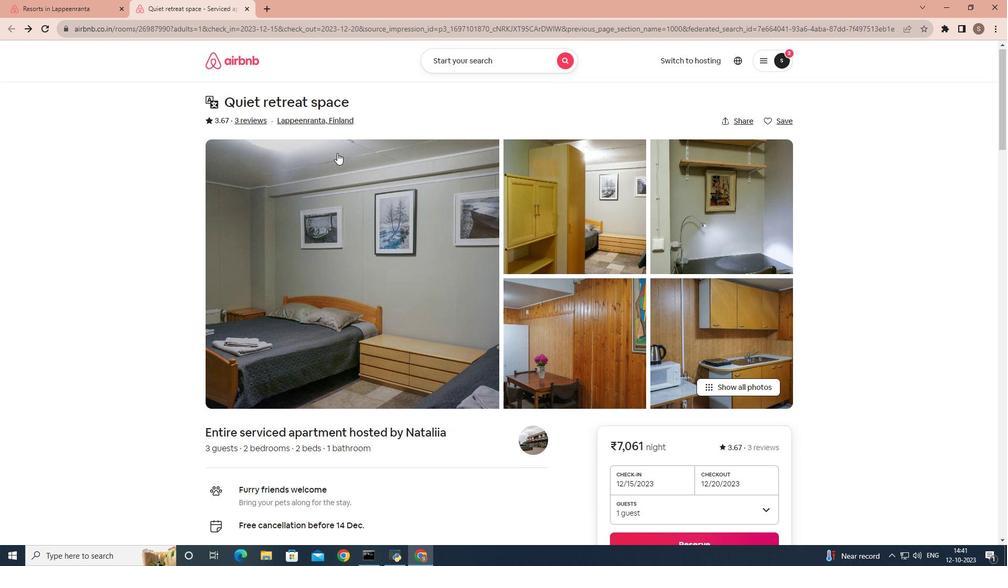 
Action: Mouse scrolled (341, 157) with delta (0, 0)
Screenshot: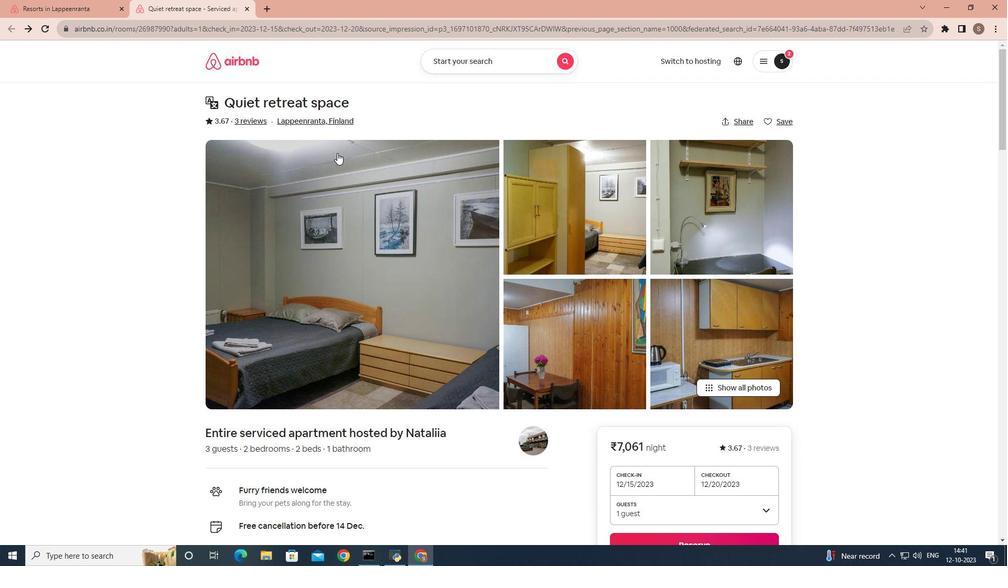 
Action: Mouse moved to (85, 5)
Screenshot: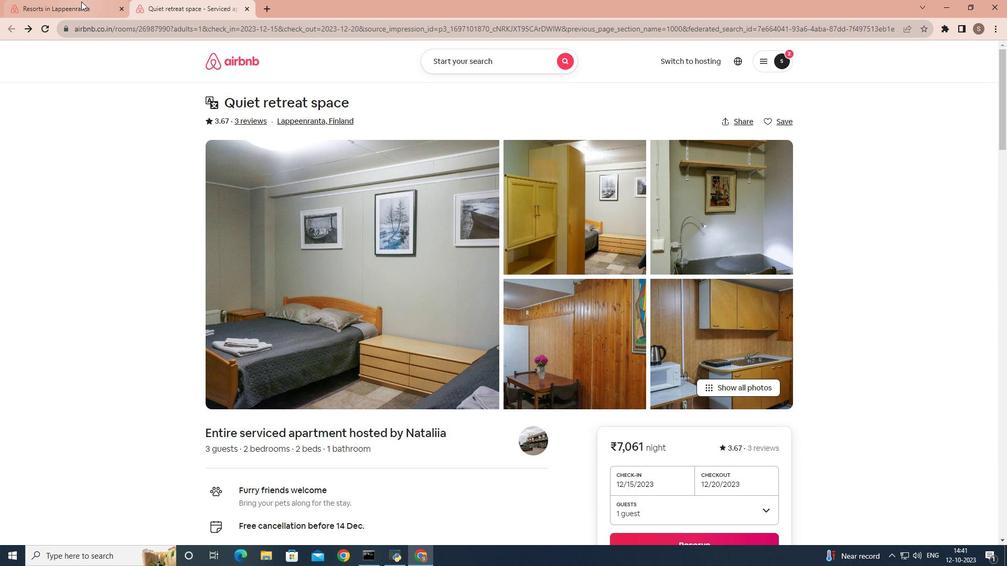
Action: Mouse pressed left at (85, 5)
Screenshot: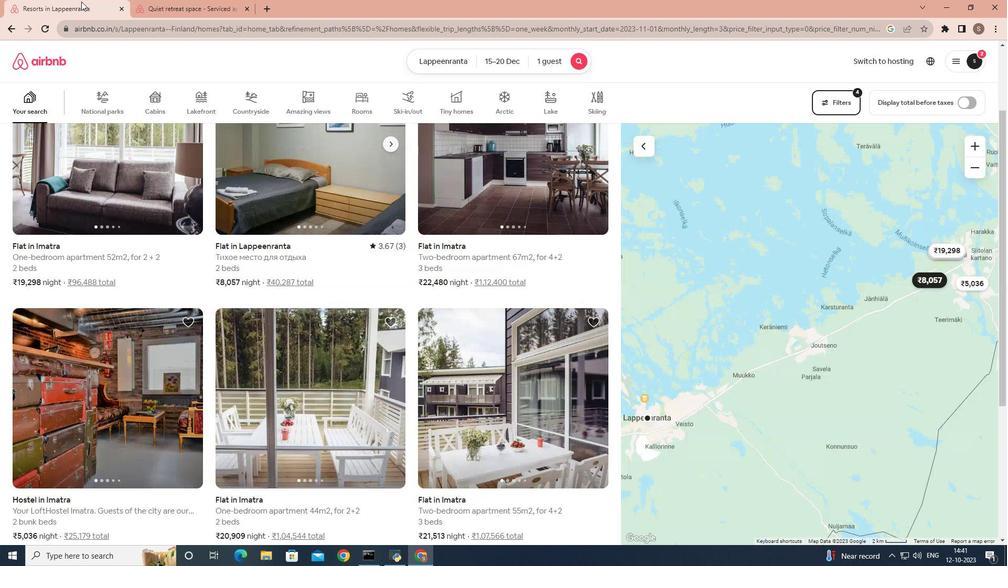 
Action: Mouse moved to (123, 376)
Screenshot: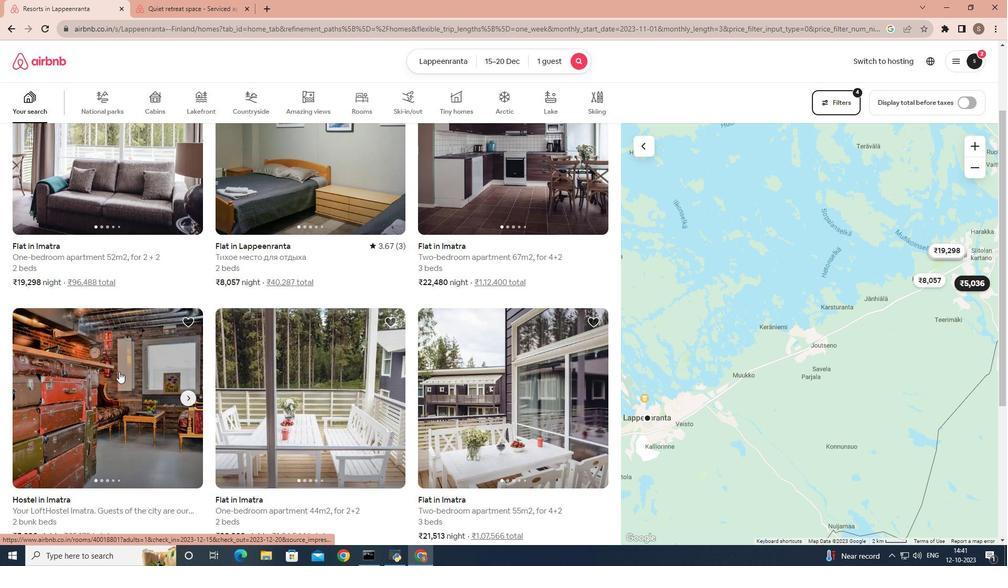 
Action: Mouse pressed left at (123, 376)
Screenshot: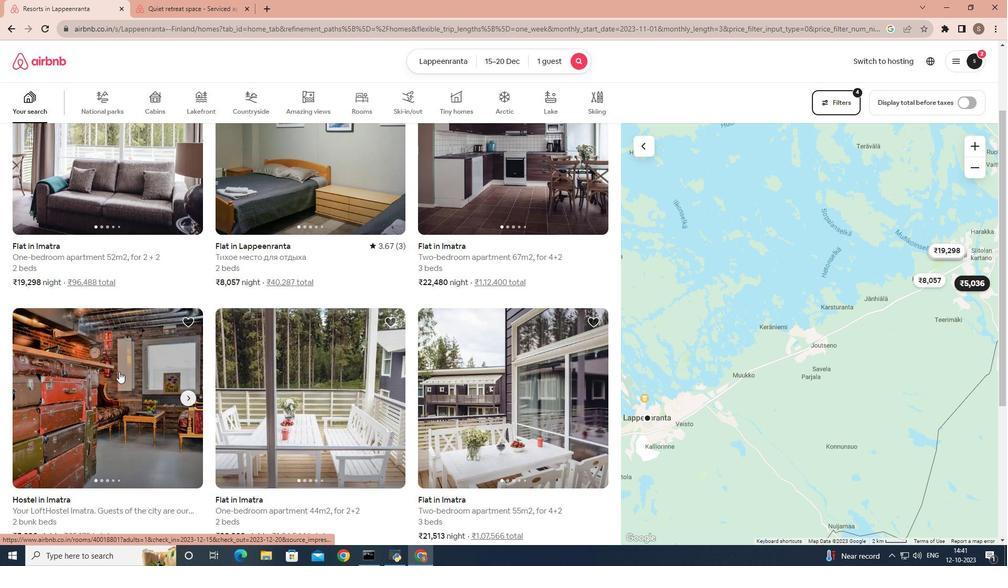 
Action: Mouse moved to (317, 354)
Screenshot: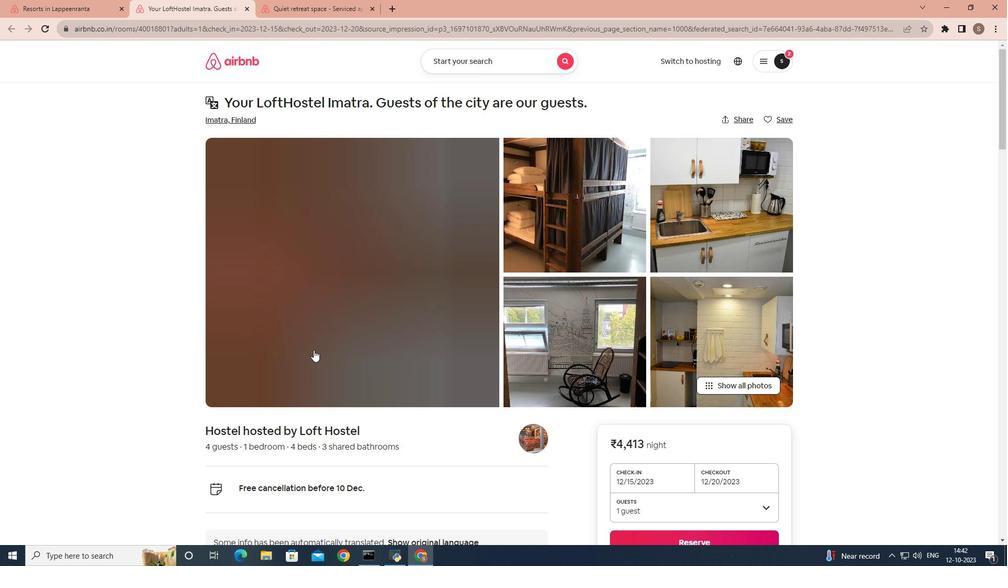
Action: Mouse scrolled (317, 354) with delta (0, 0)
Screenshot: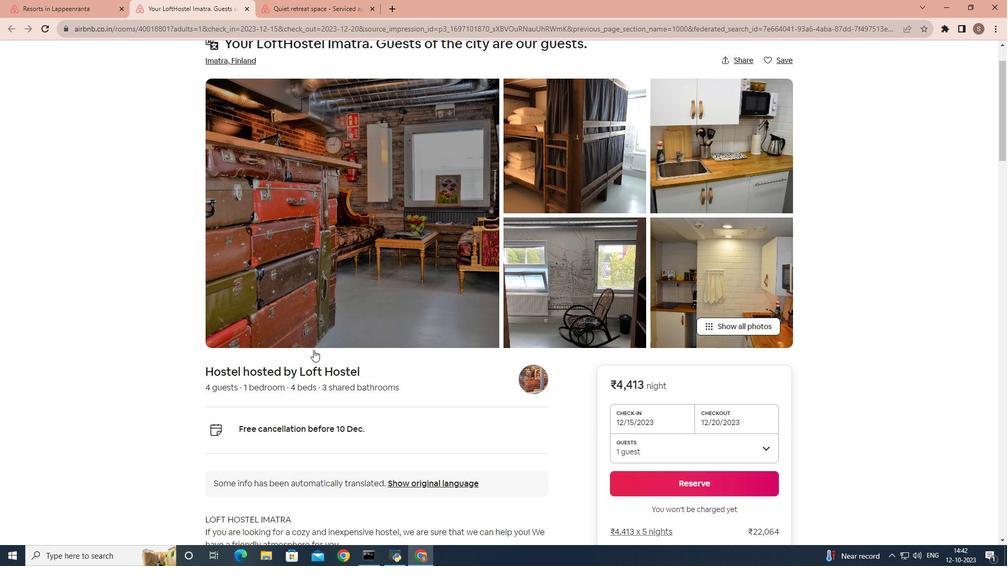 
Action: Mouse scrolled (317, 354) with delta (0, 0)
Screenshot: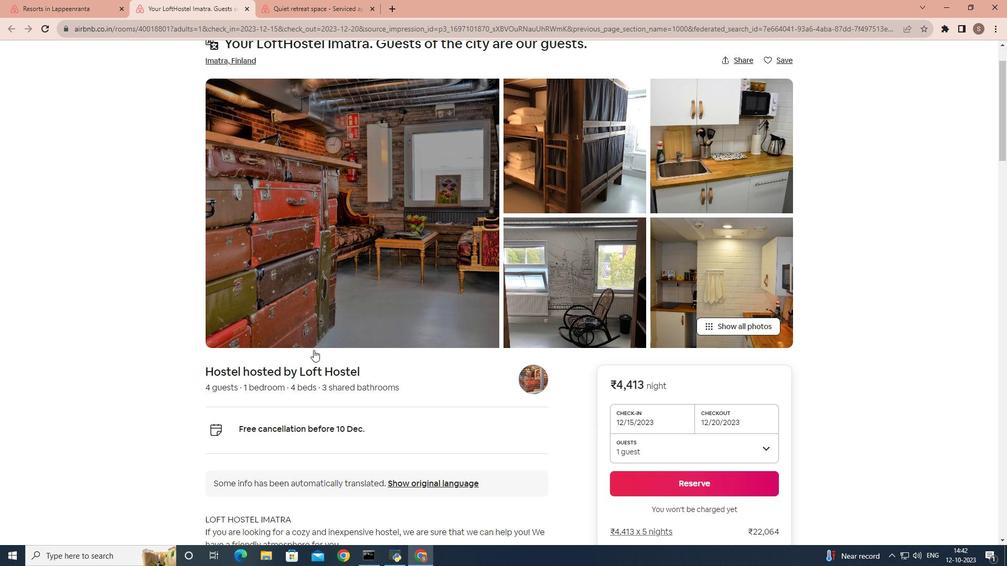 
Action: Mouse scrolled (317, 354) with delta (0, 0)
Screenshot: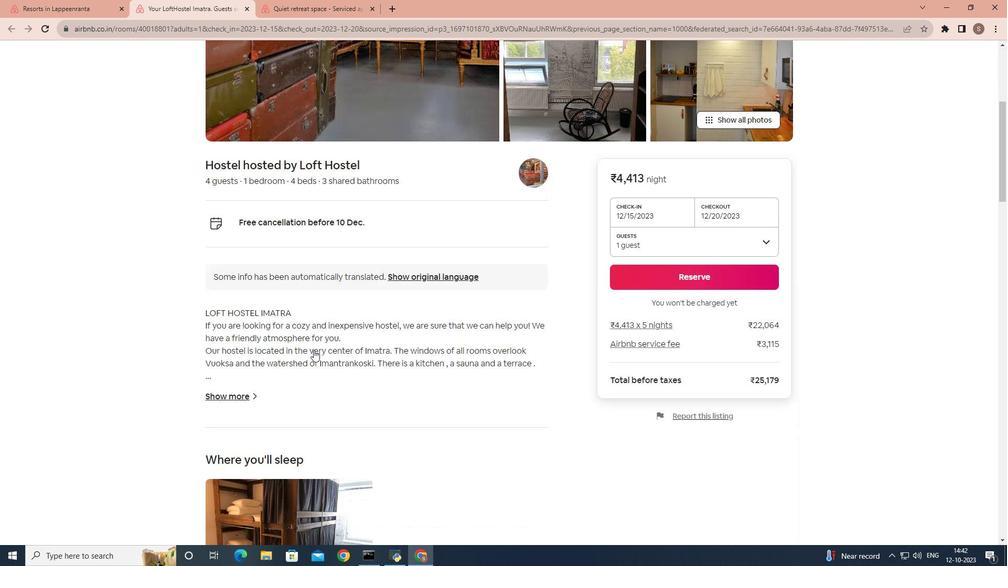 
Action: Mouse scrolled (317, 354) with delta (0, 0)
Screenshot: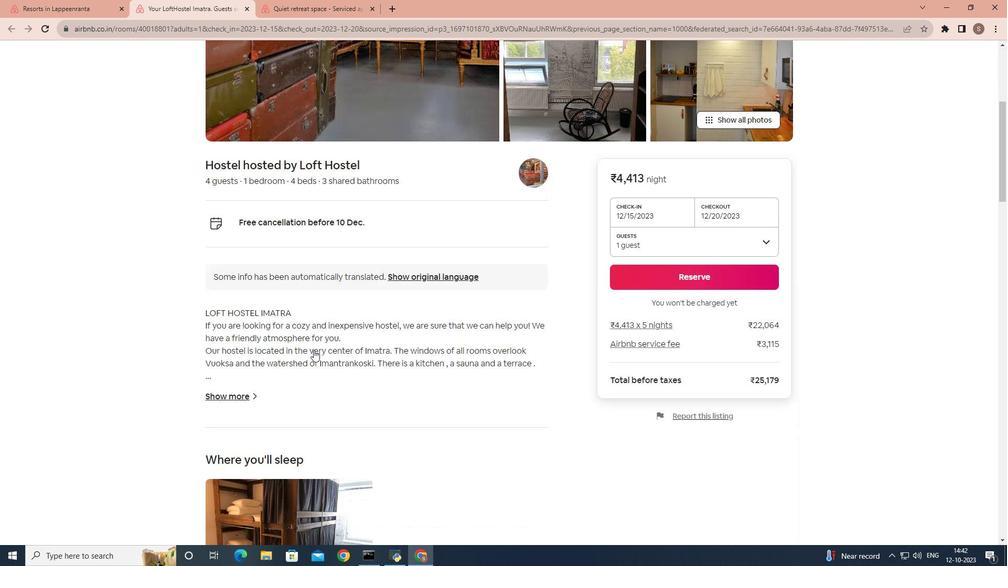 
Action: Mouse scrolled (317, 354) with delta (0, 0)
Screenshot: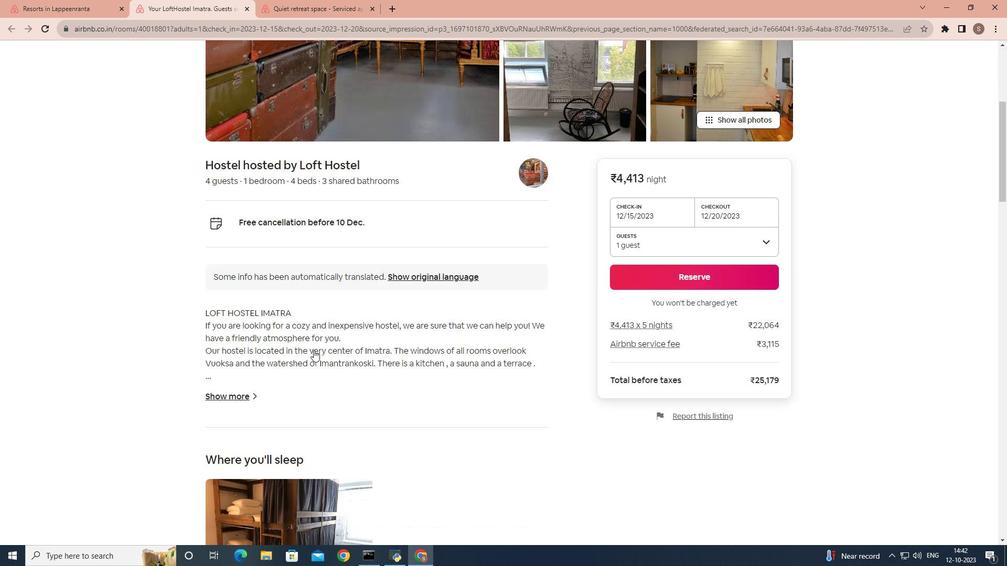 
Action: Mouse scrolled (317, 354) with delta (0, 0)
Screenshot: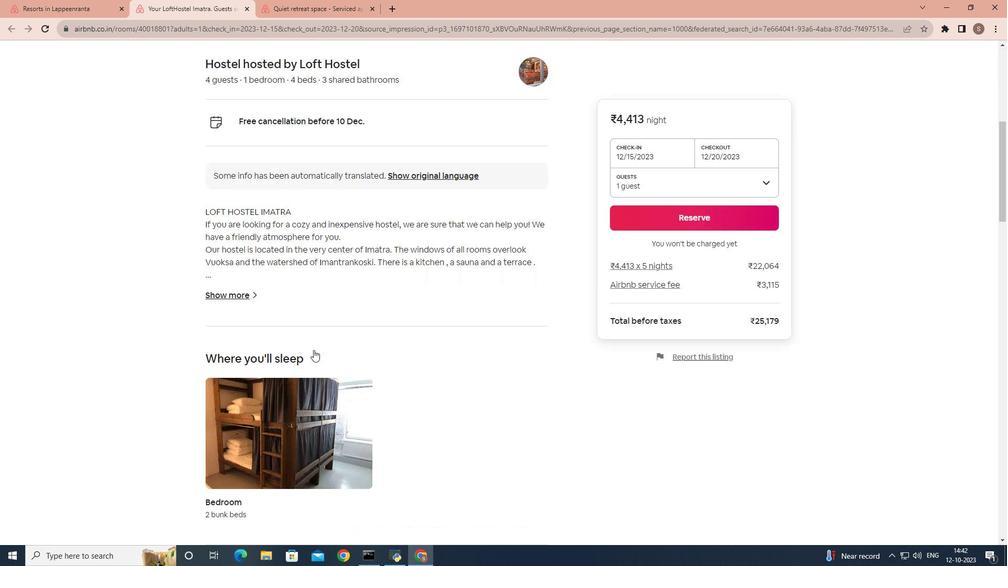 
Action: Mouse scrolled (317, 354) with delta (0, 0)
Screenshot: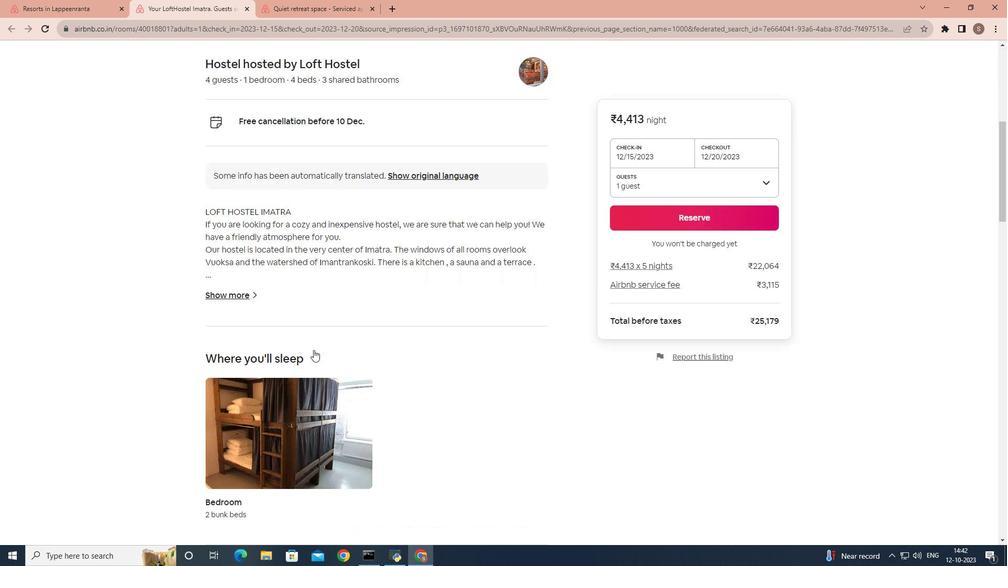
Action: Mouse moved to (224, 306)
Screenshot: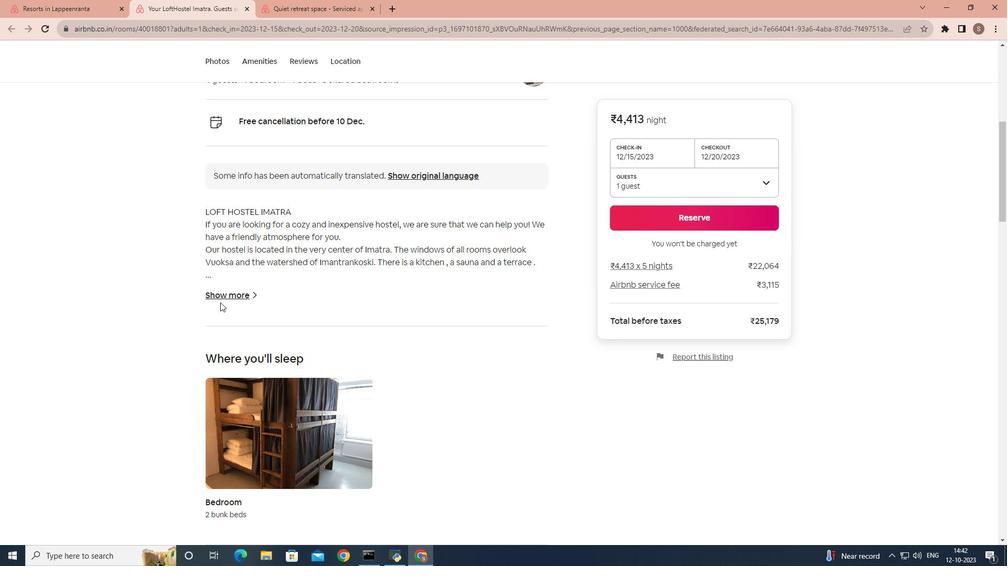 
Action: Mouse pressed left at (224, 306)
Screenshot: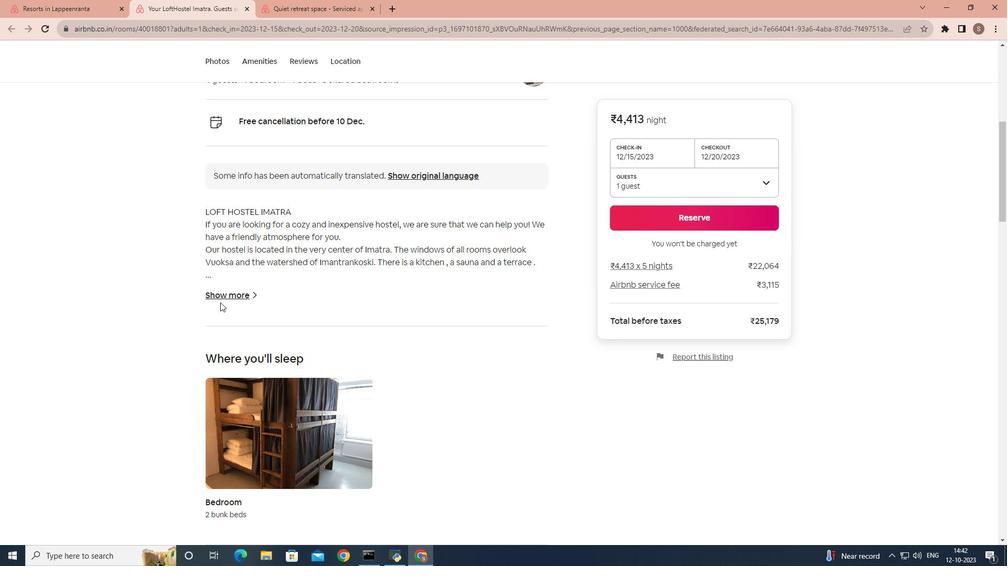
Action: Mouse moved to (233, 305)
Screenshot: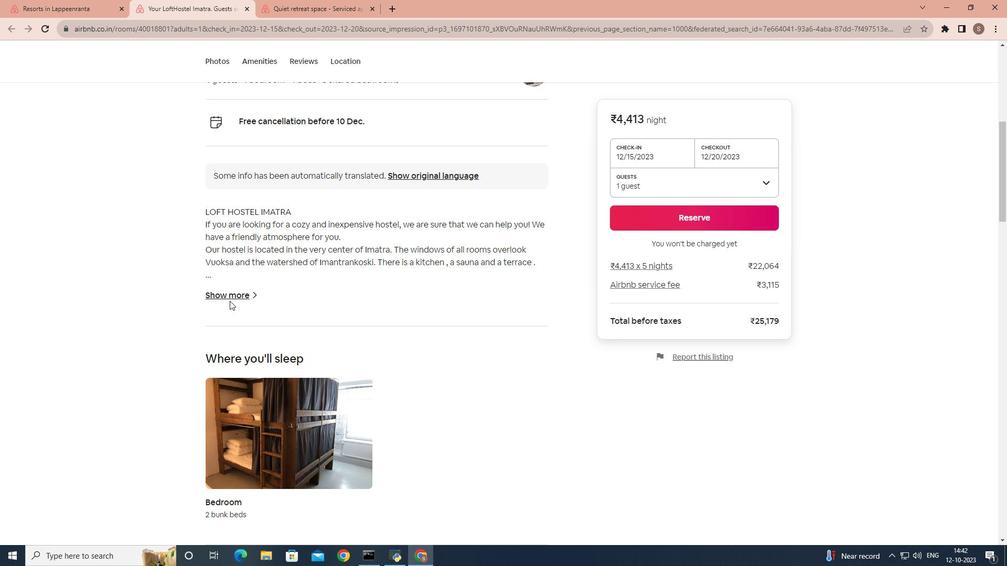 
Action: Mouse pressed left at (233, 305)
Screenshot: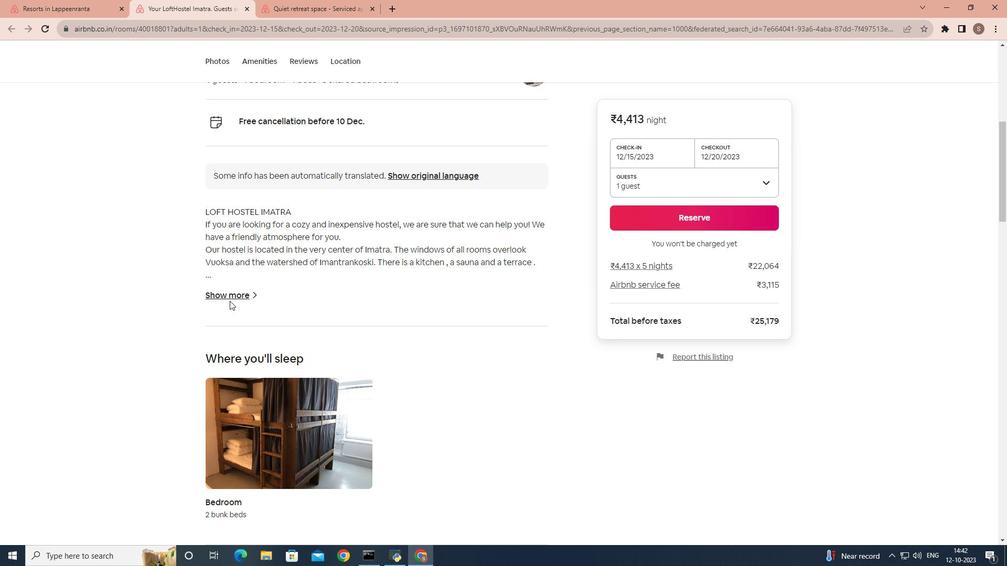 
Action: Mouse moved to (239, 302)
Screenshot: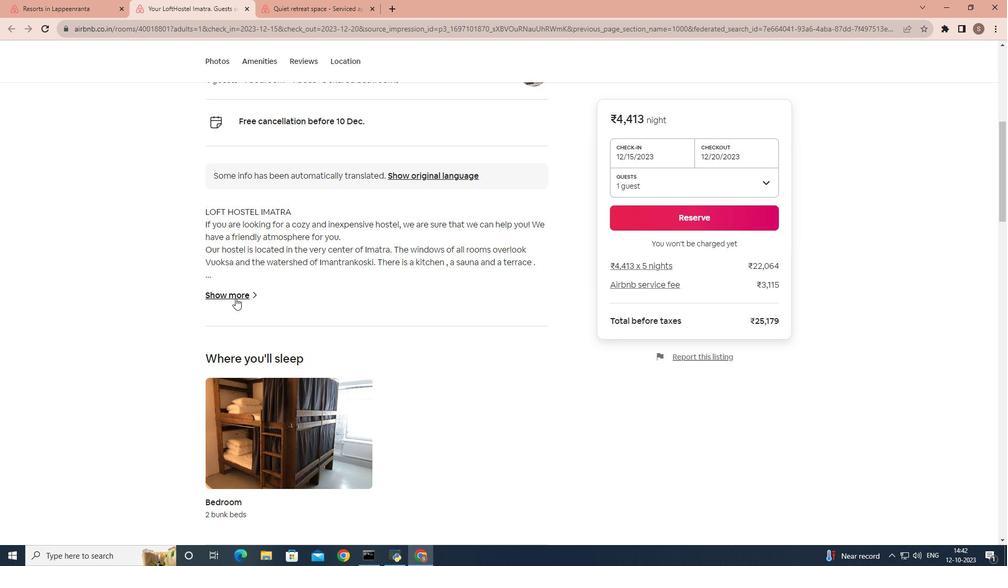 
Action: Mouse pressed left at (239, 302)
Screenshot: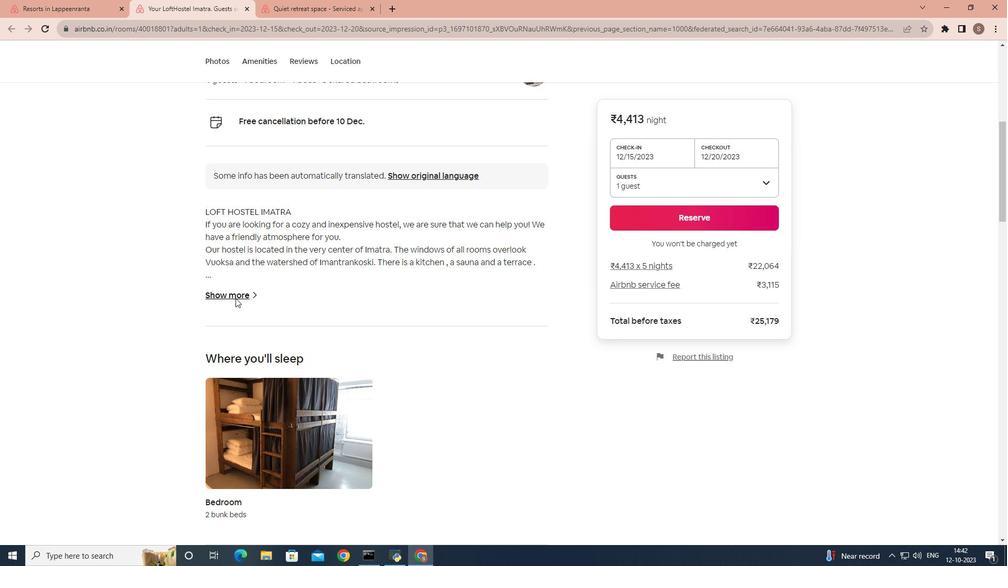 
Action: Mouse moved to (317, 203)
Screenshot: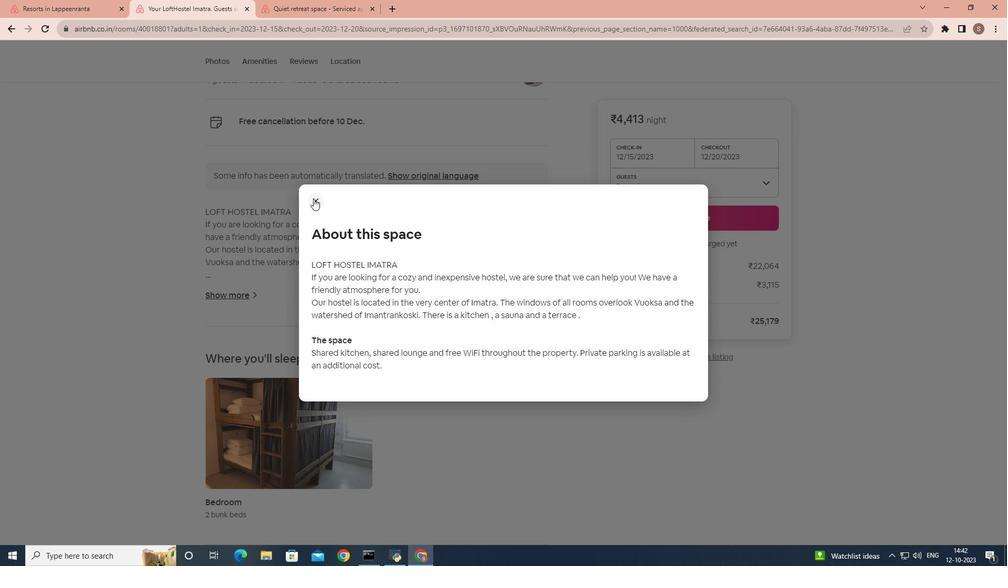 
Action: Mouse pressed left at (317, 203)
Screenshot: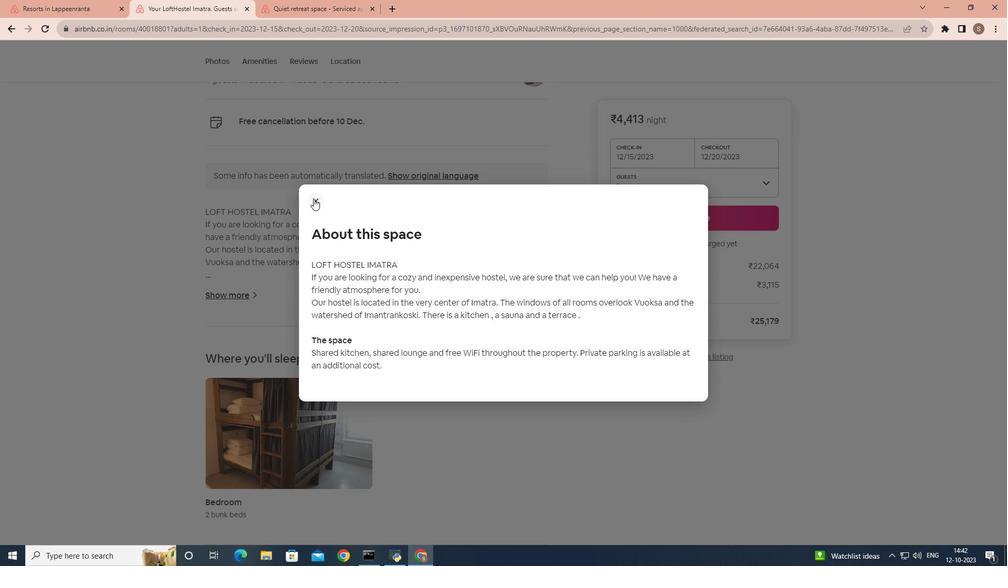 
Action: Mouse moved to (306, 286)
Screenshot: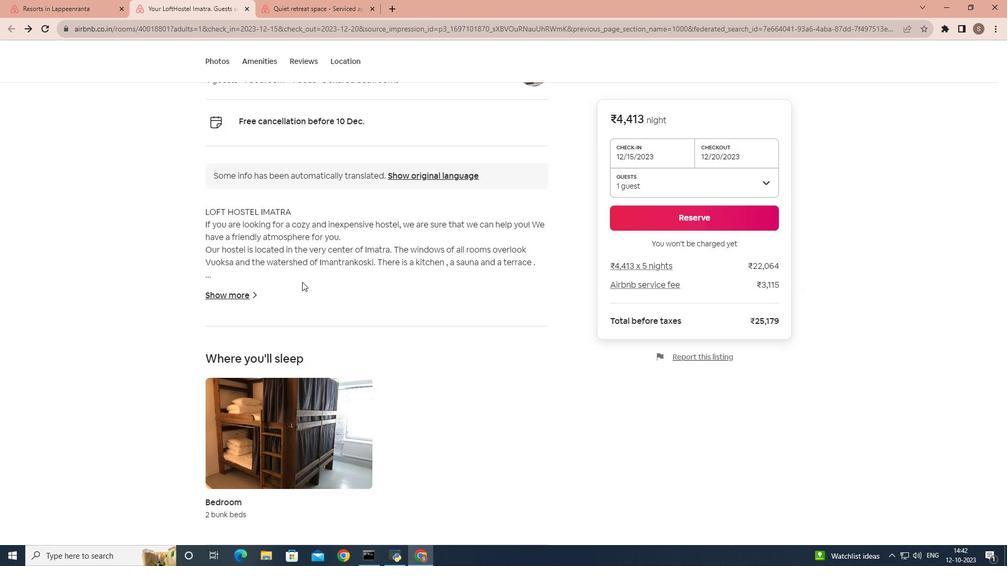 
Action: Mouse scrolled (306, 285) with delta (0, 0)
Screenshot: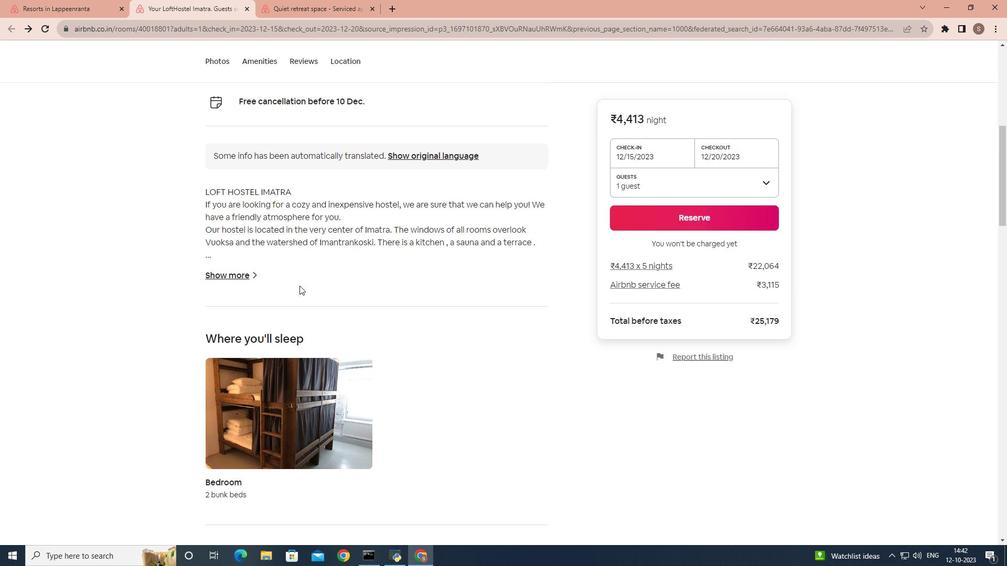
Action: Mouse scrolled (306, 285) with delta (0, 0)
Screenshot: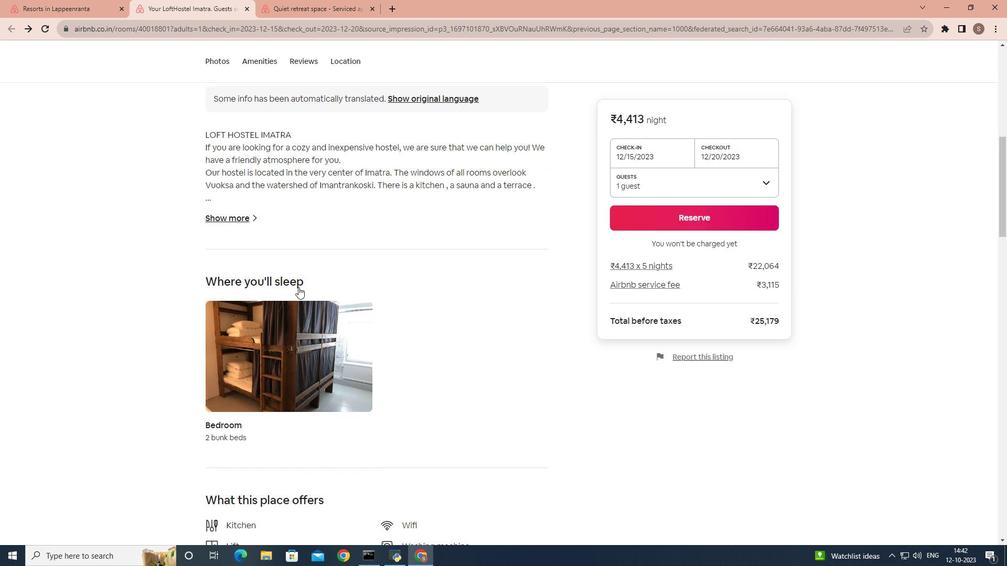 
Action: Mouse moved to (304, 288)
Screenshot: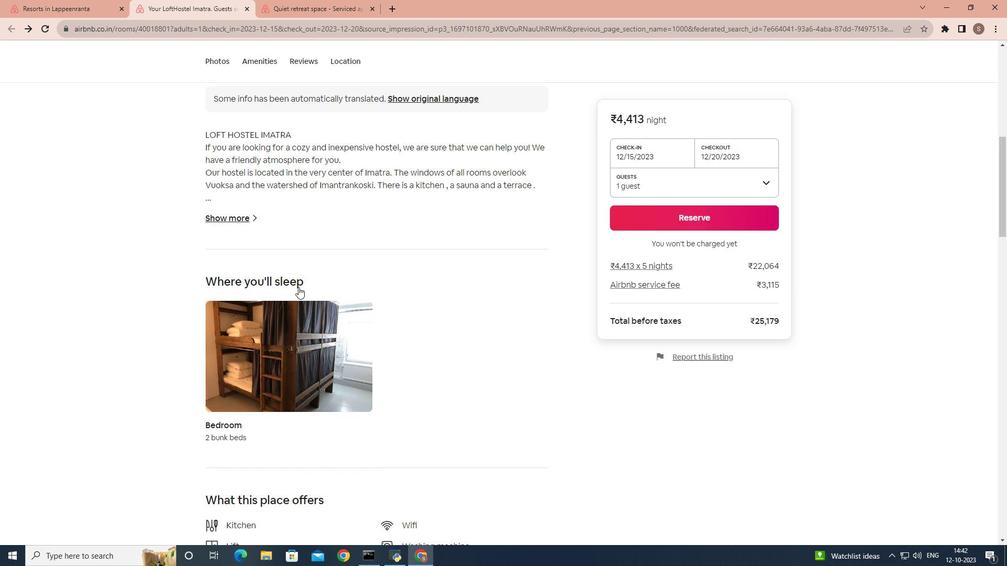 
Action: Mouse scrolled (304, 288) with delta (0, 0)
Screenshot: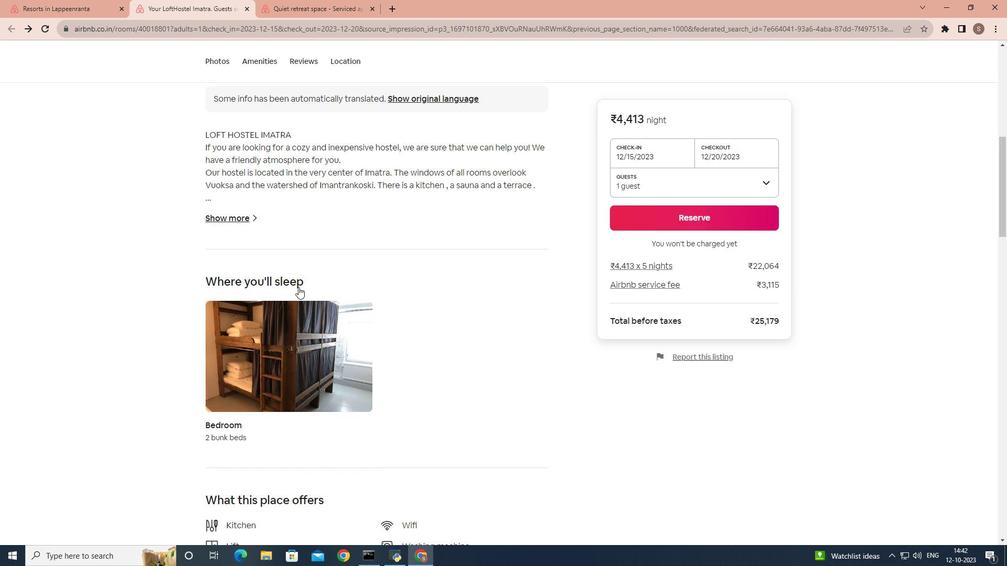 
Action: Mouse moved to (303, 290)
Screenshot: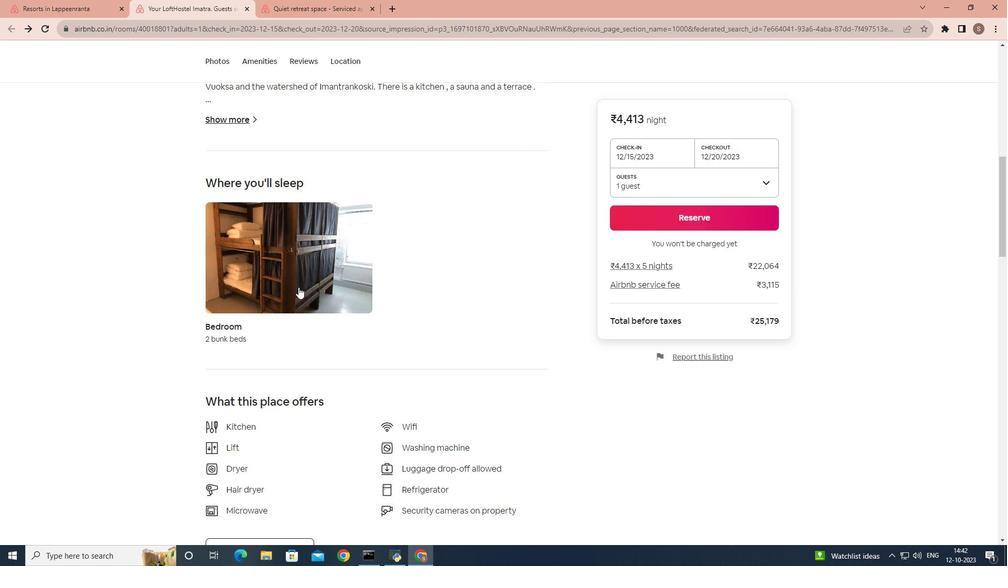 
Action: Mouse scrolled (303, 289) with delta (0, 0)
